Task: Annual Budgets
Action: Mouse moved to (125, 84)
Screenshot: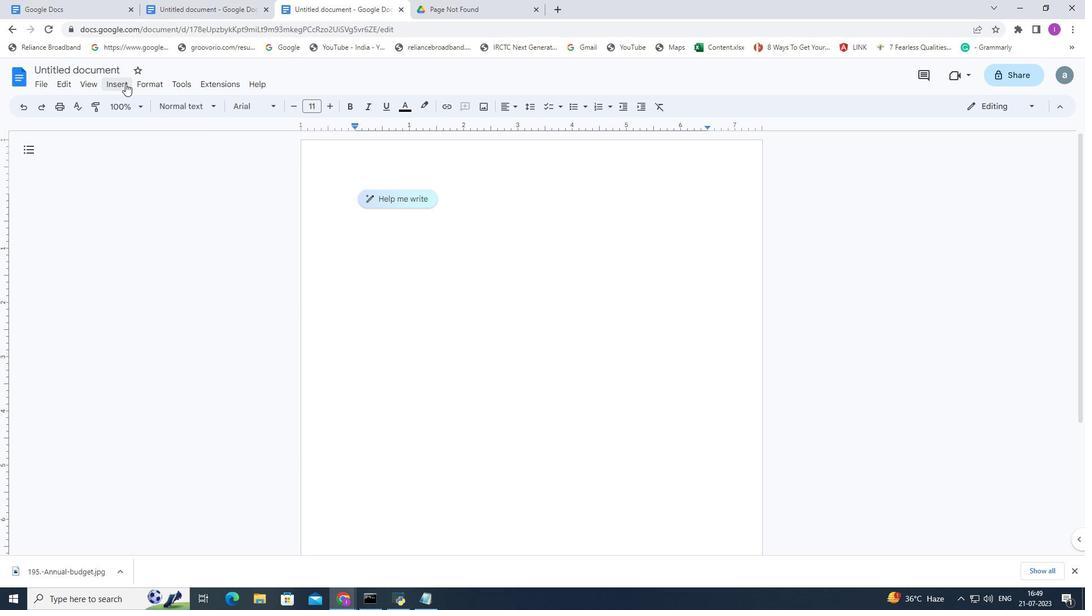 
Action: Mouse pressed left at (125, 84)
Screenshot: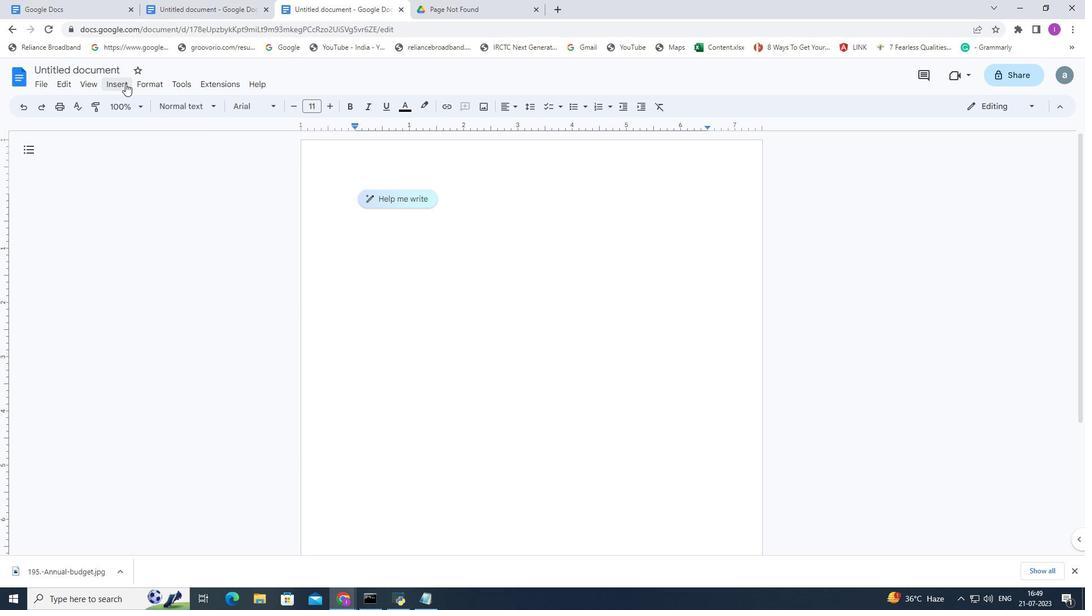
Action: Mouse moved to (330, 249)
Screenshot: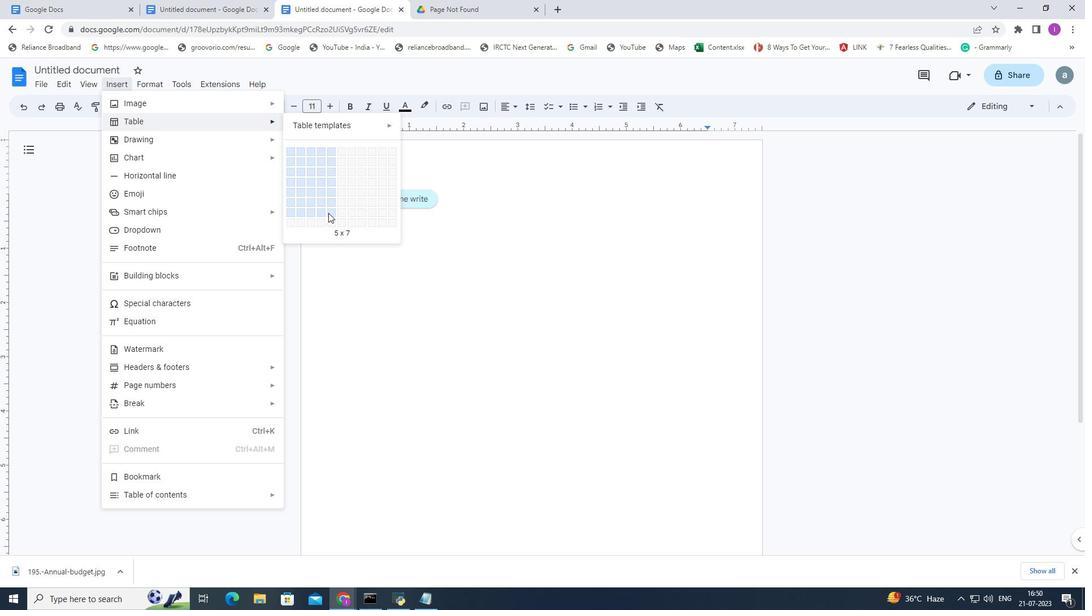 
Action: Mouse pressed left at (329, 243)
Screenshot: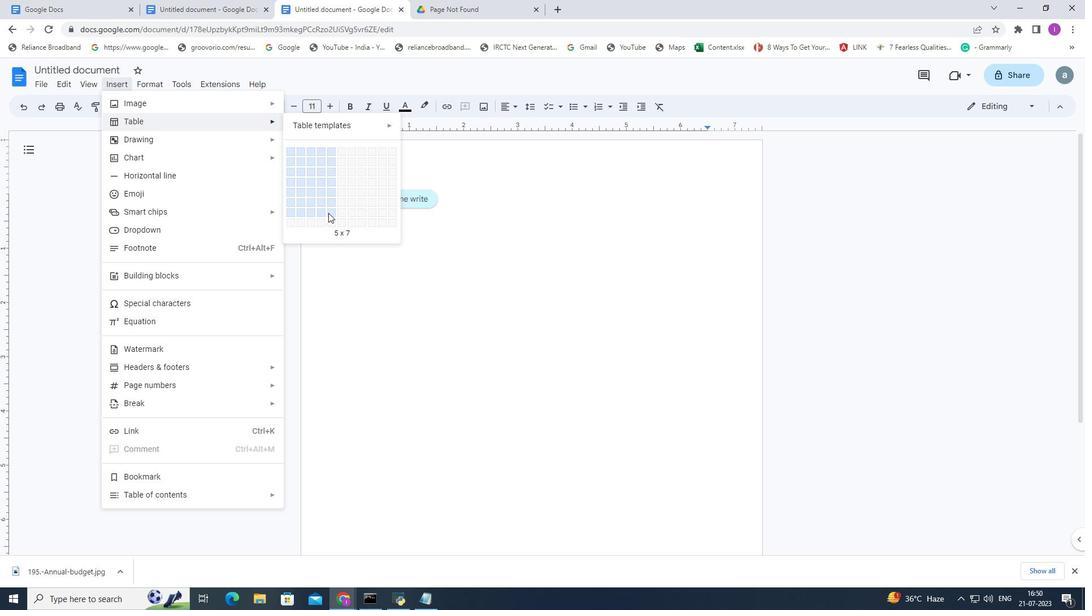 
Action: Mouse moved to (372, 213)
Screenshot: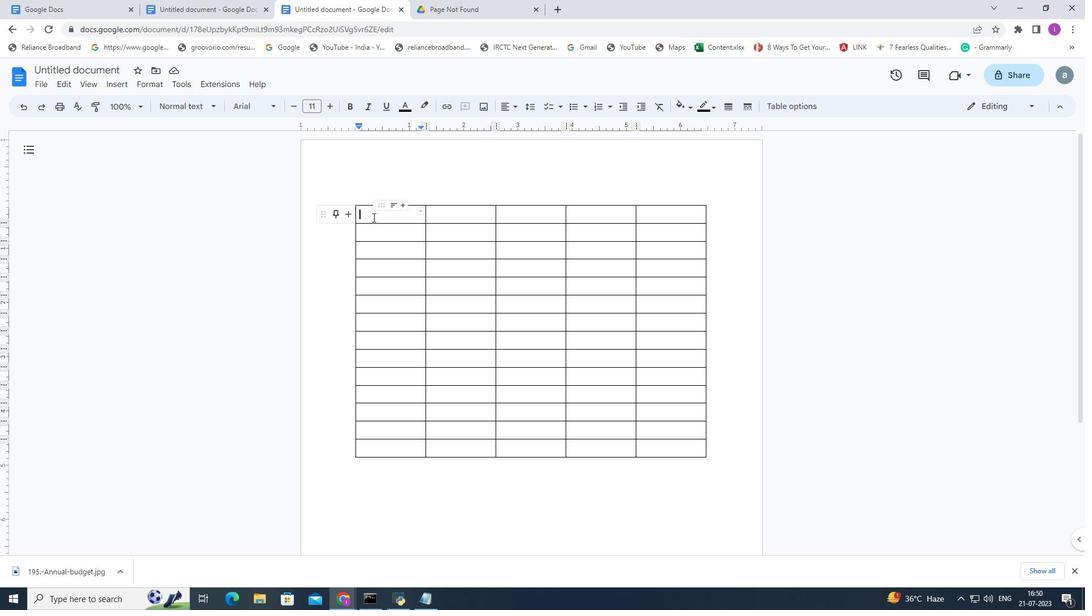 
Action: Mouse pressed left at (372, 213)
Screenshot: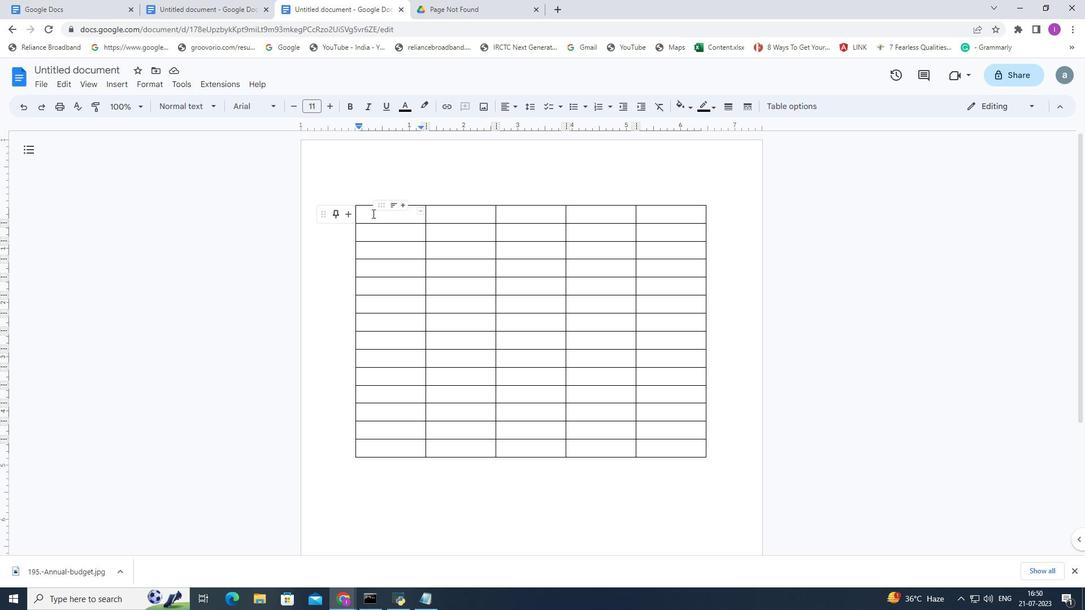 
Action: Mouse moved to (549, 337)
Screenshot: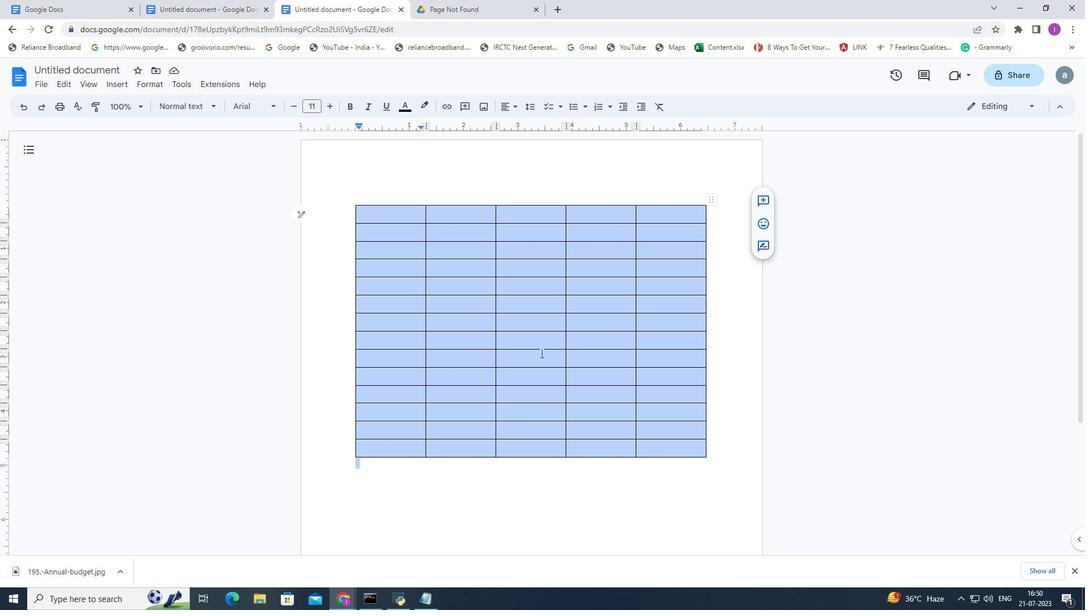 
Action: Mouse pressed left at (549, 337)
Screenshot: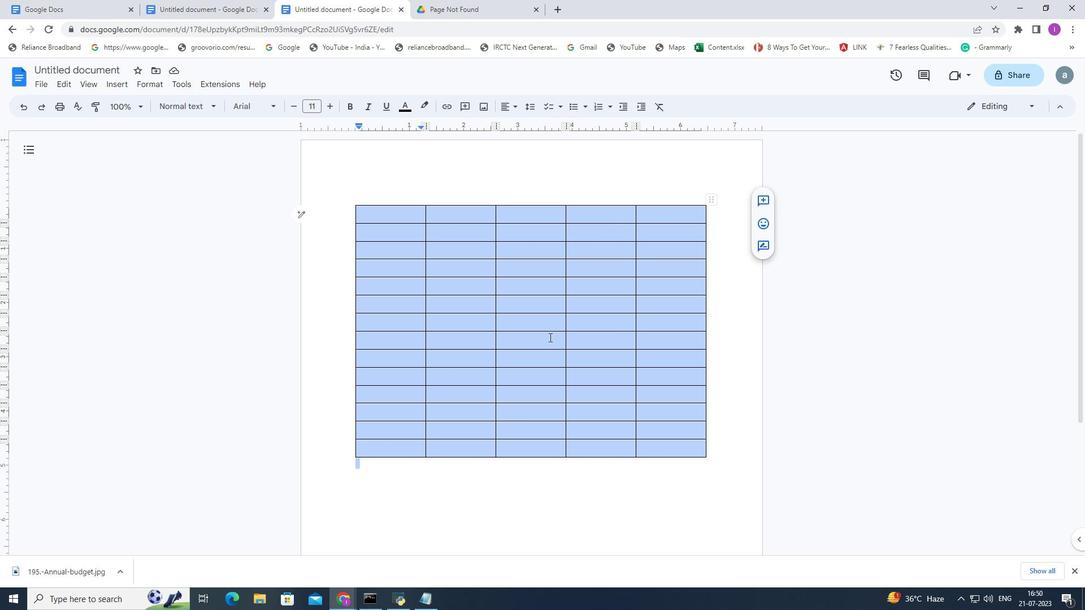 
Action: Mouse moved to (573, 301)
Screenshot: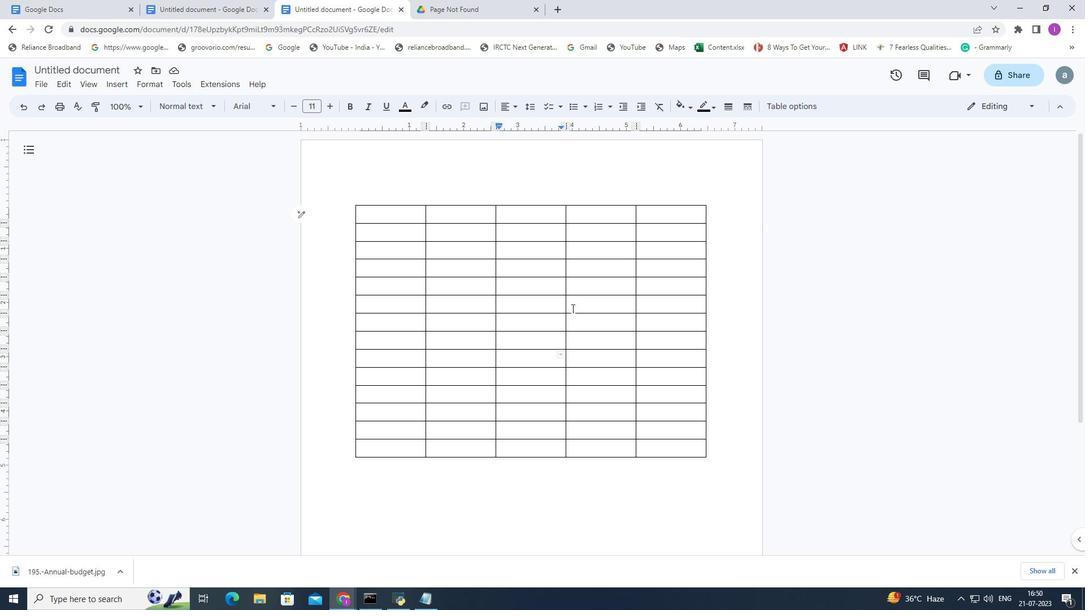 
Action: Mouse pressed left at (573, 301)
Screenshot: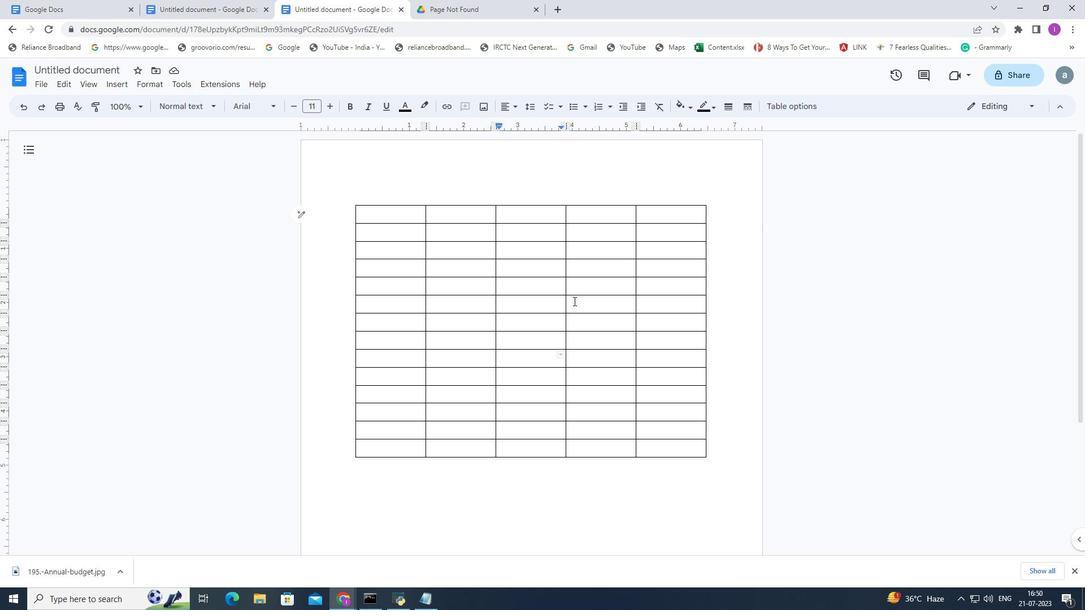 
Action: Mouse pressed left at (573, 301)
Screenshot: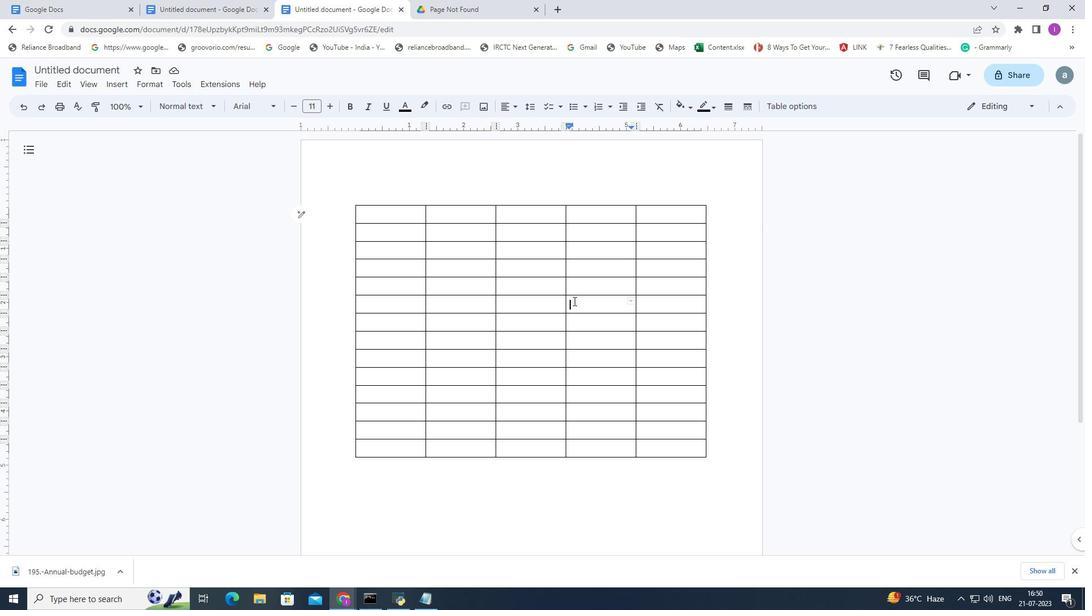 
Action: Mouse moved to (472, 221)
Screenshot: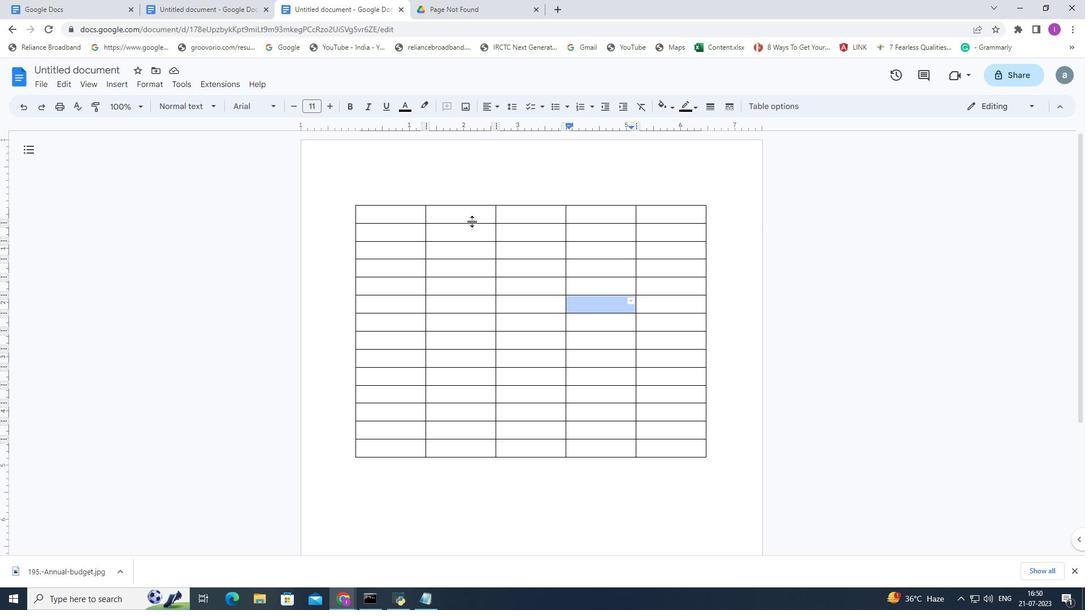 
Action: Mouse pressed left at (472, 221)
Screenshot: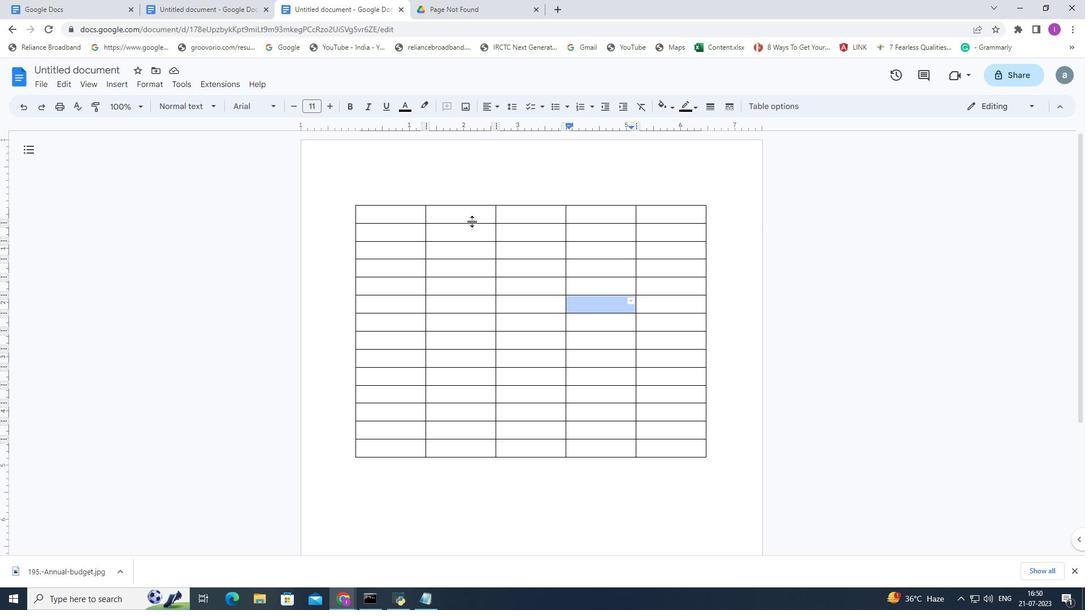 
Action: Mouse moved to (473, 202)
Screenshot: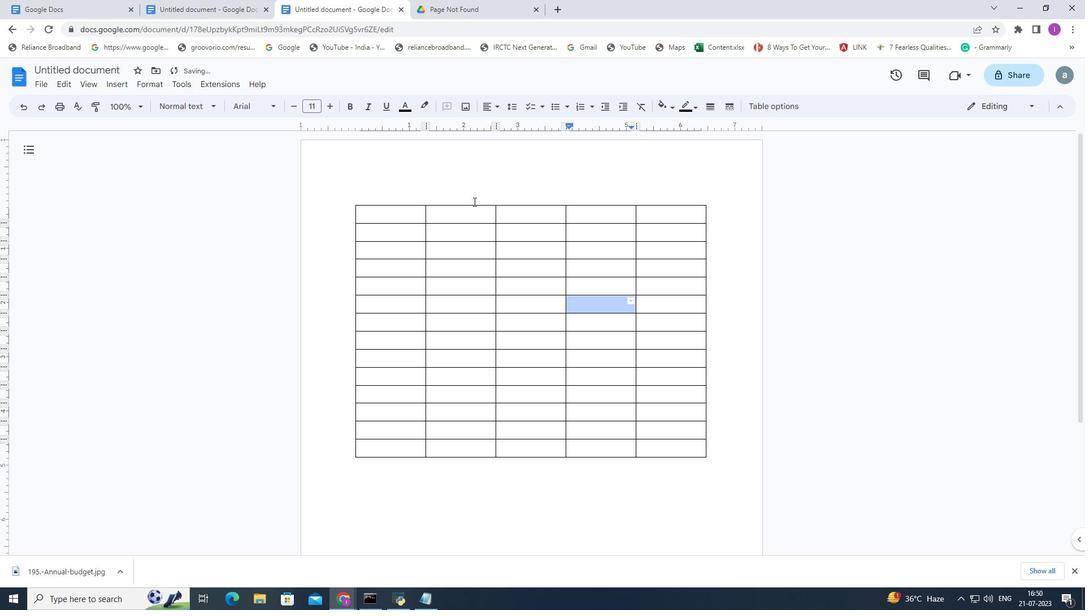 
Action: Mouse pressed left at (473, 202)
Screenshot: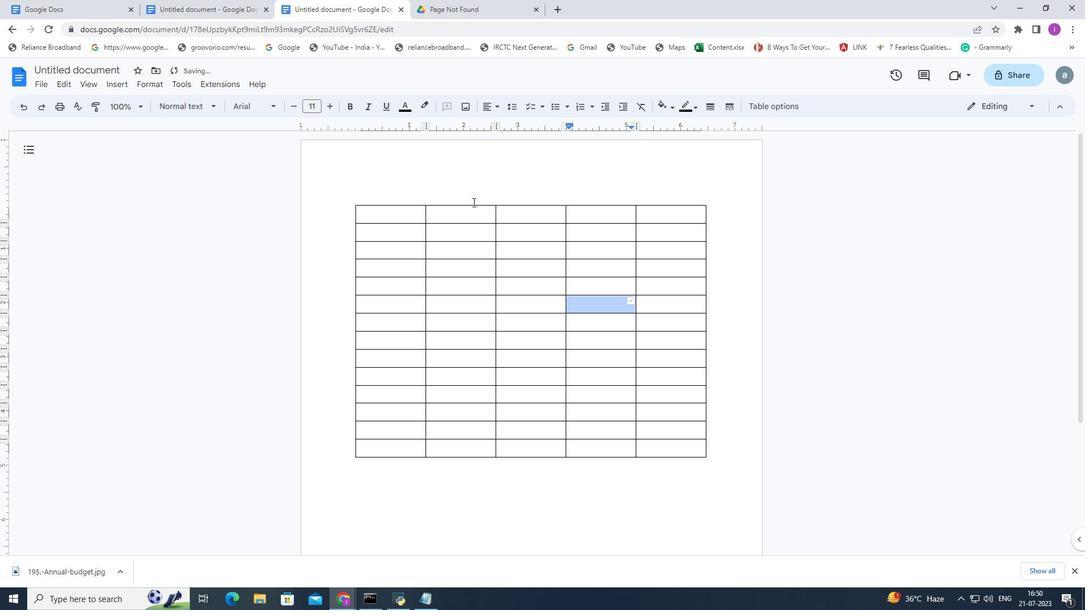 
Action: Mouse moved to (467, 214)
Screenshot: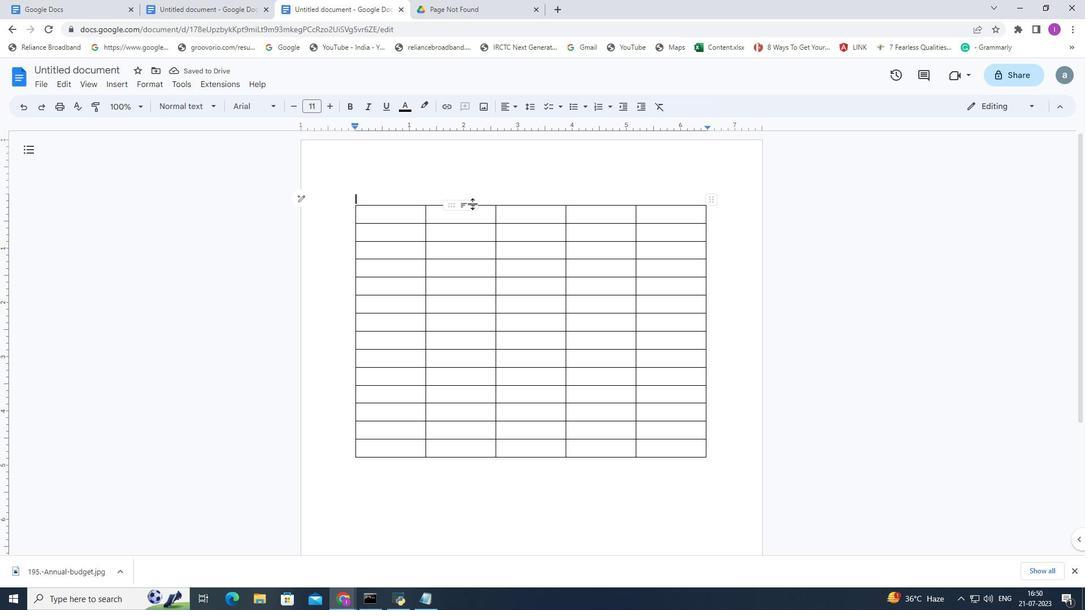 
Action: Mouse pressed left at (467, 214)
Screenshot: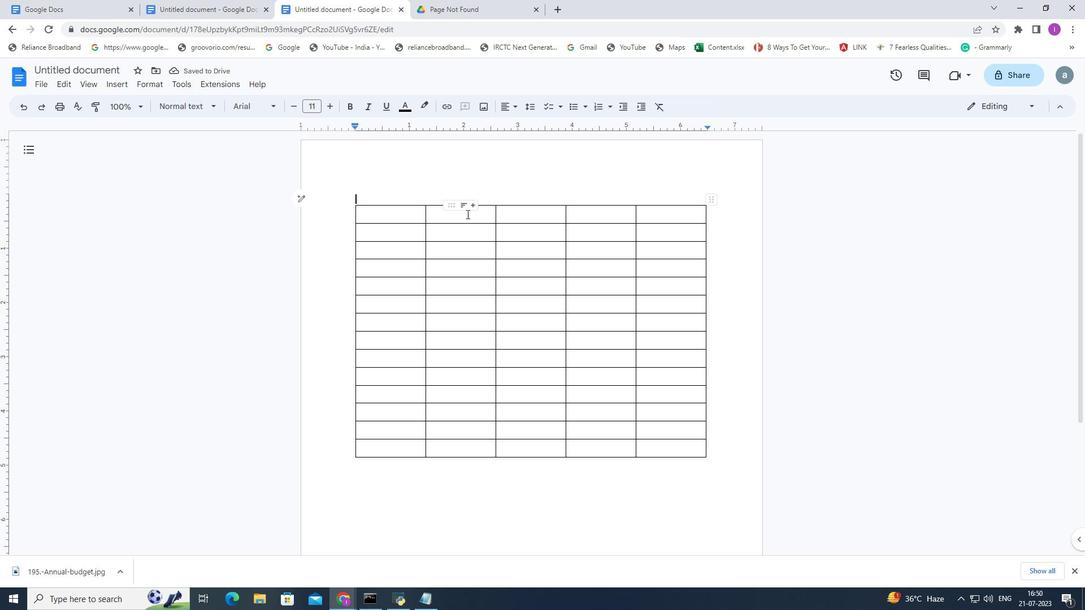 
Action: Mouse moved to (389, 184)
Screenshot: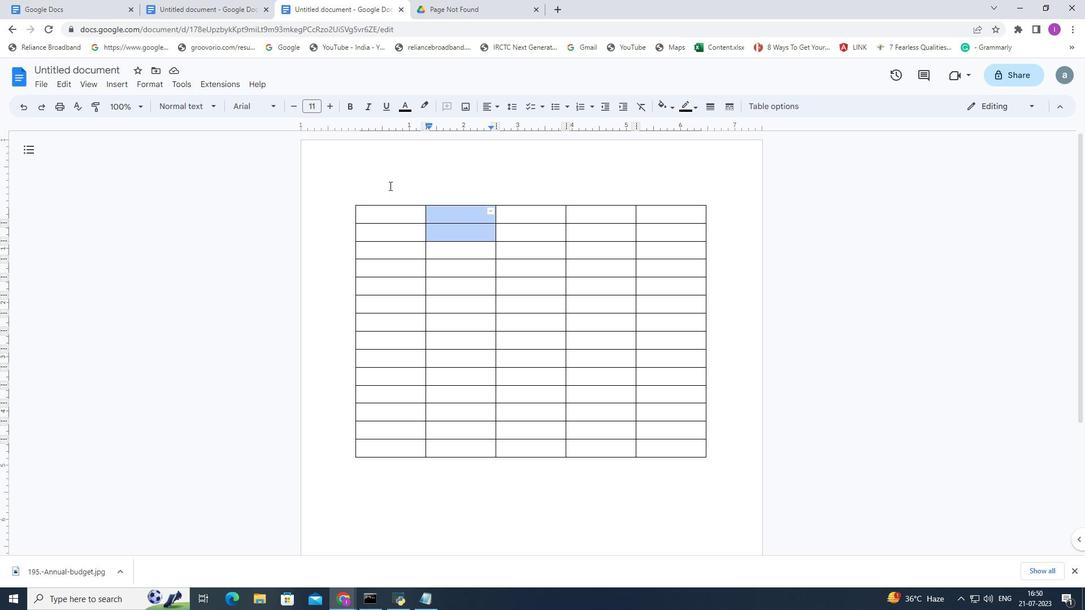 
Action: Mouse pressed left at (389, 184)
Screenshot: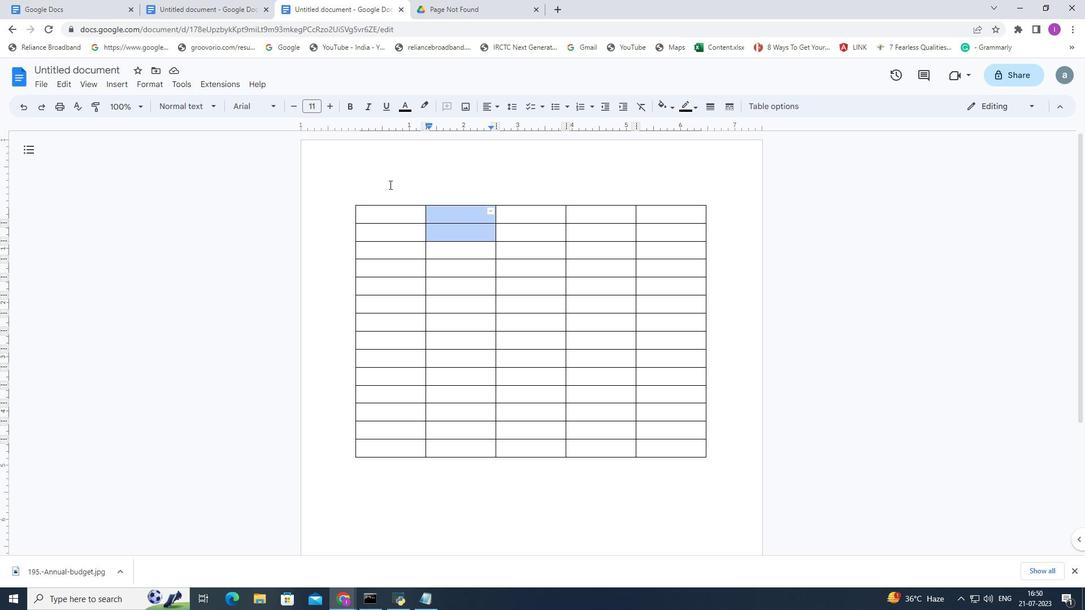 
Action: Mouse moved to (350, 202)
Screenshot: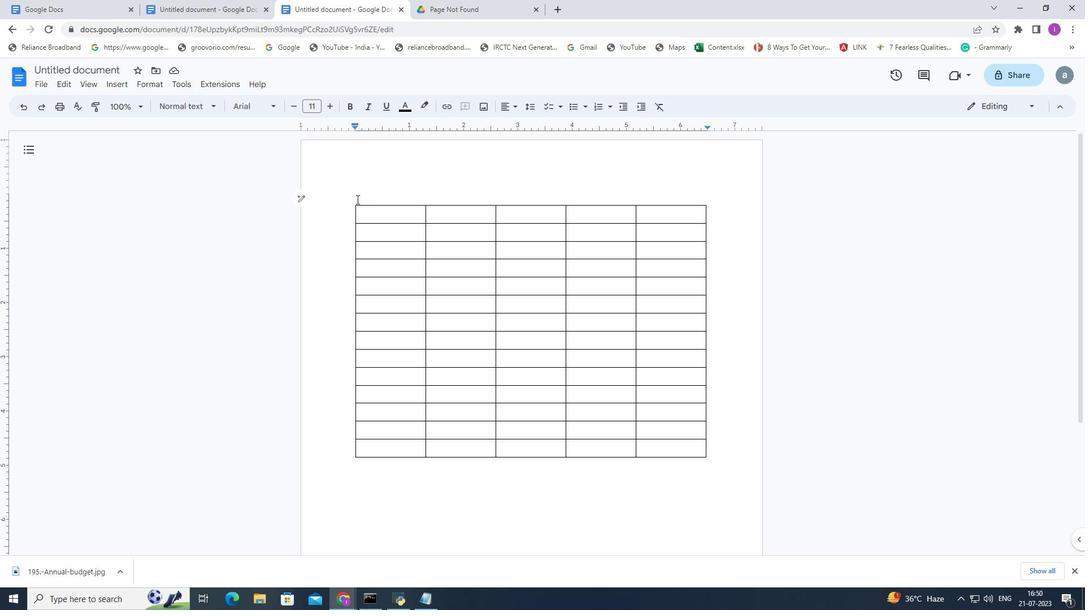 
Action: Mouse pressed left at (350, 202)
Screenshot: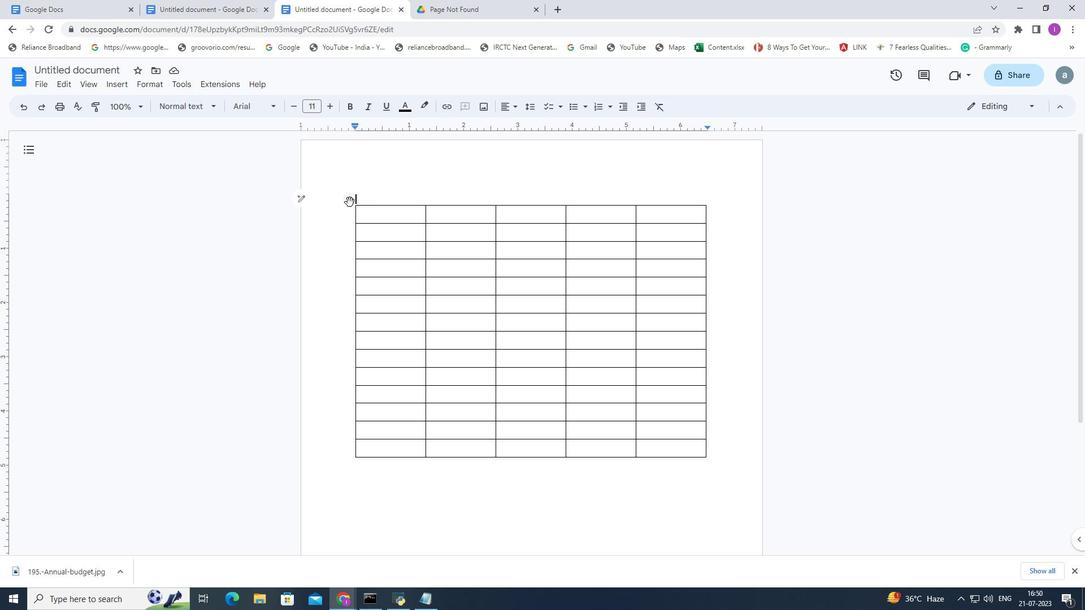 
Action: Mouse moved to (110, 81)
Screenshot: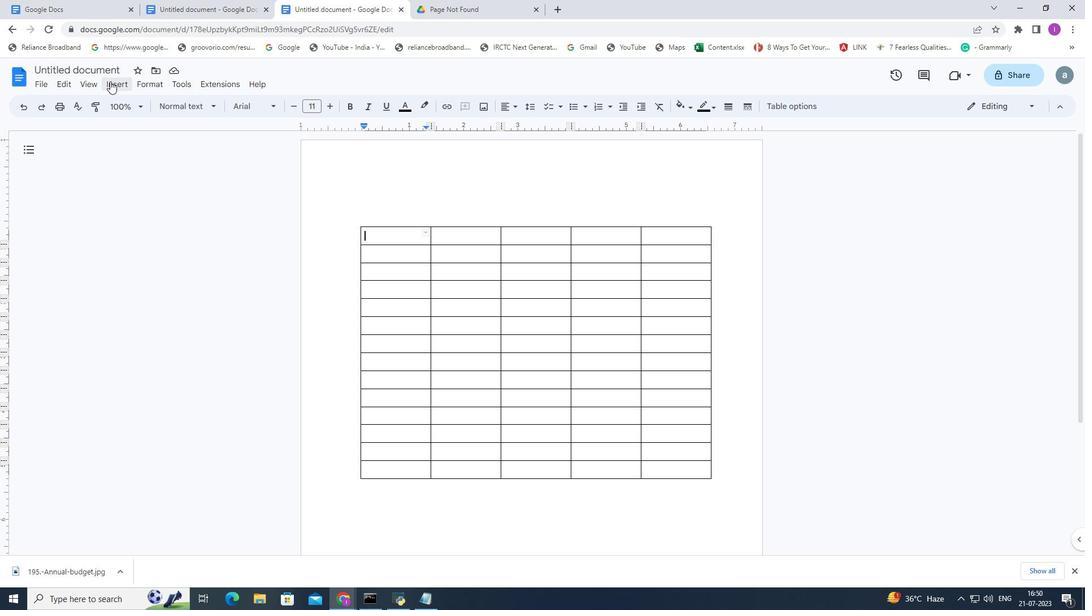 
Action: Mouse pressed left at (110, 81)
Screenshot: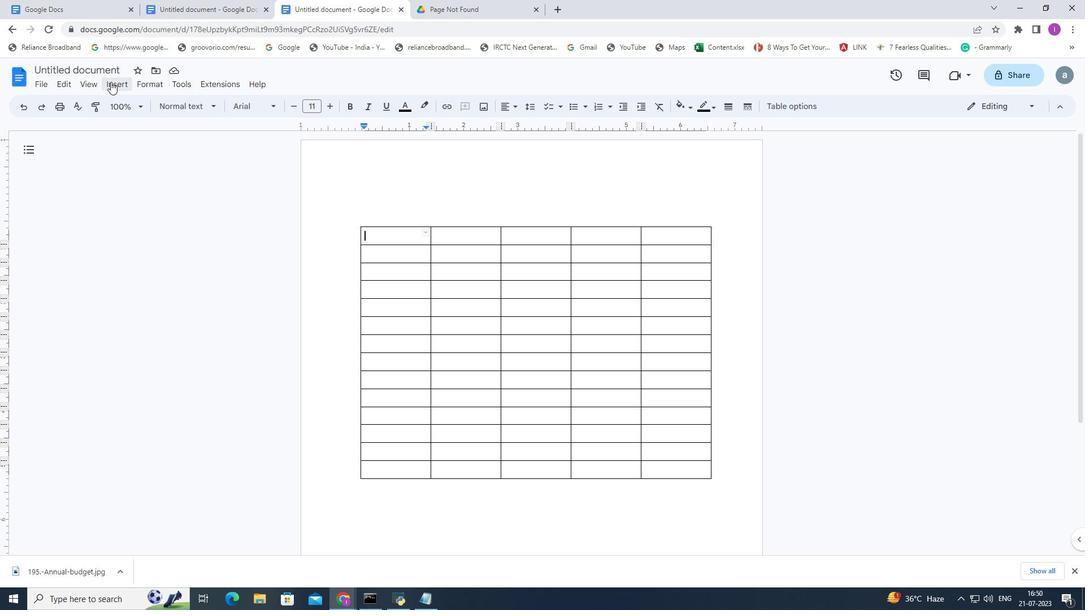 
Action: Mouse moved to (308, 106)
Screenshot: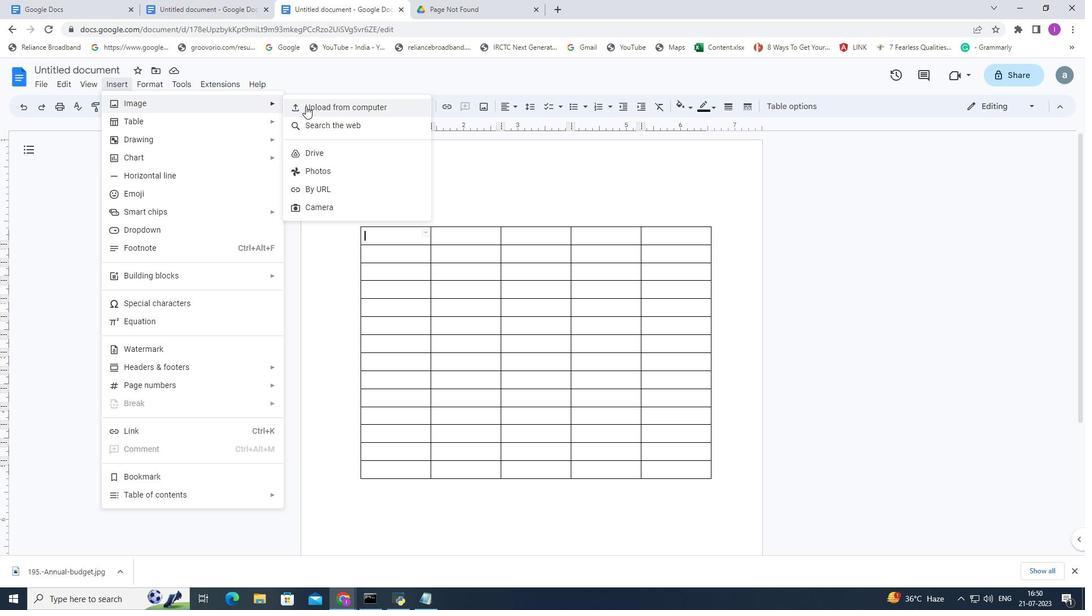 
Action: Mouse pressed left at (308, 106)
Screenshot: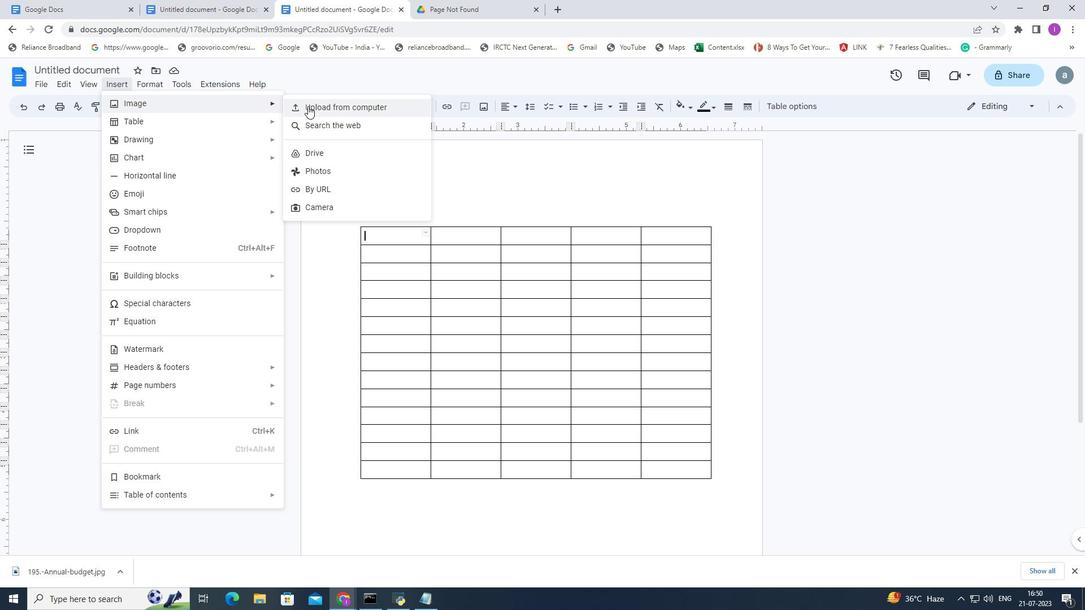 
Action: Mouse moved to (208, 106)
Screenshot: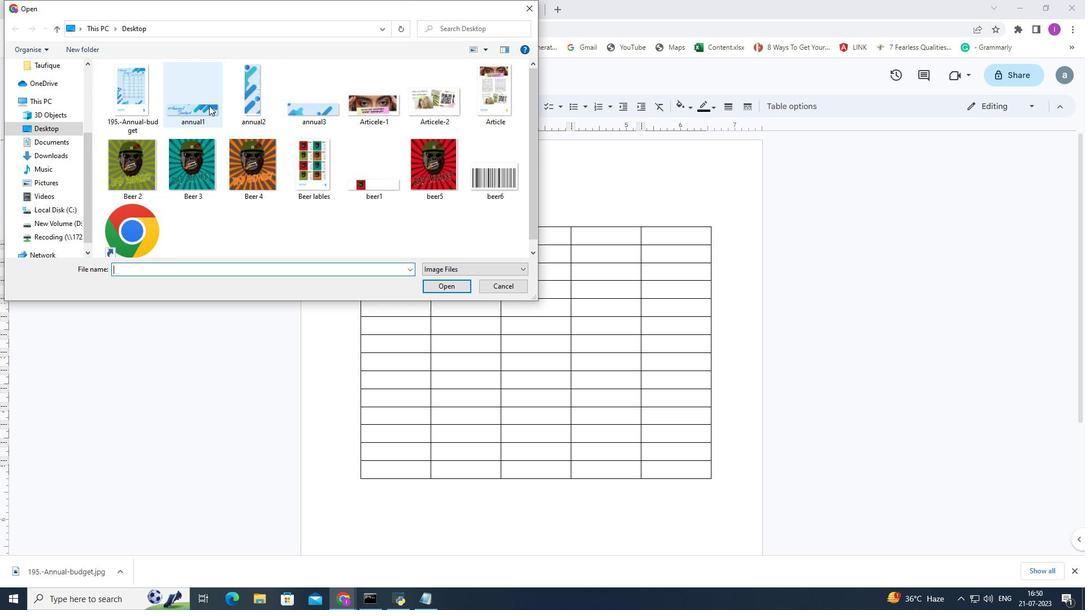 
Action: Mouse pressed left at (208, 106)
Screenshot: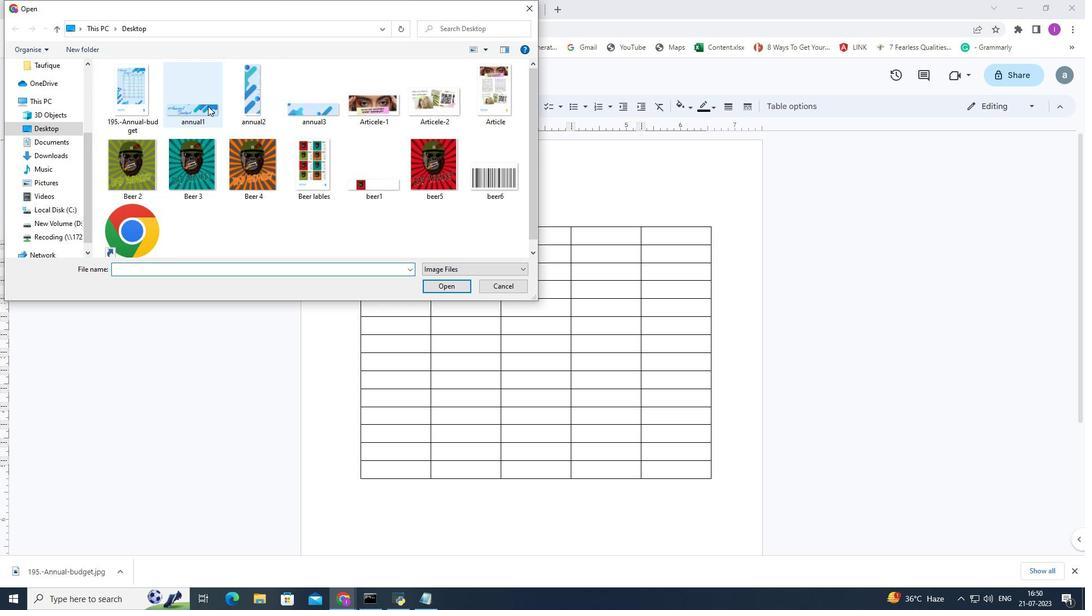 
Action: Mouse moved to (448, 288)
Screenshot: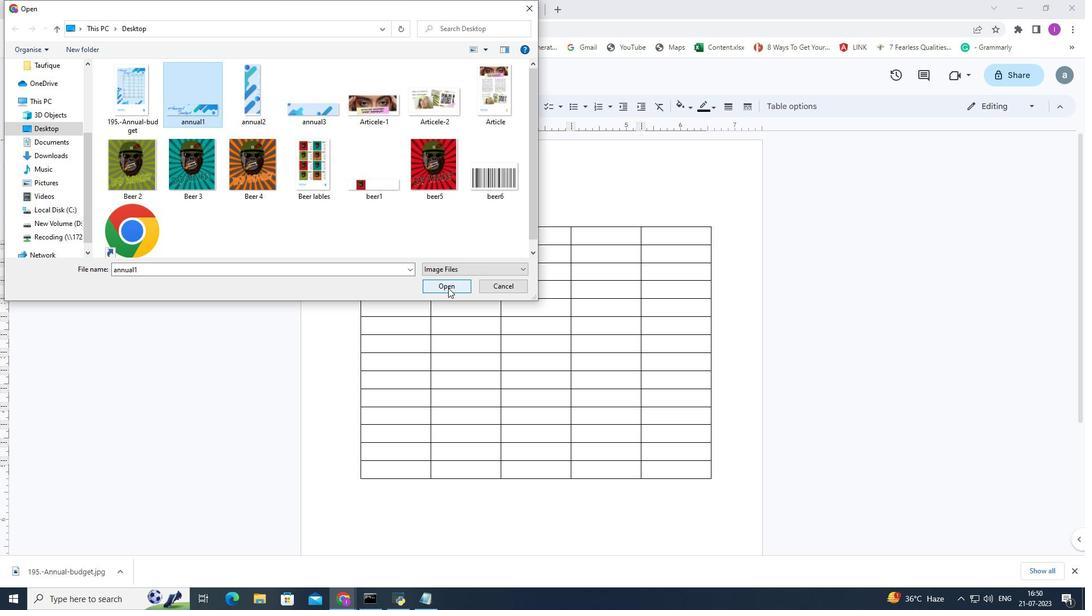 
Action: Mouse pressed left at (448, 288)
Screenshot: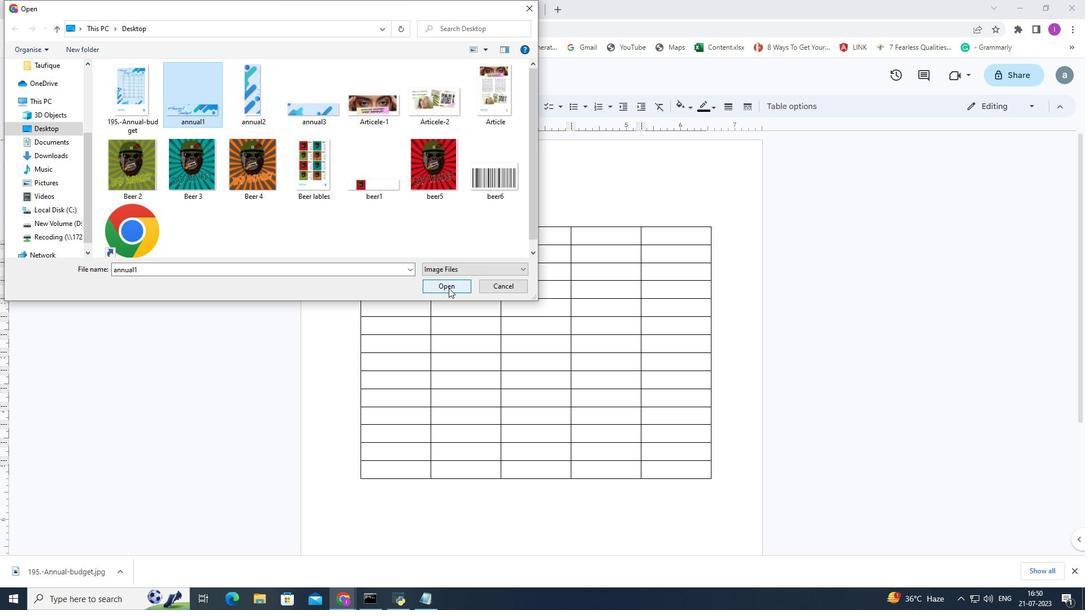 
Action: Mouse moved to (399, 244)
Screenshot: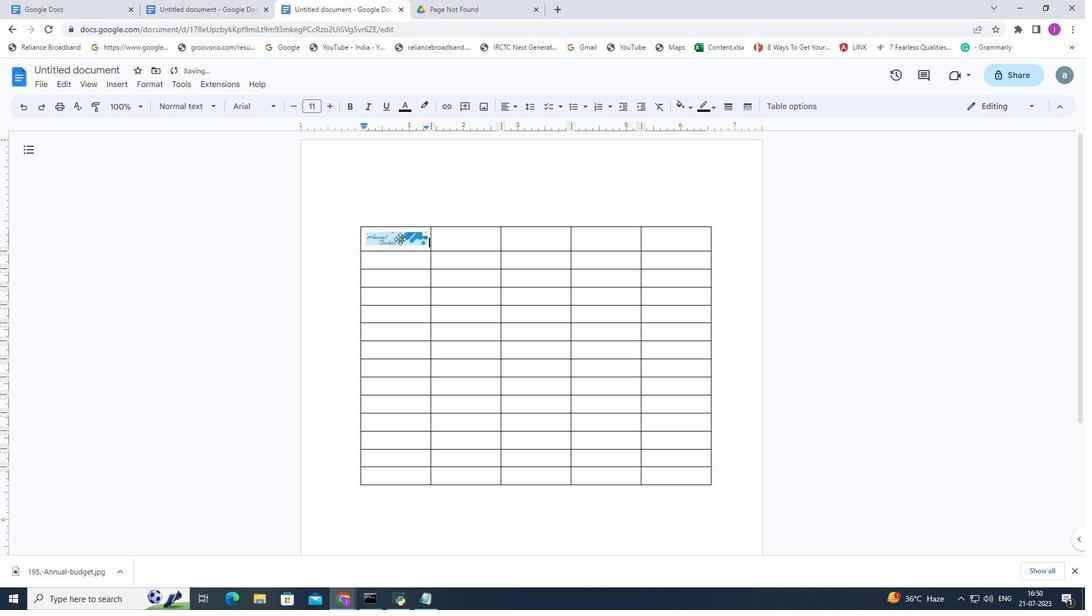 
Action: Mouse pressed left at (399, 244)
Screenshot: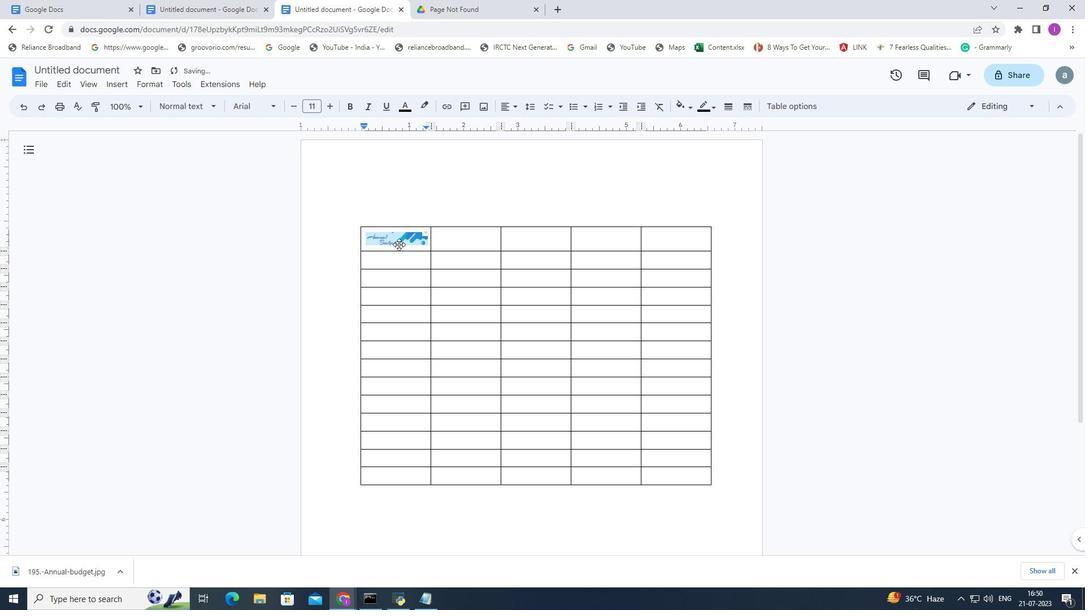 
Action: Mouse moved to (448, 522)
Screenshot: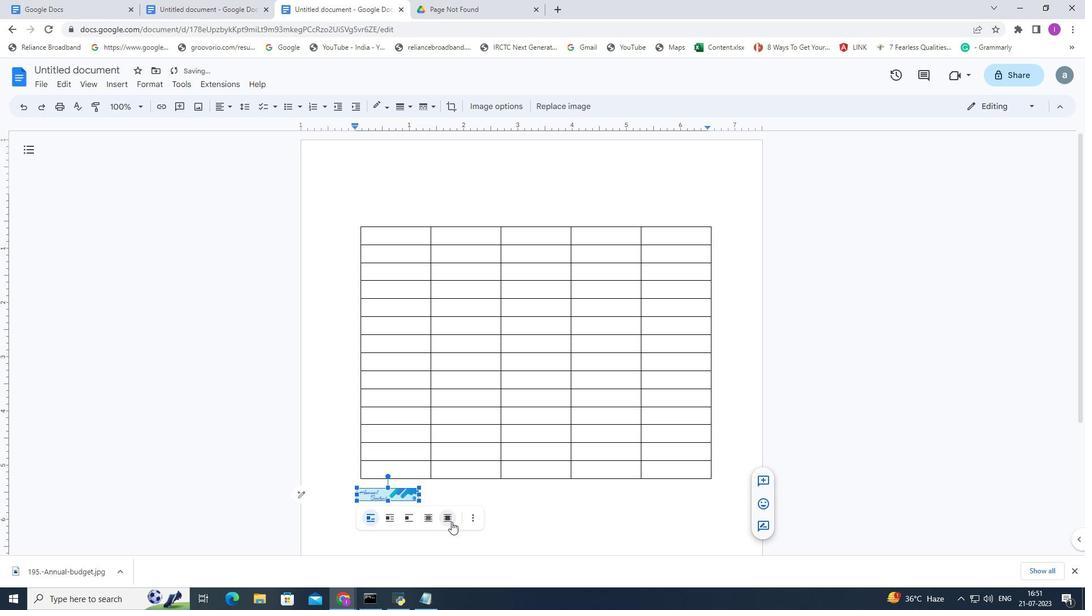 
Action: Mouse pressed left at (448, 522)
Screenshot: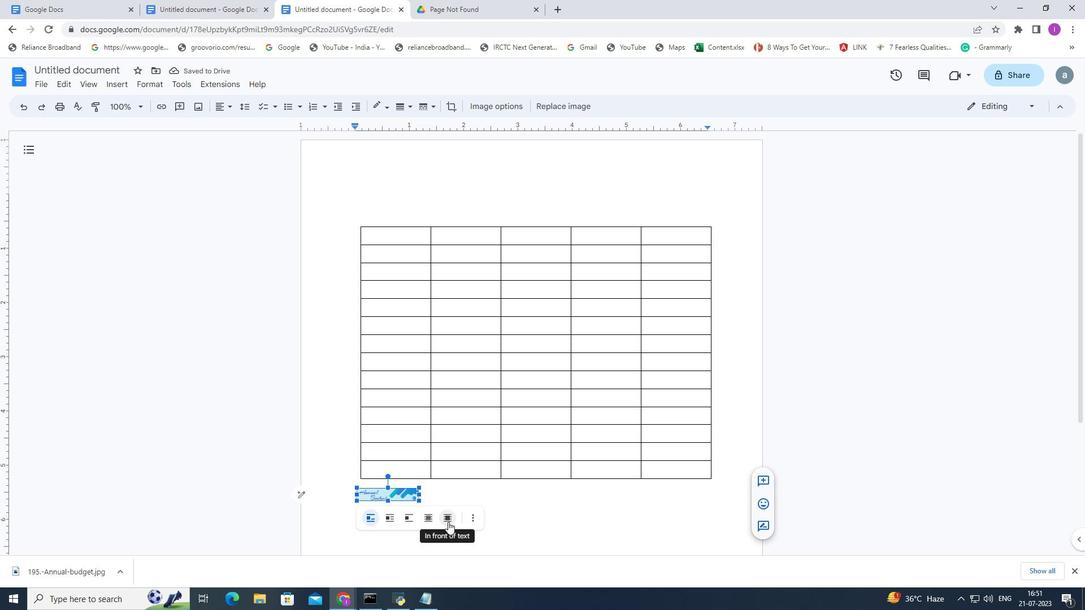 
Action: Mouse moved to (393, 498)
Screenshot: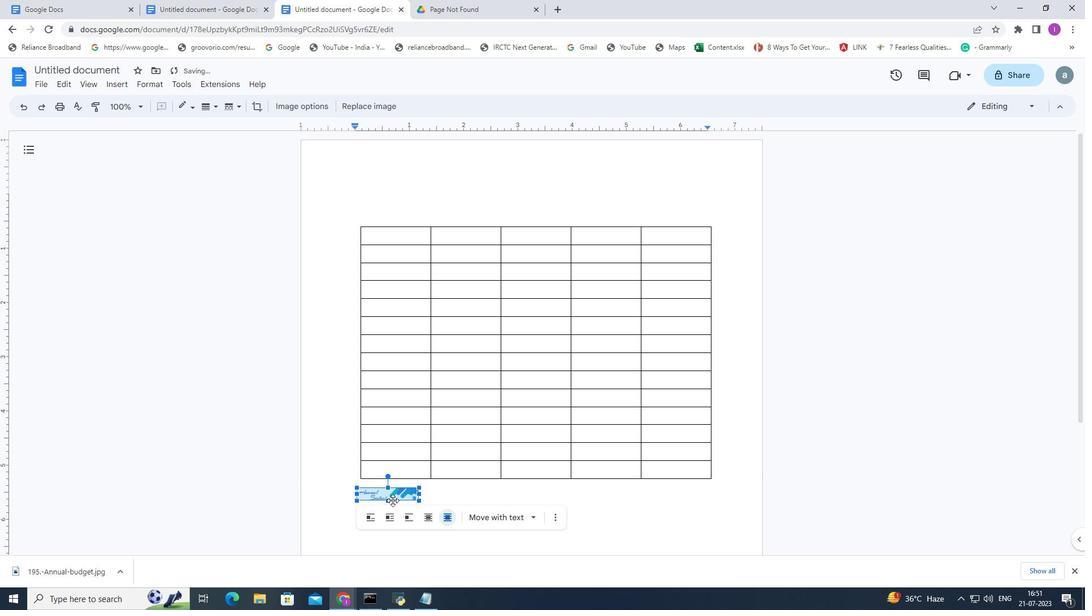 
Action: Mouse pressed left at (393, 498)
Screenshot: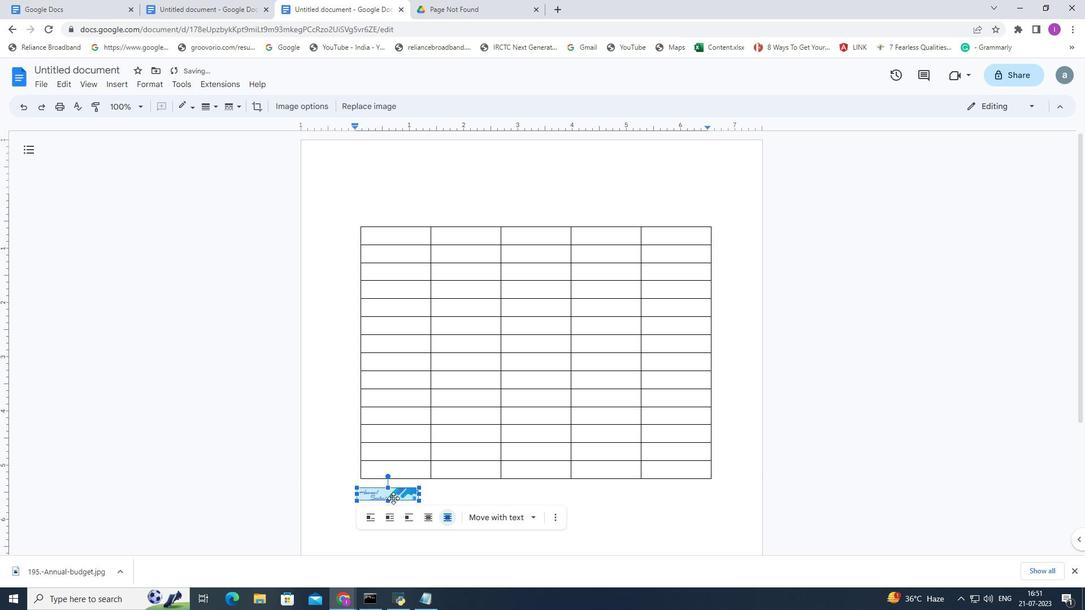 
Action: Mouse moved to (379, 211)
Screenshot: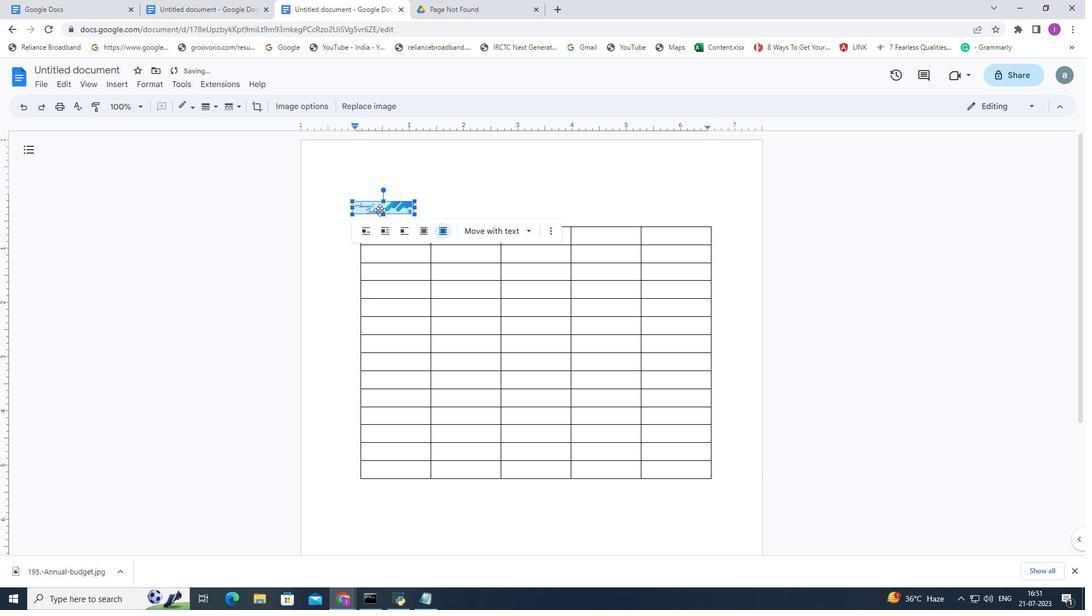 
Action: Mouse pressed left at (379, 211)
Screenshot: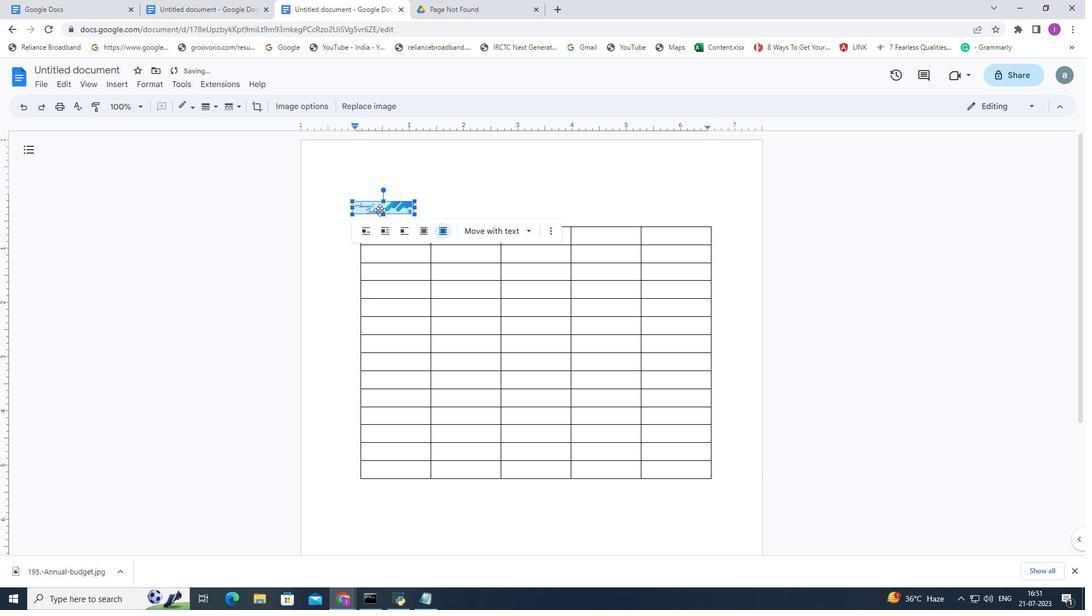 
Action: Mouse moved to (524, 178)
Screenshot: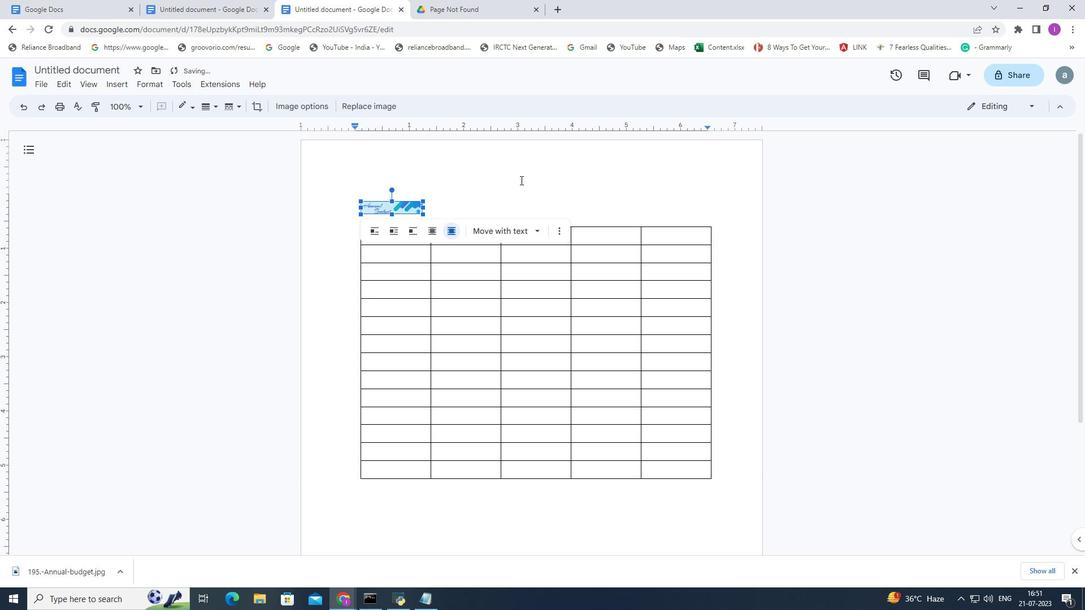 
Action: Mouse pressed left at (524, 178)
Screenshot: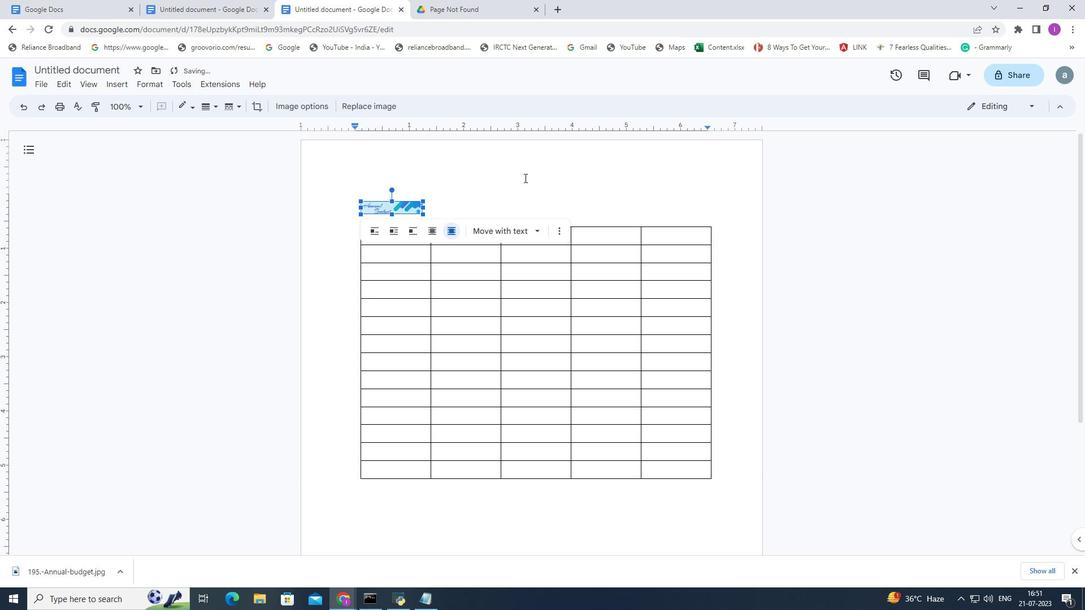 
Action: Mouse moved to (403, 202)
Screenshot: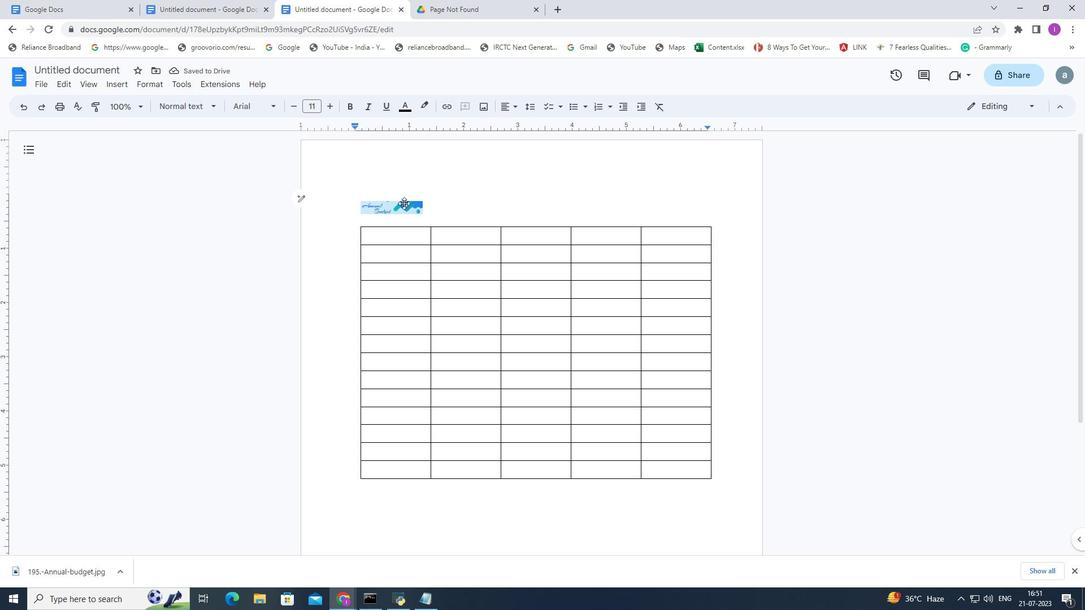 
Action: Mouse pressed left at (403, 202)
Screenshot: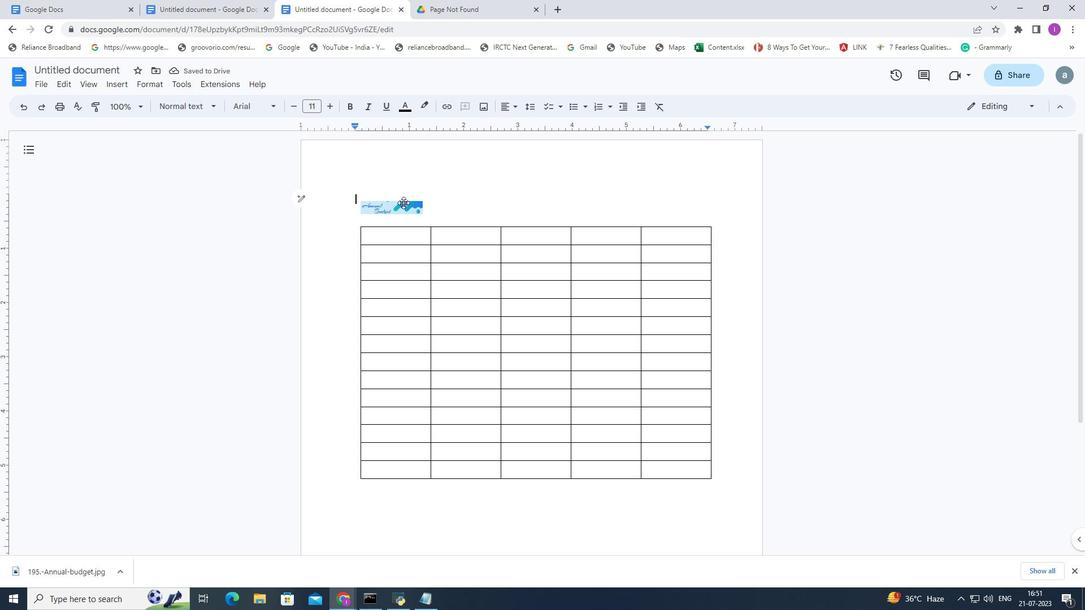 
Action: Mouse moved to (420, 206)
Screenshot: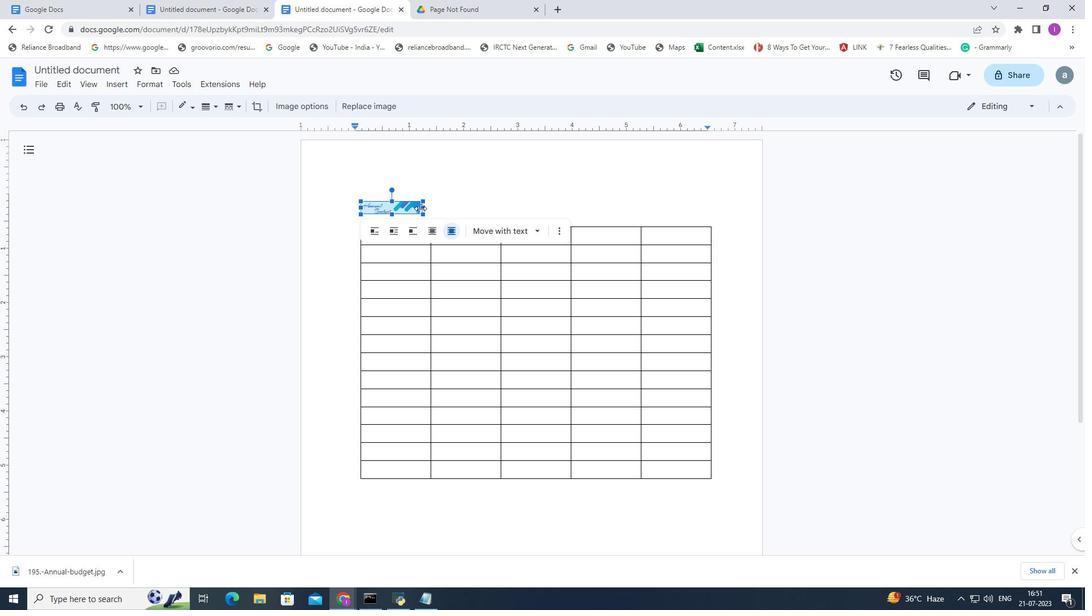 
Action: Mouse pressed left at (420, 206)
Screenshot: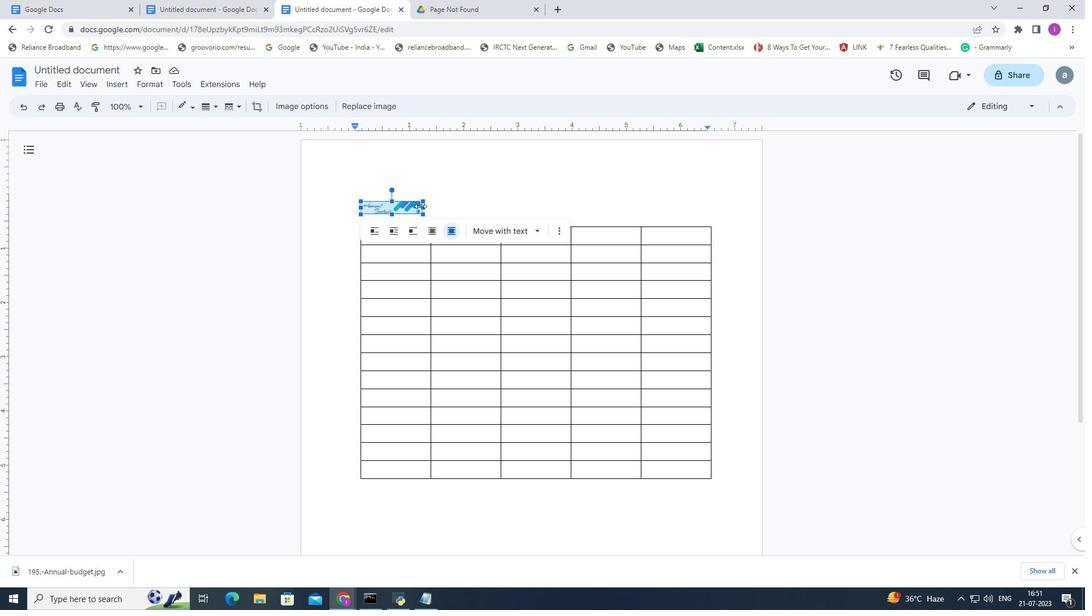 
Action: Mouse moved to (424, 200)
Screenshot: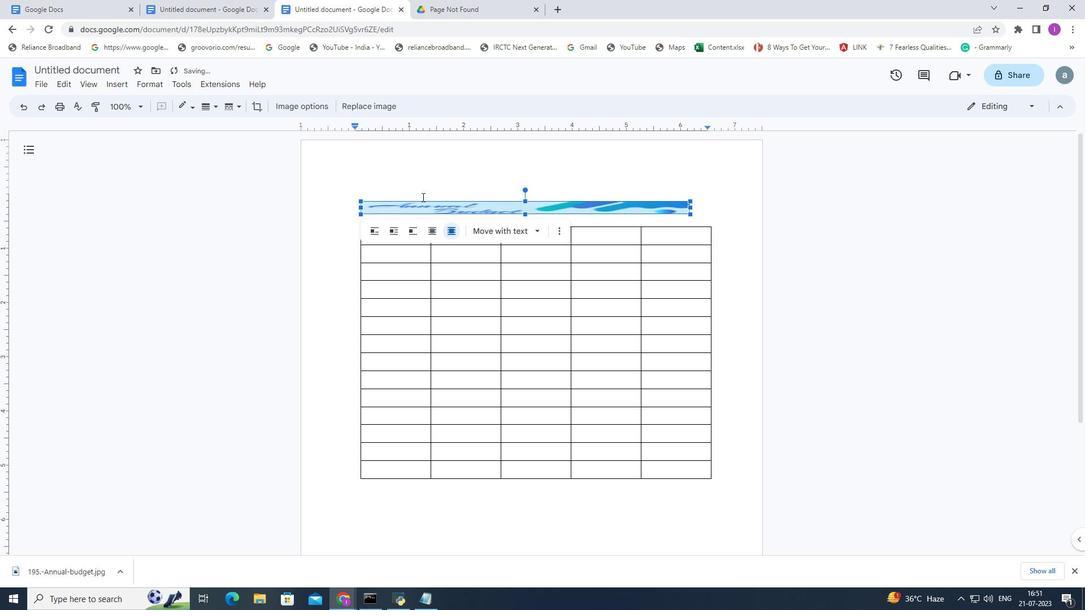 
Action: Mouse pressed left at (424, 200)
Screenshot: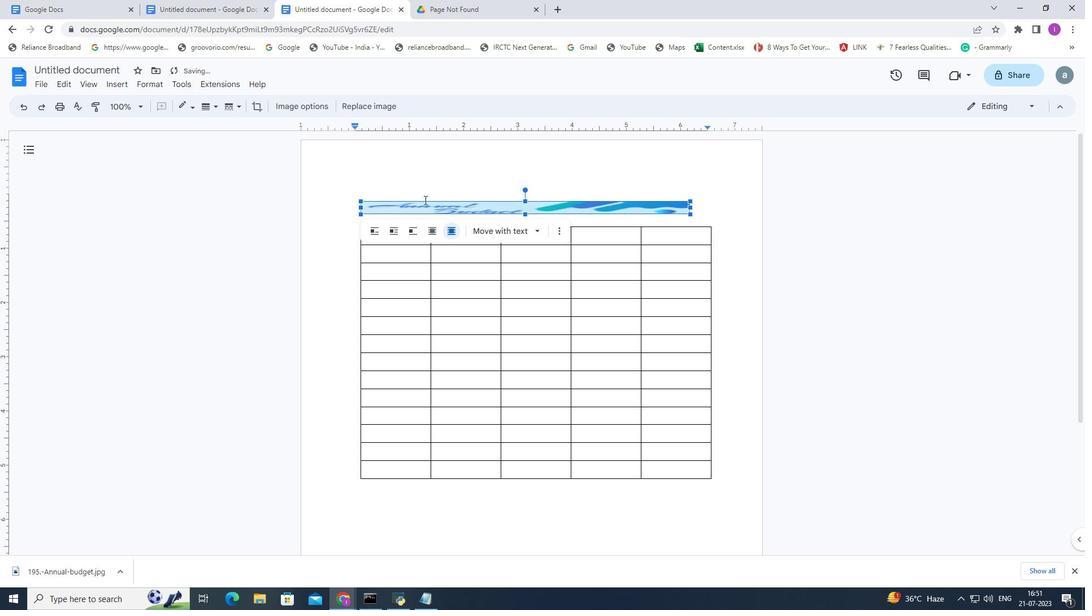 
Action: Mouse moved to (482, 204)
Screenshot: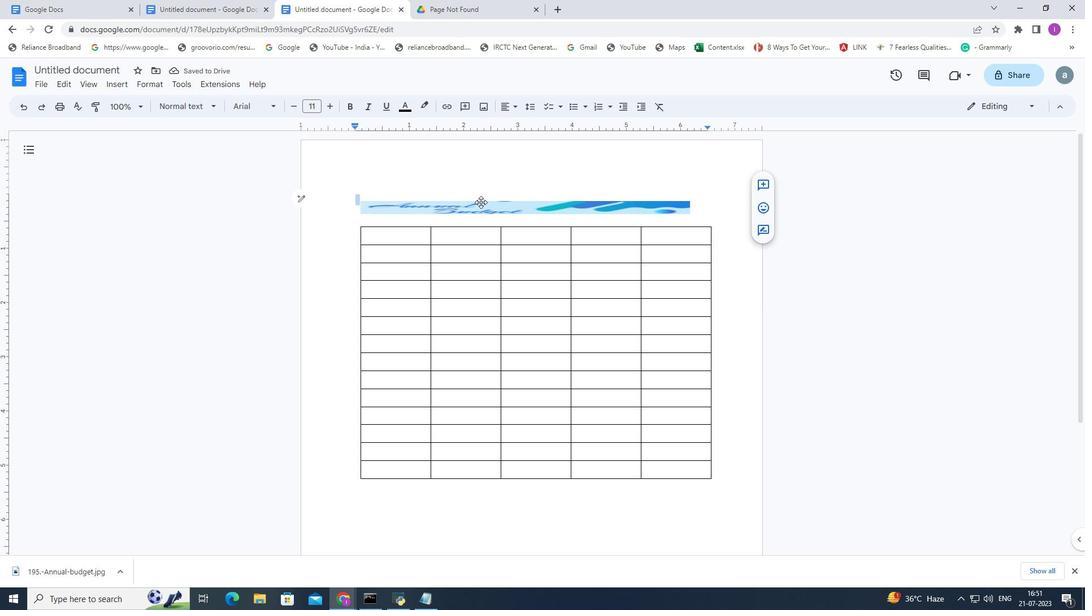 
Action: Mouse pressed left at (482, 204)
Screenshot: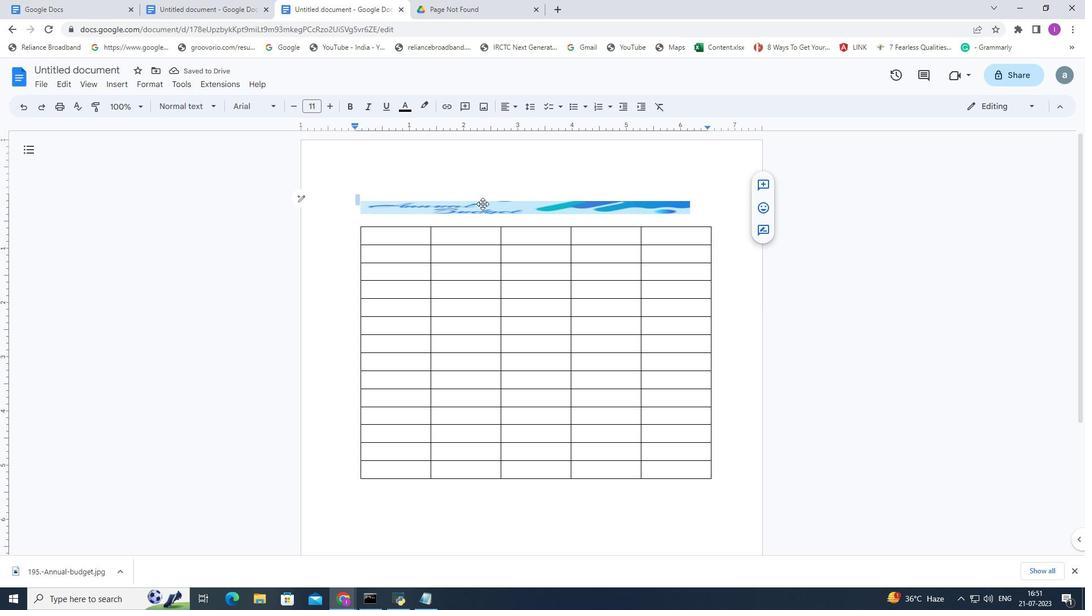 
Action: Mouse pressed left at (482, 204)
Screenshot: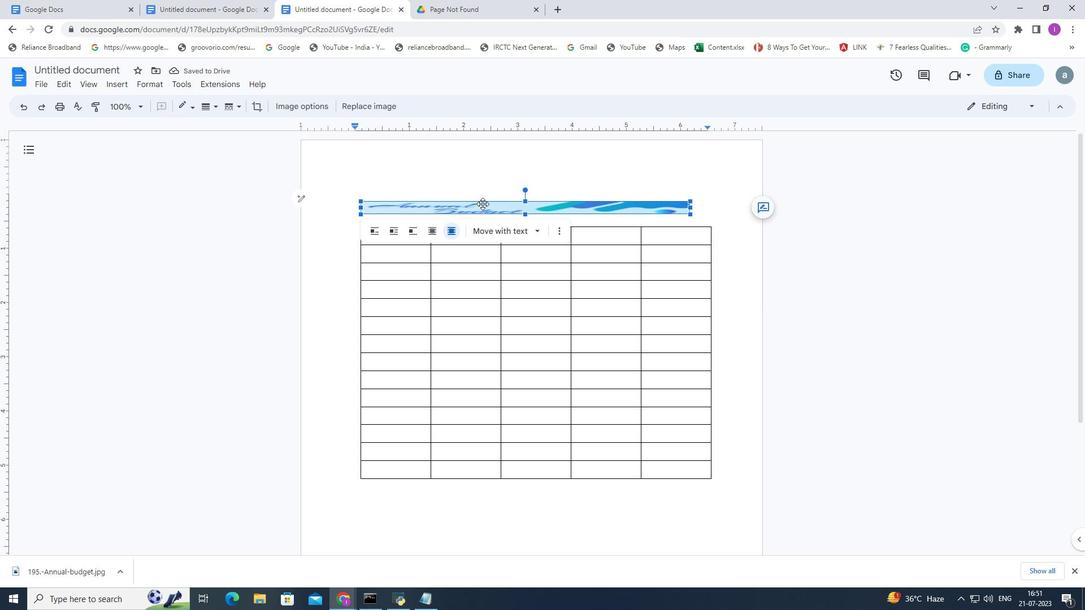 
Action: Mouse moved to (525, 201)
Screenshot: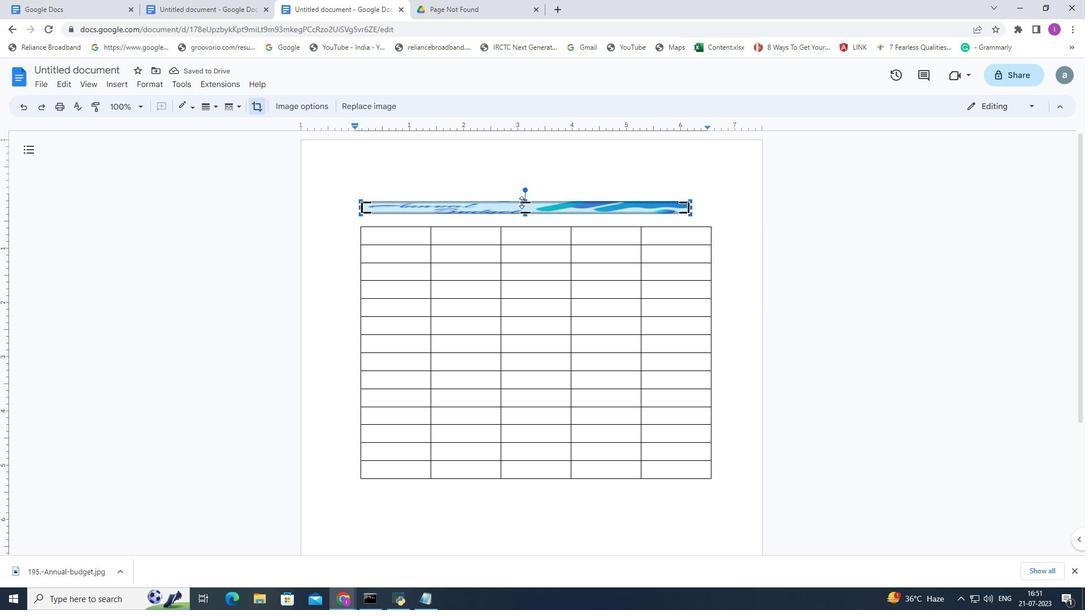 
Action: Mouse pressed left at (525, 201)
Screenshot: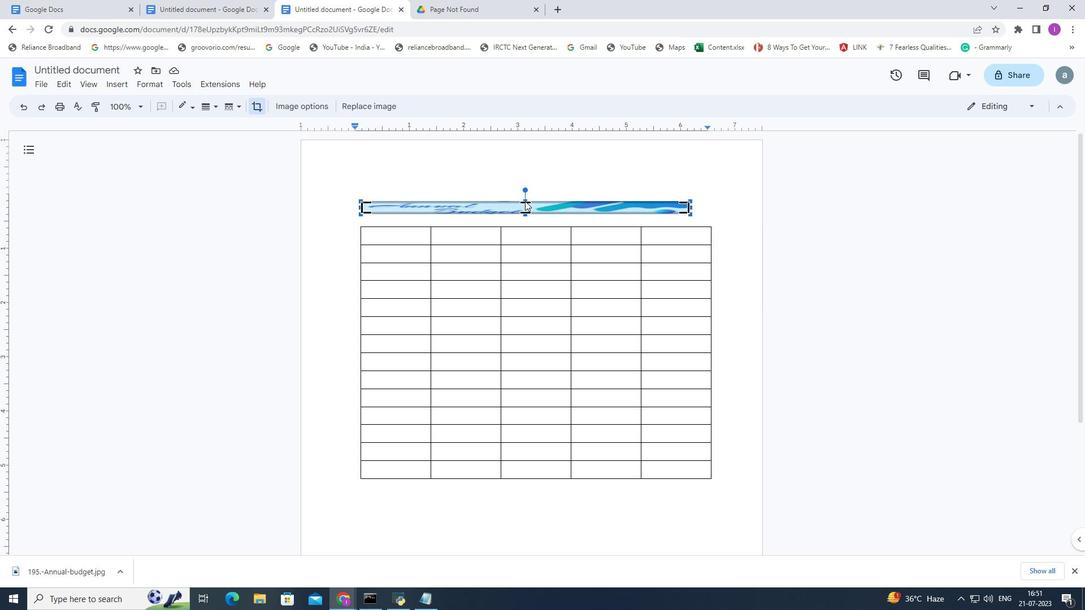 
Action: Mouse moved to (520, 201)
Screenshot: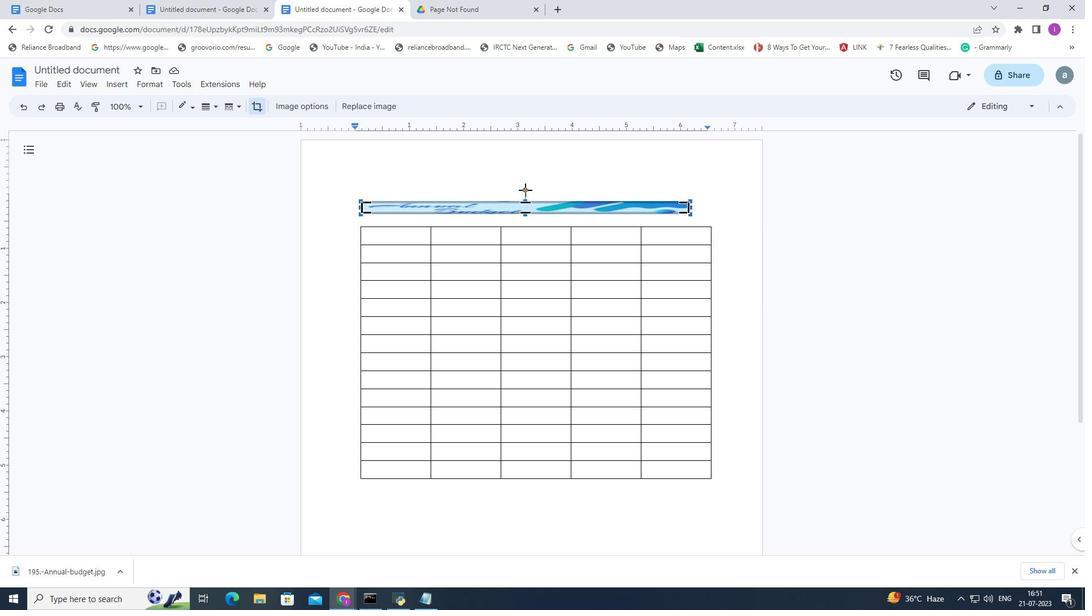 
Action: Mouse pressed left at (520, 201)
Screenshot: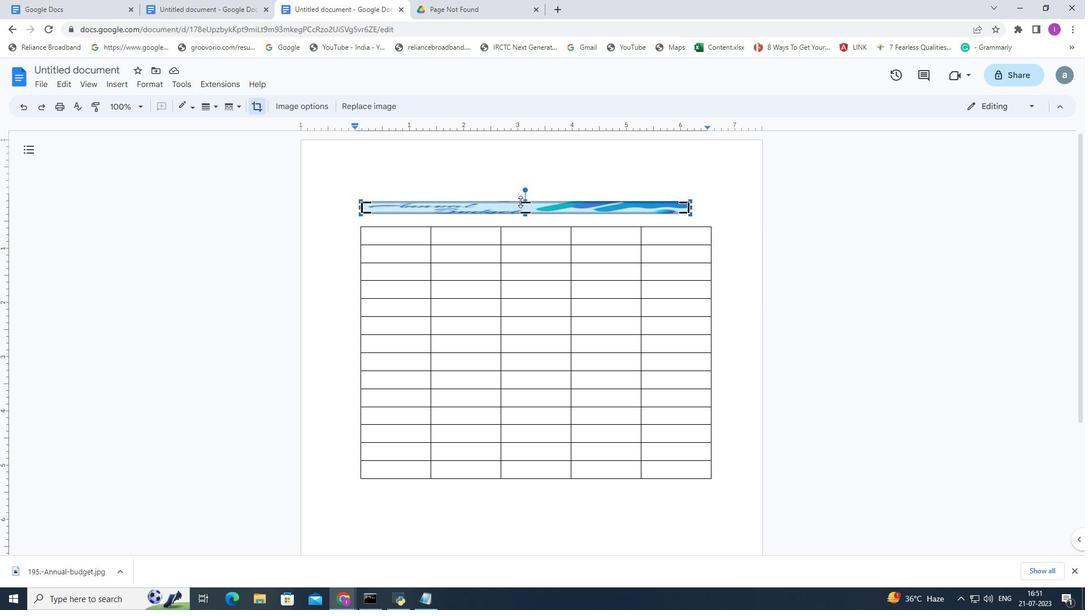 
Action: Mouse pressed left at (520, 201)
Screenshot: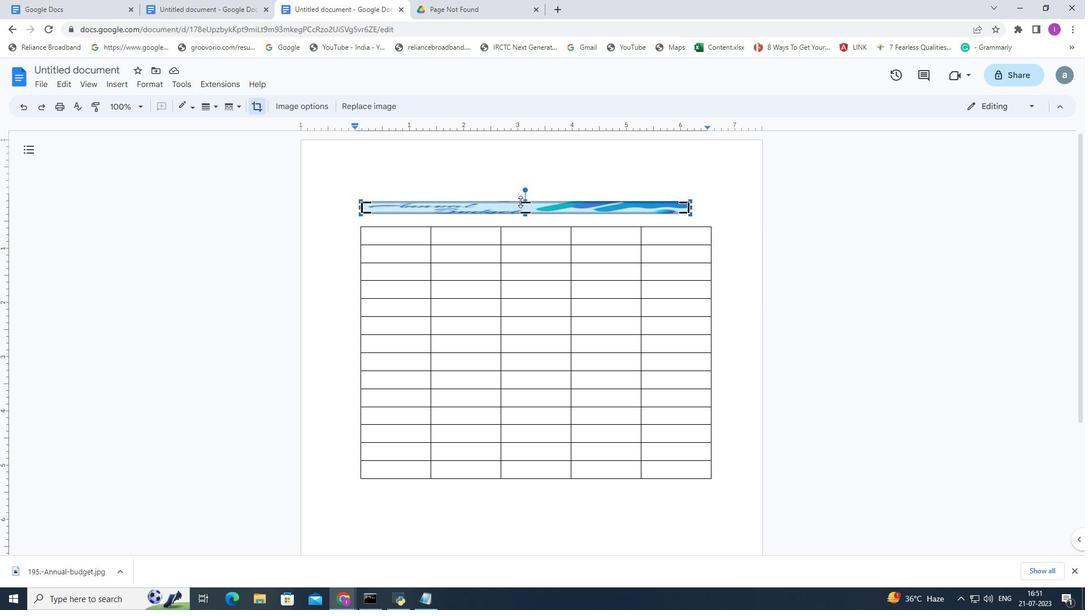 
Action: Mouse moved to (454, 207)
Screenshot: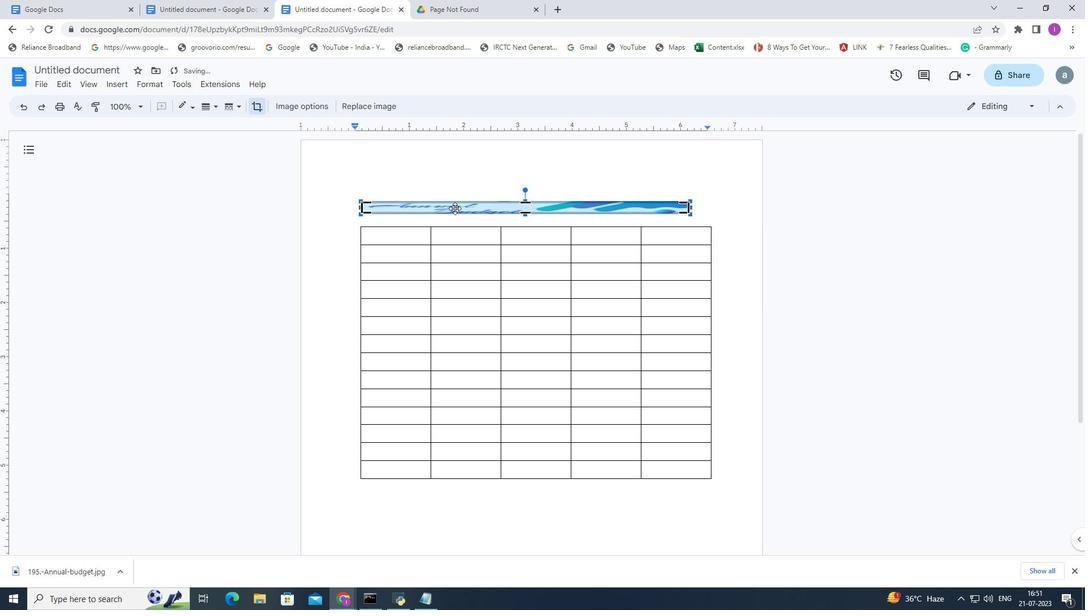 
Action: Mouse pressed left at (454, 207)
Screenshot: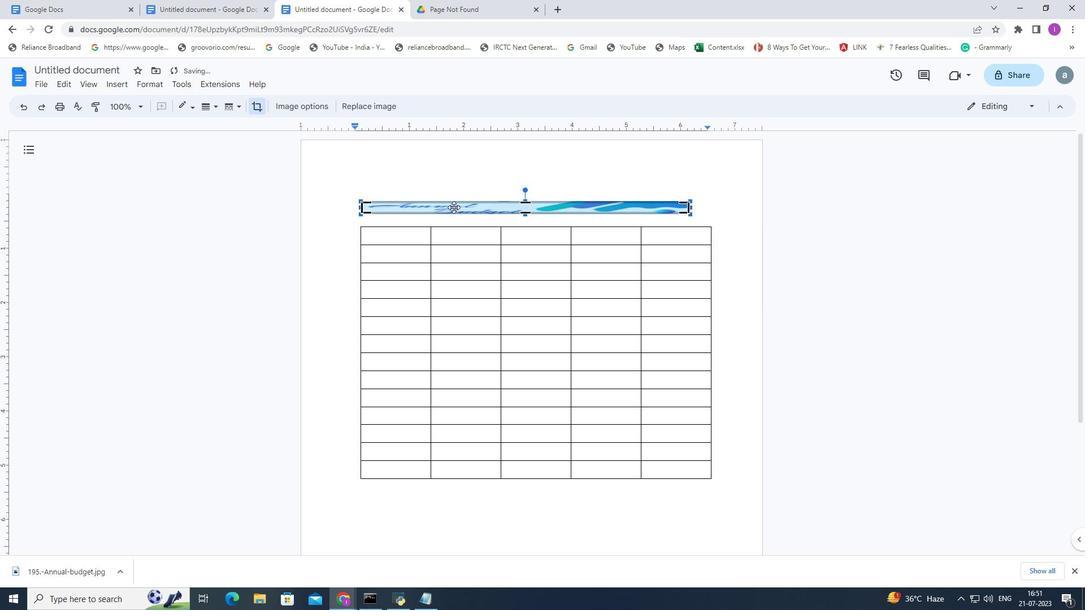 
Action: Mouse moved to (366, 201)
Screenshot: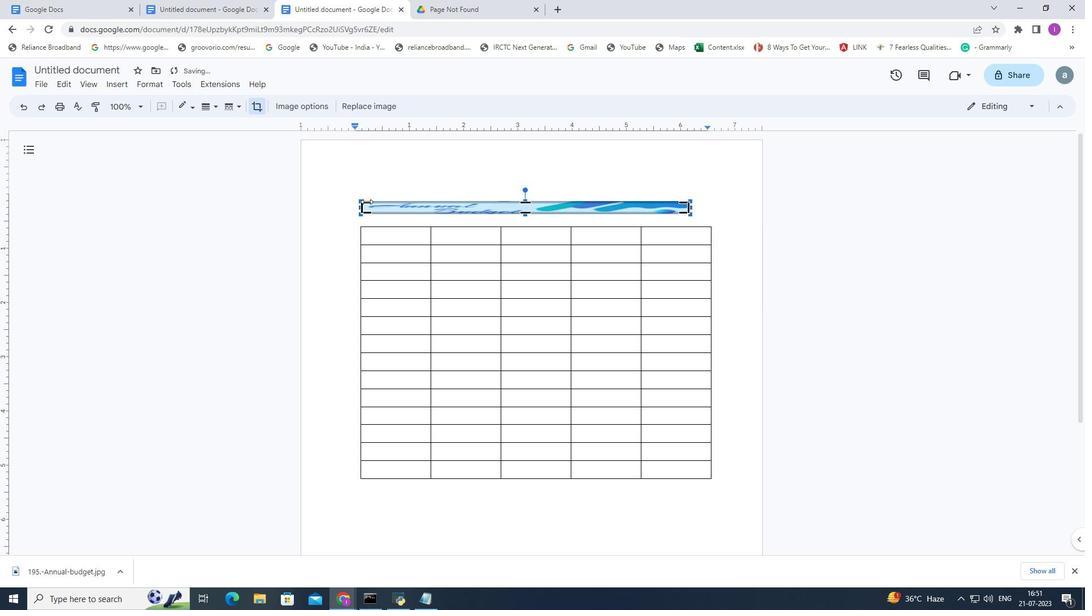
Action: Mouse pressed left at (366, 201)
Screenshot: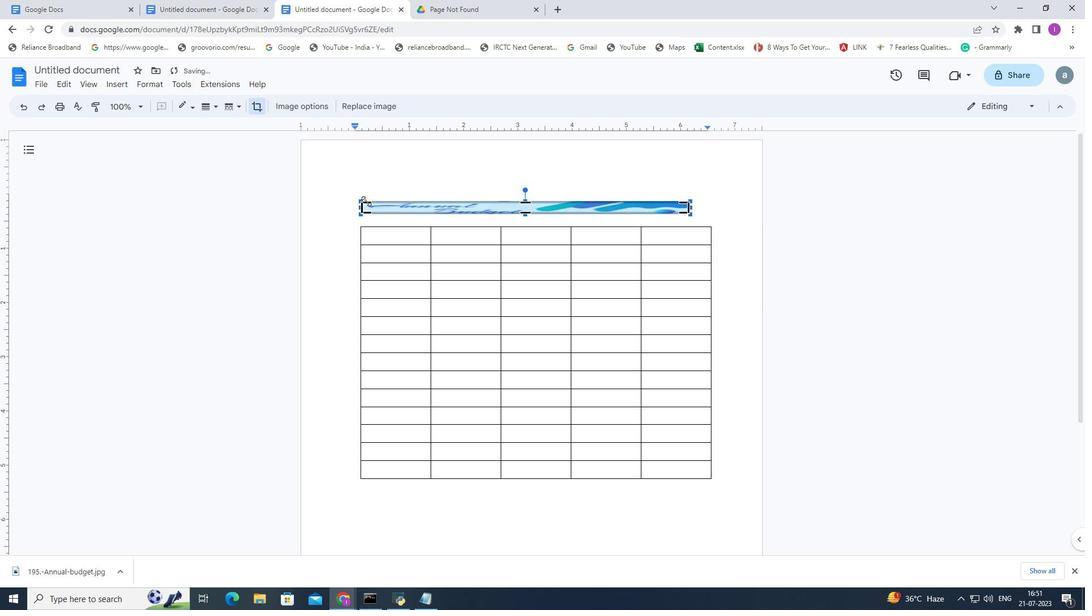 
Action: Mouse moved to (418, 252)
Screenshot: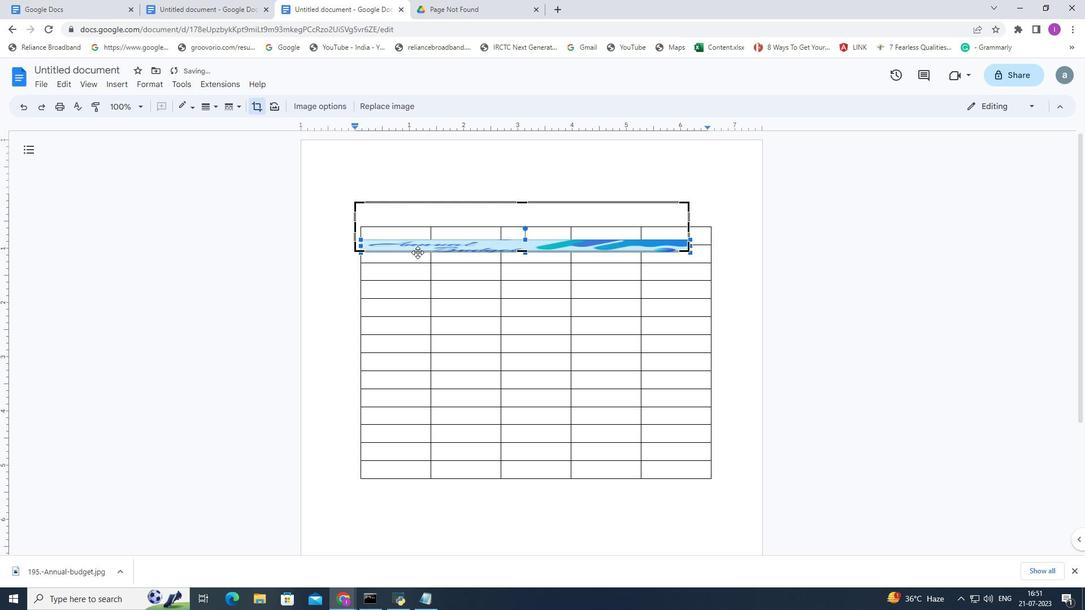 
Action: Mouse pressed left at (418, 252)
Screenshot: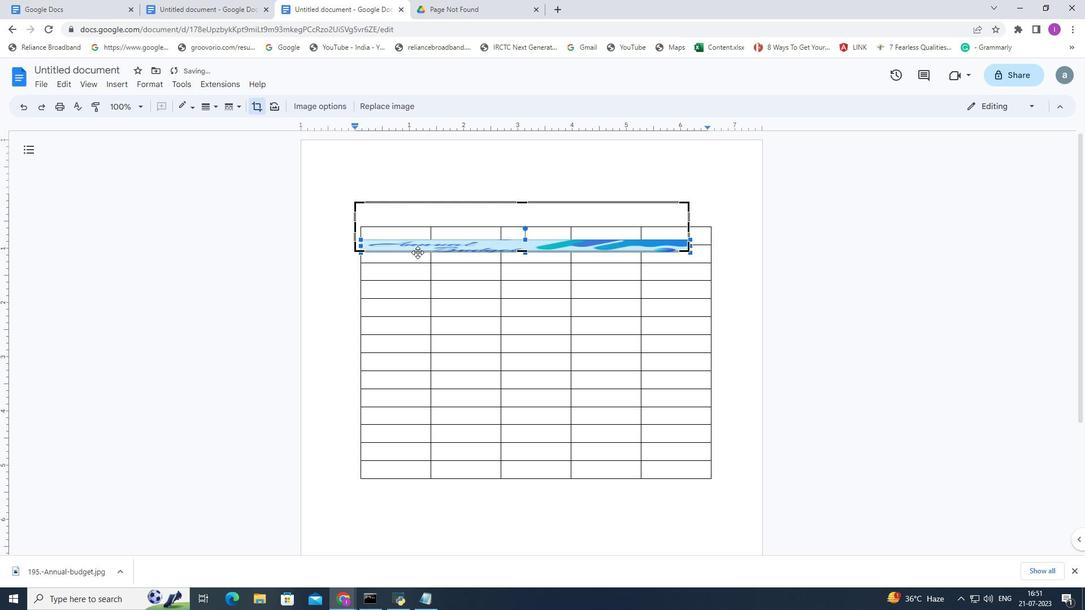
Action: Mouse moved to (525, 244)
Screenshot: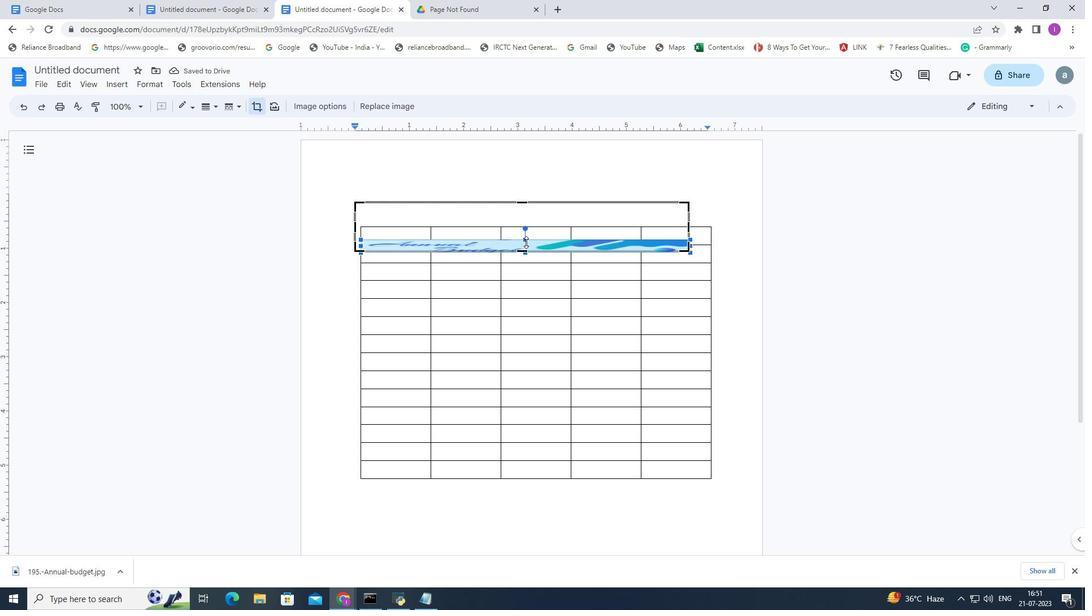 
Action: Mouse pressed left at (525, 244)
Screenshot: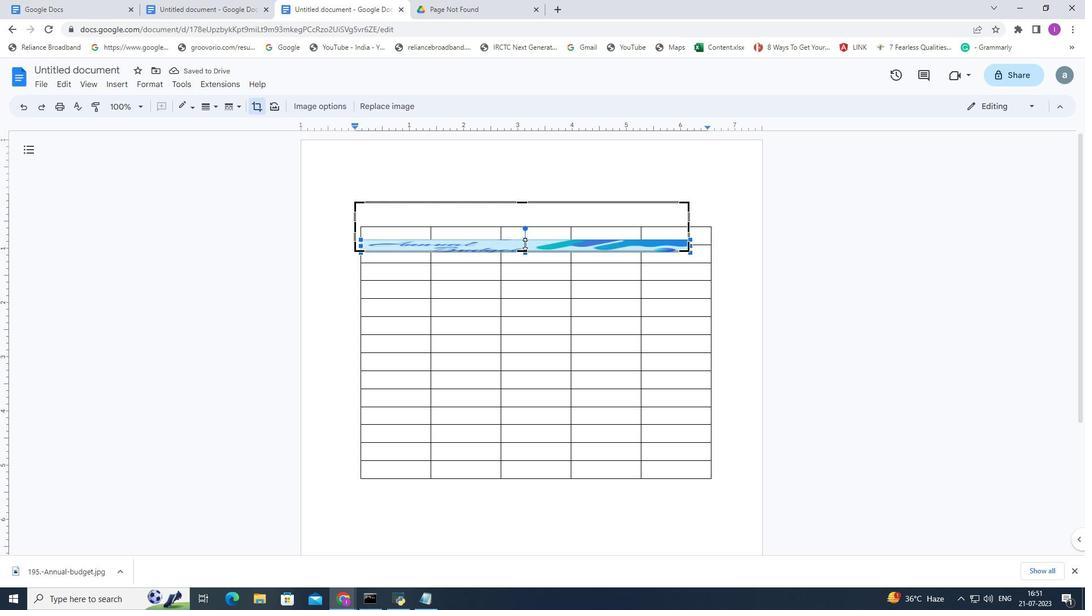 
Action: Mouse moved to (525, 166)
Screenshot: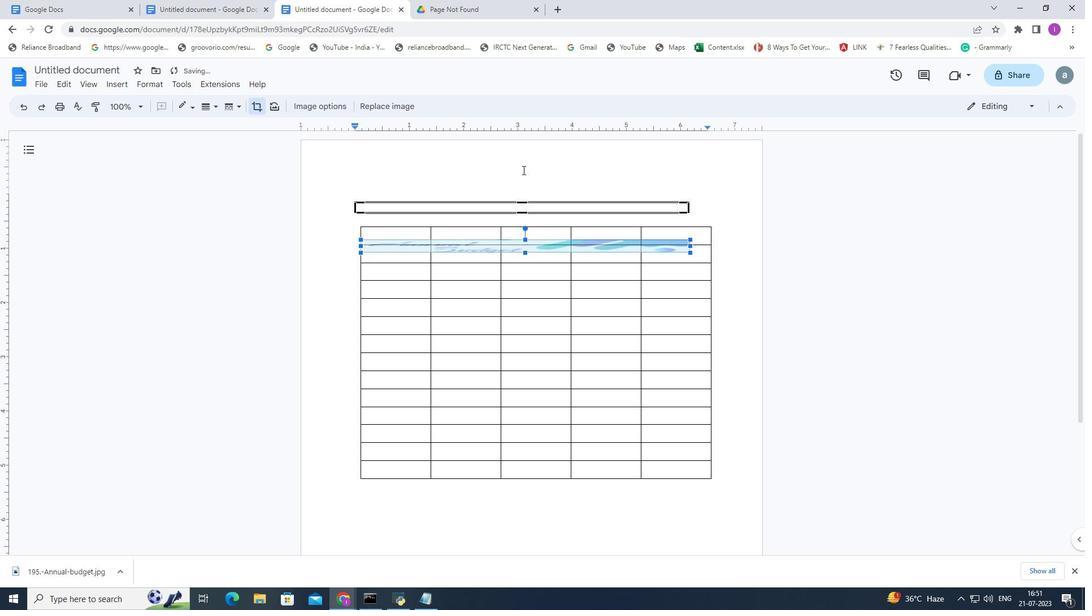 
Action: Mouse pressed left at (525, 166)
Screenshot: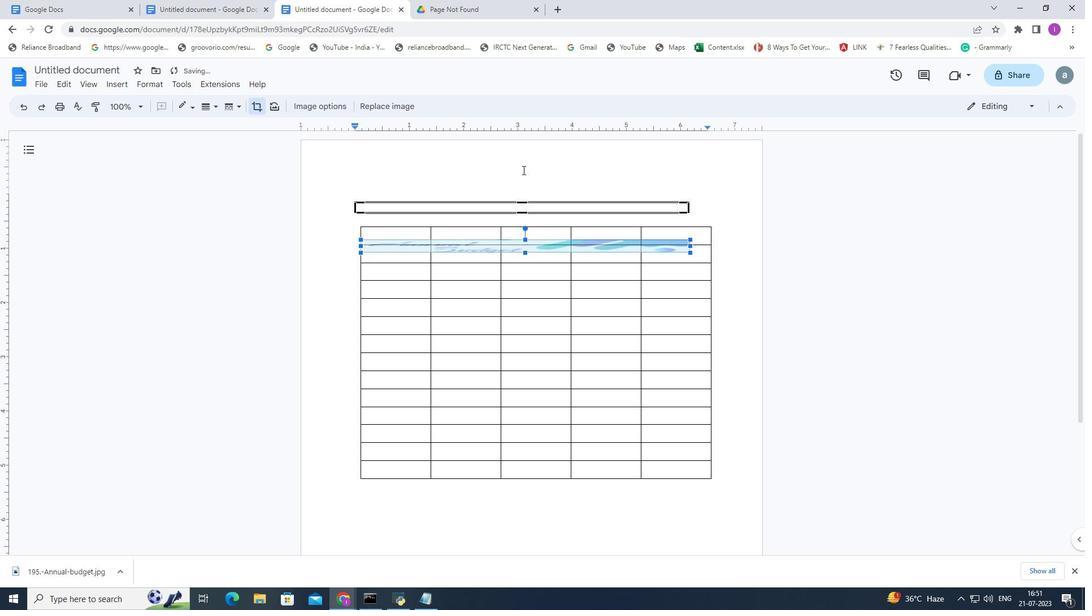 
Action: Mouse moved to (365, 304)
Screenshot: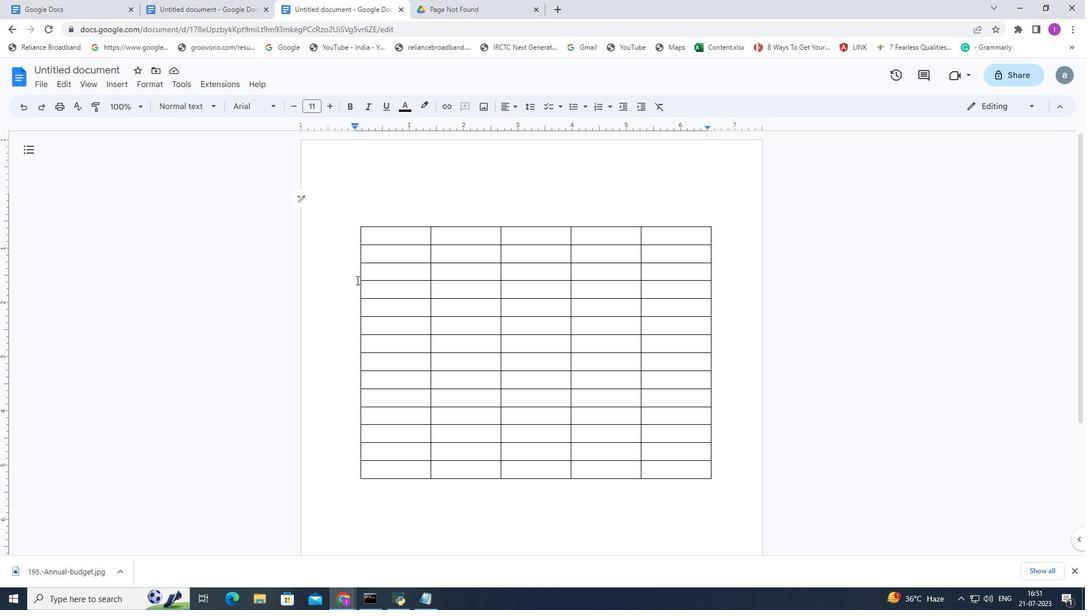 
Action: Mouse scrolled (364, 300) with delta (0, 0)
Screenshot: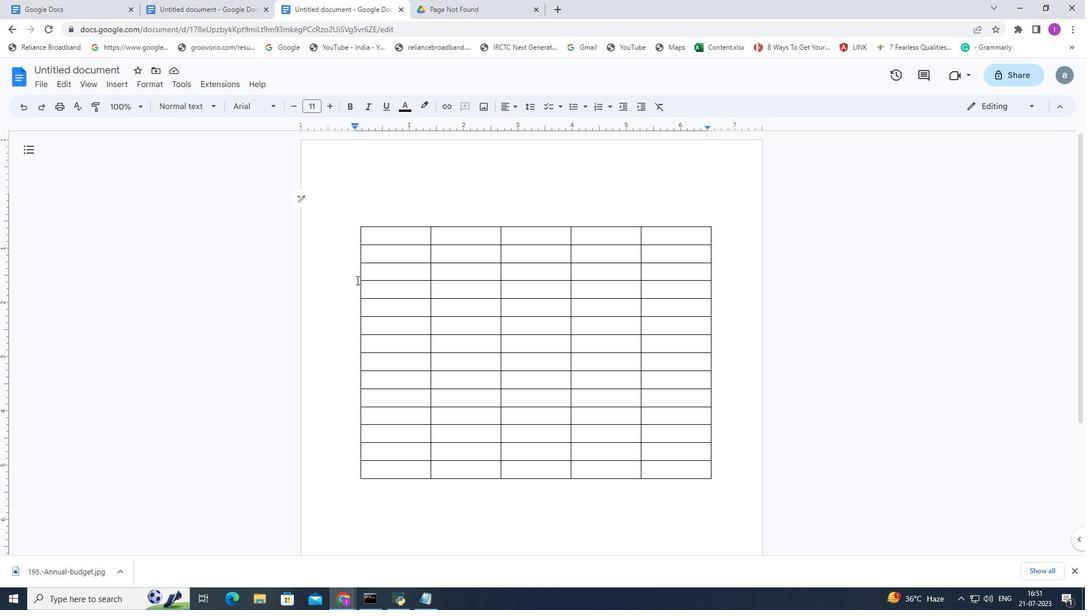 
Action: Mouse moved to (365, 306)
Screenshot: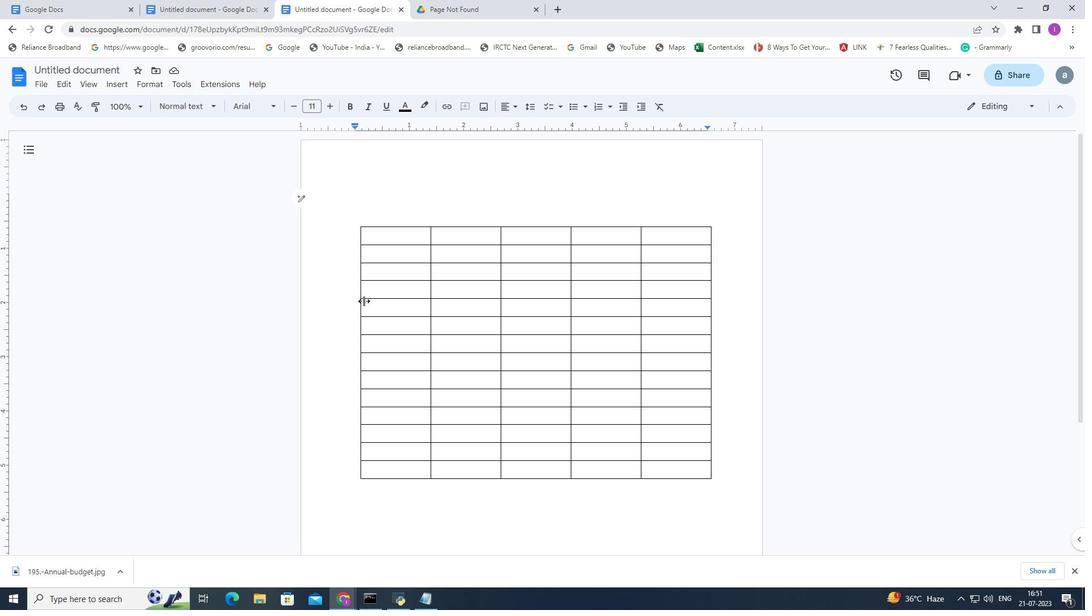 
Action: Mouse scrolled (365, 305) with delta (0, 0)
Screenshot: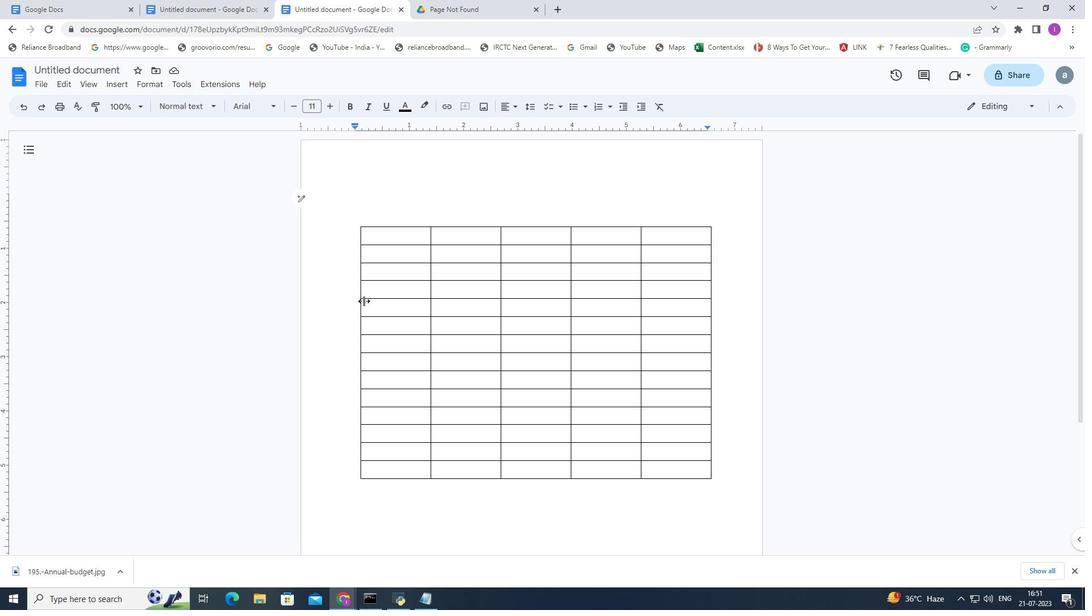 
Action: Mouse moved to (368, 307)
Screenshot: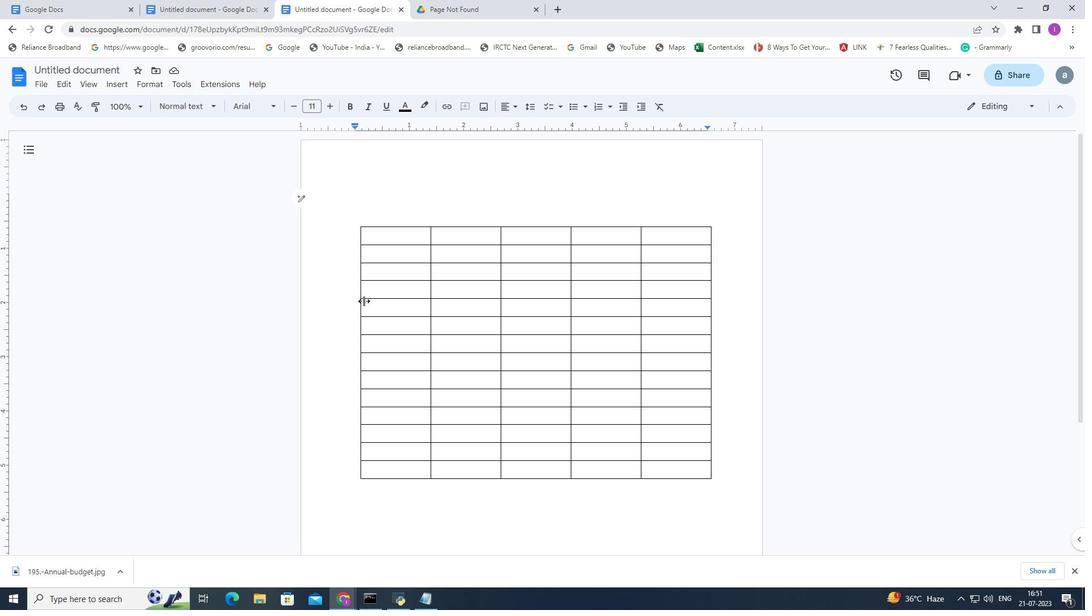 
Action: Mouse scrolled (365, 305) with delta (0, 0)
Screenshot: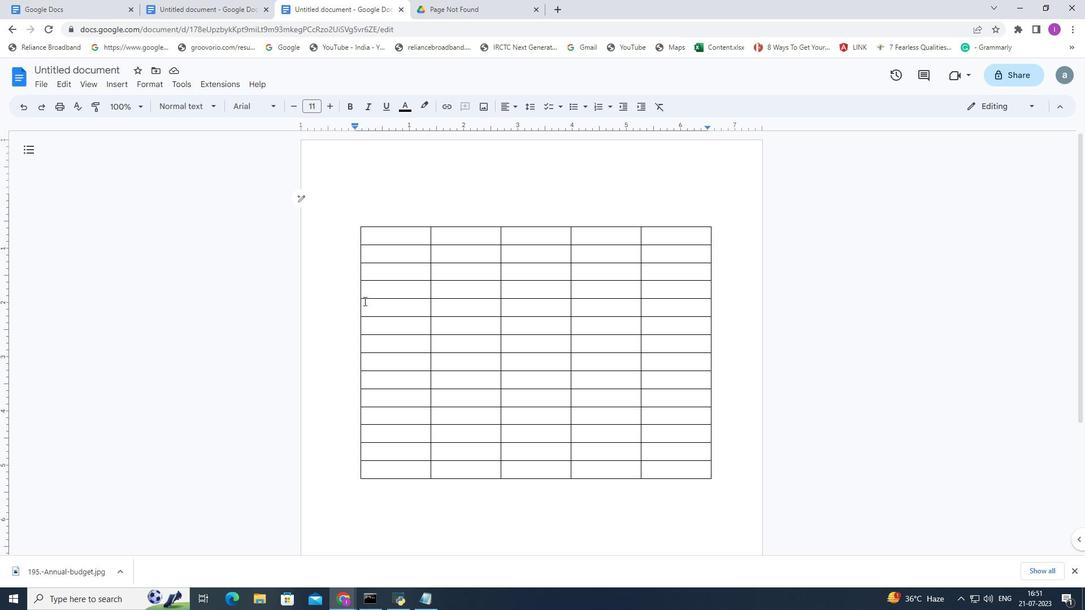 
Action: Mouse moved to (387, 326)
Screenshot: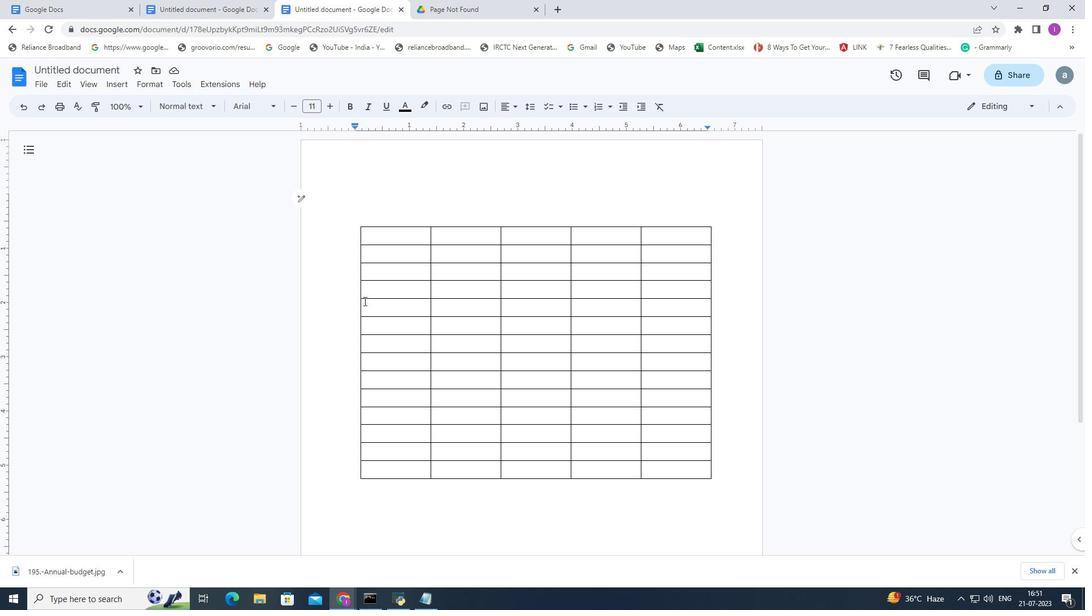 
Action: Mouse scrolled (369, 312) with delta (0, 0)
Screenshot: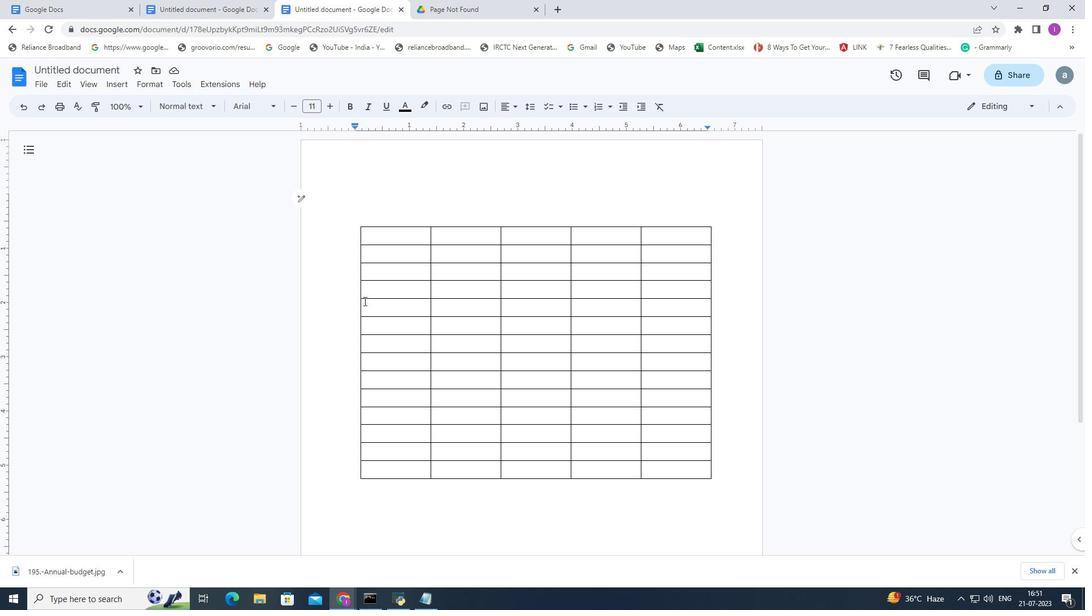 
Action: Mouse moved to (392, 321)
Screenshot: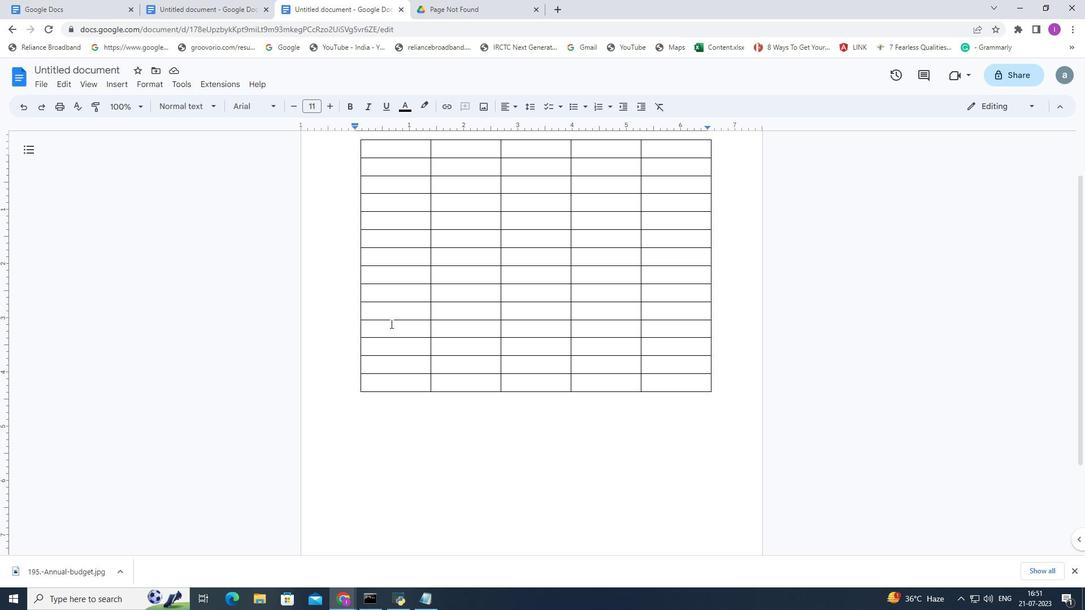 
Action: Mouse scrolled (392, 321) with delta (0, 0)
Screenshot: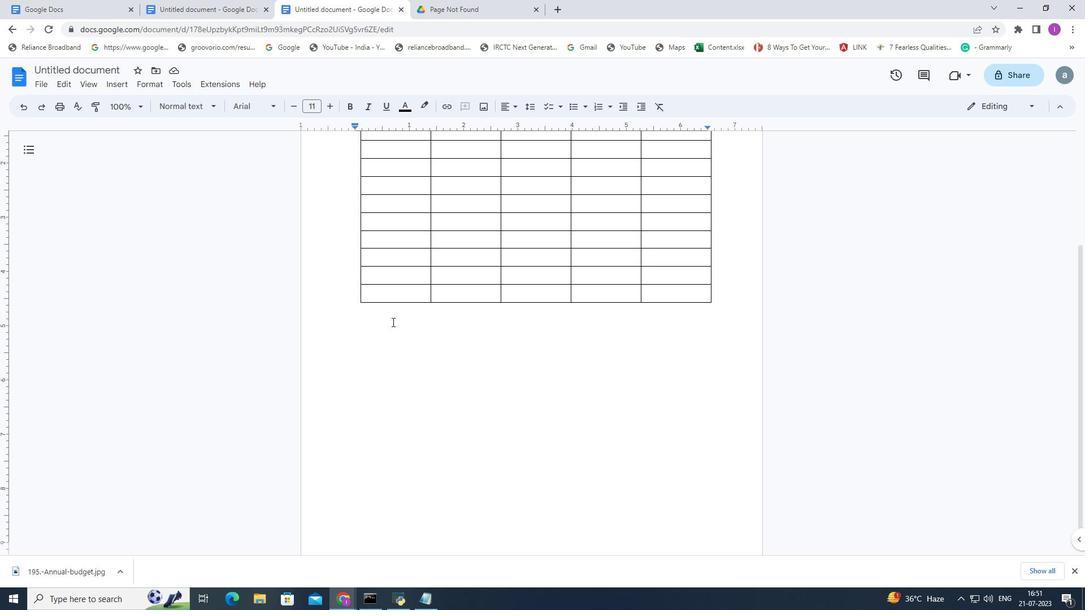 
Action: Mouse scrolled (392, 321) with delta (0, 0)
Screenshot: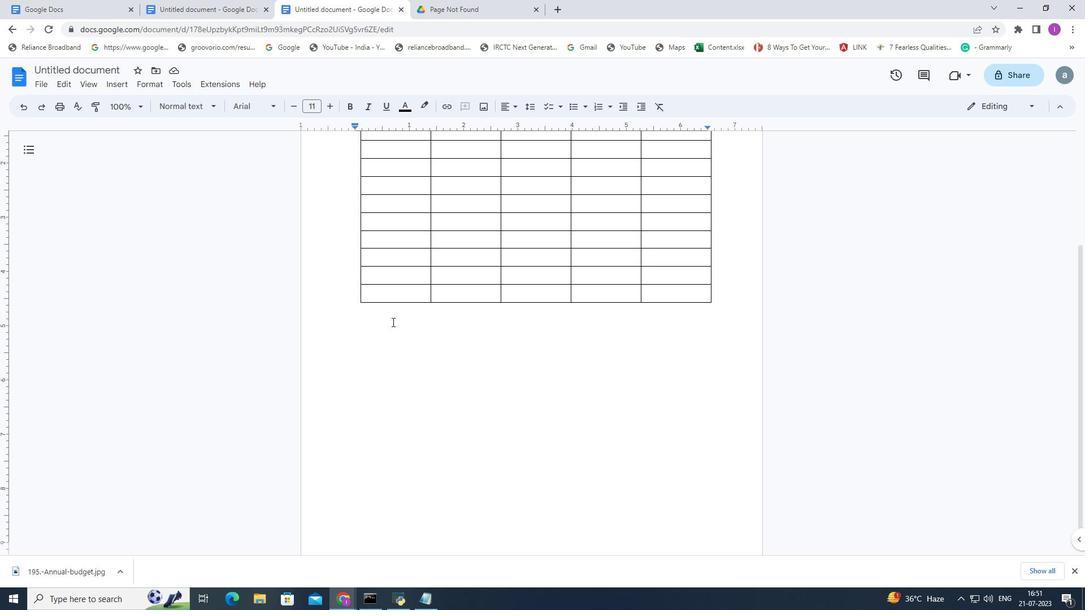 
Action: Mouse scrolled (392, 321) with delta (0, 0)
Screenshot: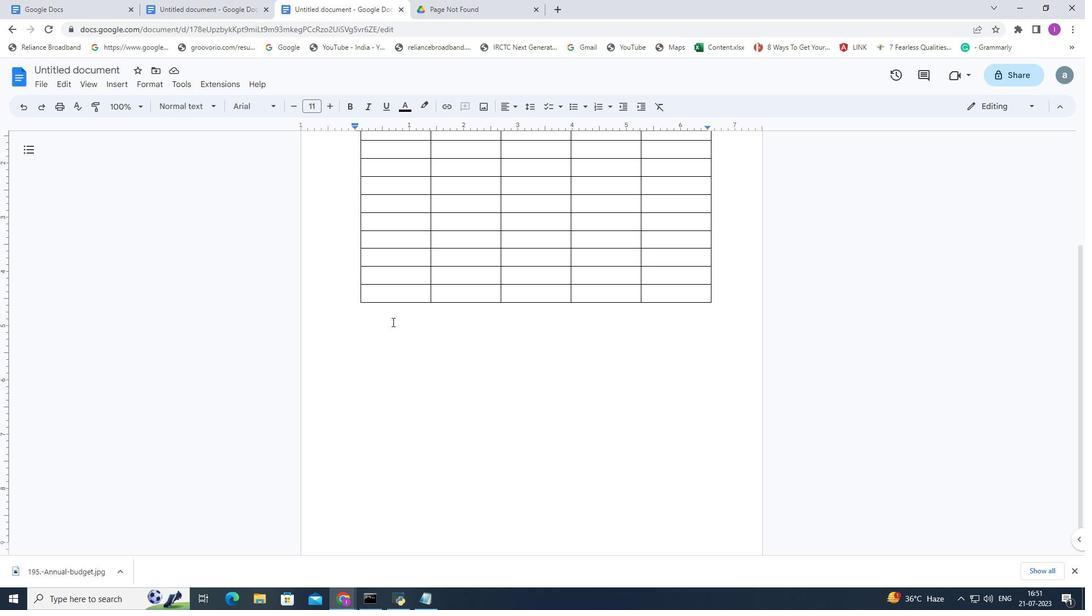 
Action: Mouse scrolled (392, 321) with delta (0, 0)
Screenshot: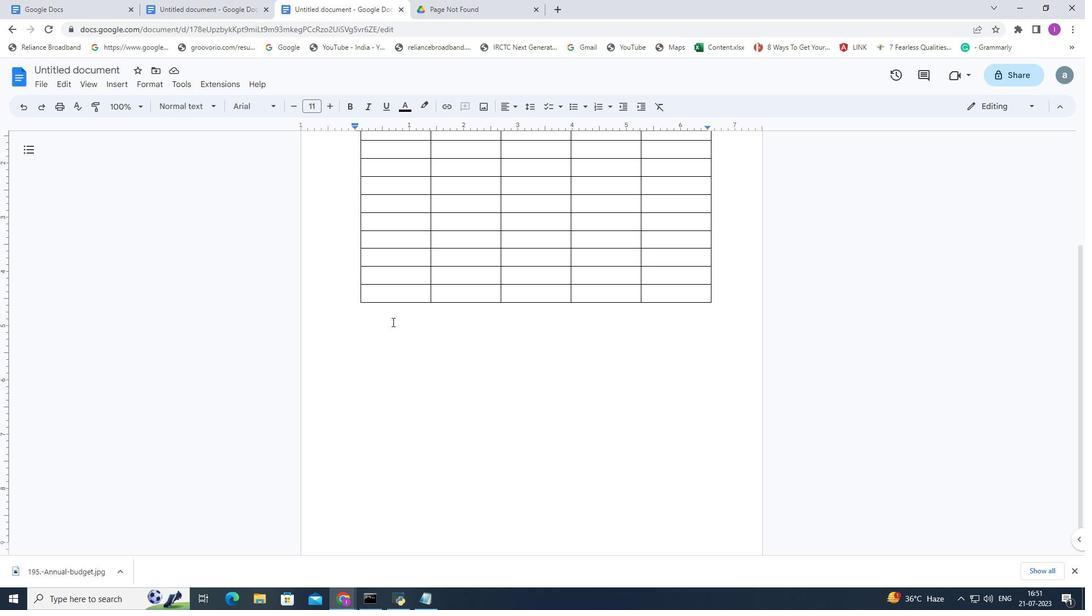 
Action: Mouse moved to (395, 315)
Screenshot: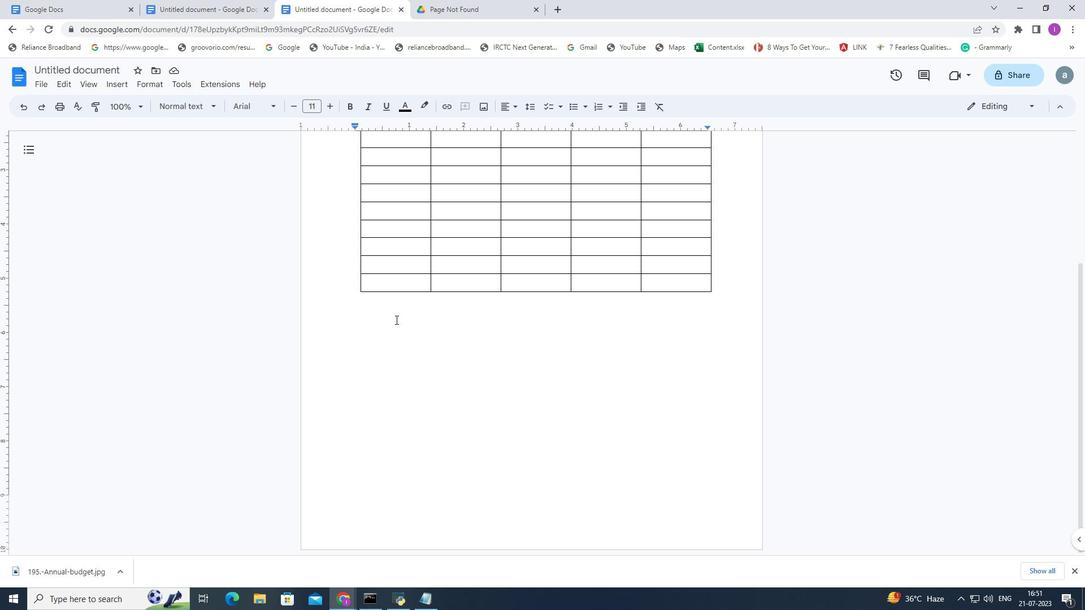 
Action: Mouse scrolled (395, 316) with delta (0, 0)
Screenshot: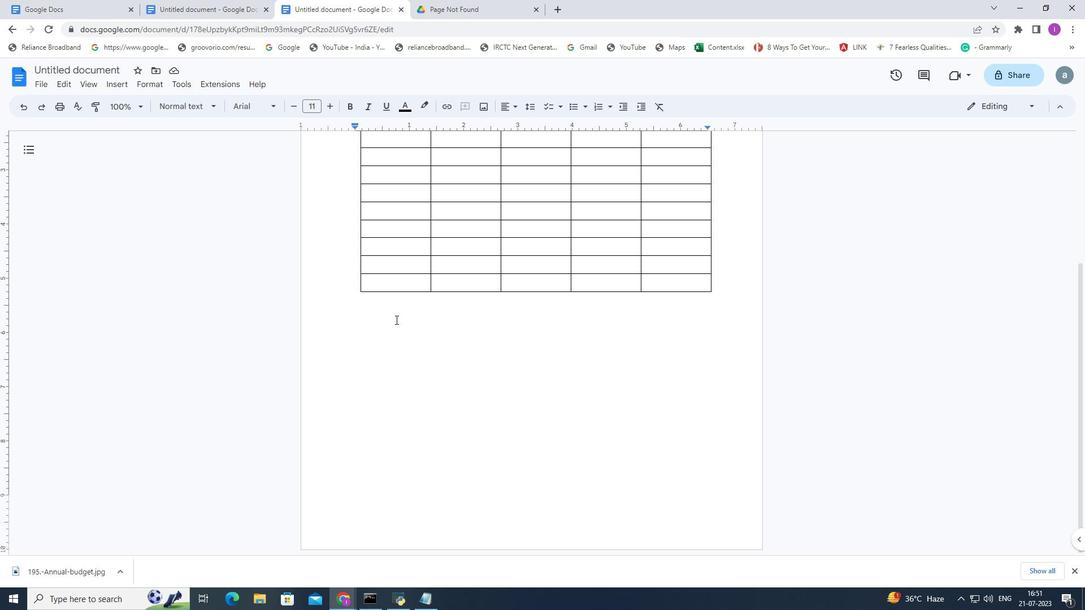 
Action: Mouse moved to (387, 299)
Screenshot: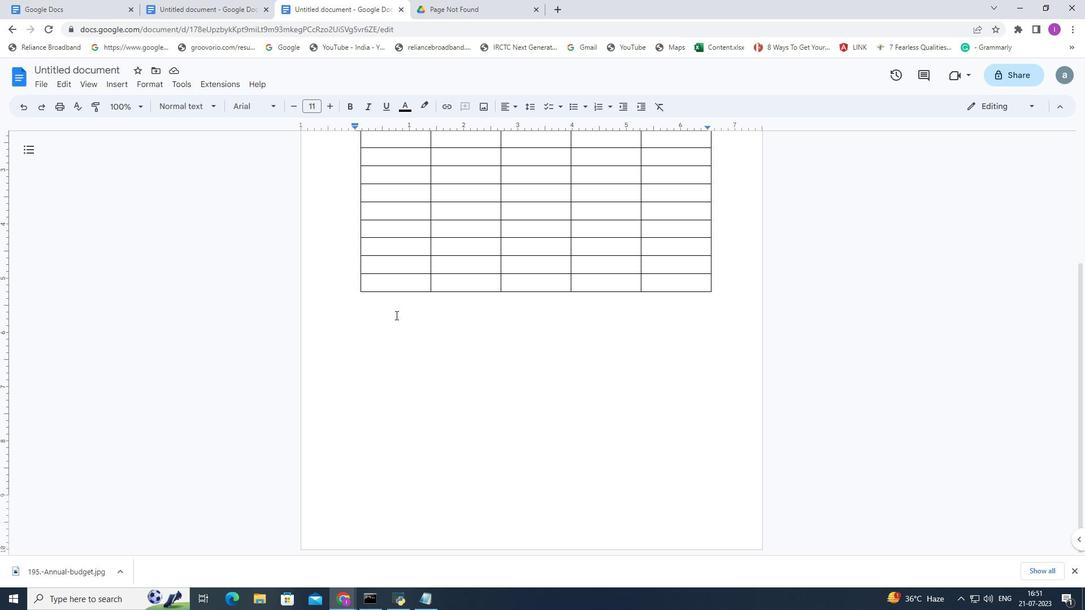
Action: Mouse scrolled (389, 301) with delta (0, 0)
Screenshot: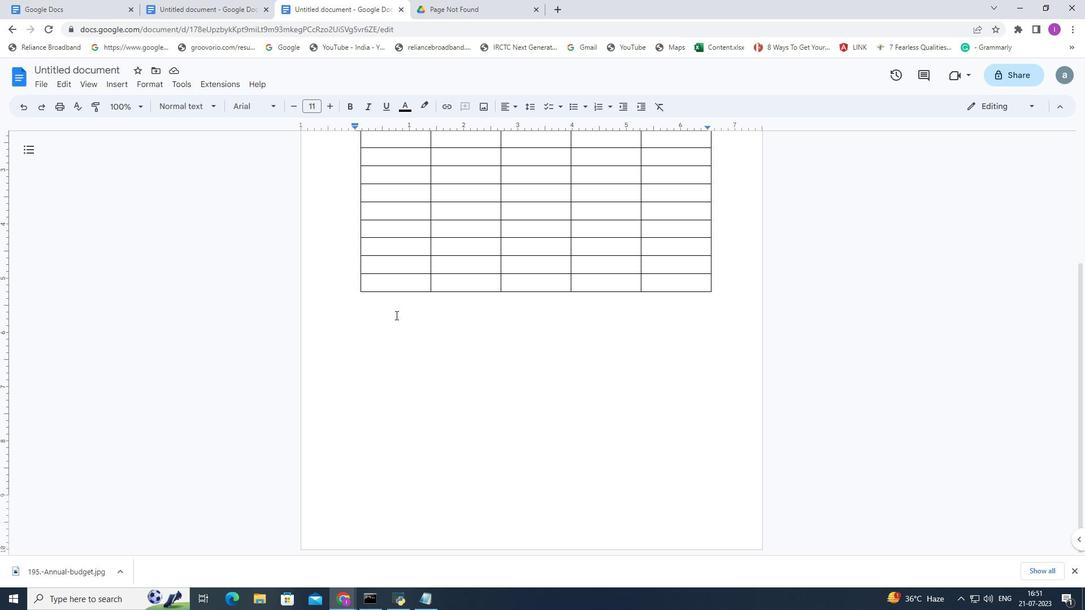 
Action: Mouse moved to (333, 292)
Screenshot: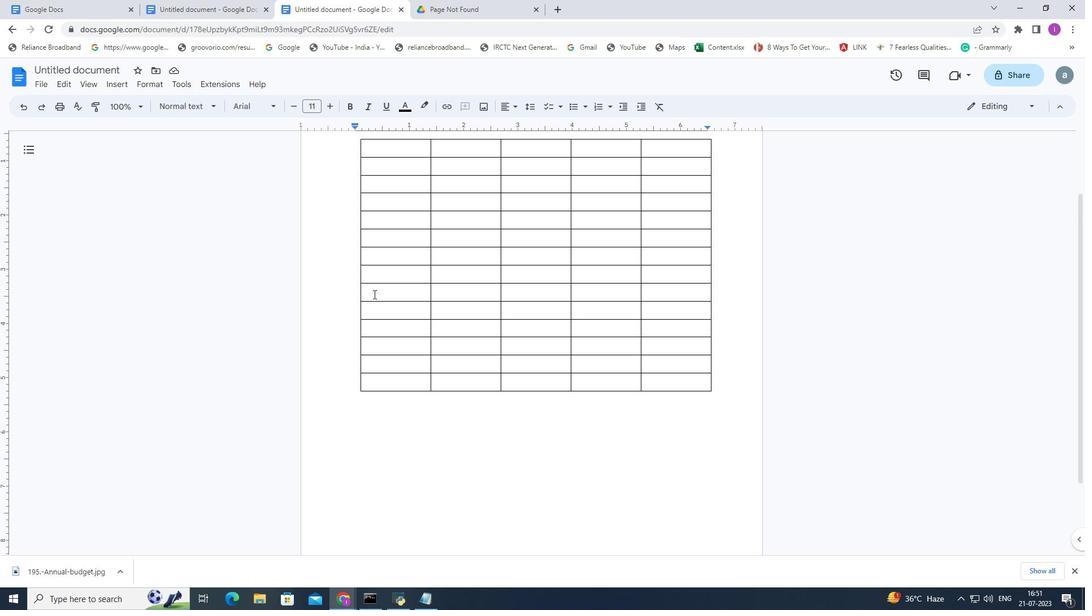 
Action: Mouse scrolled (333, 293) with delta (0, 0)
Screenshot: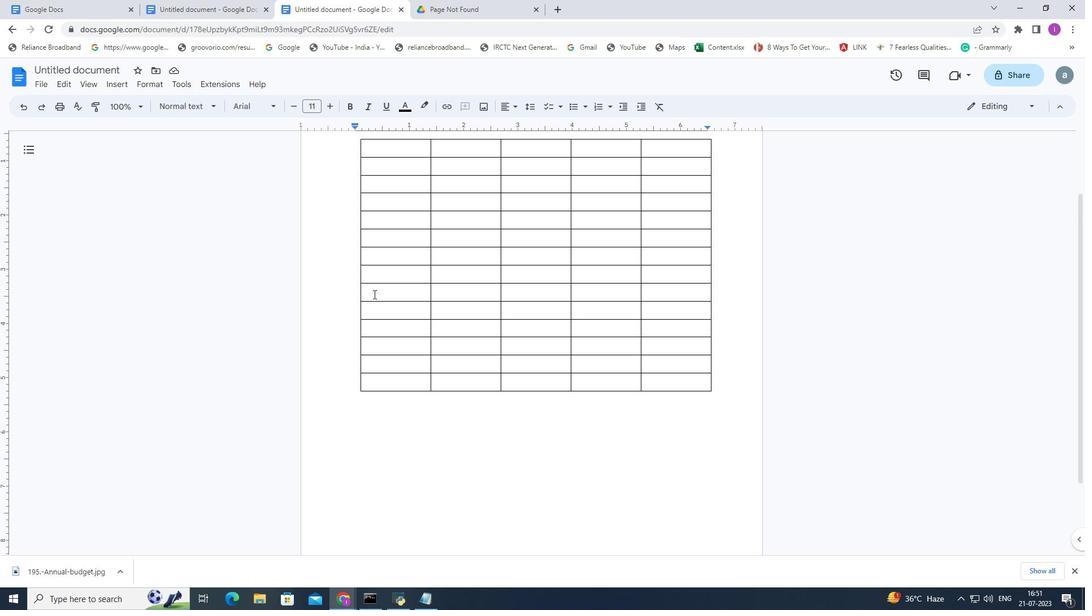 
Action: Mouse moved to (312, 289)
Screenshot: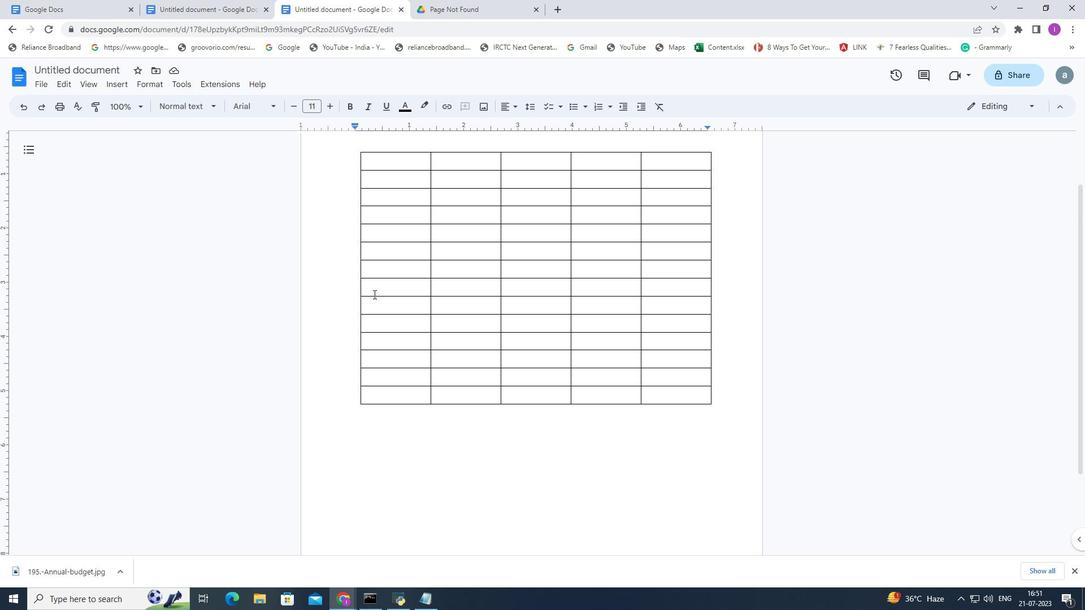 
Action: Mouse scrolled (317, 291) with delta (0, 0)
Screenshot: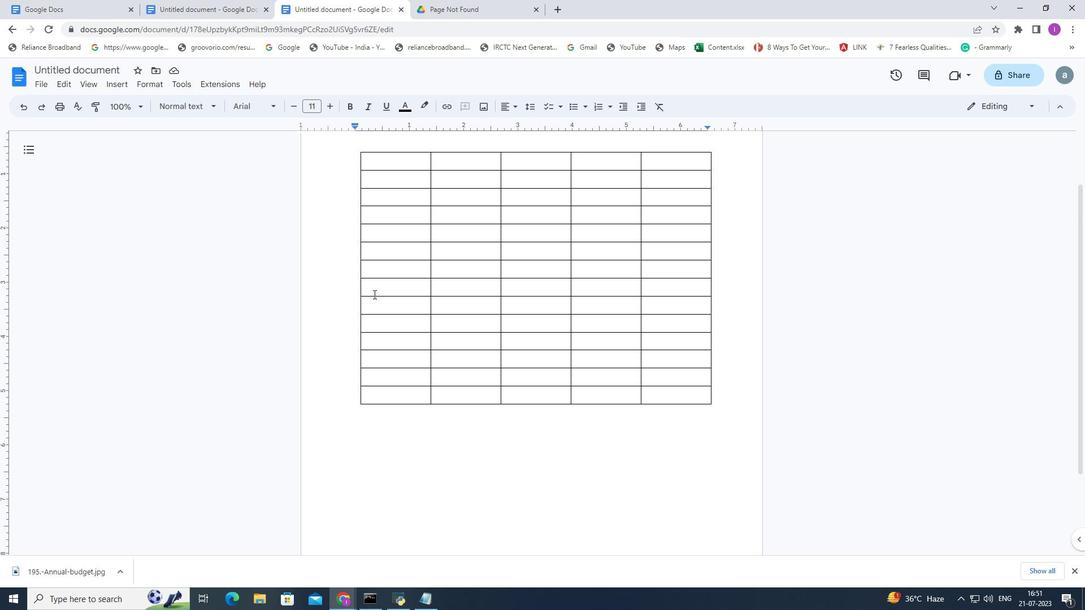 
Action: Mouse moved to (301, 287)
Screenshot: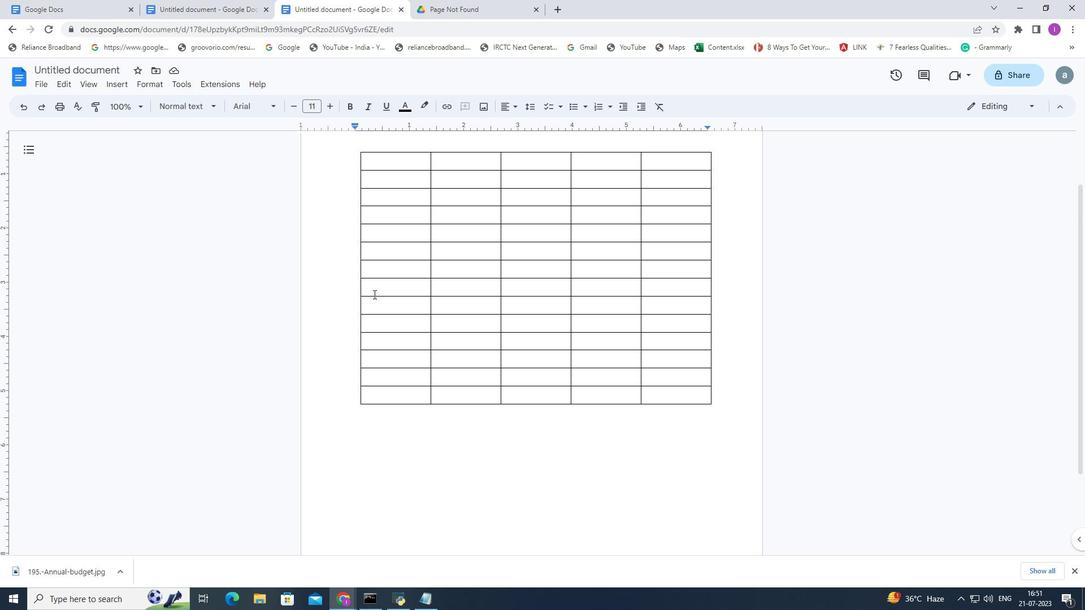 
Action: Mouse scrolled (305, 289) with delta (0, 0)
Screenshot: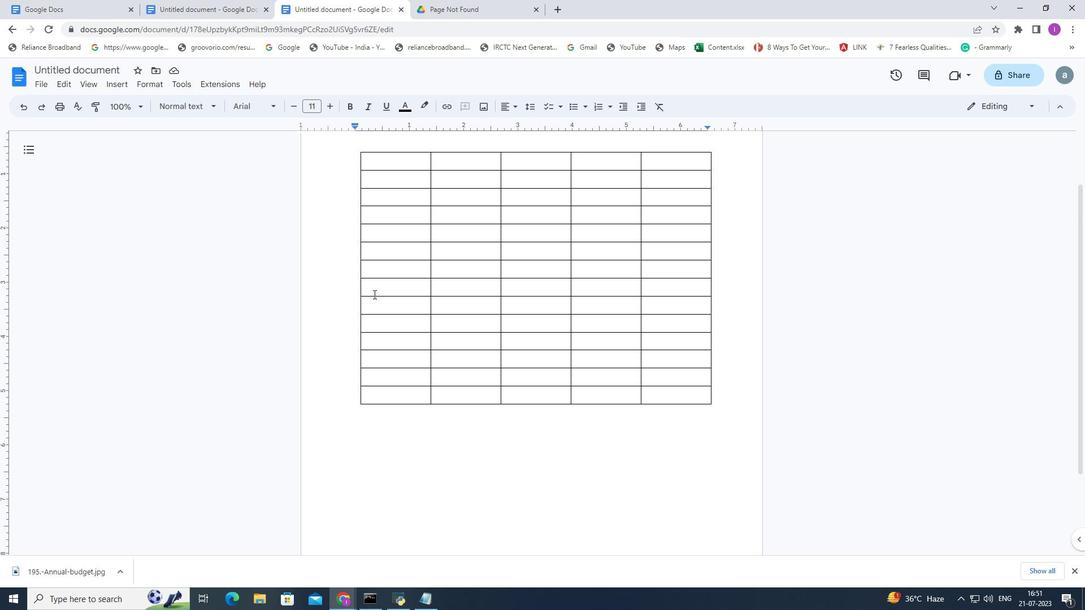 
Action: Mouse moved to (117, 85)
Screenshot: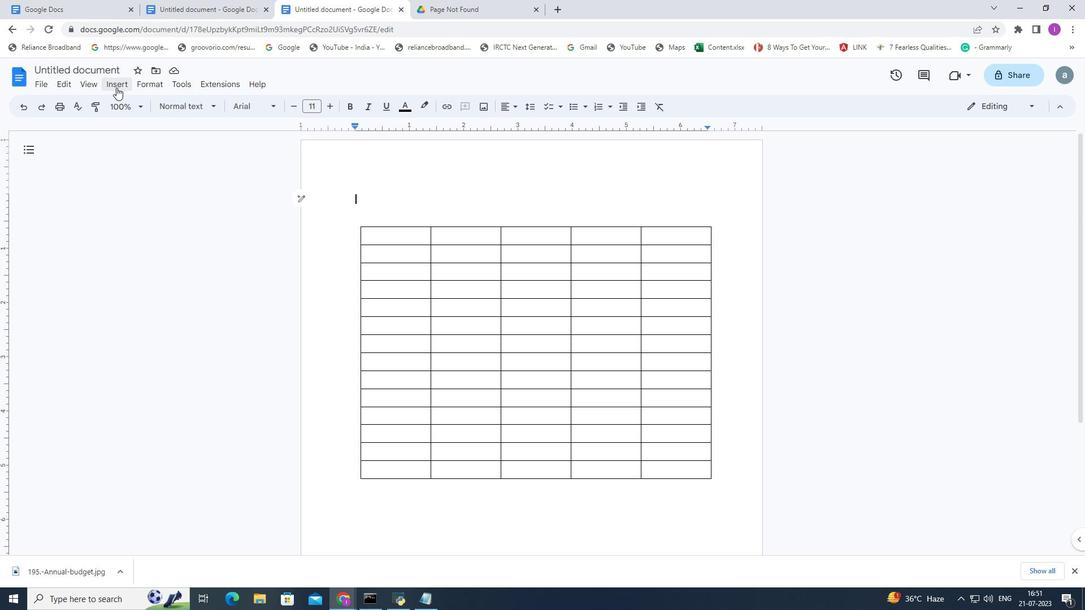 
Action: Mouse pressed left at (117, 85)
Screenshot: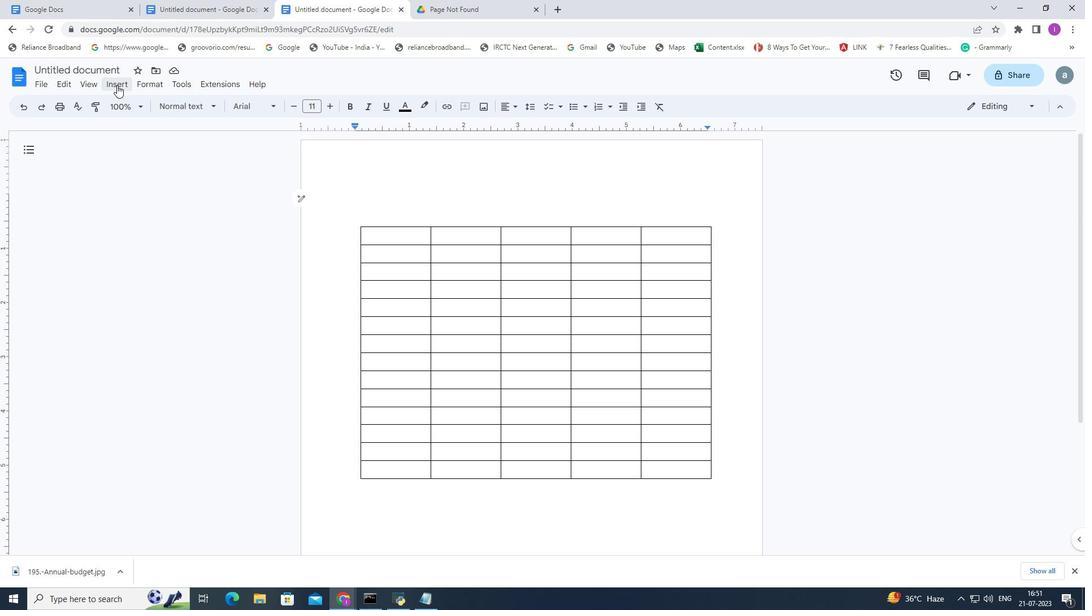 
Action: Mouse moved to (317, 109)
Screenshot: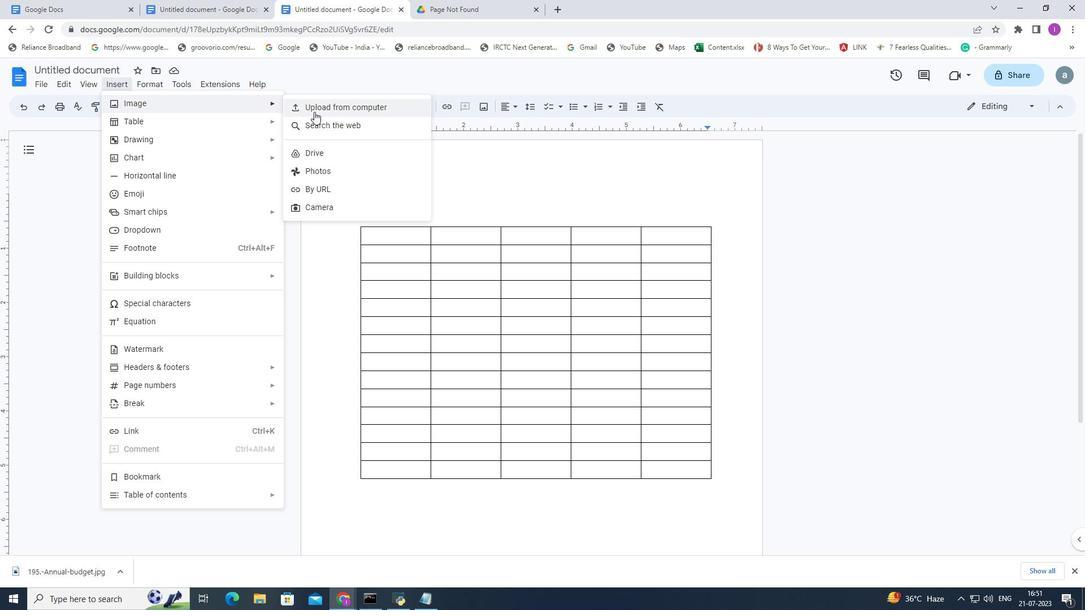 
Action: Mouse pressed left at (317, 109)
Screenshot: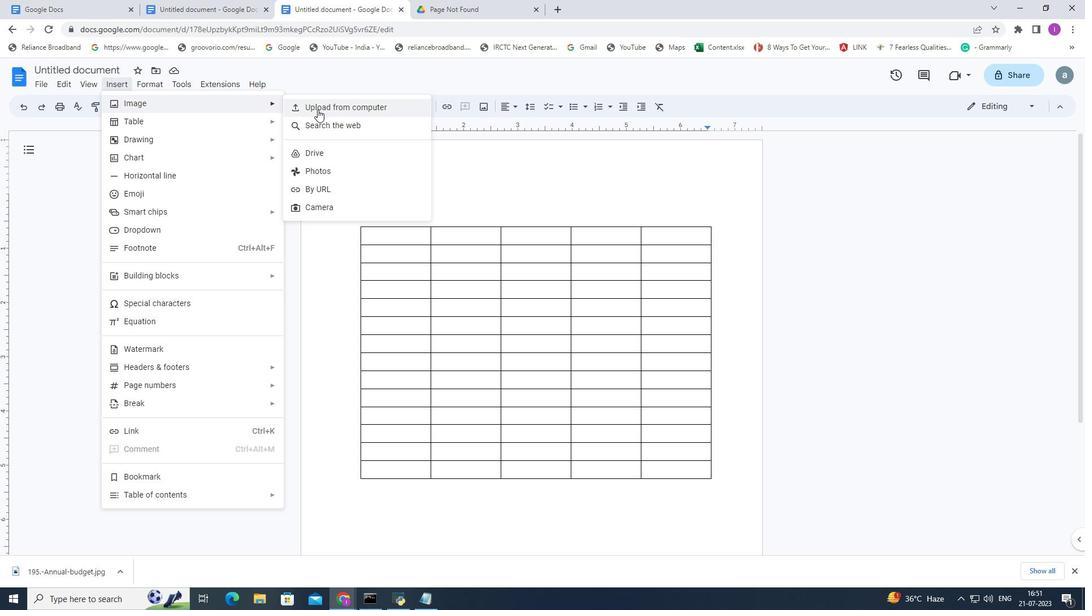 
Action: Mouse moved to (195, 104)
Screenshot: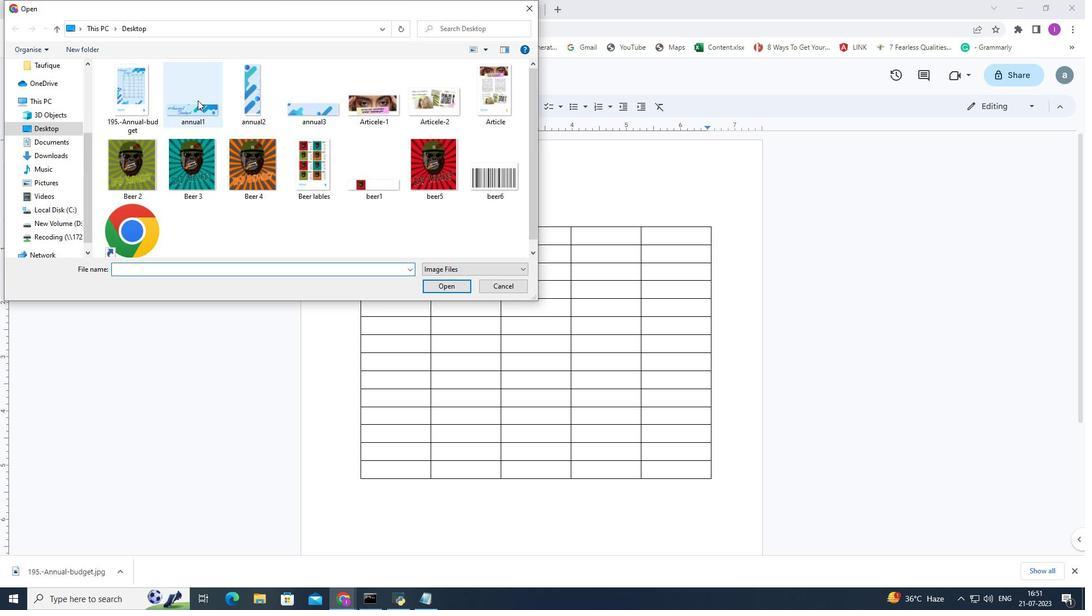 
Action: Mouse pressed left at (195, 104)
Screenshot: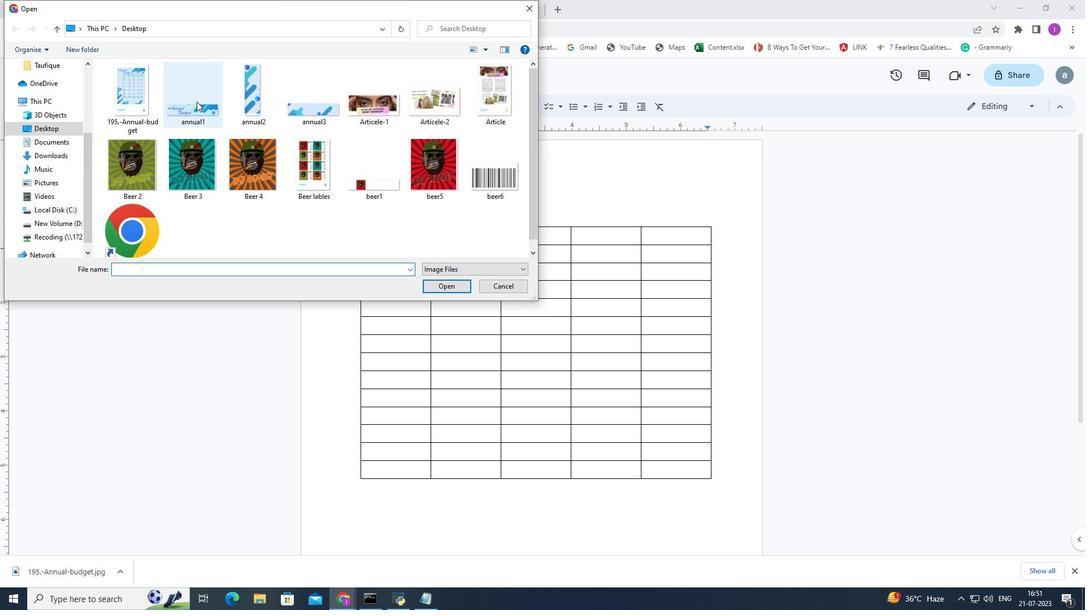 
Action: Mouse moved to (442, 287)
Screenshot: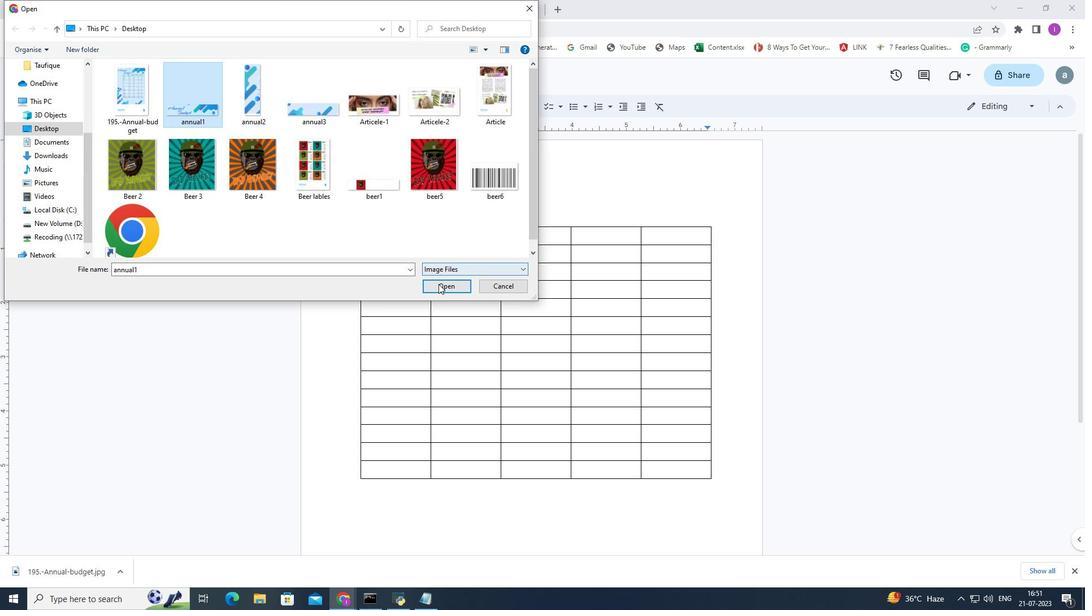 
Action: Mouse pressed left at (442, 287)
Screenshot: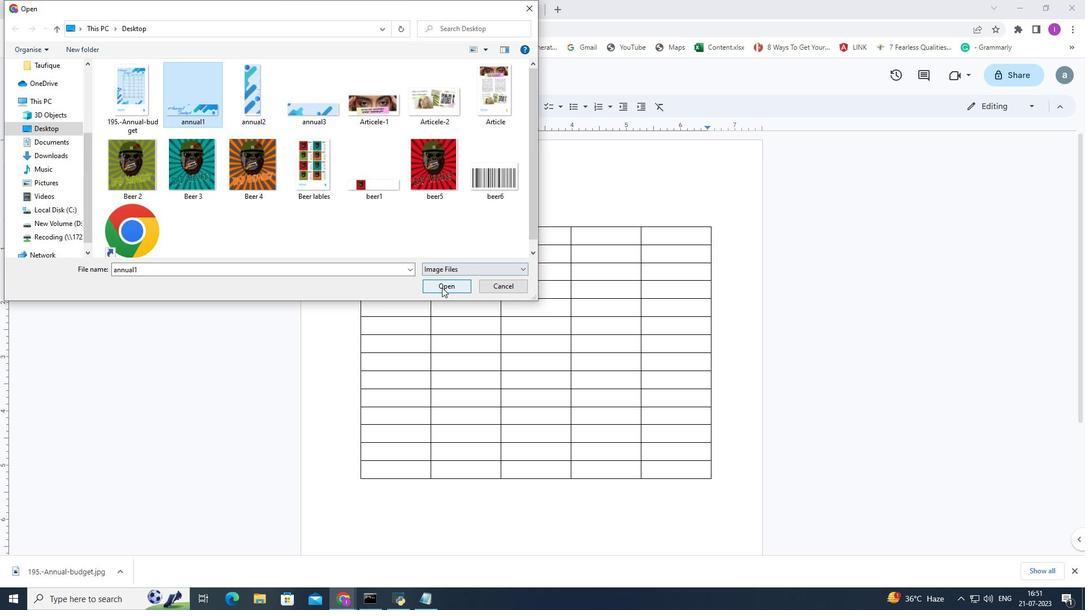 
Action: Mouse moved to (442, 239)
Screenshot: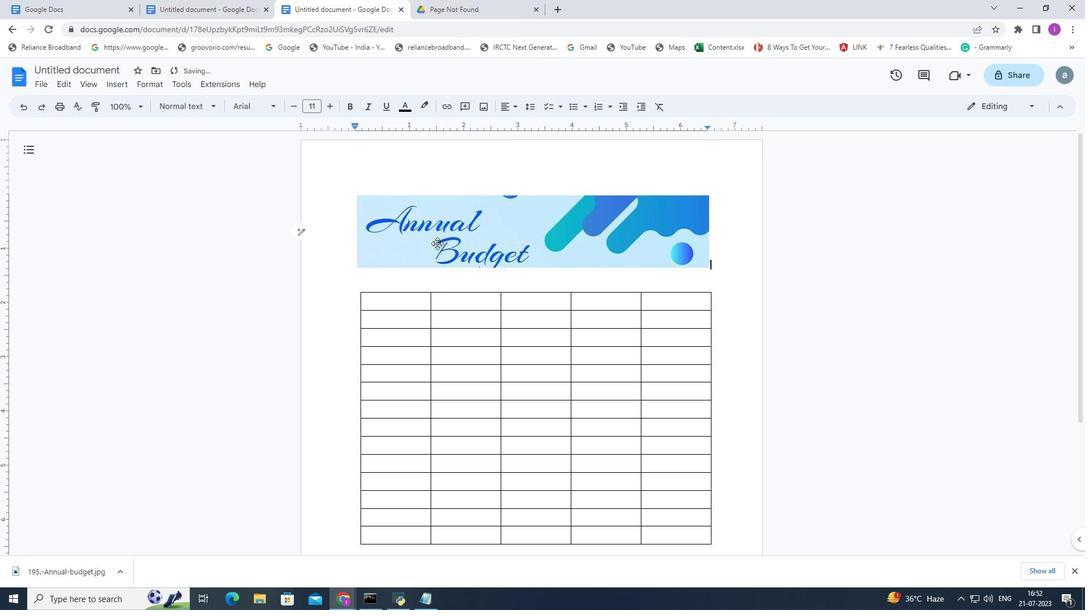 
Action: Mouse scrolled (442, 239) with delta (0, 0)
Screenshot: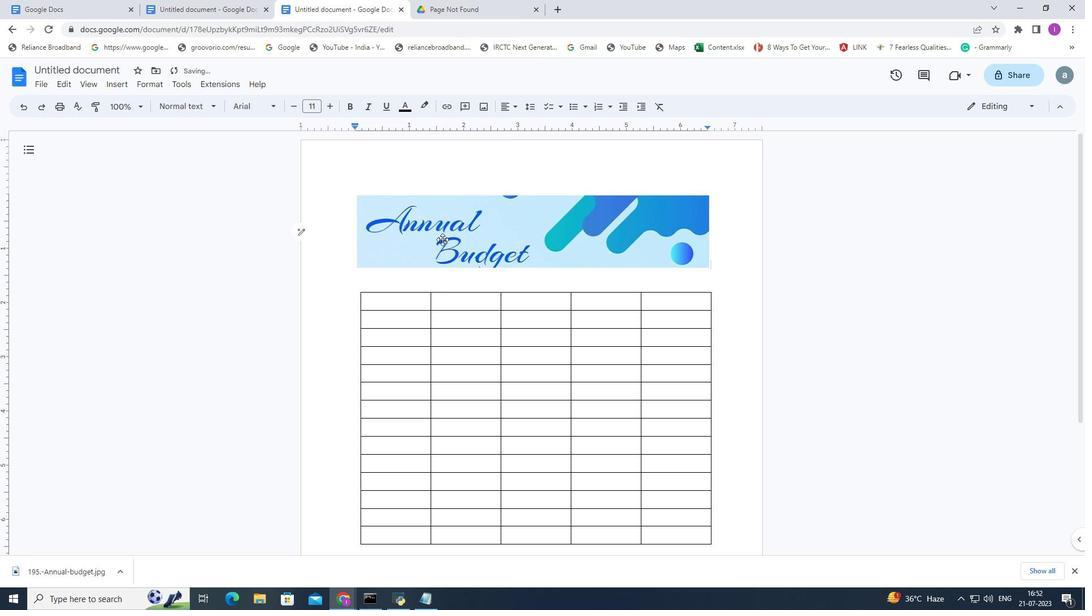 
Action: Mouse scrolled (442, 239) with delta (0, 0)
Screenshot: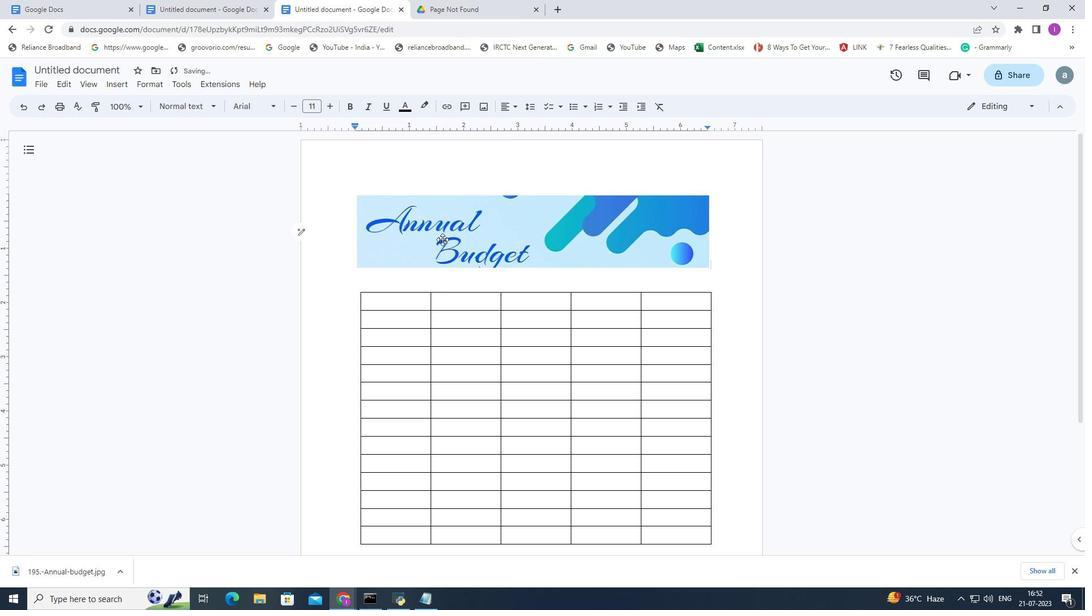 
Action: Mouse scrolled (442, 239) with delta (0, 0)
Screenshot: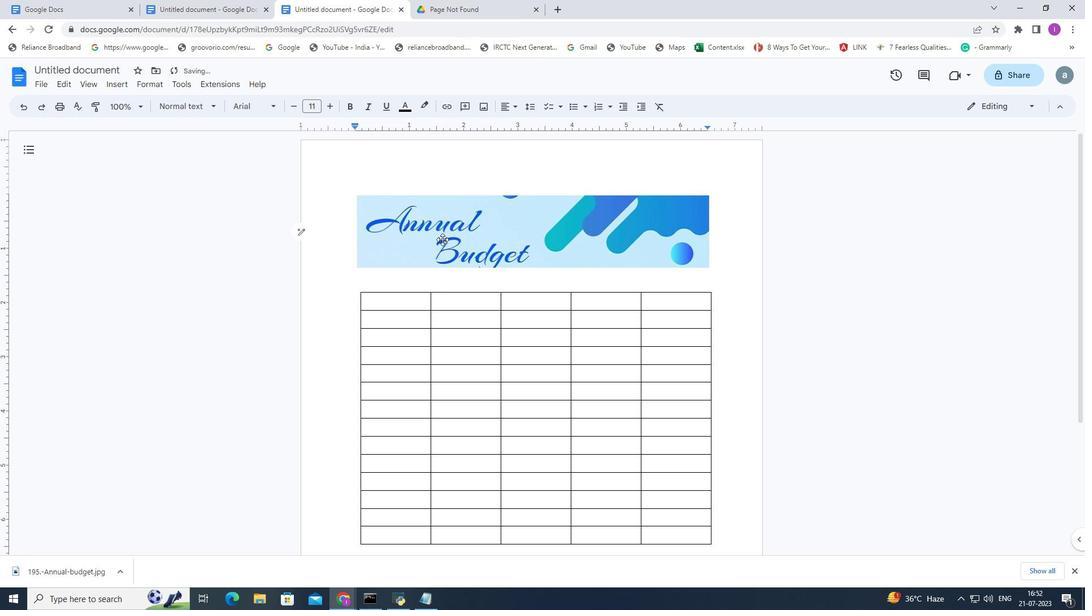 
Action: Mouse scrolled (442, 240) with delta (0, 0)
Screenshot: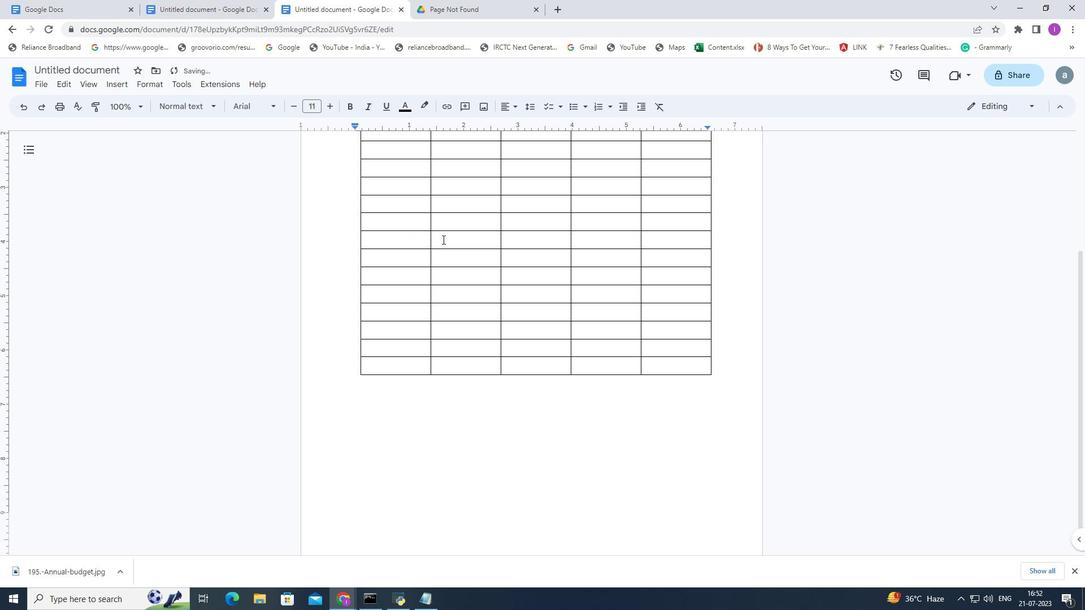 
Action: Mouse scrolled (442, 240) with delta (0, 0)
Screenshot: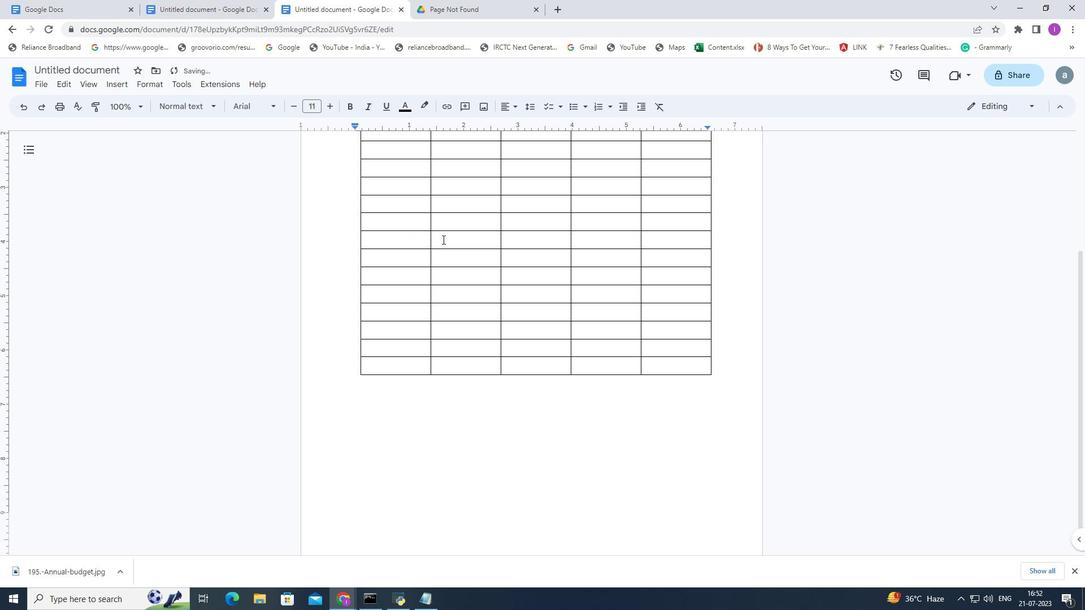 
Action: Mouse scrolled (442, 240) with delta (0, 0)
Screenshot: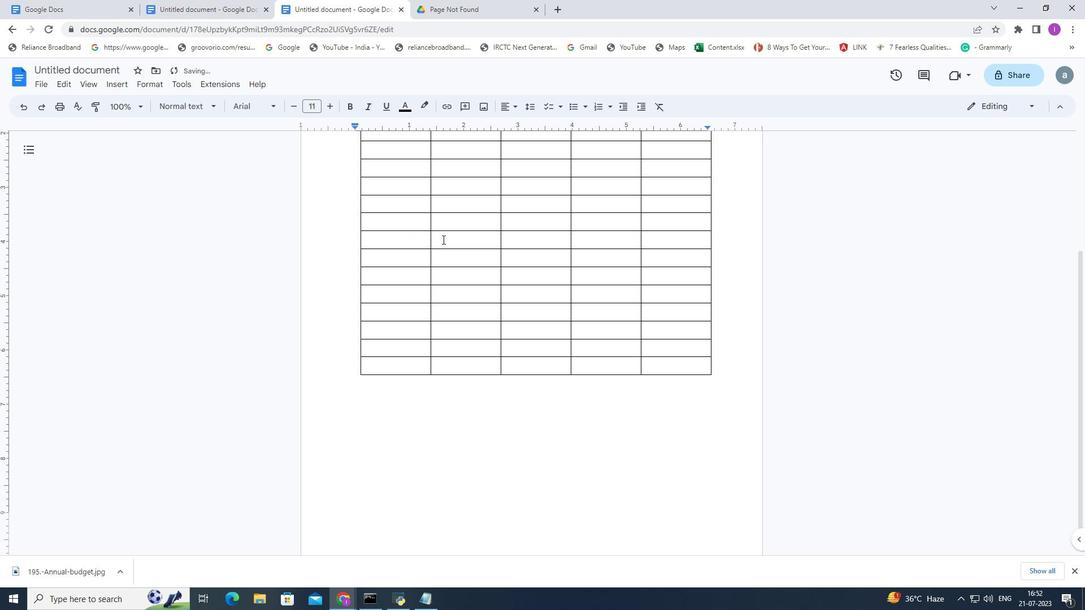 
Action: Mouse moved to (430, 235)
Screenshot: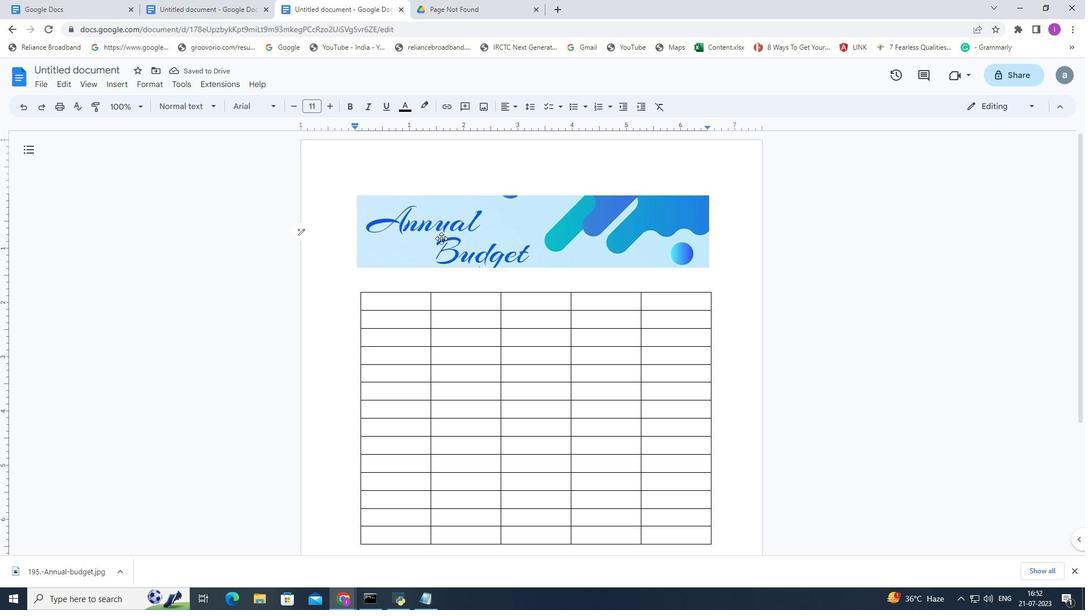 
Action: Mouse pressed left at (430, 235)
Screenshot: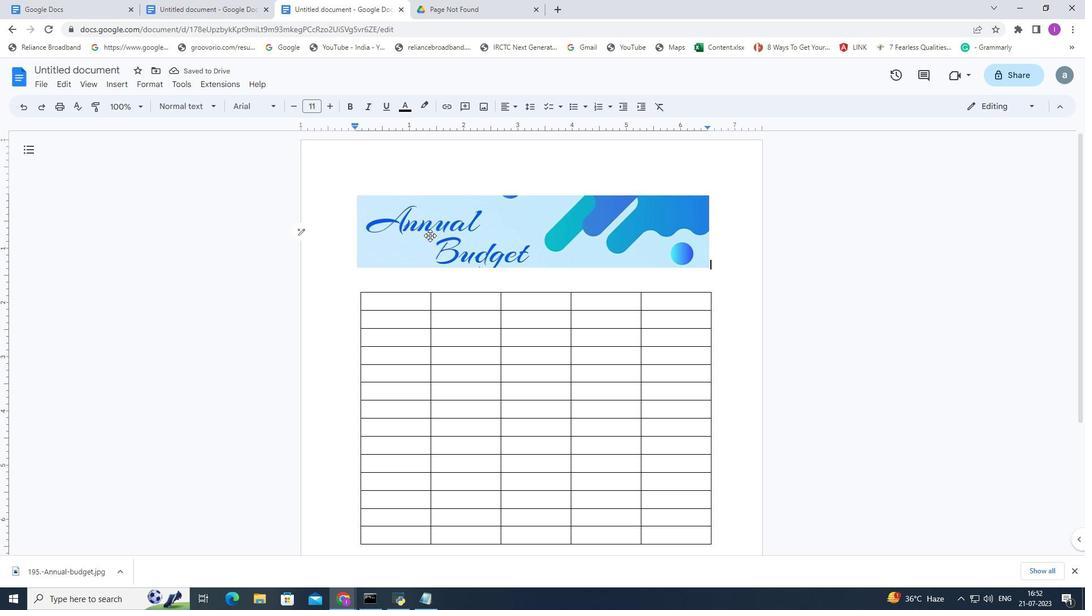 
Action: Mouse moved to (445, 288)
Screenshot: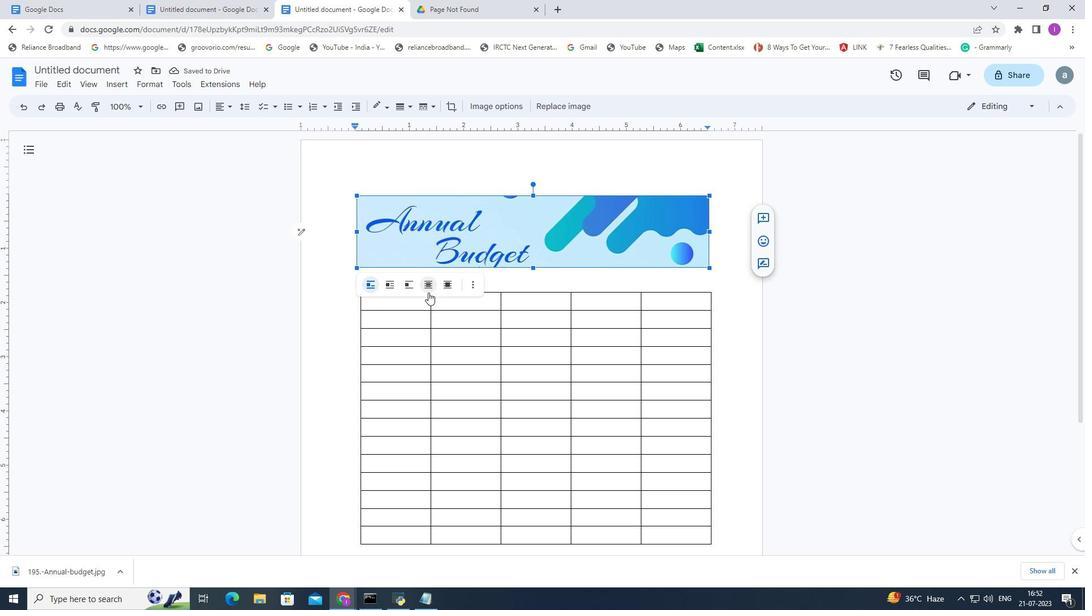 
Action: Mouse pressed left at (445, 288)
Screenshot: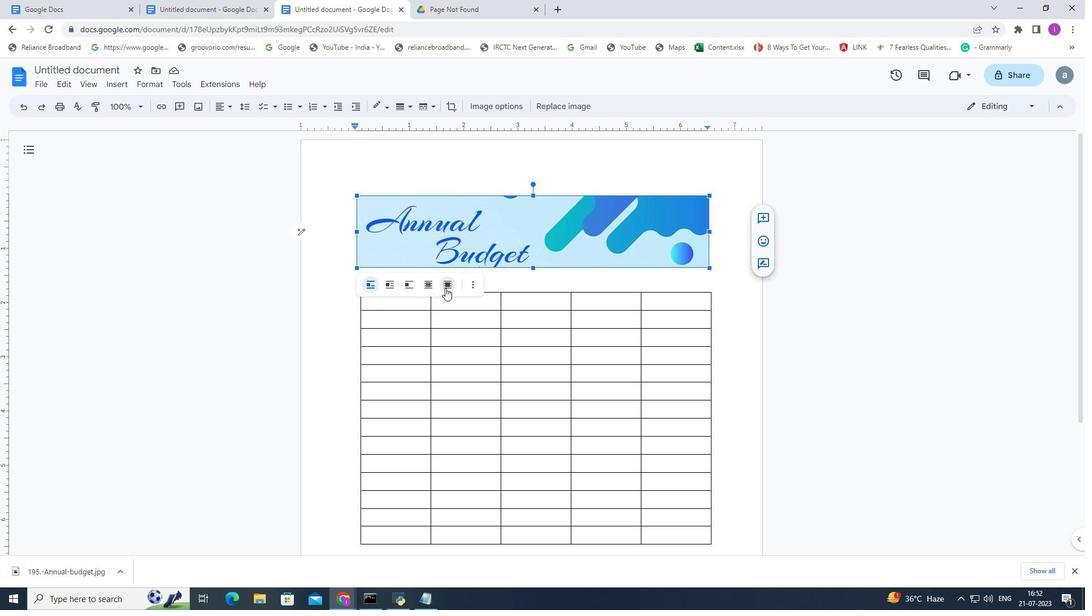 
Action: Mouse moved to (523, 173)
Screenshot: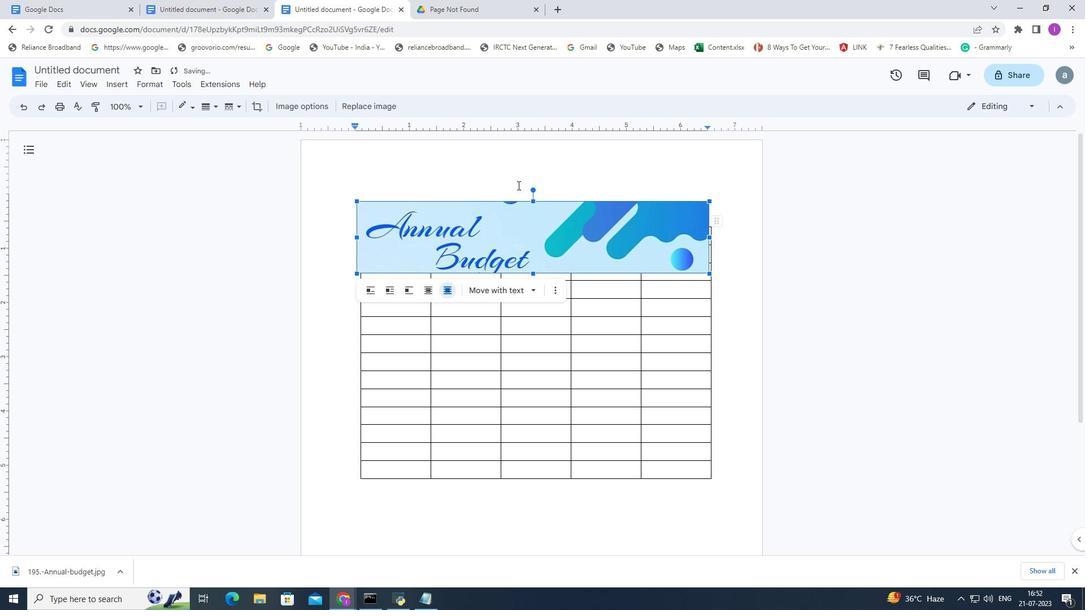 
Action: Mouse pressed left at (523, 173)
Screenshot: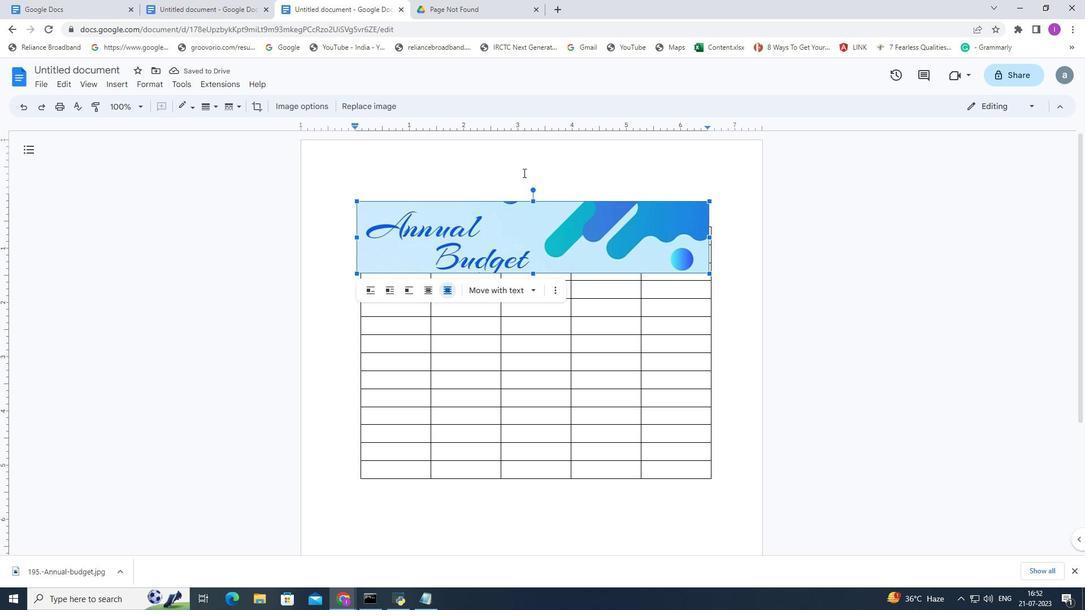 
Action: Mouse moved to (511, 213)
Screenshot: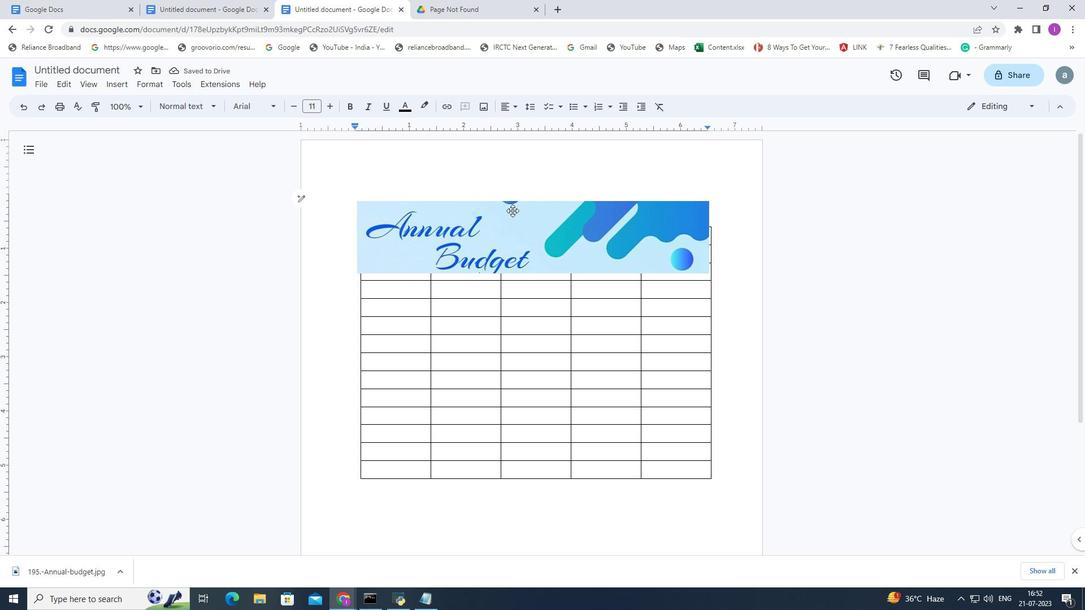 
Action: Mouse pressed left at (511, 213)
Screenshot: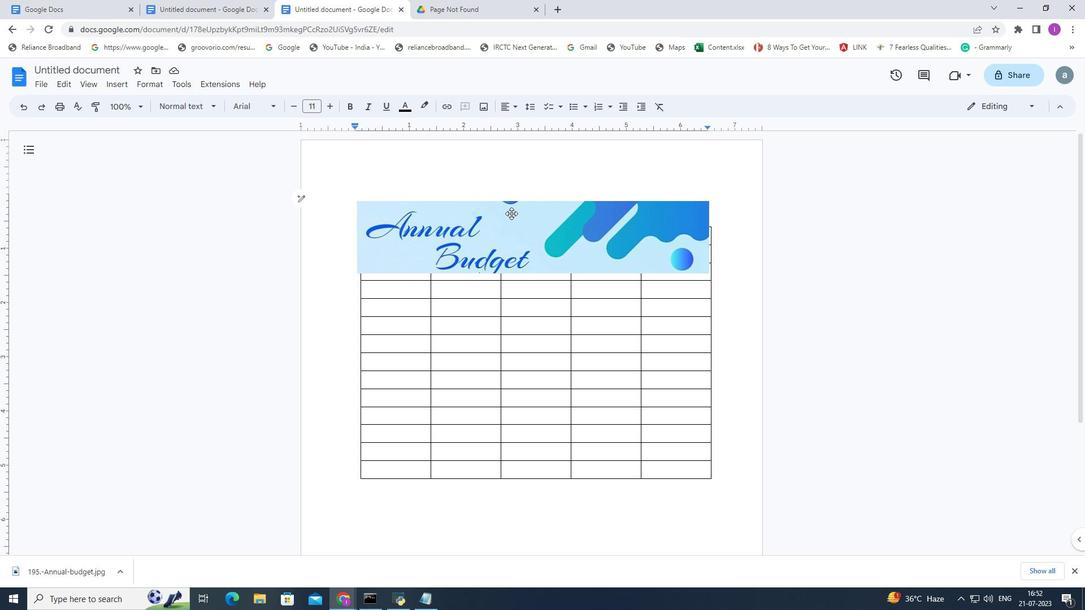 
Action: Mouse moved to (587, 239)
Screenshot: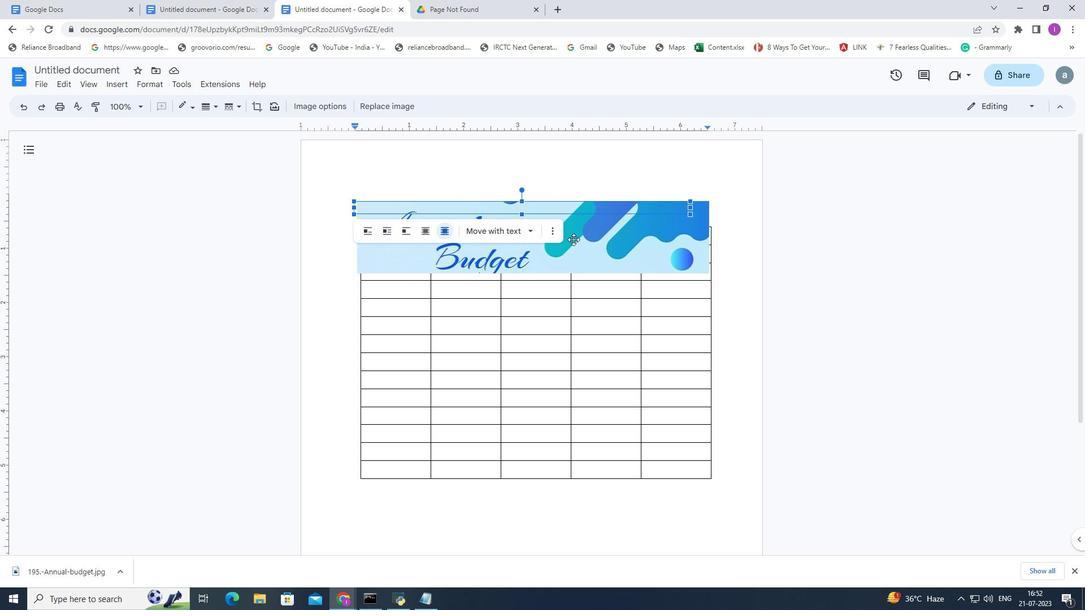 
Action: Mouse pressed left at (587, 239)
Screenshot: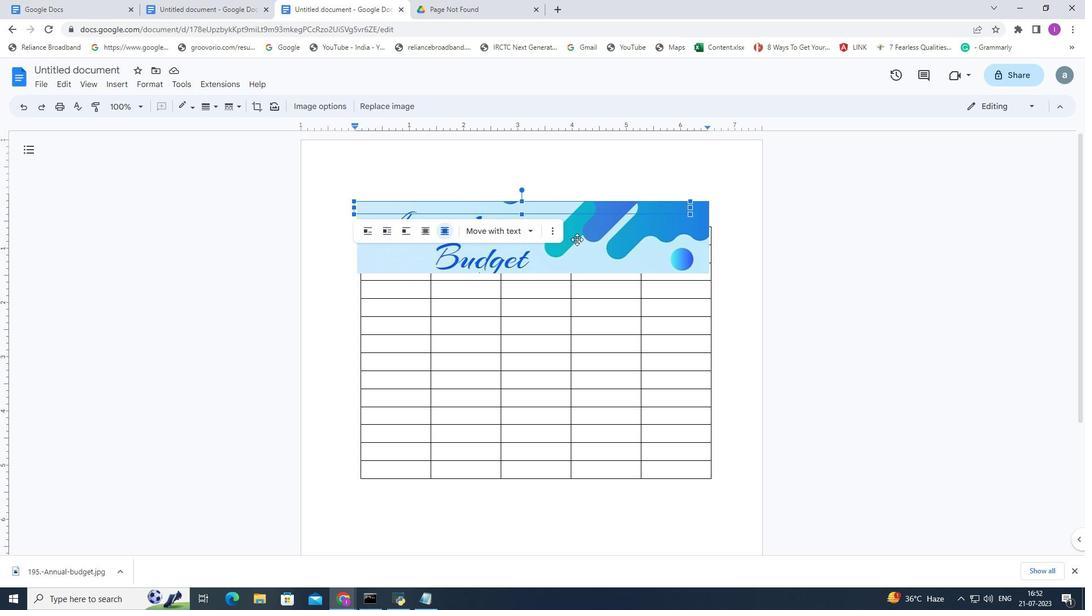 
Action: Mouse pressed left at (587, 239)
Screenshot: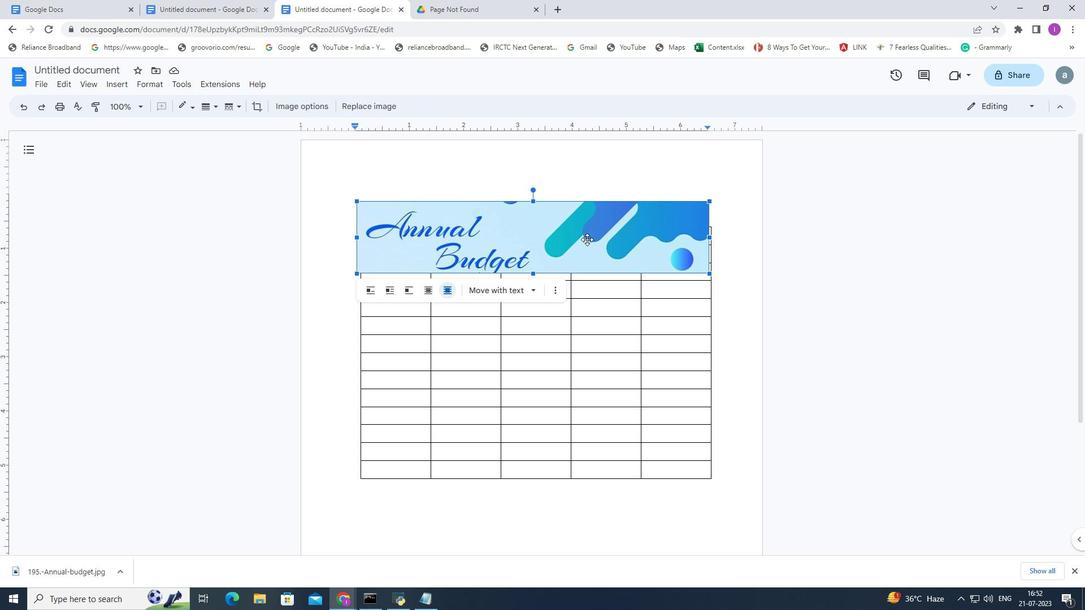 
Action: Mouse moved to (567, 225)
Screenshot: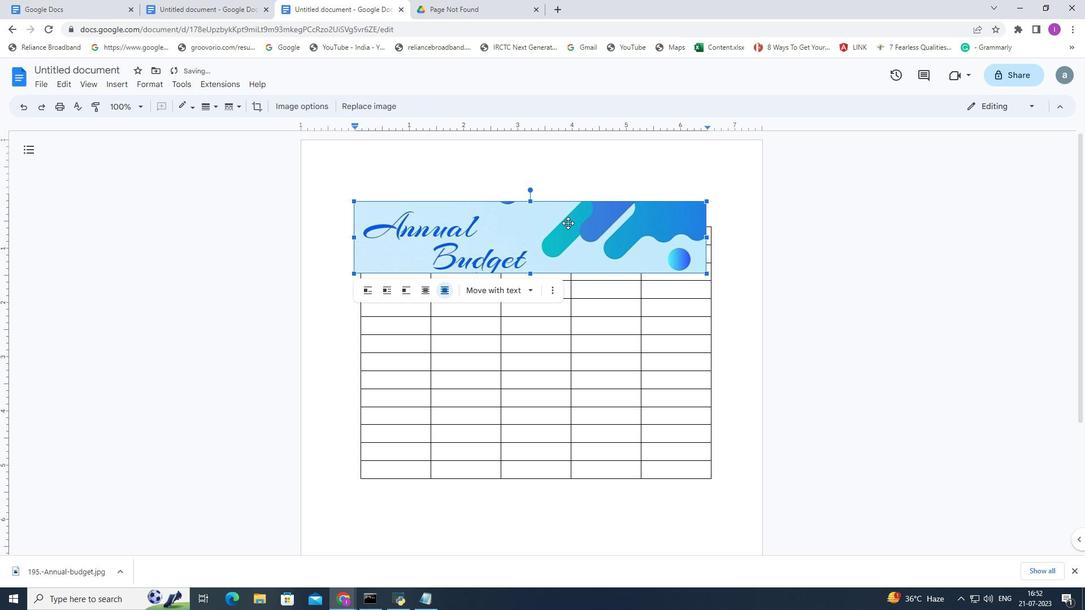 
Action: Mouse pressed left at (567, 225)
Screenshot: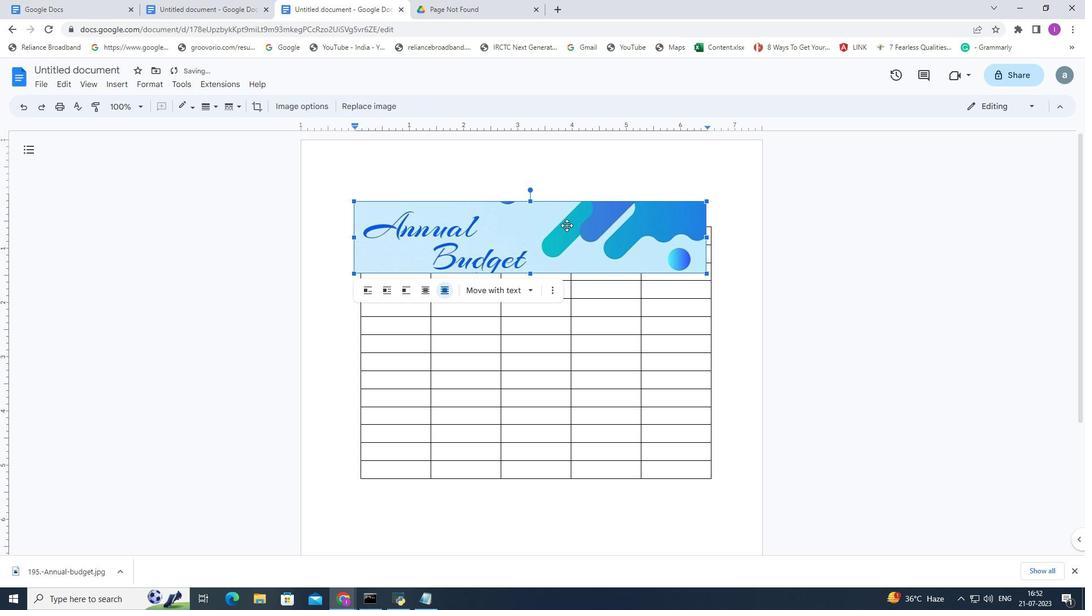 
Action: Mouse moved to (113, 85)
Screenshot: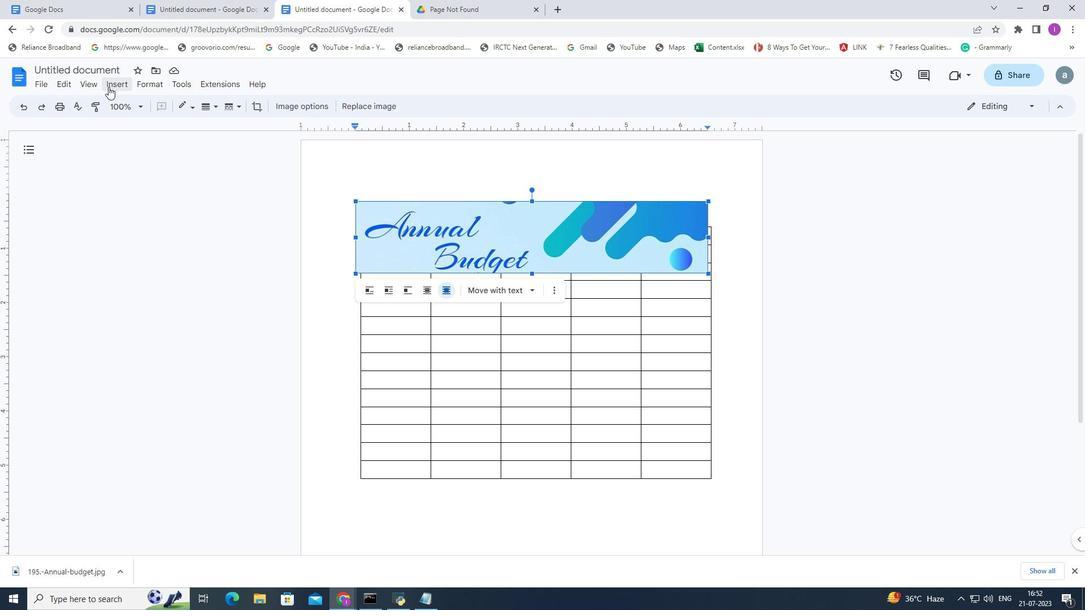 
Action: Mouse pressed left at (113, 85)
Screenshot: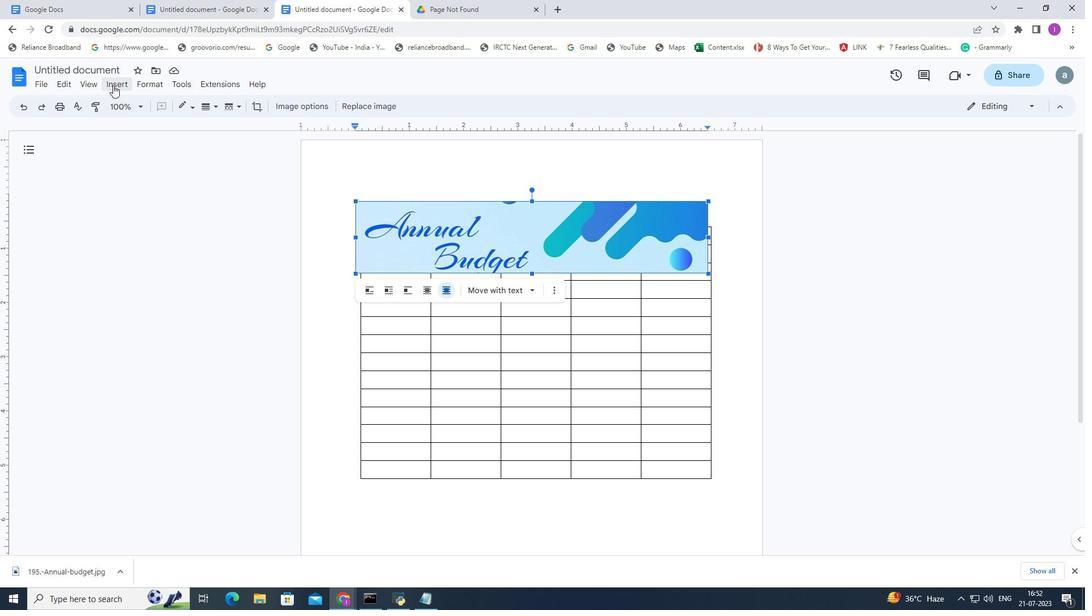 
Action: Mouse moved to (162, 367)
Screenshot: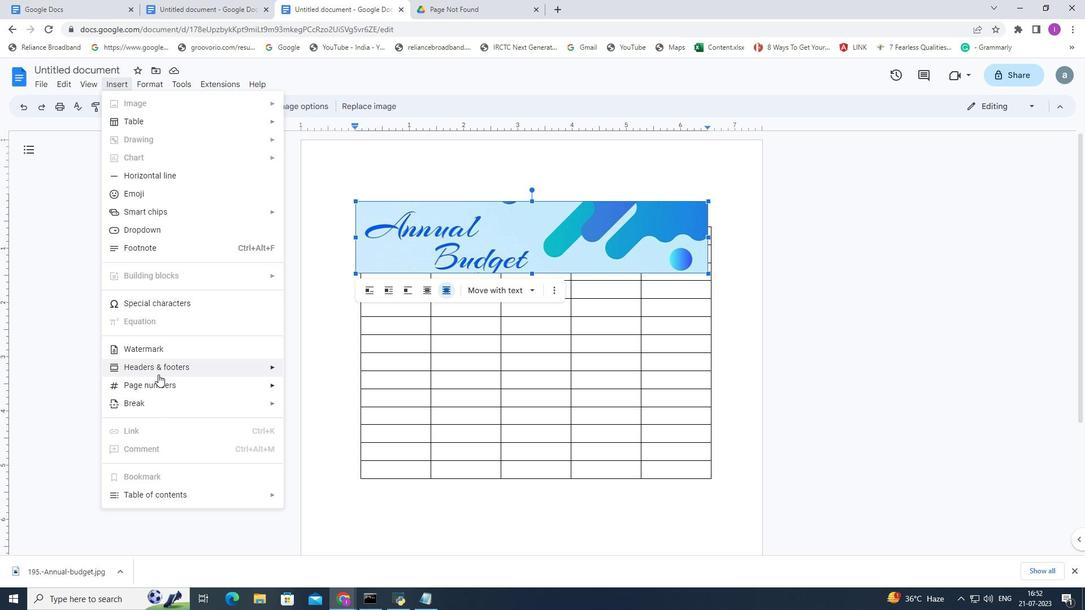 
Action: Mouse pressed left at (162, 367)
Screenshot: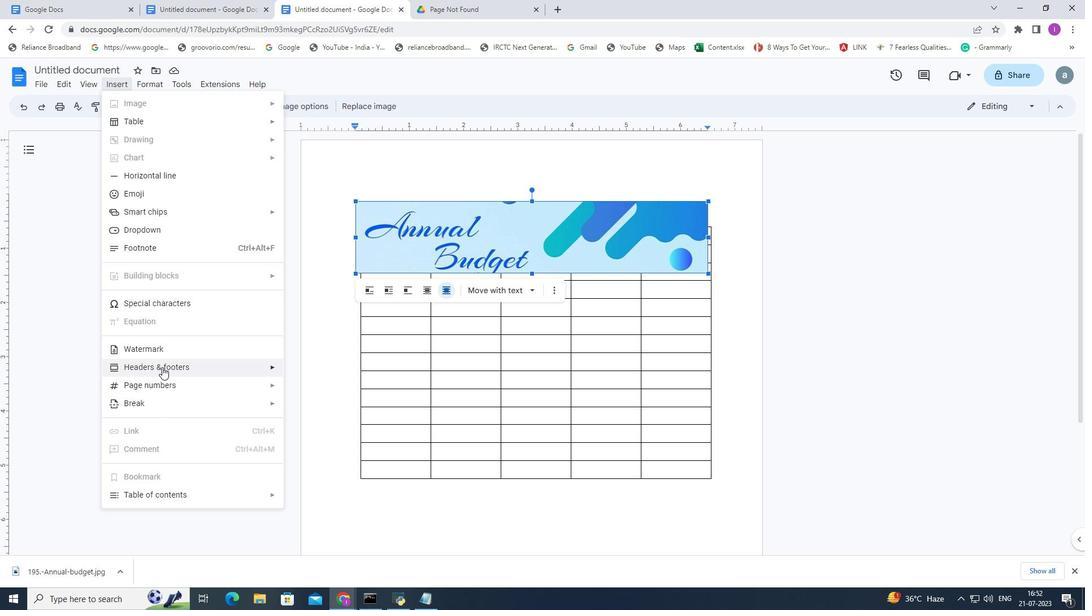 
Action: Mouse moved to (324, 372)
Screenshot: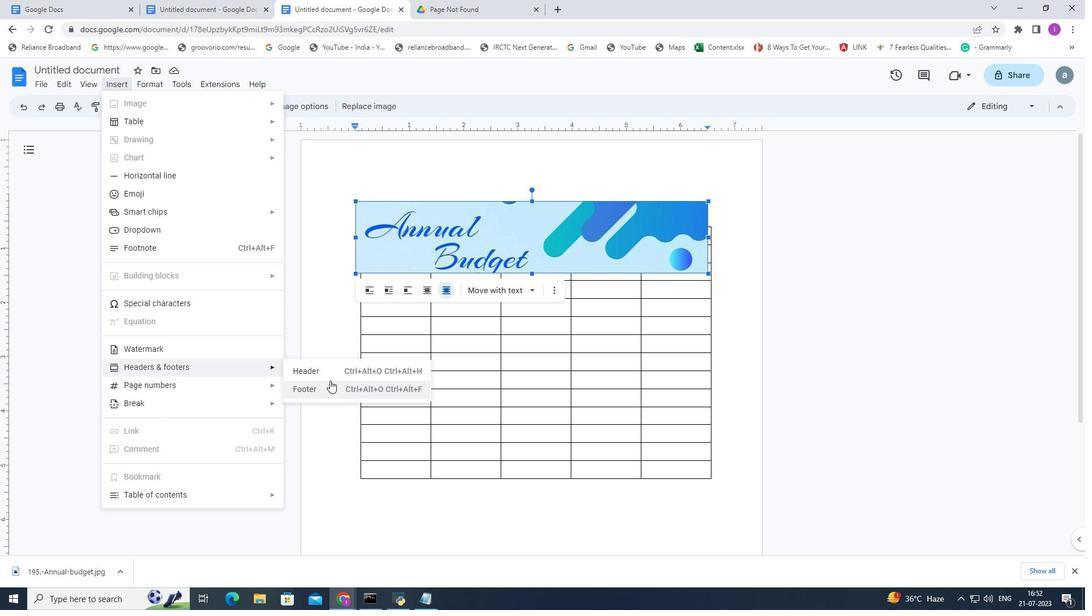 
Action: Mouse pressed left at (324, 372)
Screenshot: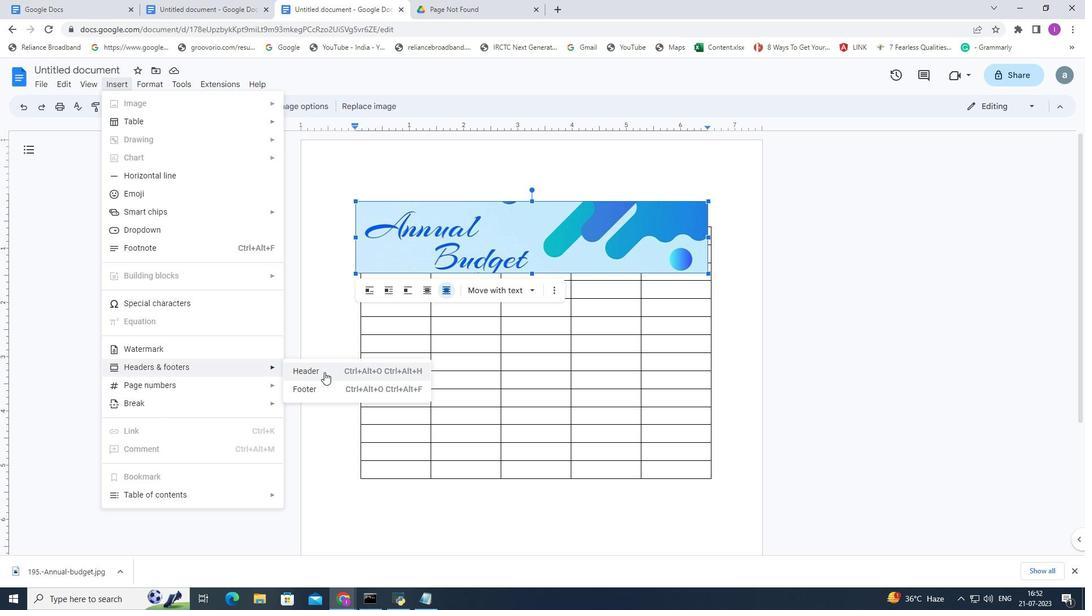 
Action: Mouse moved to (451, 239)
Screenshot: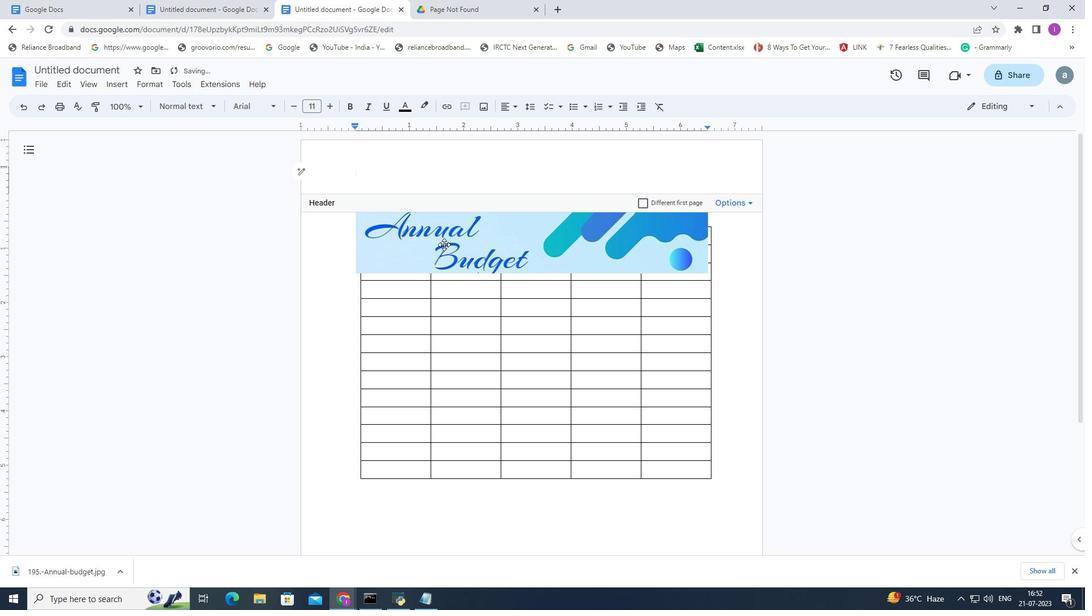 
Action: Mouse pressed left at (451, 239)
Screenshot: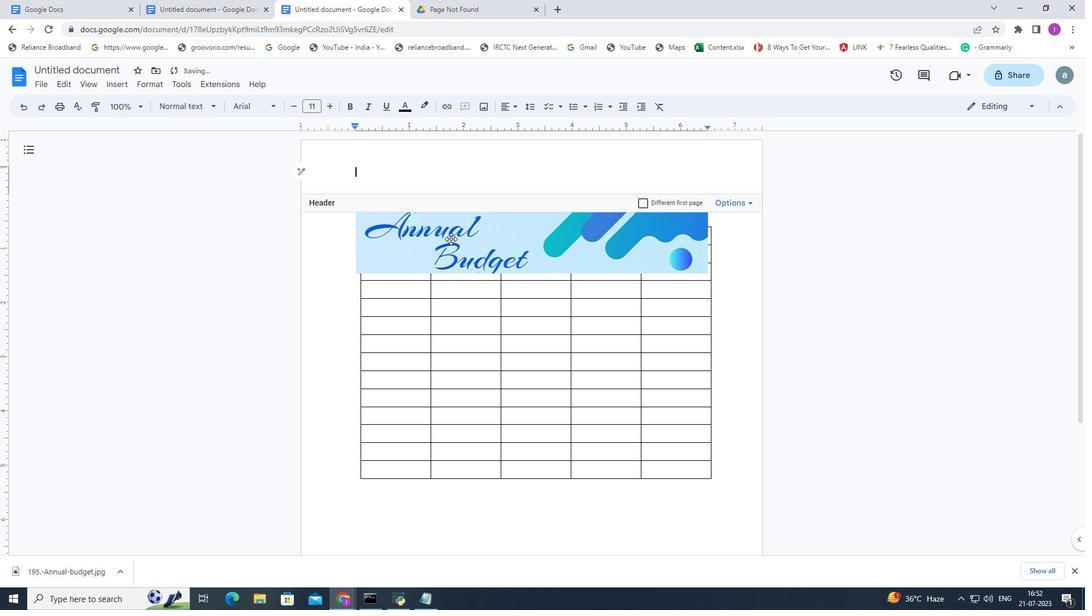 
Action: Mouse moved to (494, 189)
Screenshot: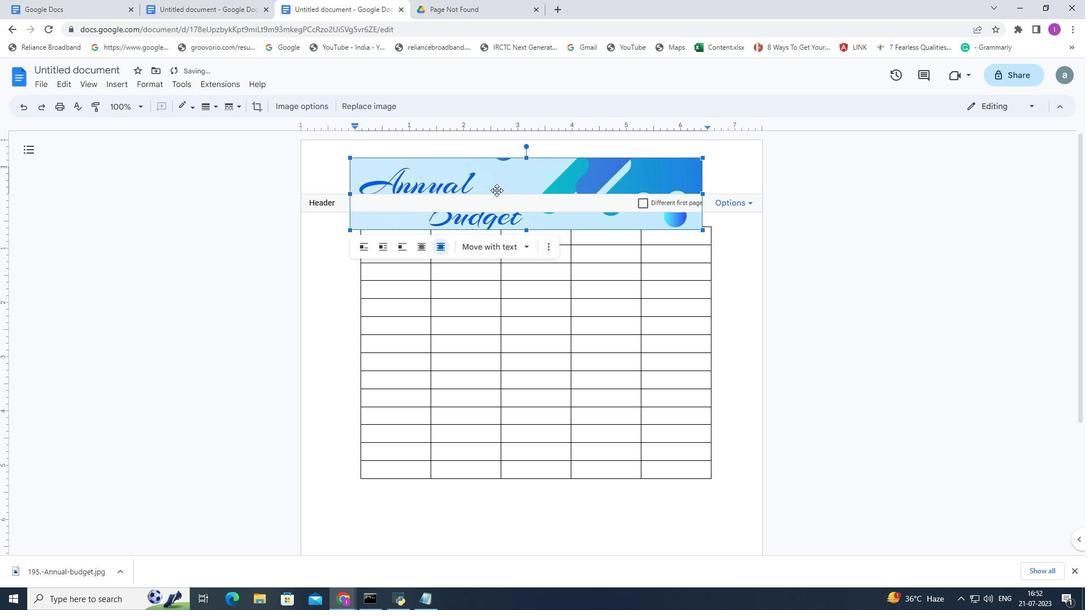 
Action: Mouse pressed left at (494, 189)
Screenshot: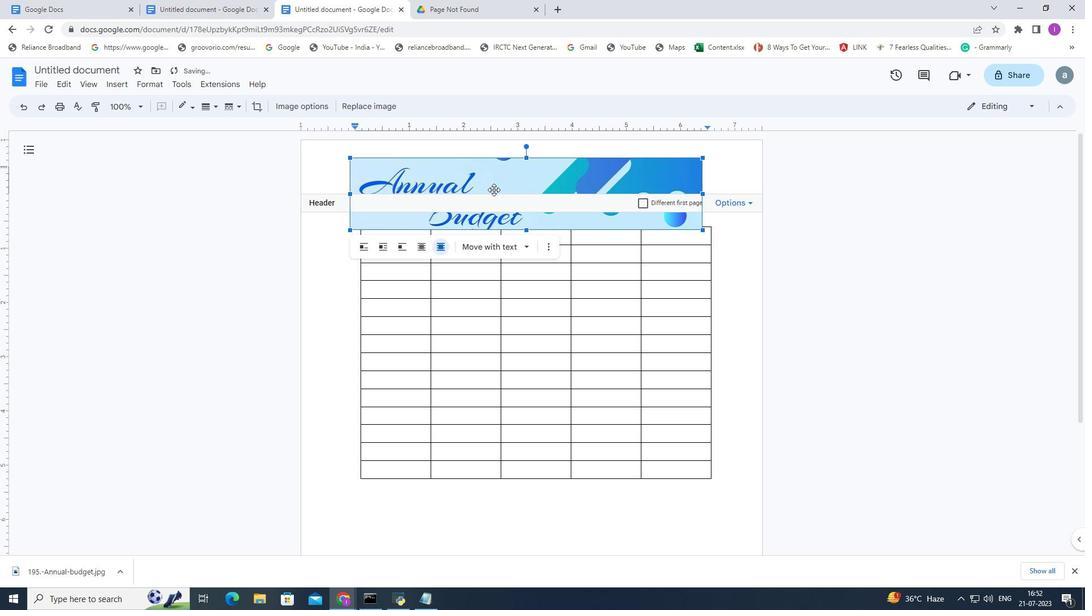 
Action: Mouse moved to (710, 219)
Screenshot: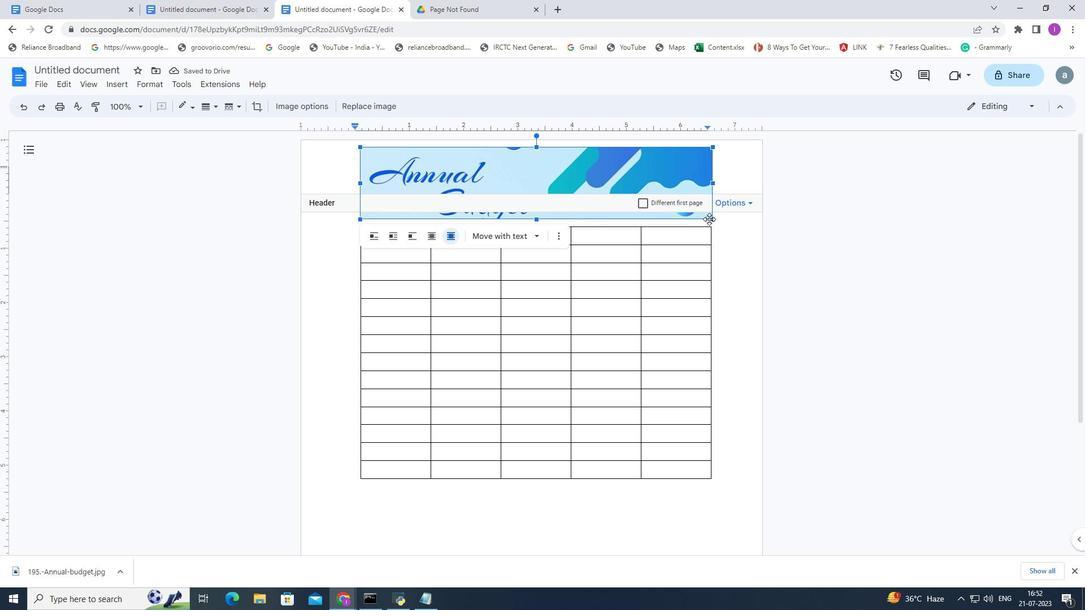 
Action: Mouse pressed left at (710, 219)
Screenshot: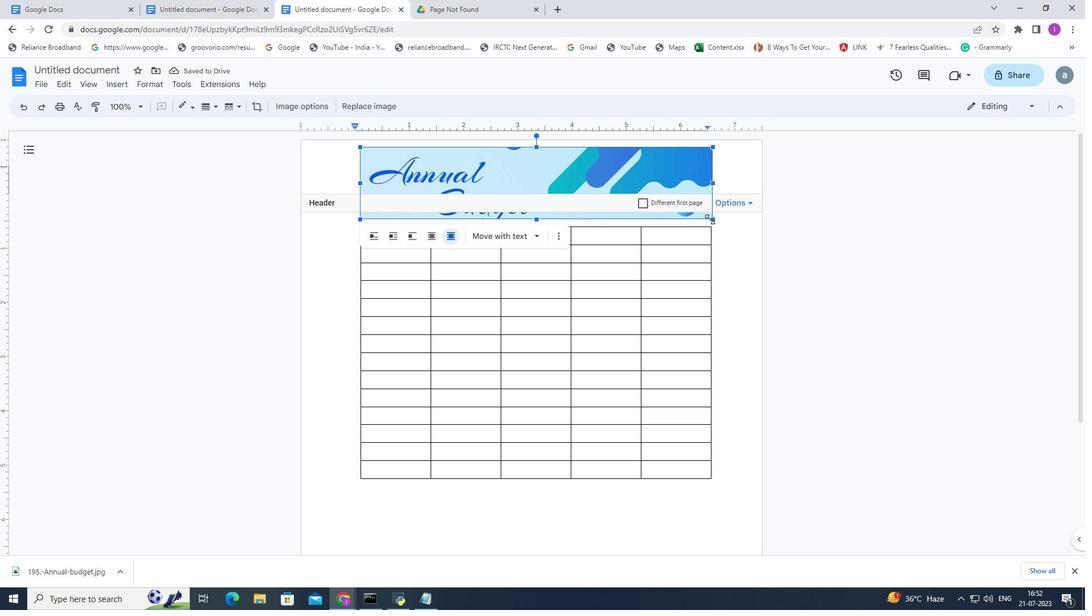 
Action: Mouse moved to (749, 226)
Screenshot: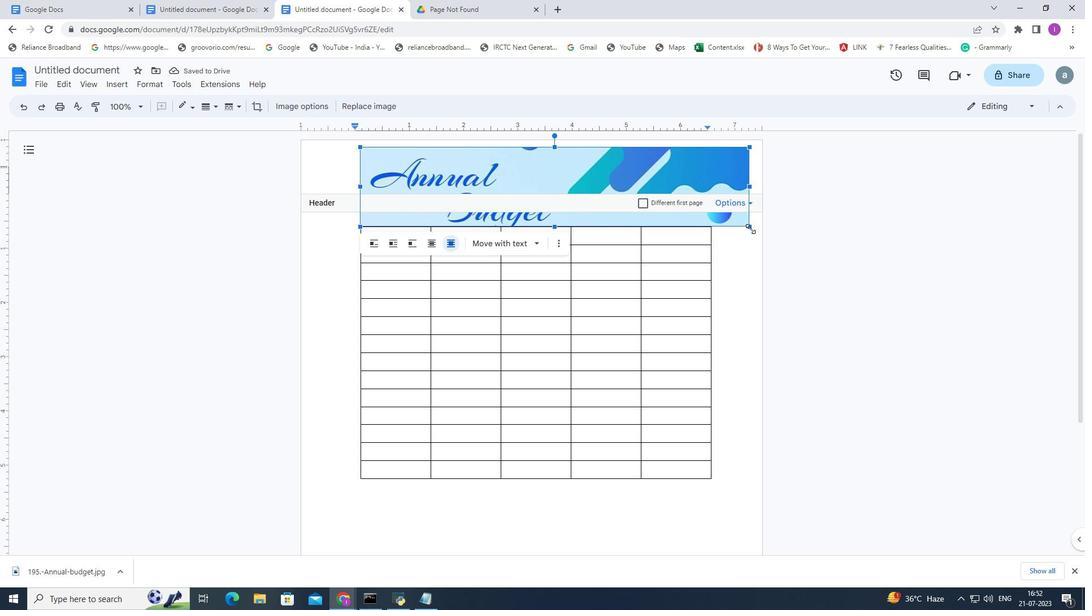 
Action: Mouse pressed left at (749, 226)
Screenshot: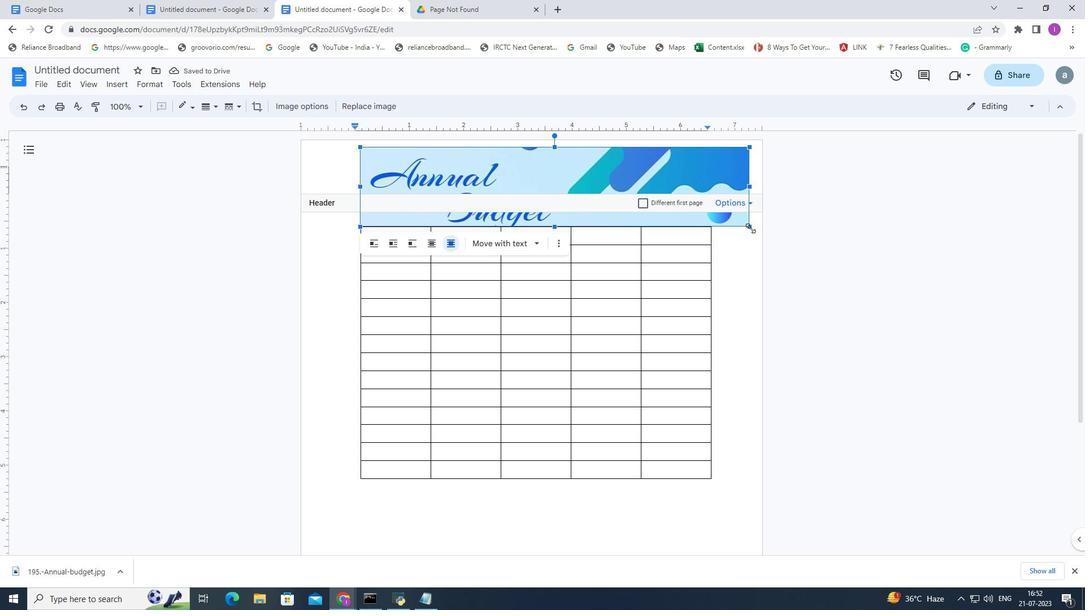 
Action: Mouse moved to (751, 226)
Screenshot: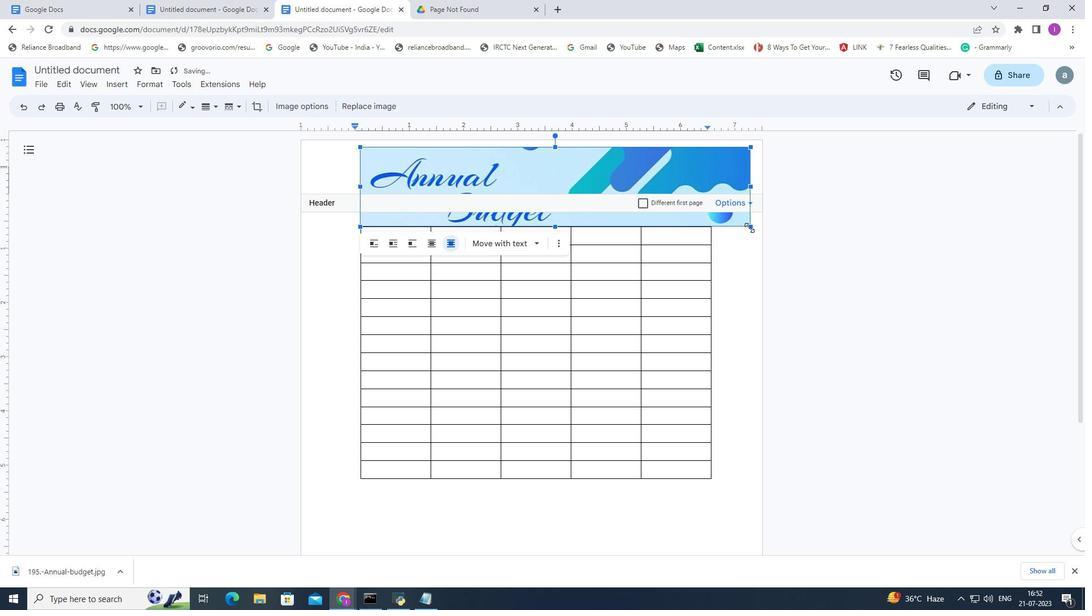 
Action: Mouse pressed left at (751, 226)
Screenshot: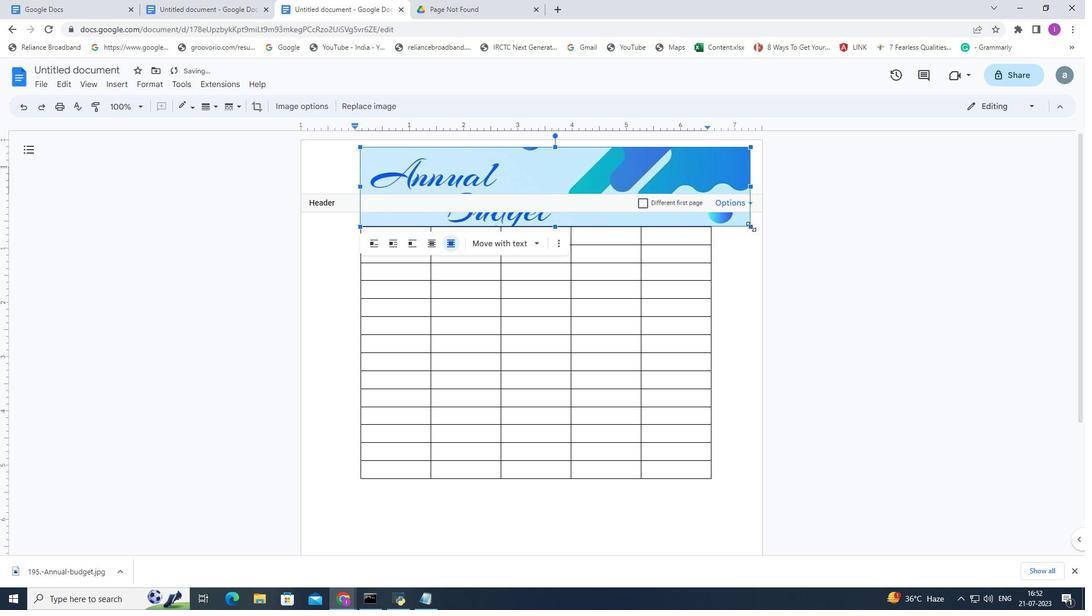 
Action: Mouse moved to (736, 223)
Screenshot: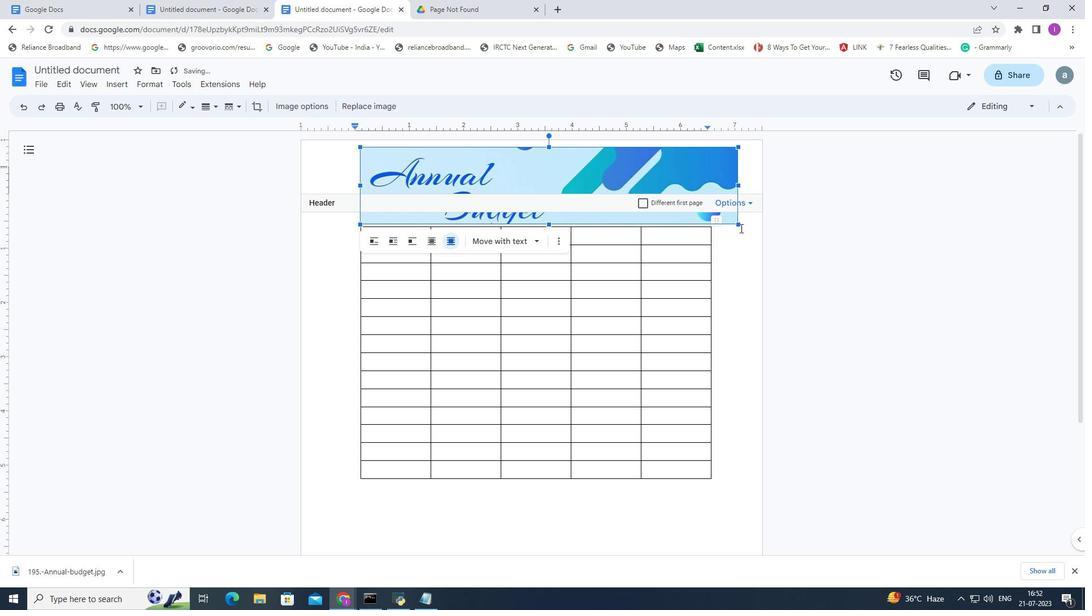 
Action: Mouse pressed left at (736, 223)
Screenshot: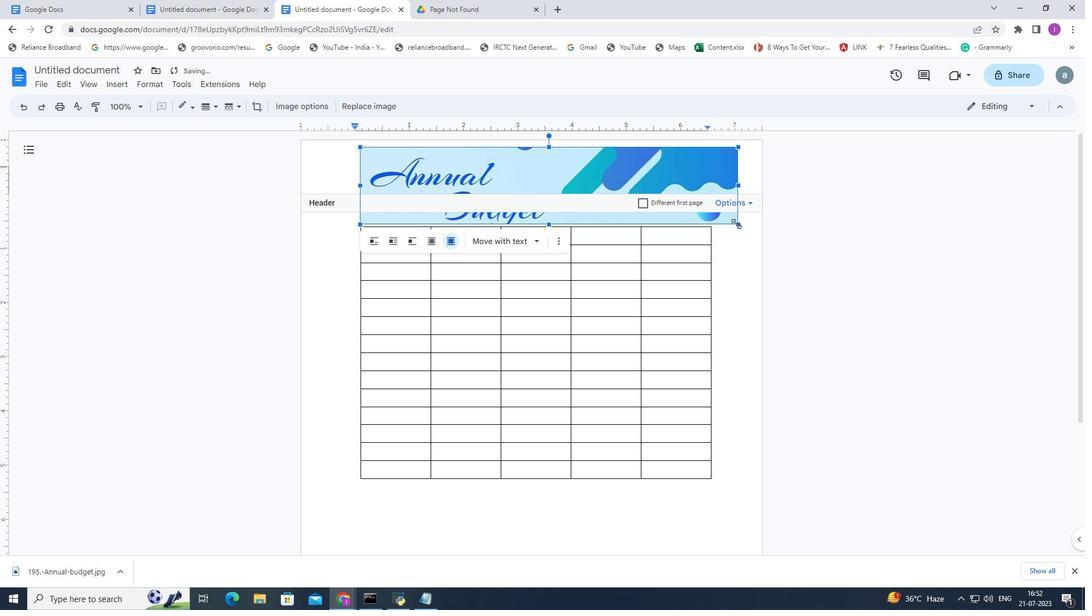 
Action: Mouse moved to (752, 147)
Screenshot: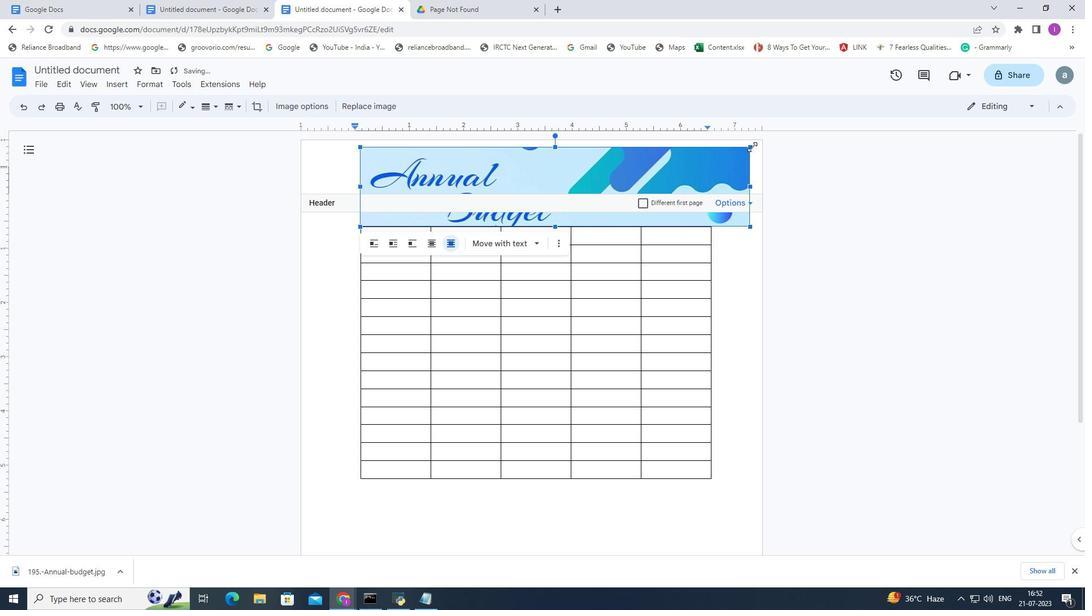 
Action: Mouse pressed left at (752, 147)
Screenshot: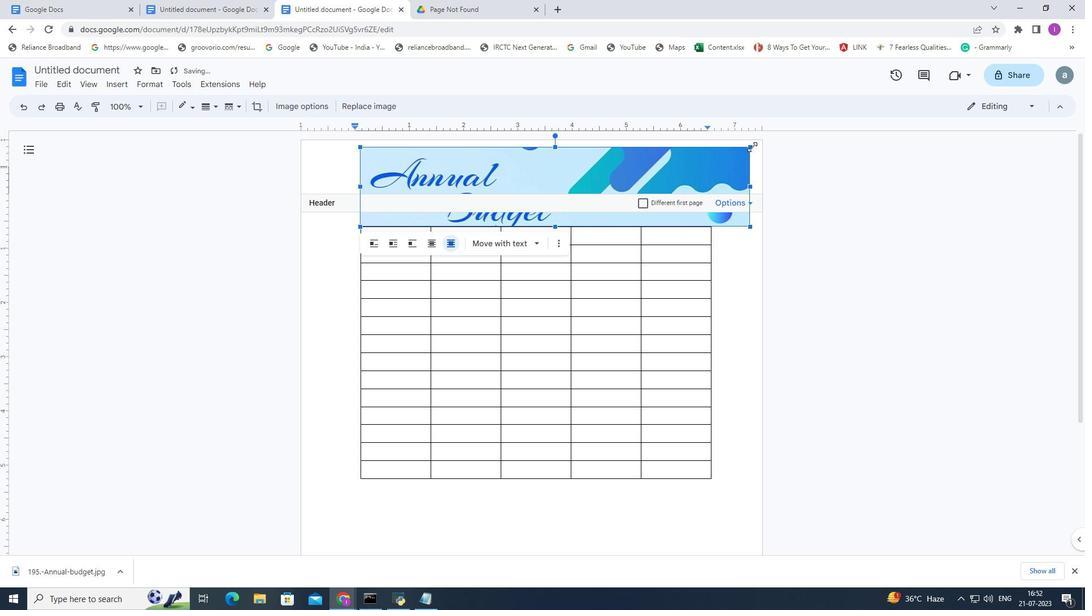 
Action: Mouse moved to (728, 151)
Screenshot: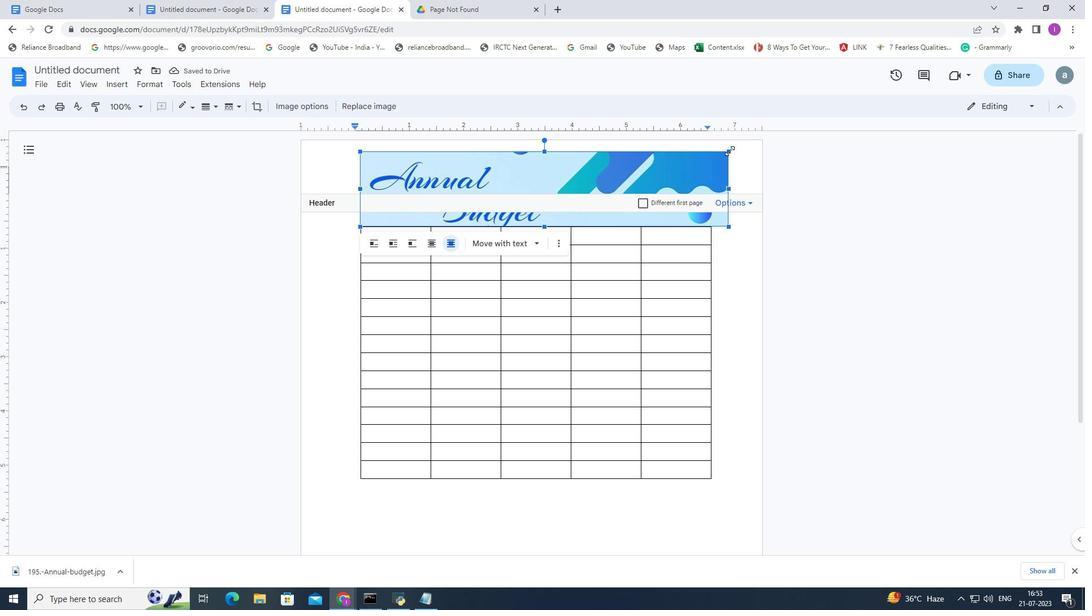 
Action: Mouse pressed left at (728, 151)
Screenshot: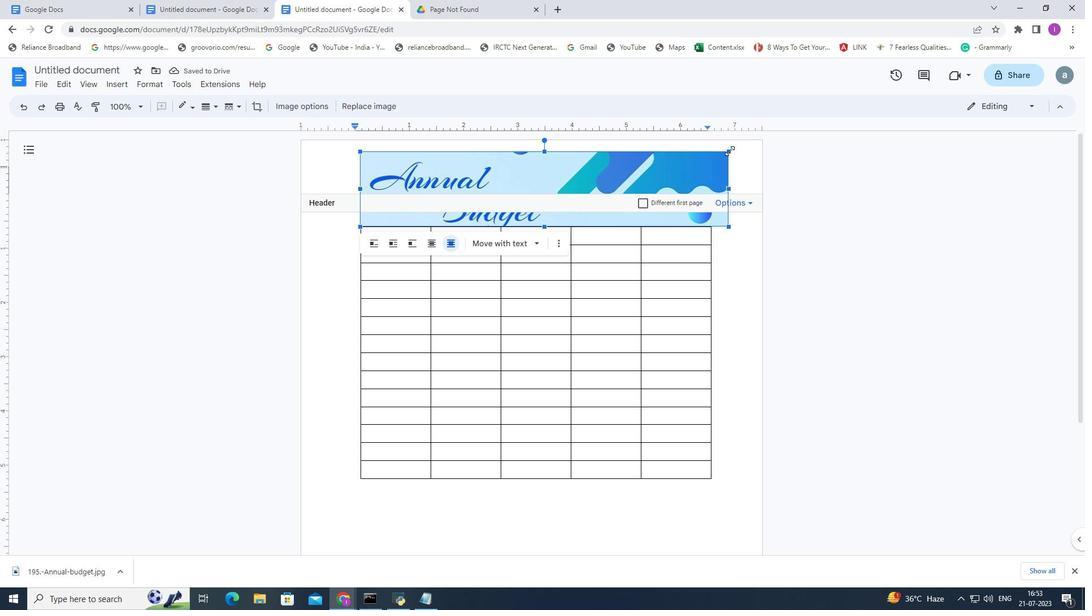
Action: Mouse moved to (529, 428)
Screenshot: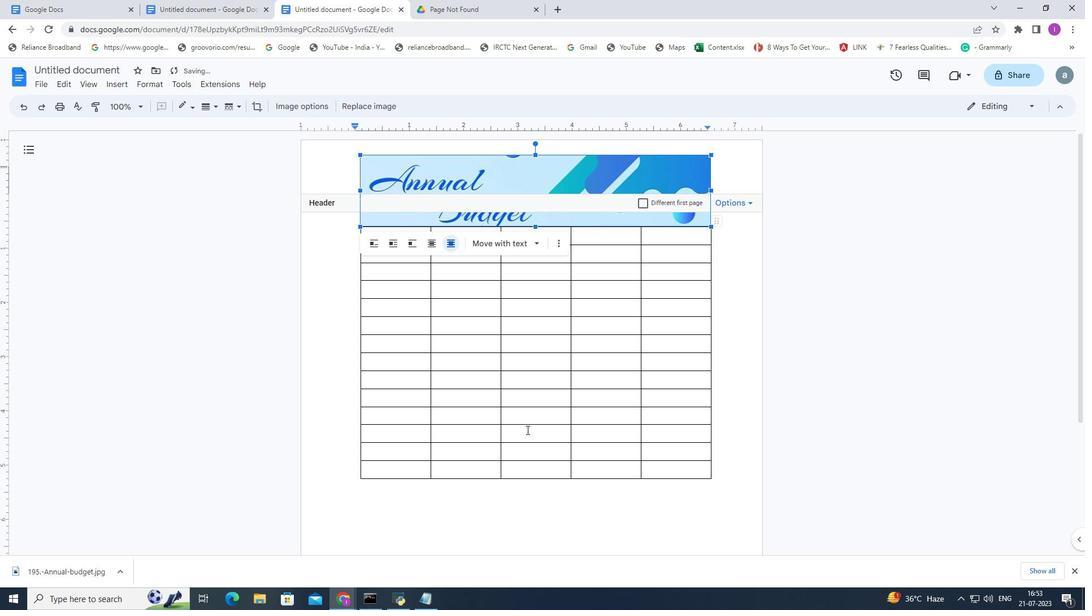 
Action: Mouse scrolled (529, 427) with delta (0, 0)
Screenshot: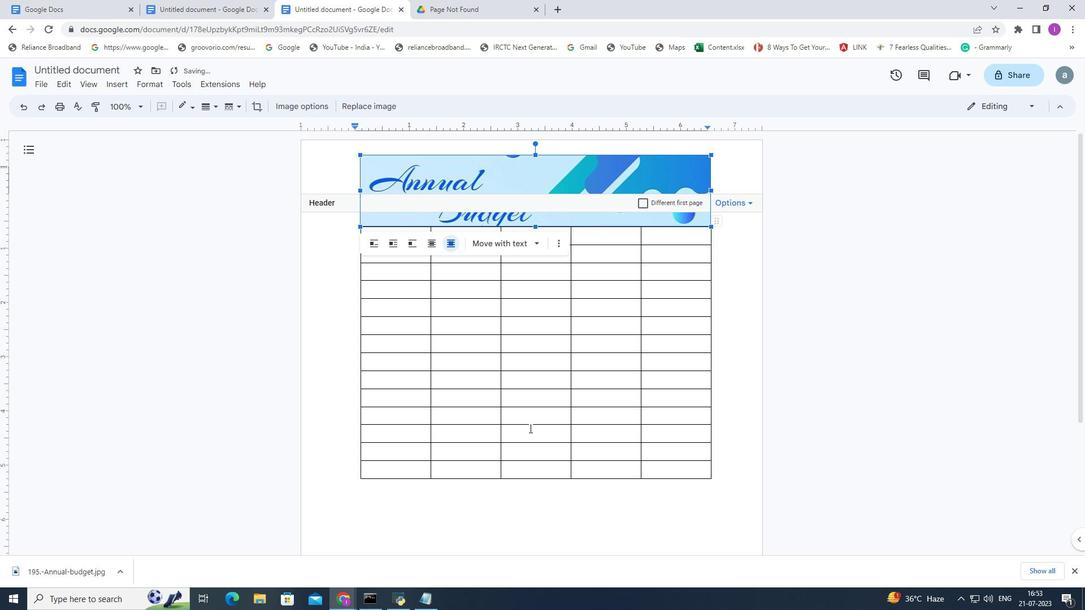 
Action: Mouse moved to (530, 428)
Screenshot: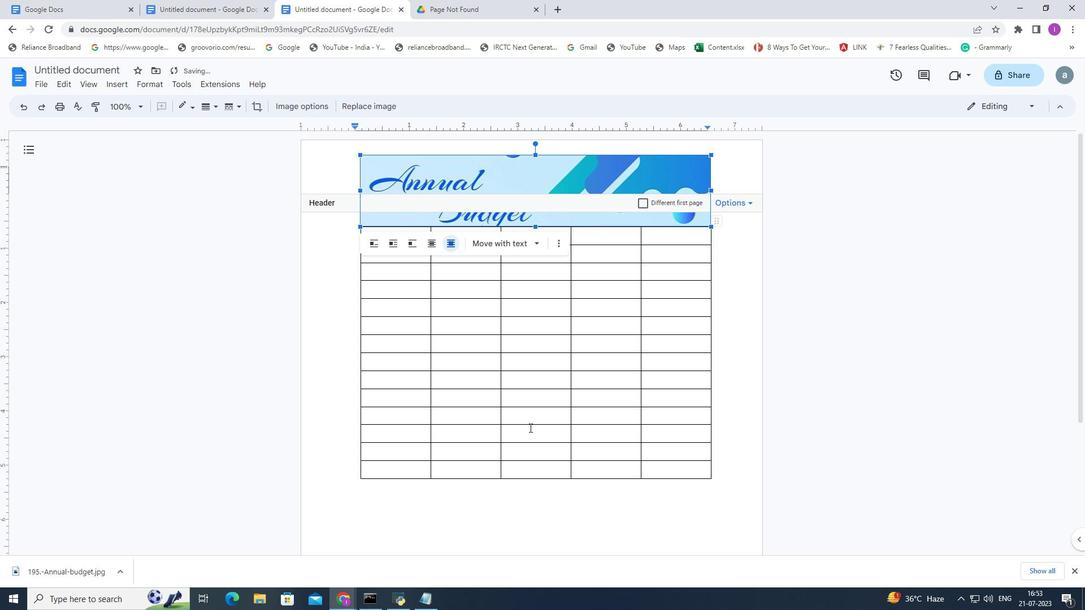 
Action: Mouse scrolled (530, 427) with delta (0, 0)
Screenshot: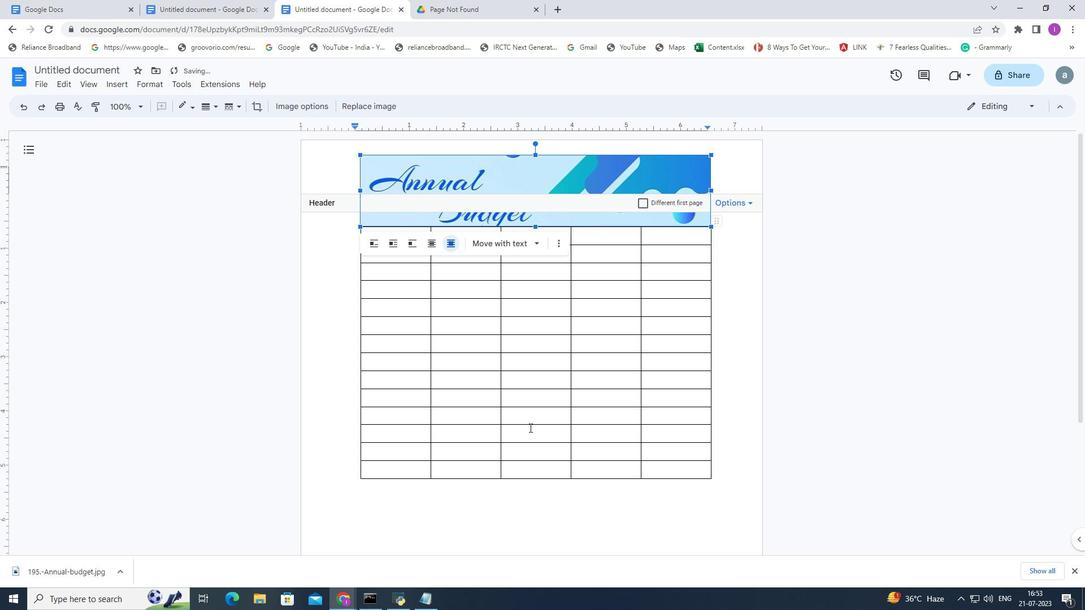 
Action: Mouse moved to (531, 426)
Screenshot: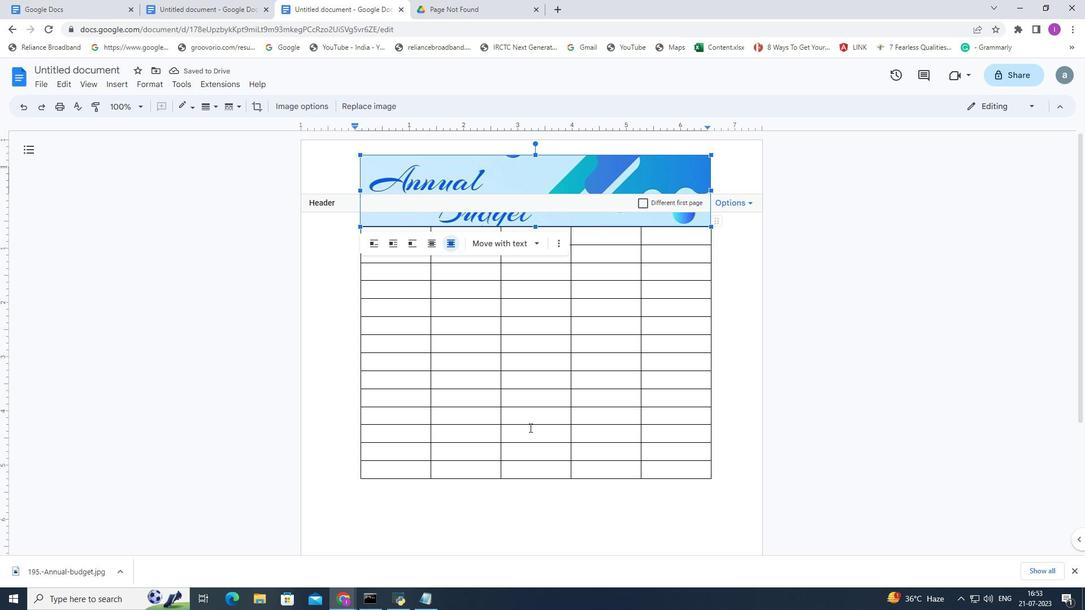
Action: Mouse scrolled (531, 426) with delta (0, 0)
Screenshot: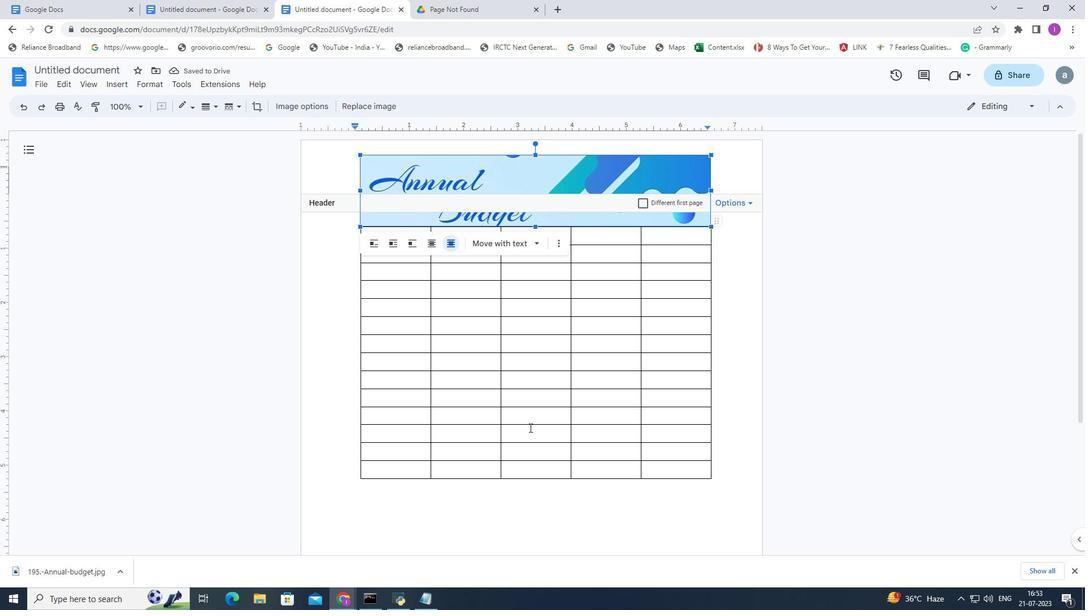 
Action: Mouse moved to (532, 426)
Screenshot: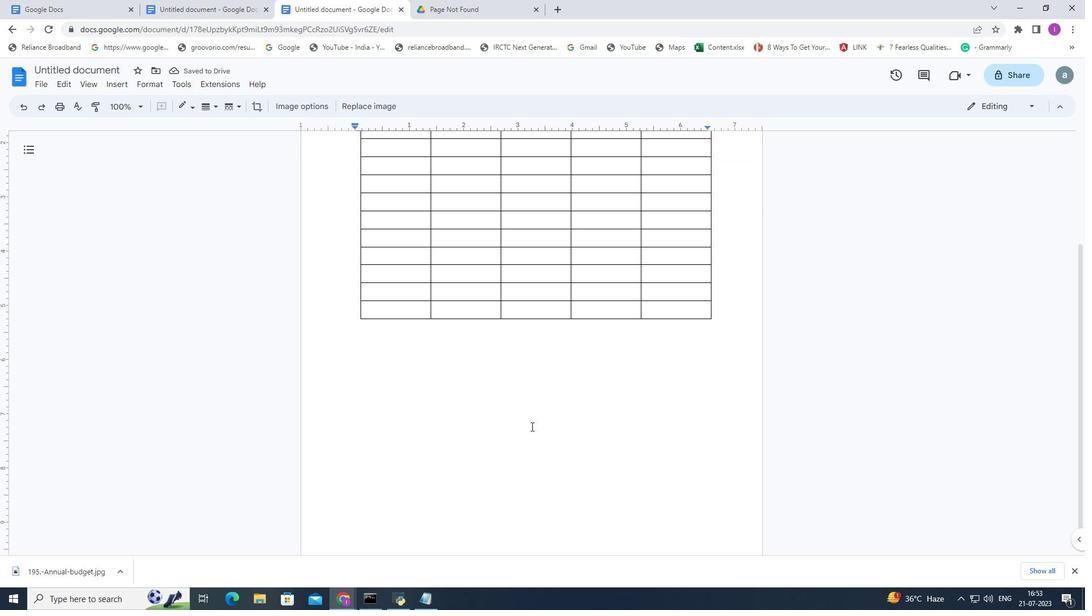 
Action: Mouse scrolled (532, 426) with delta (0, 0)
Screenshot: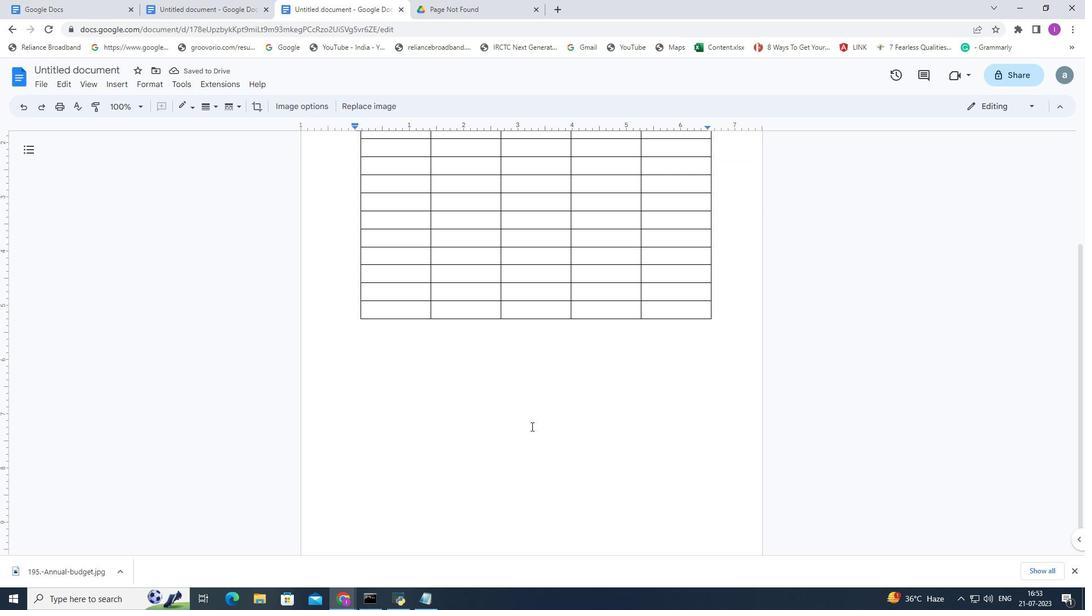 
Action: Mouse scrolled (532, 426) with delta (0, 0)
Screenshot: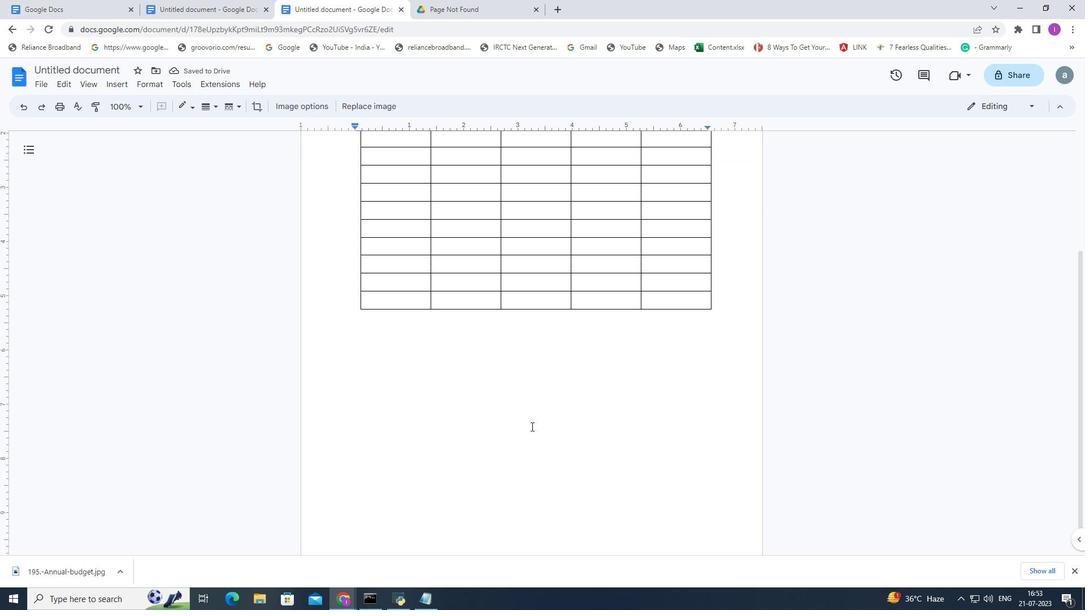 
Action: Mouse scrolled (532, 426) with delta (0, 0)
Screenshot: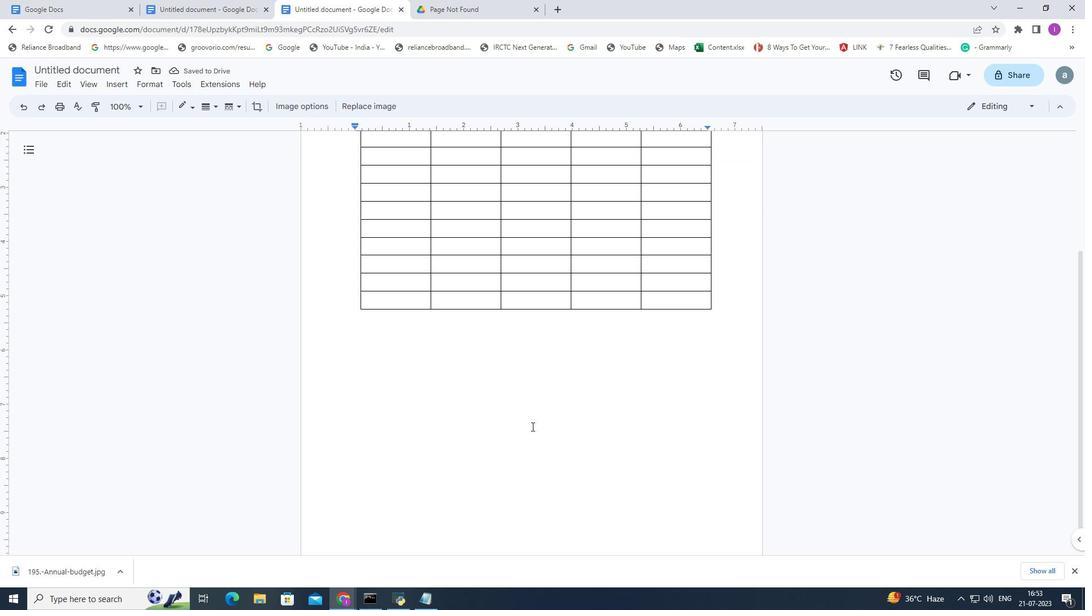 
Action: Mouse moved to (537, 430)
Screenshot: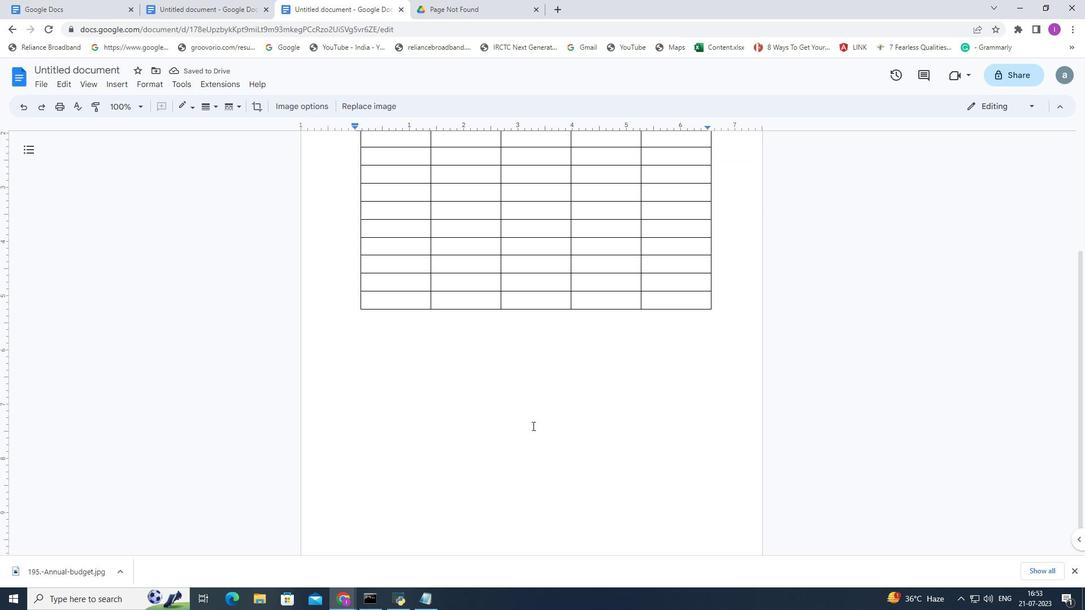 
Action: Mouse scrolled (537, 430) with delta (0, 0)
Screenshot: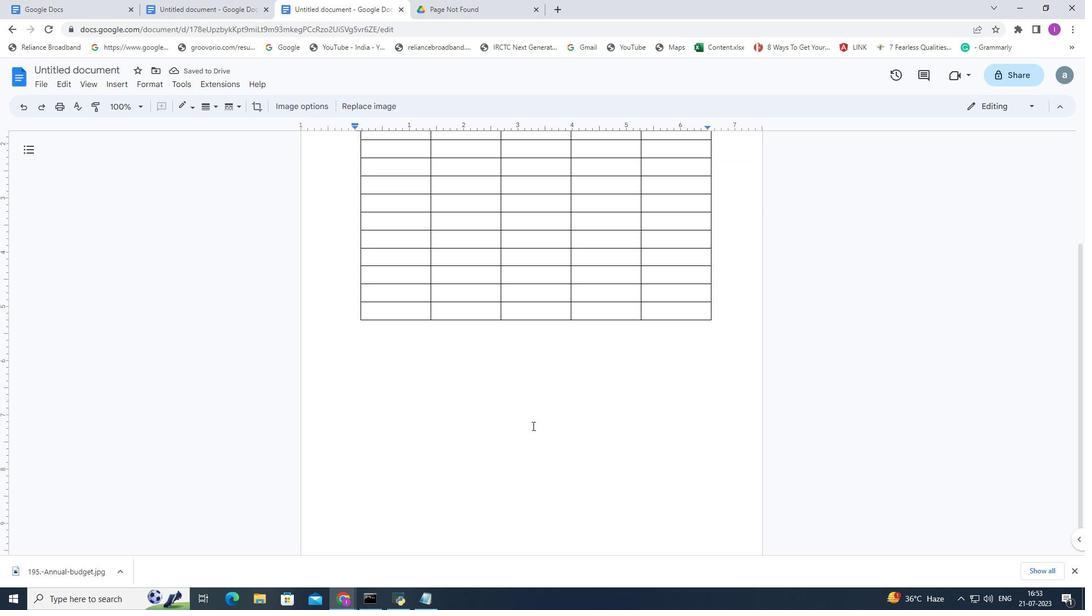 
Action: Mouse moved to (728, 319)
Screenshot: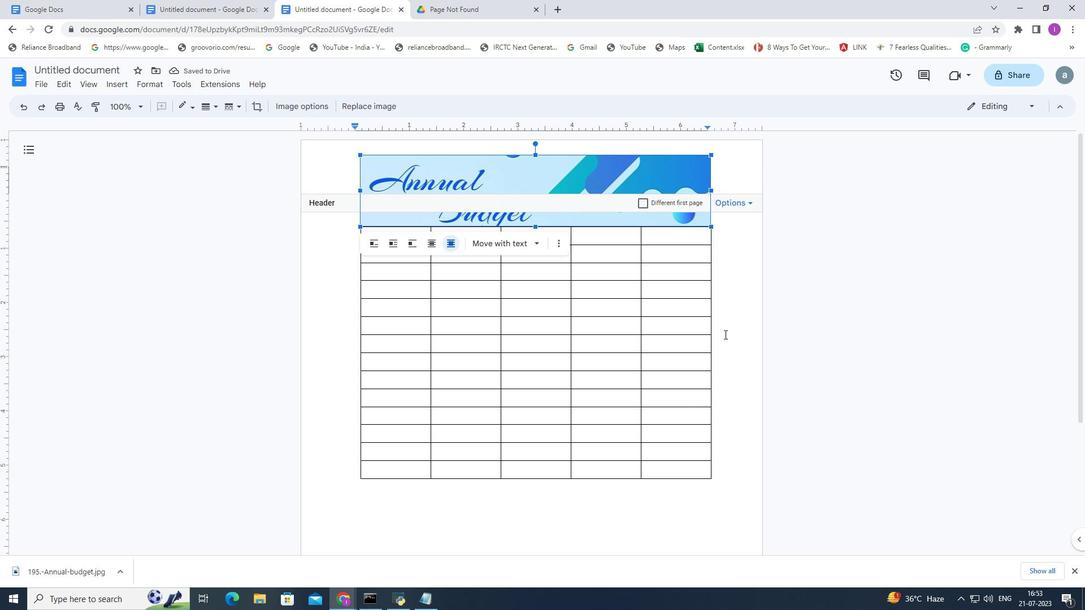 
Action: Mouse pressed left at (728, 319)
Screenshot: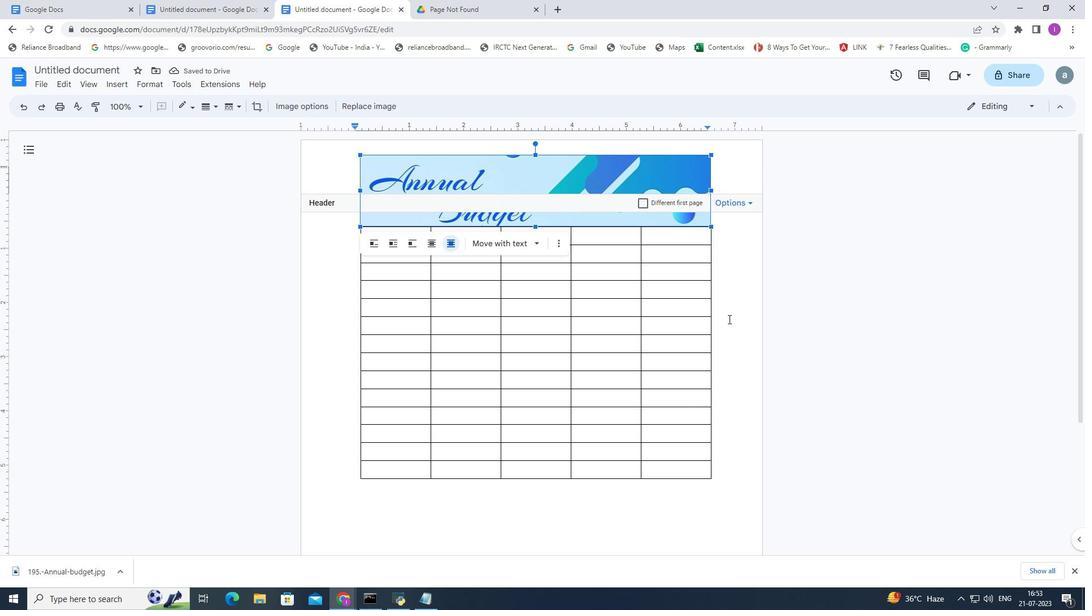 
Action: Mouse moved to (123, 83)
Screenshot: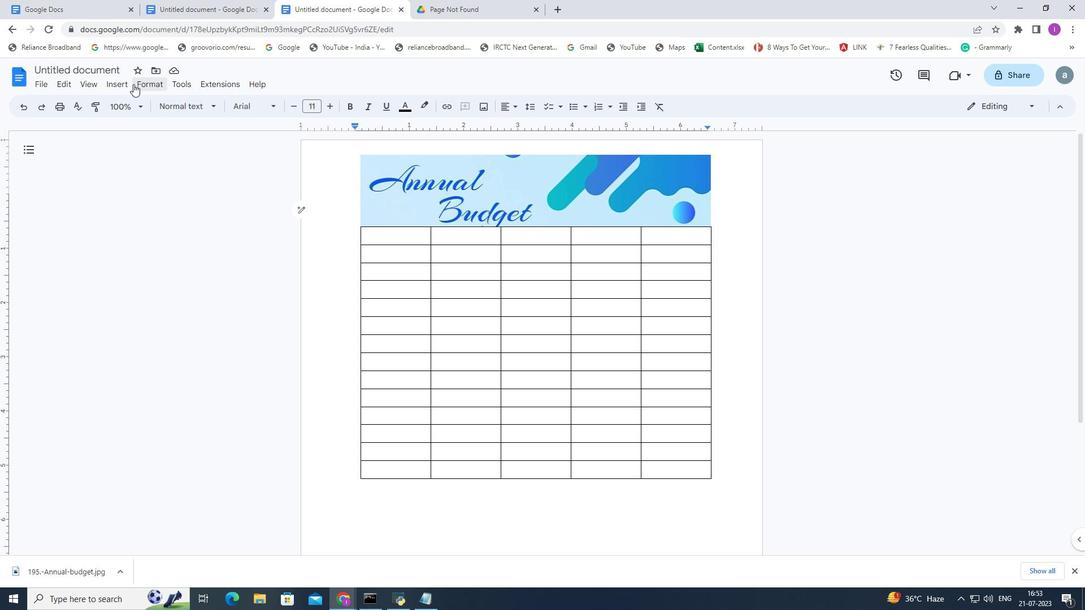
Action: Mouse pressed left at (123, 83)
Screenshot: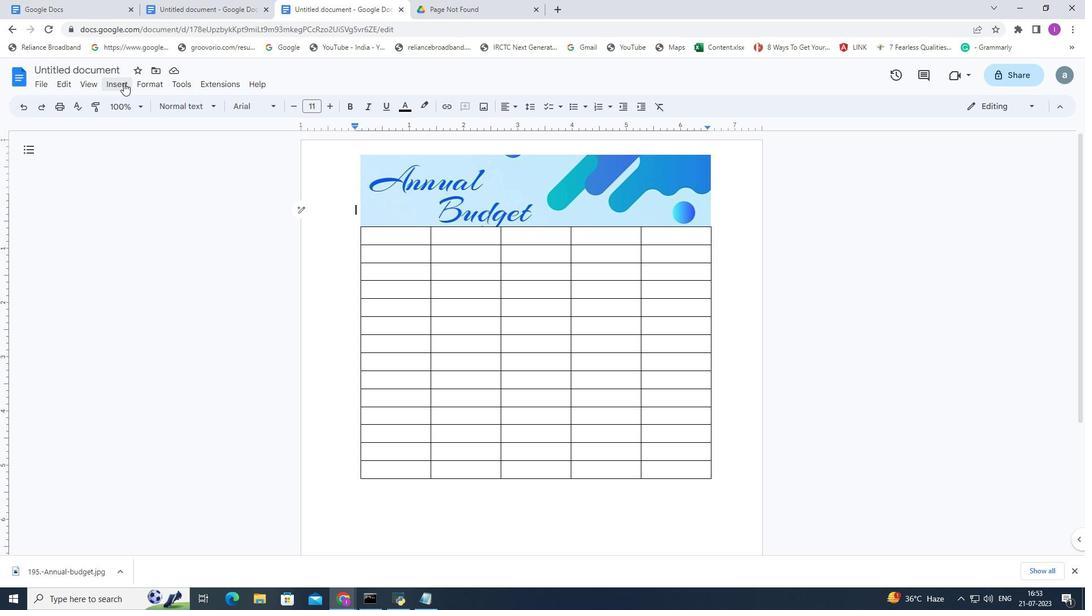 
Action: Mouse moved to (365, 105)
Screenshot: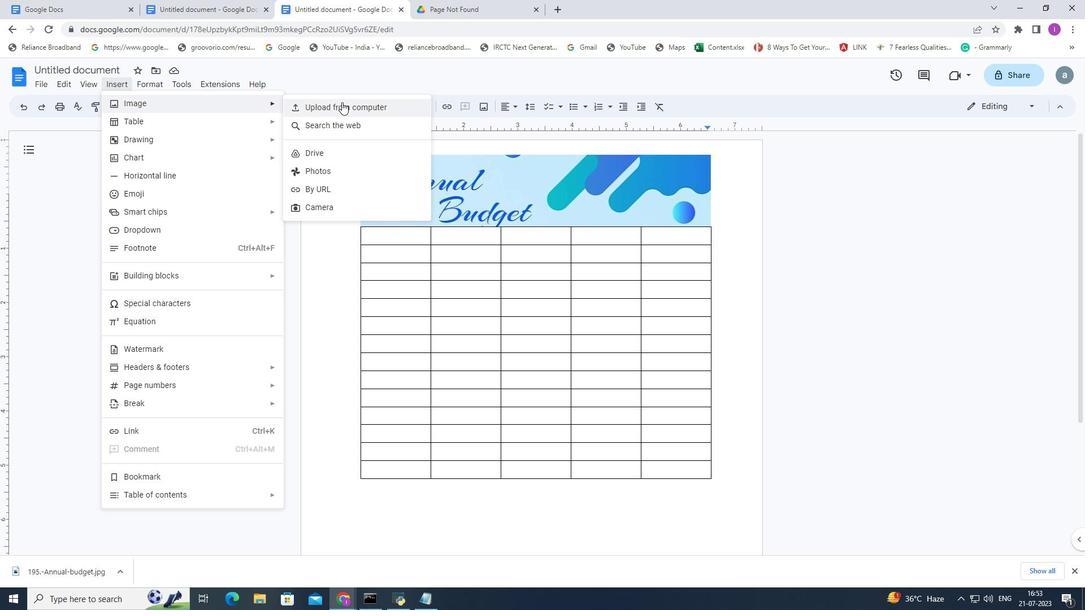 
Action: Mouse pressed left at (365, 105)
Screenshot: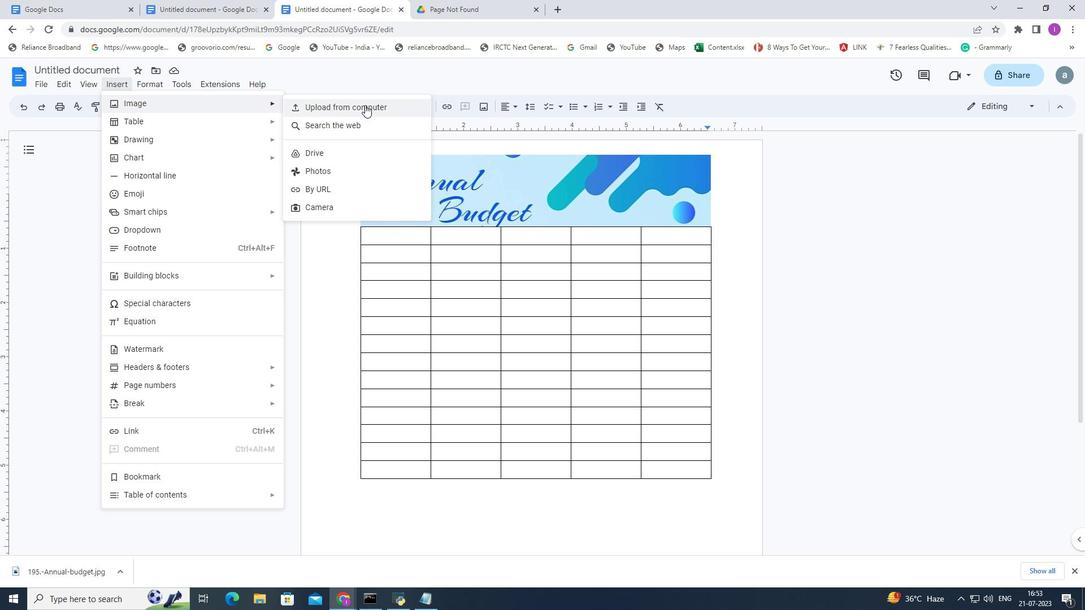 
Action: Mouse moved to (248, 108)
Screenshot: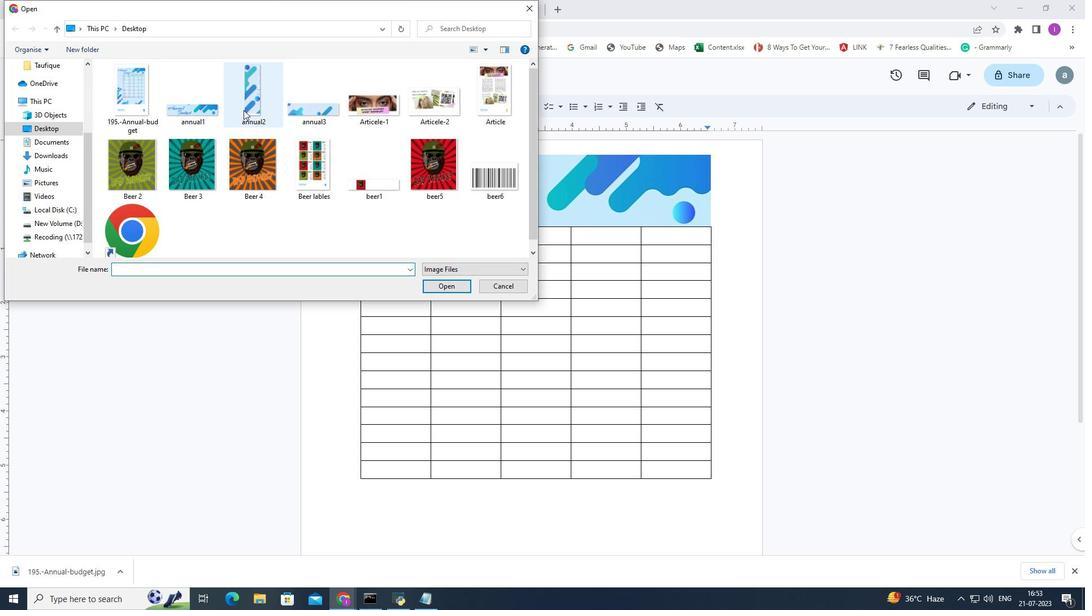 
Action: Mouse pressed left at (248, 108)
Screenshot: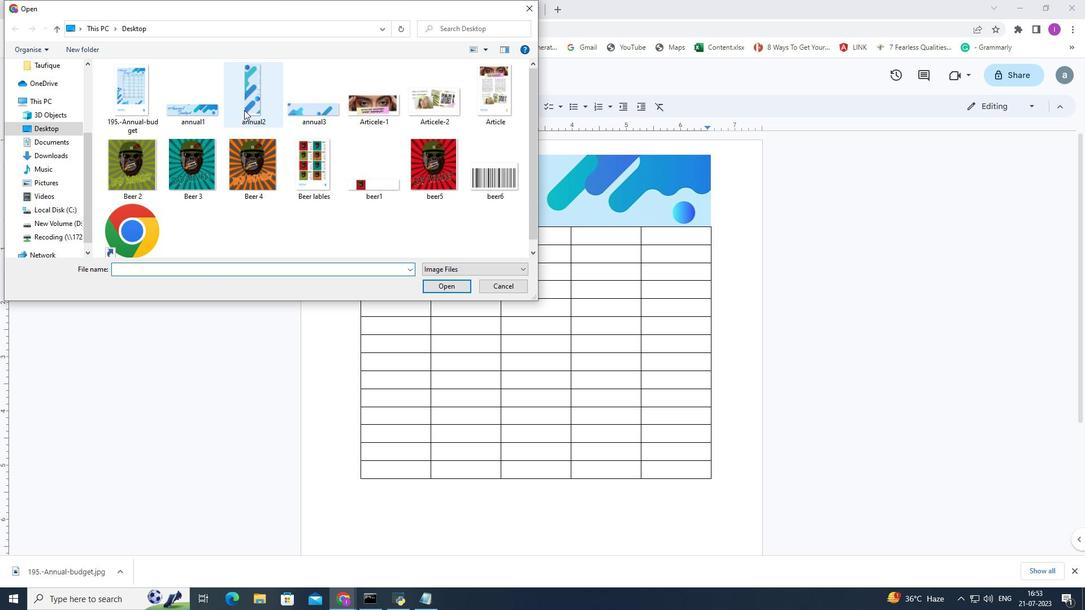 
Action: Mouse moved to (453, 284)
Screenshot: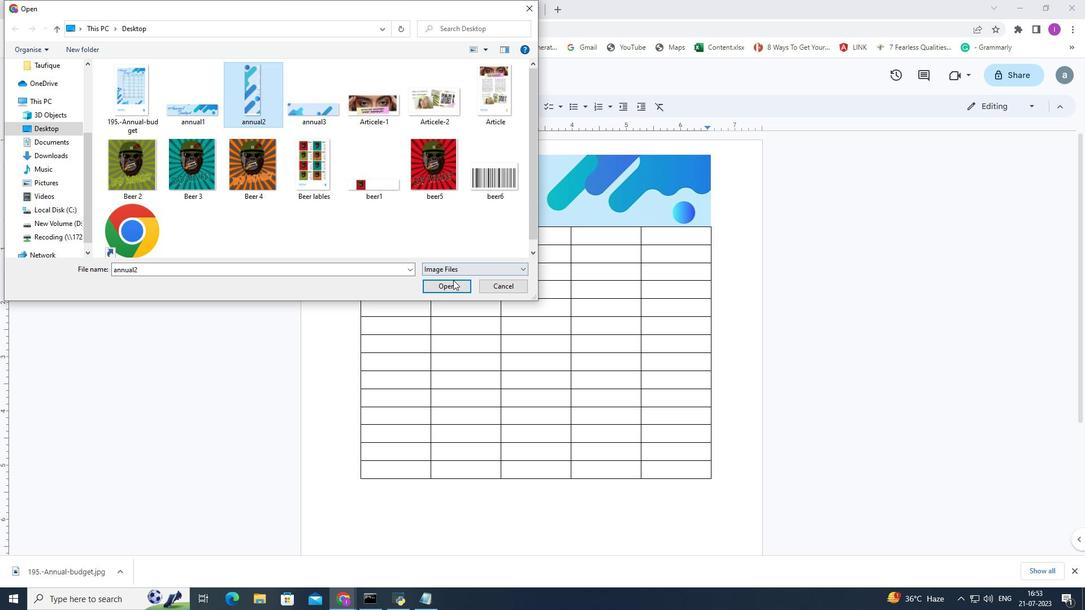 
Action: Mouse pressed left at (453, 284)
Screenshot: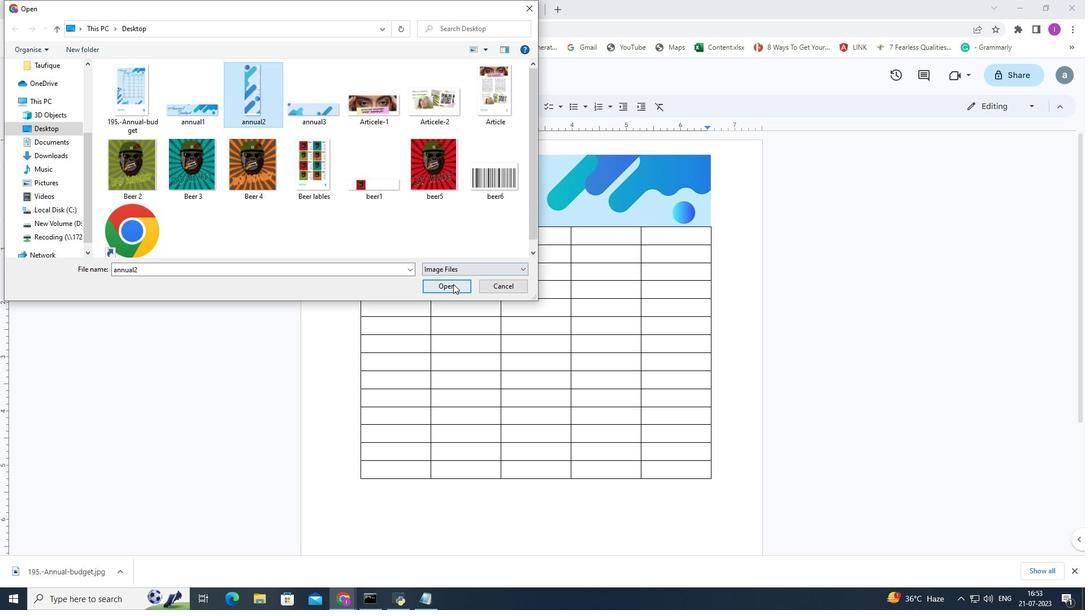 
Action: Mouse moved to (399, 390)
Screenshot: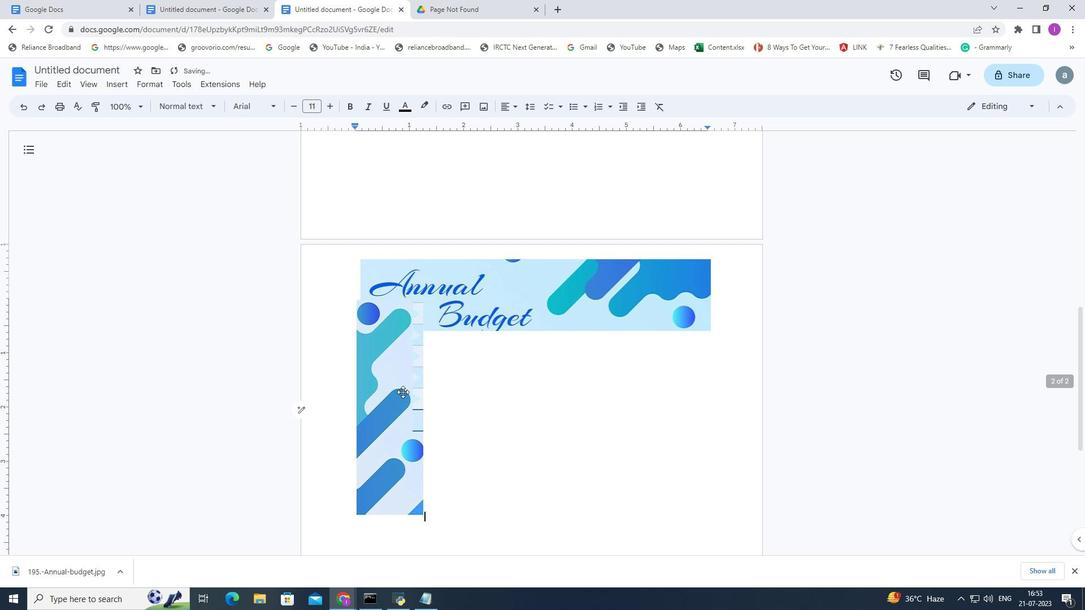 
Action: Mouse scrolled (399, 390) with delta (0, 0)
Screenshot: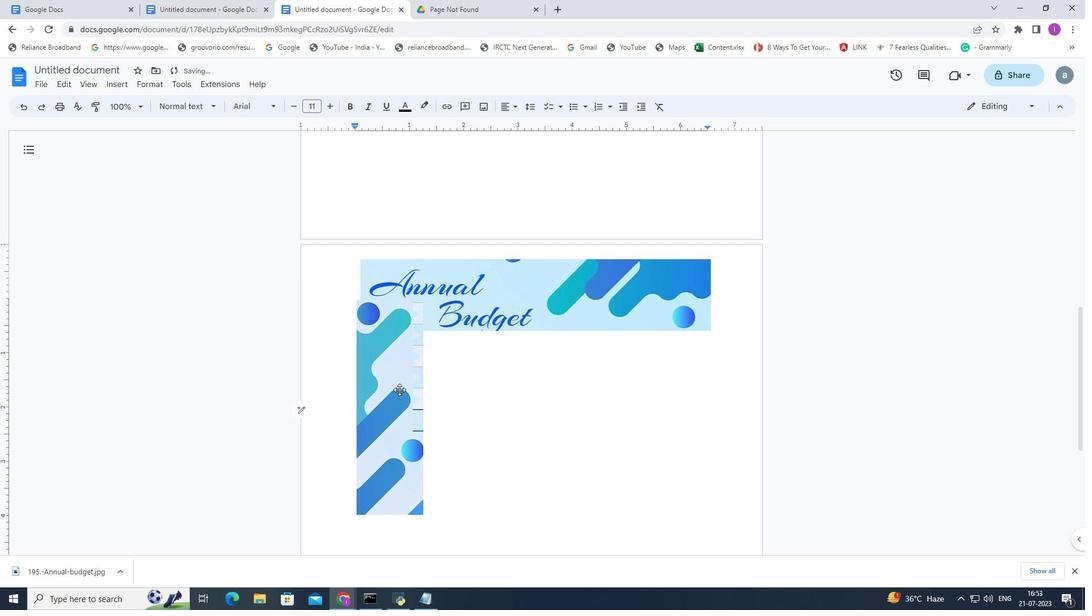 
Action: Mouse moved to (398, 390)
Screenshot: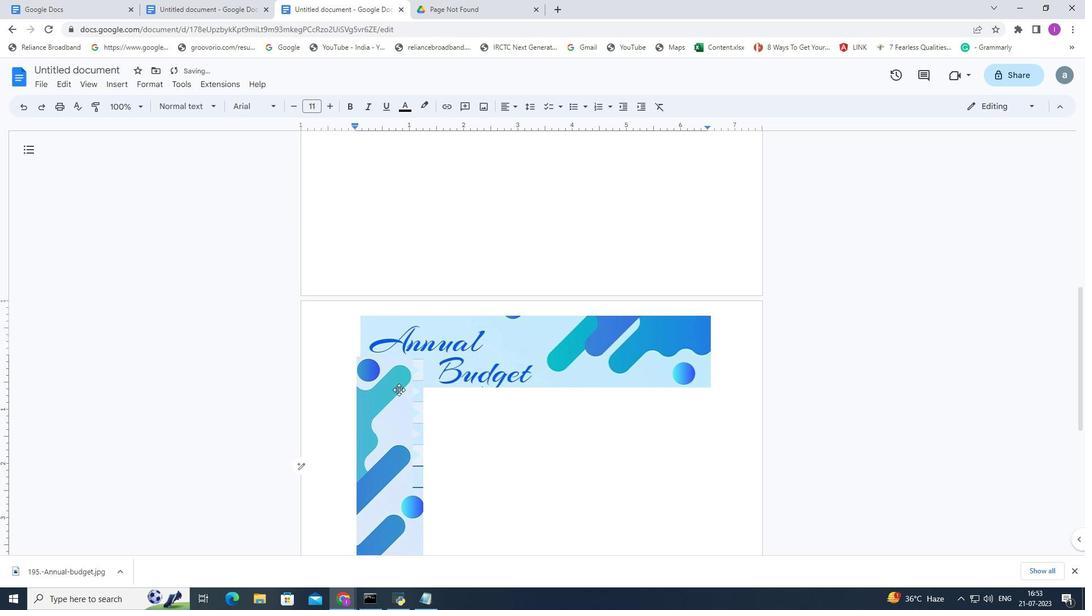 
Action: Mouse scrolled (398, 390) with delta (0, 0)
Screenshot: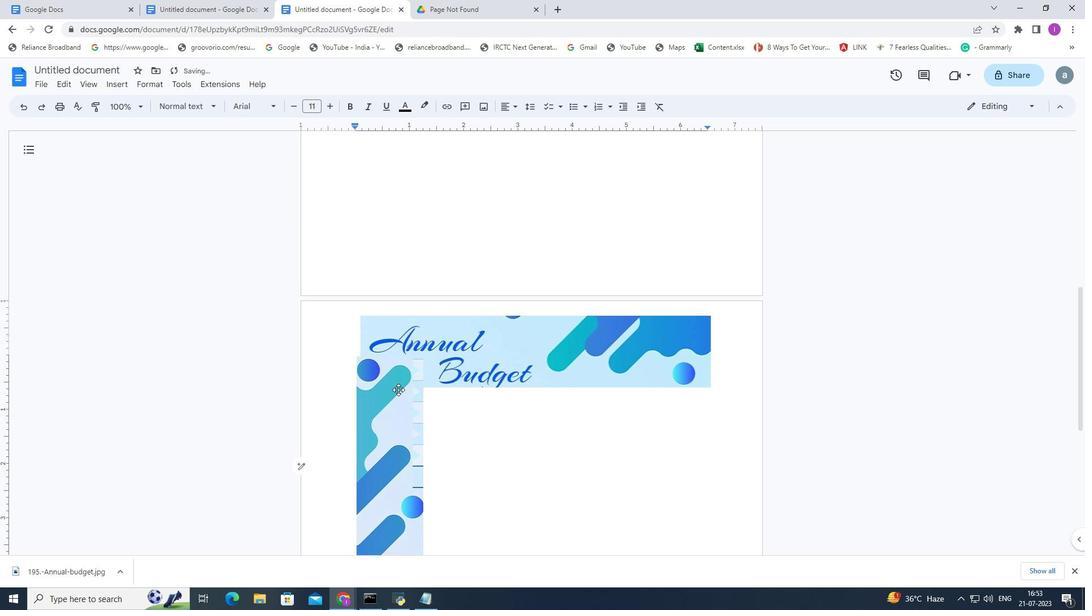 
Action: Mouse scrolled (398, 390) with delta (0, 0)
Screenshot: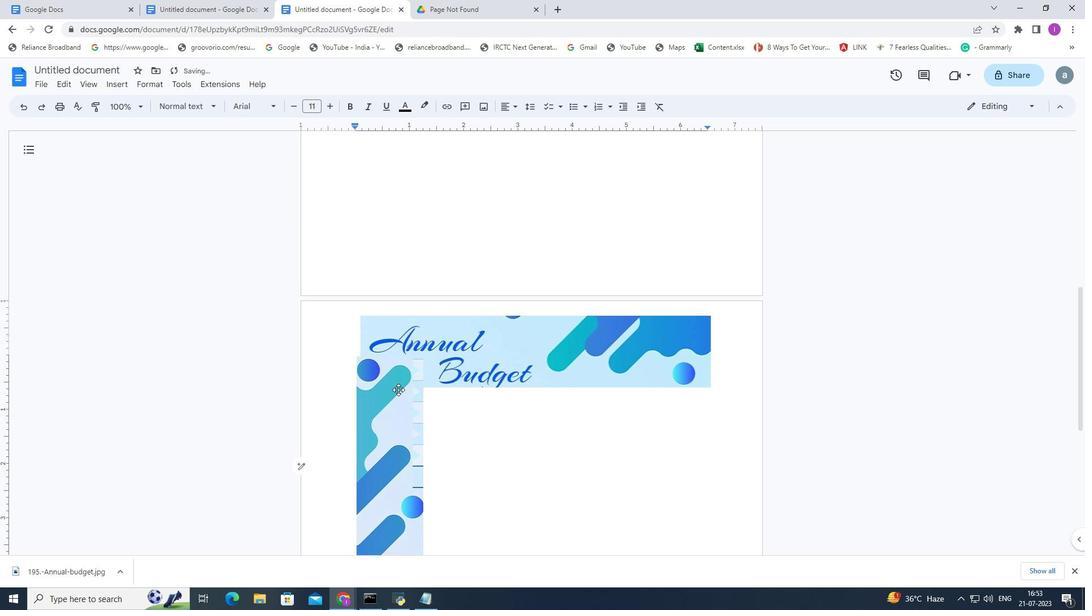 
Action: Mouse scrolled (398, 390) with delta (0, 0)
Screenshot: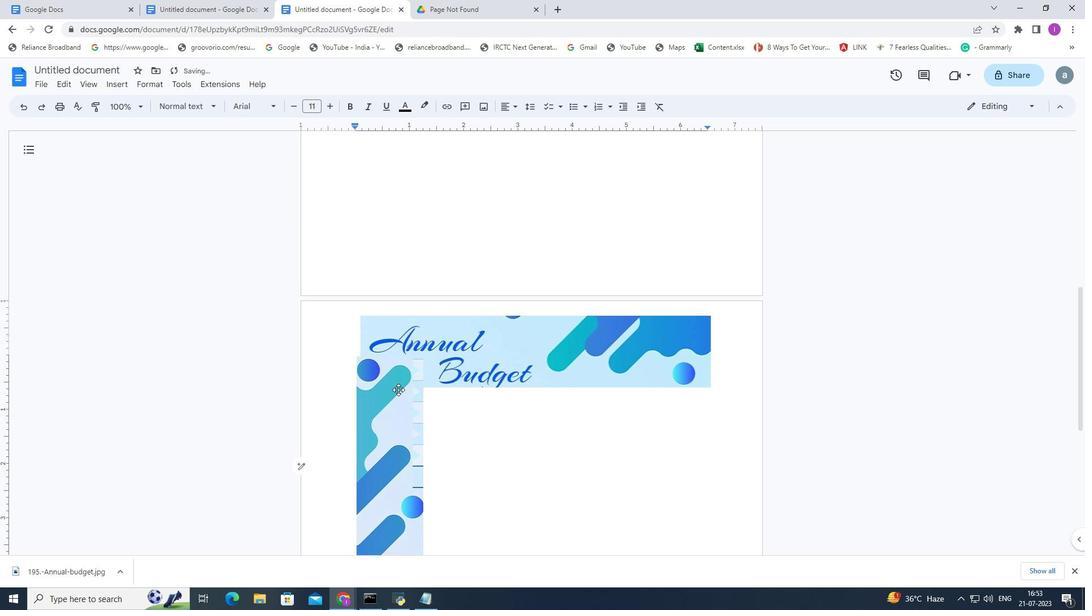 
Action: Mouse scrolled (398, 390) with delta (0, 0)
Screenshot: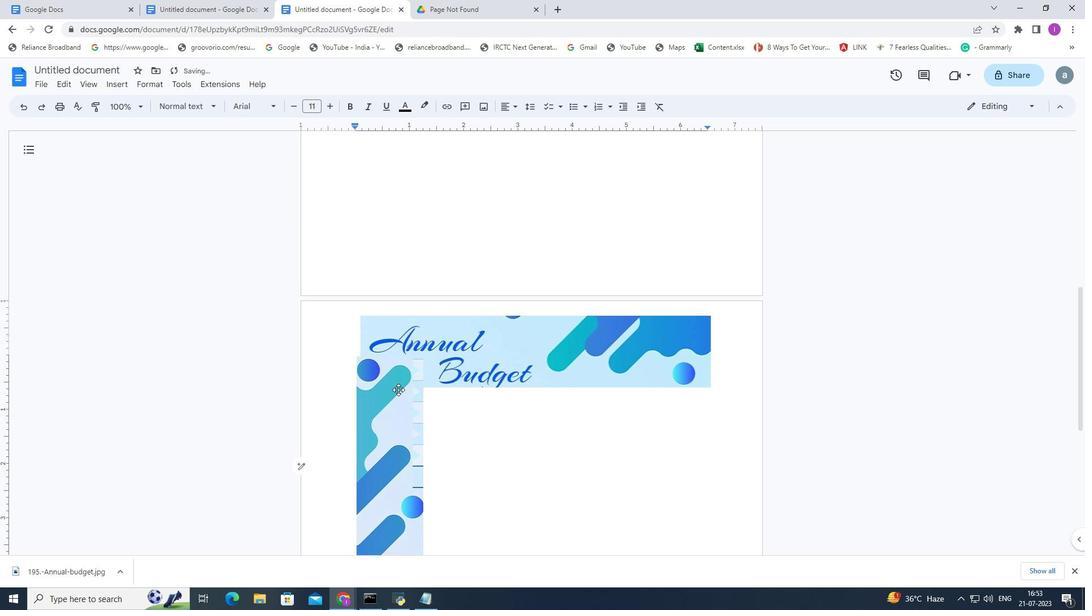 
Action: Mouse scrolled (398, 390) with delta (0, 0)
Screenshot: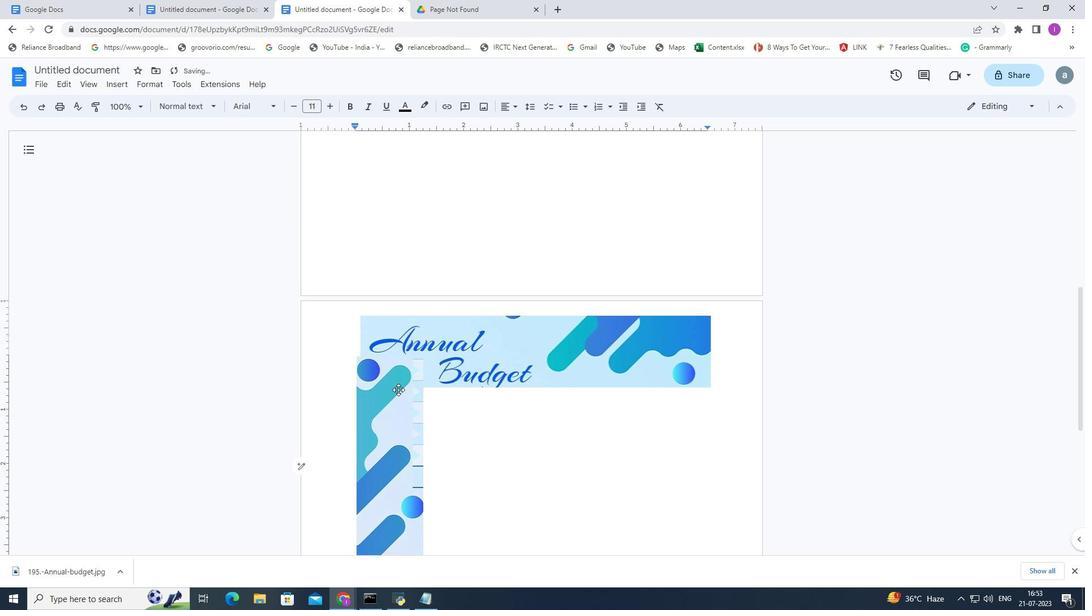 
Action: Mouse scrolled (398, 390) with delta (0, 0)
Screenshot: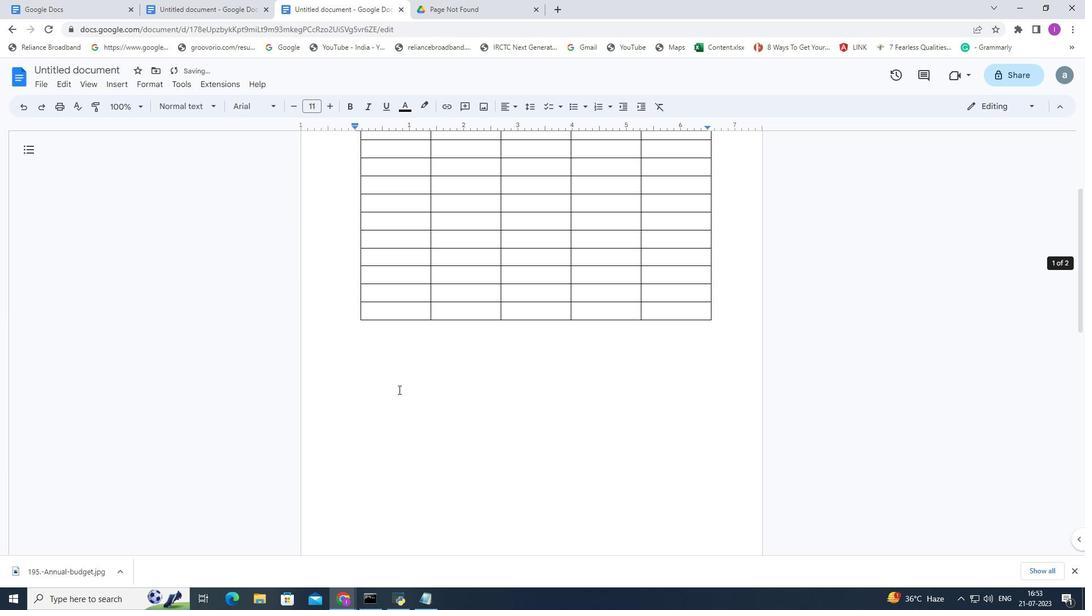 
Action: Mouse scrolled (398, 390) with delta (0, 0)
Screenshot: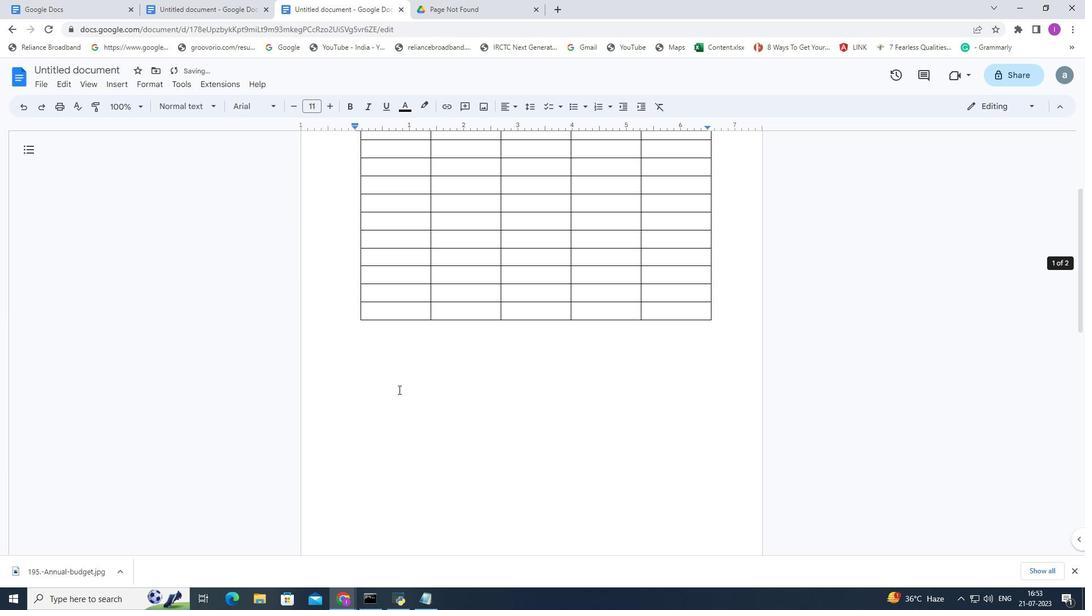 
Action: Mouse scrolled (398, 390) with delta (0, 0)
Screenshot: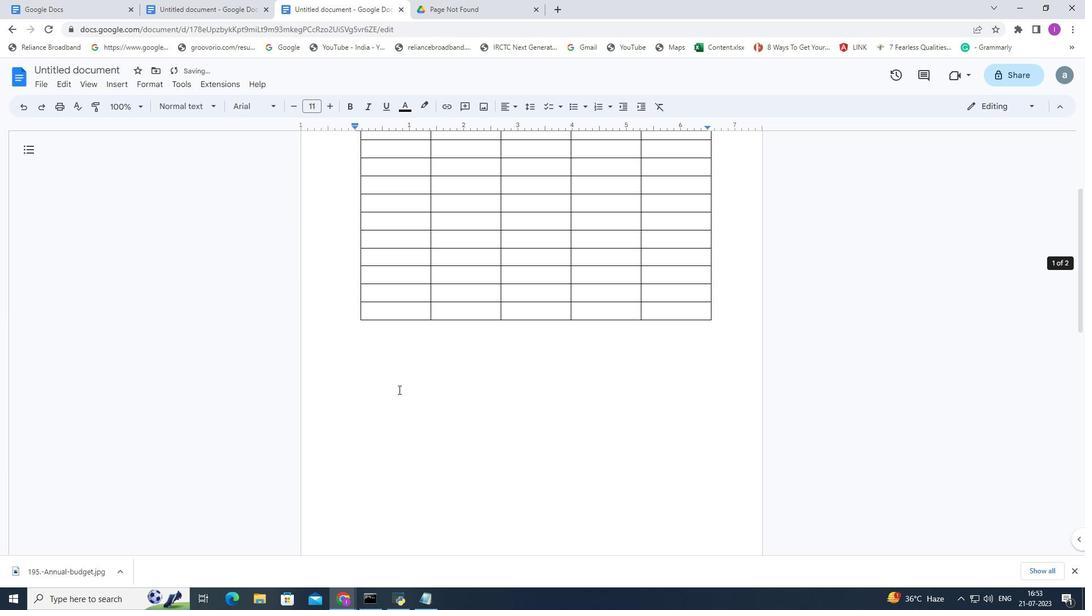 
Action: Mouse scrolled (398, 390) with delta (0, 0)
Screenshot: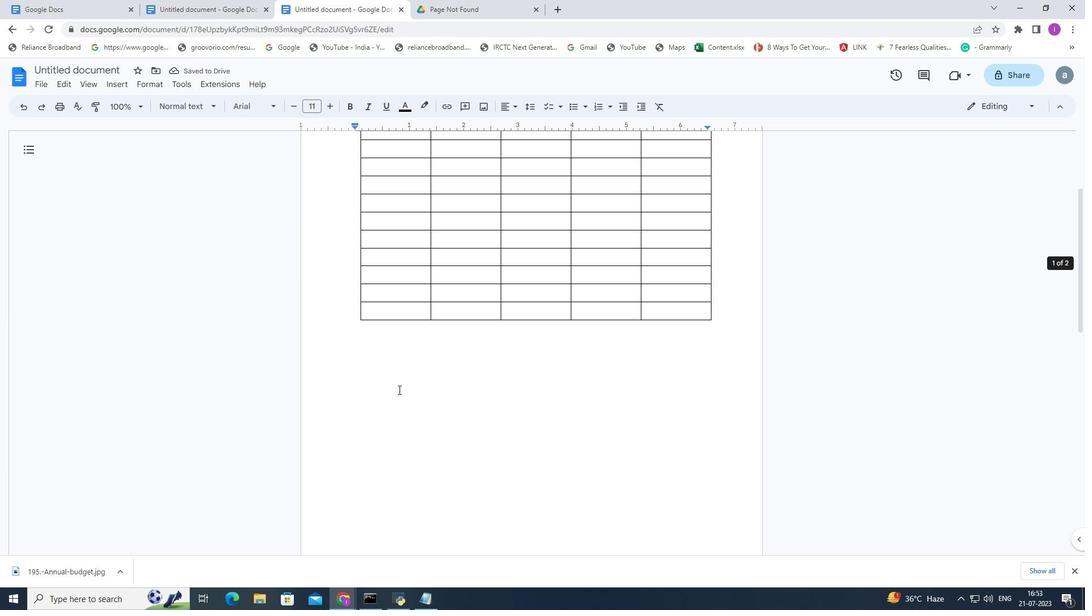 
Action: Mouse scrolled (398, 389) with delta (0, 0)
Screenshot: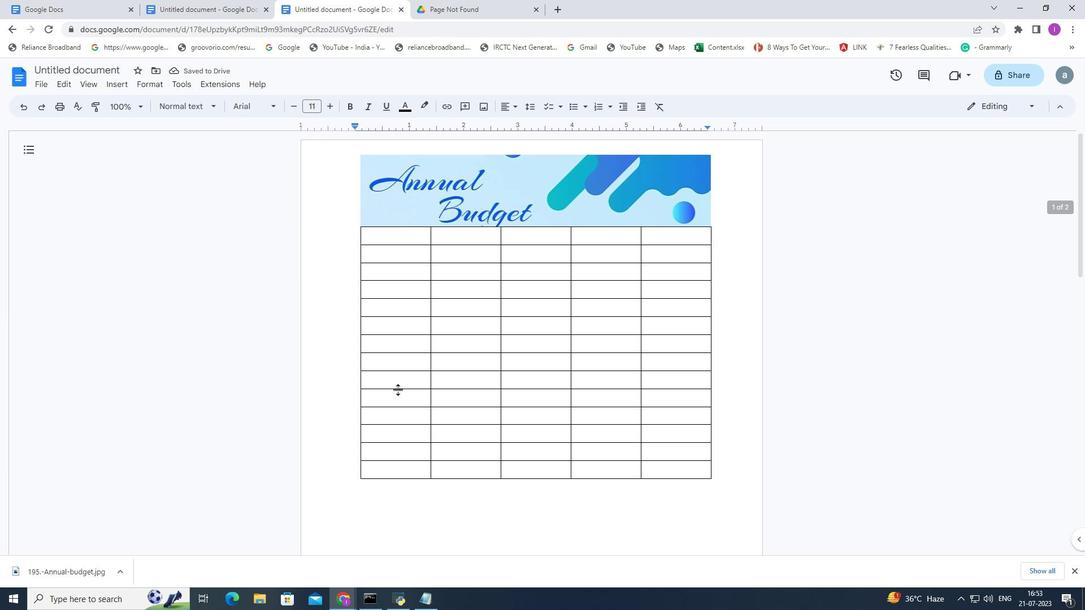 
Action: Mouse scrolled (398, 389) with delta (0, 0)
Screenshot: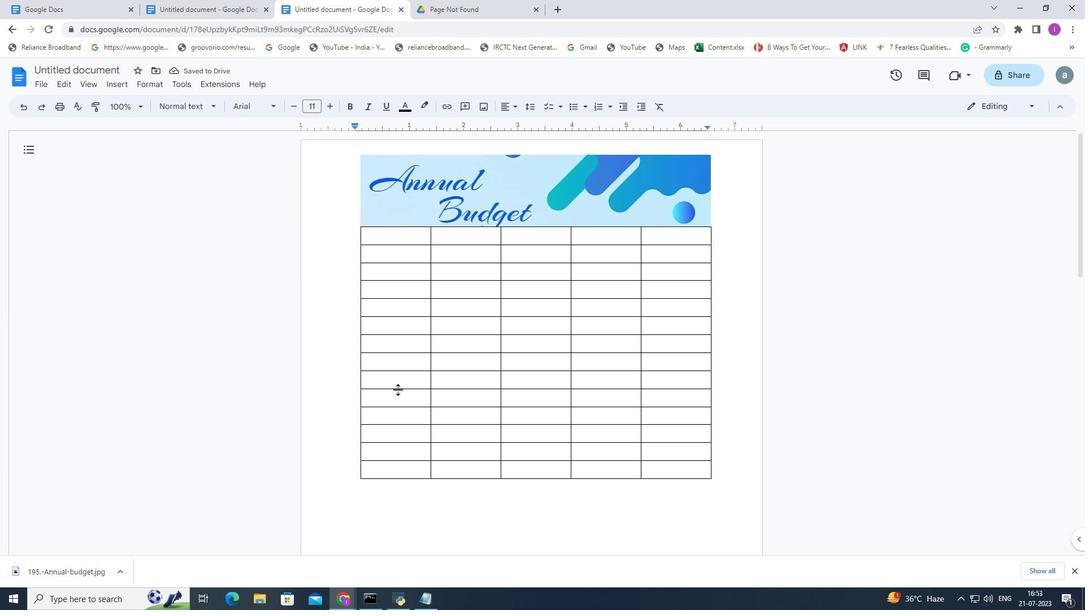 
Action: Mouse scrolled (398, 389) with delta (0, 0)
Screenshot: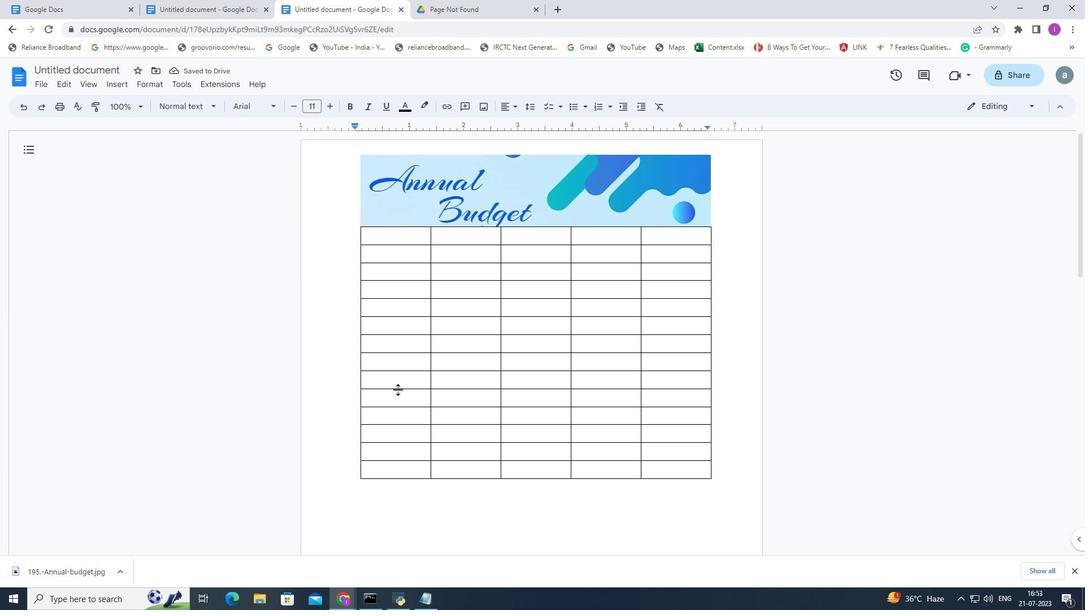 
Action: Mouse moved to (398, 396)
Screenshot: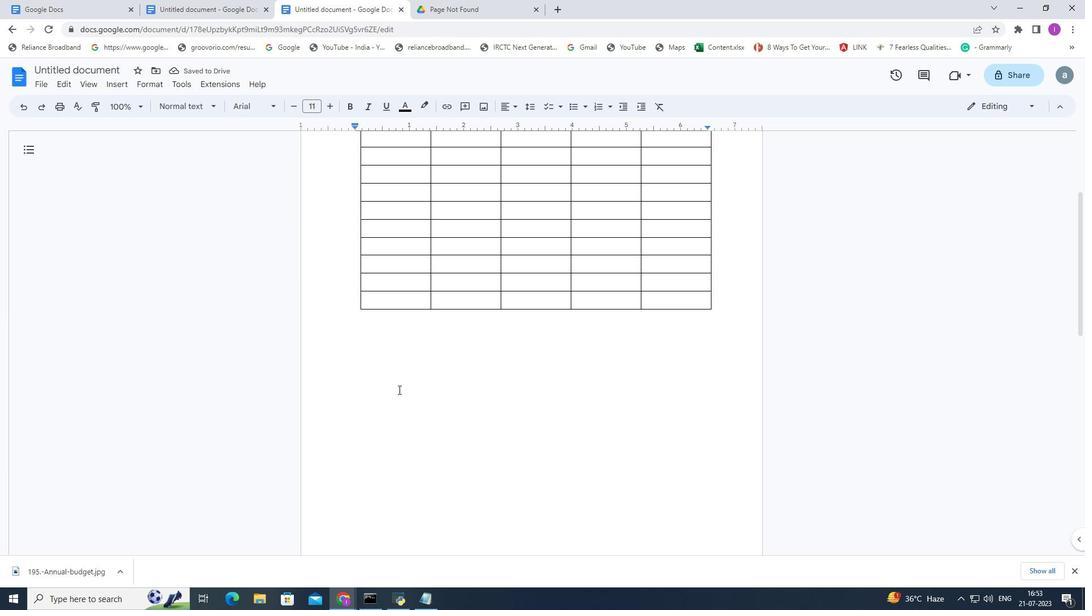 
Action: Mouse scrolled (398, 393) with delta (0, 0)
Screenshot: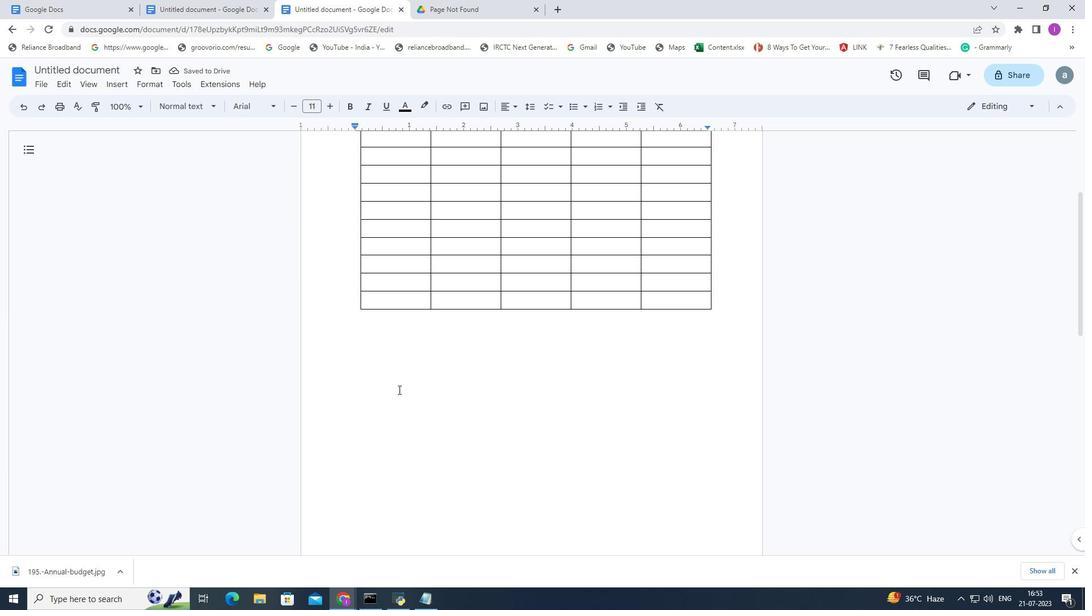 
Action: Mouse moved to (398, 396)
Screenshot: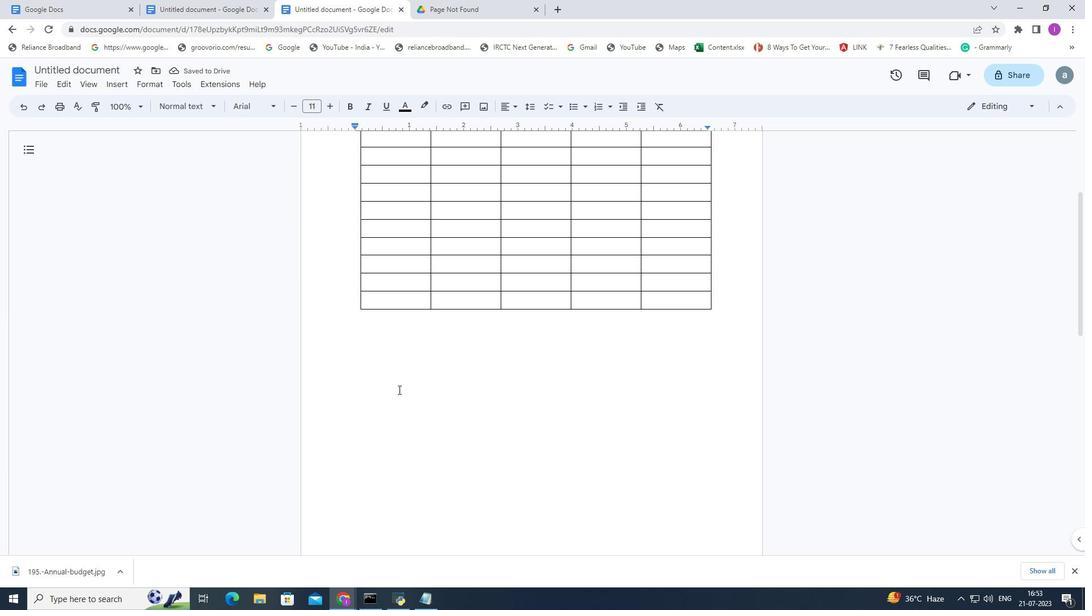 
Action: Mouse scrolled (398, 395) with delta (0, 0)
Screenshot: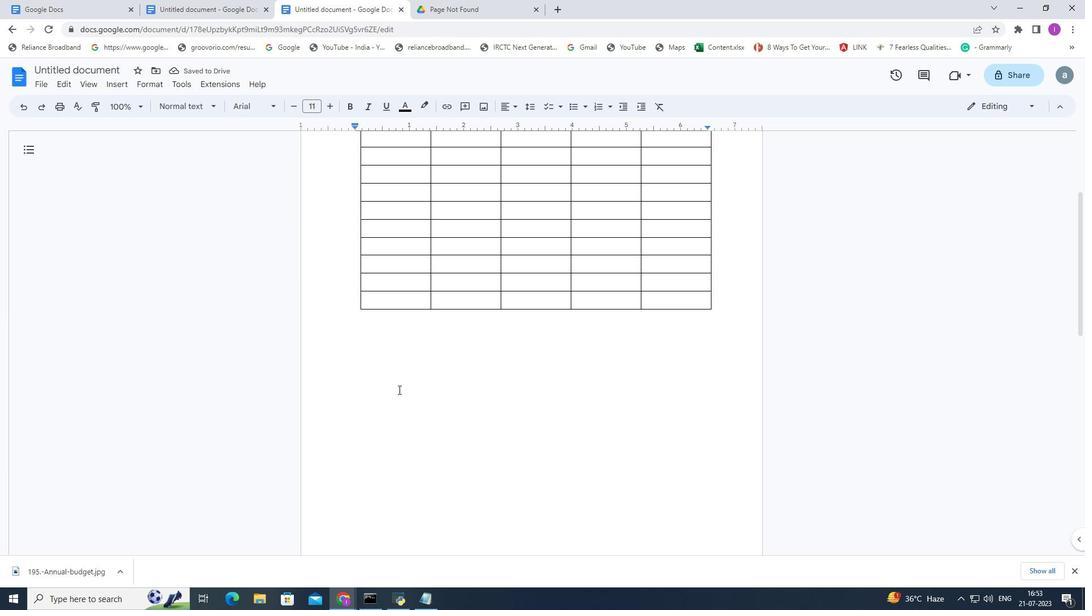 
Action: Mouse moved to (397, 399)
Screenshot: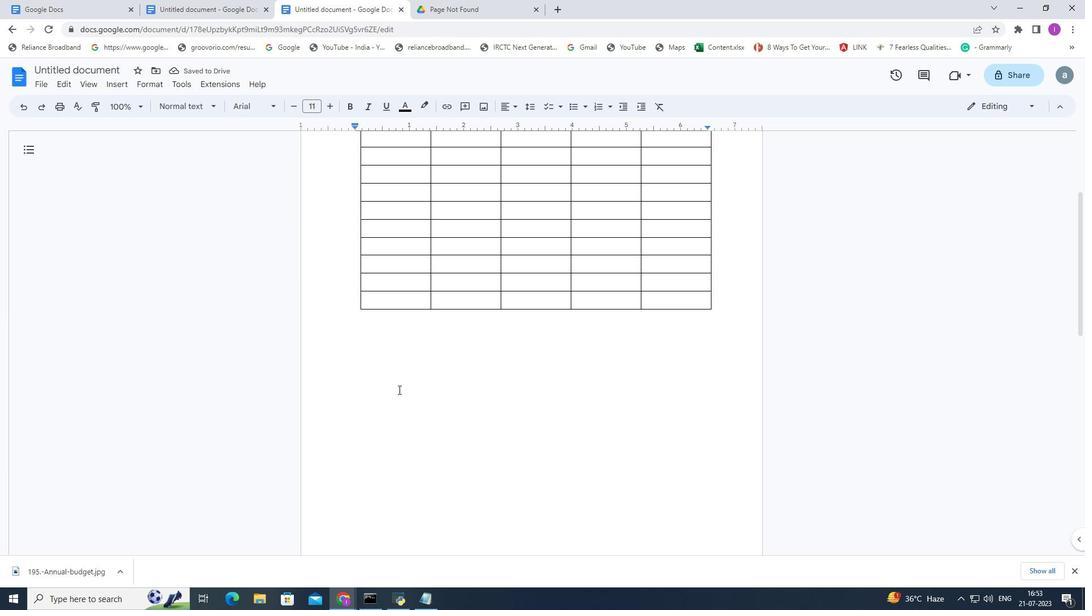 
Action: Mouse scrolled (398, 395) with delta (0, 0)
Screenshot: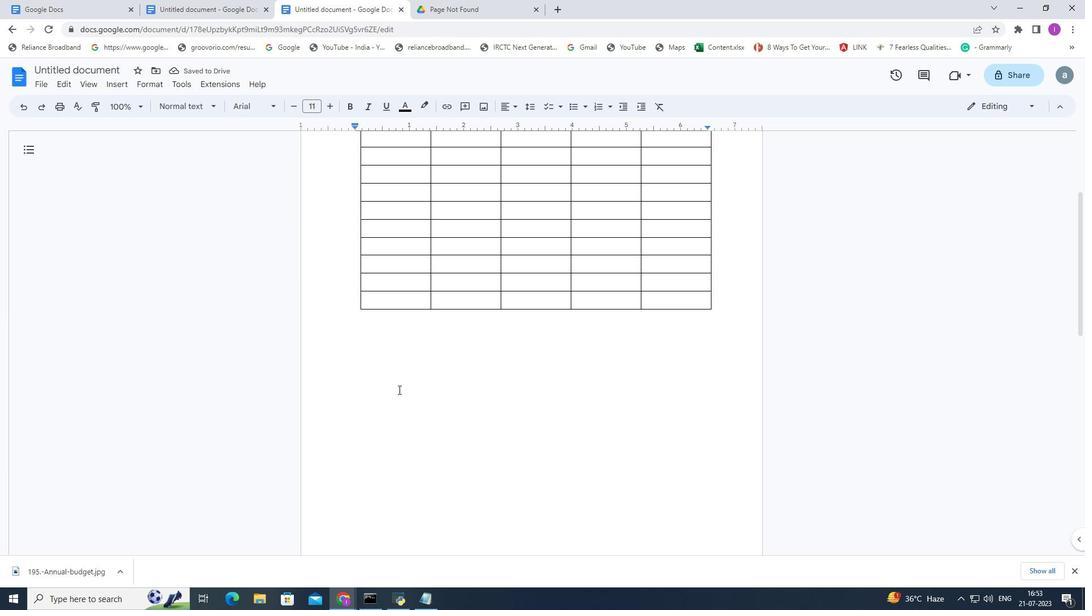 
Action: Mouse moved to (376, 496)
Screenshot: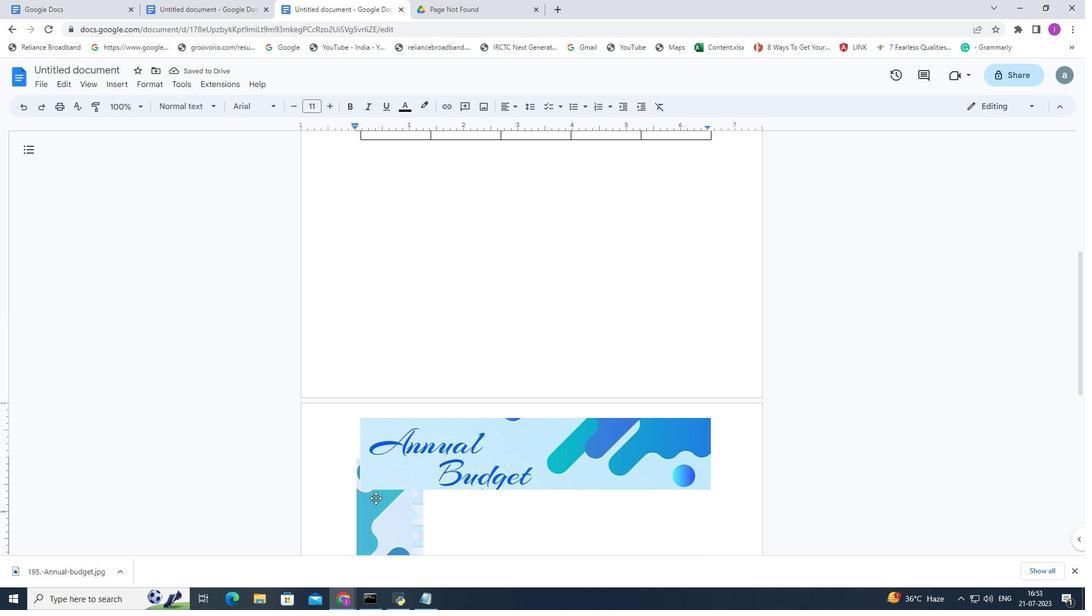 
Action: Mouse scrolled (376, 495) with delta (0, 0)
Screenshot: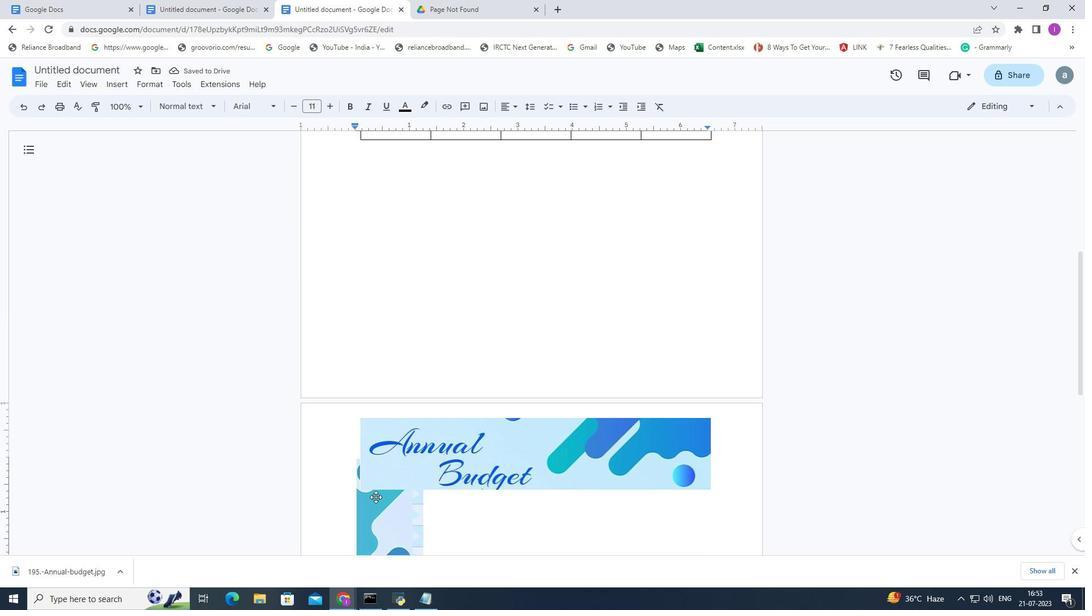 
Action: Mouse scrolled (376, 495) with delta (0, 0)
Screenshot: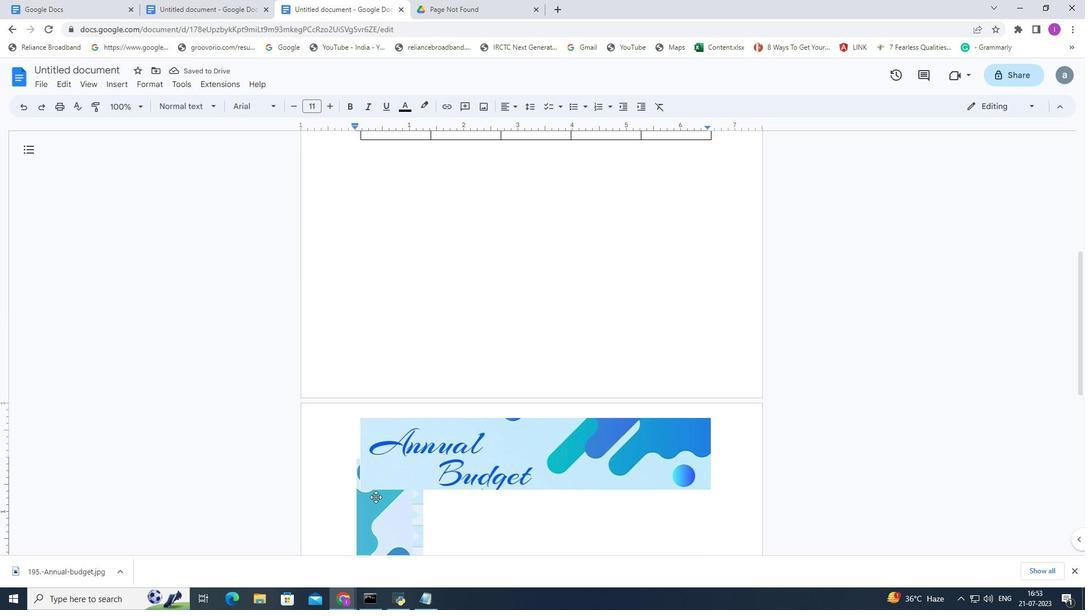 
Action: Mouse scrolled (376, 495) with delta (0, 0)
Screenshot: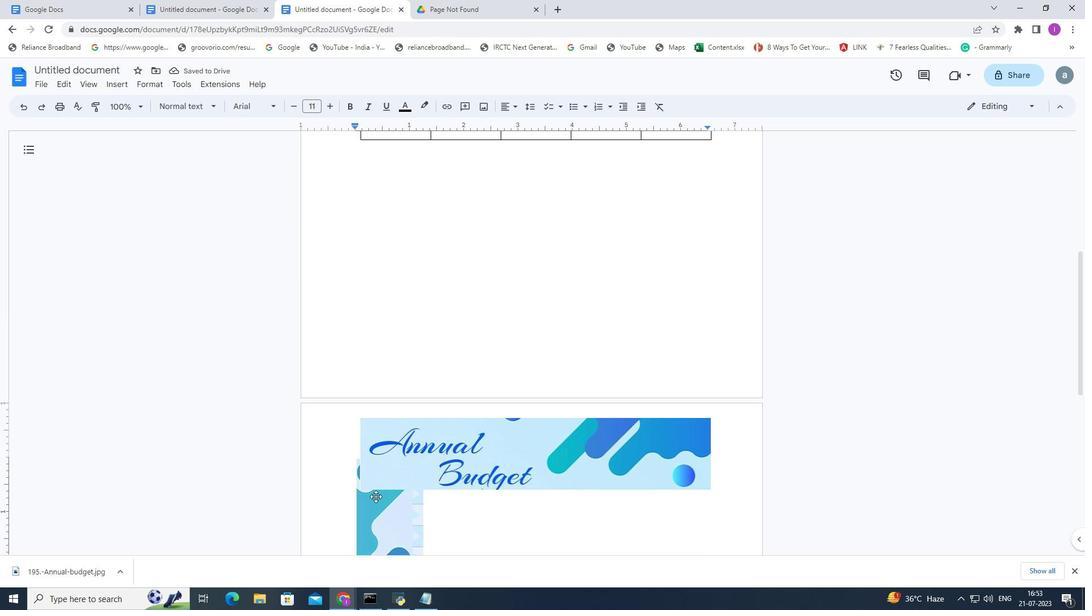
Action: Mouse moved to (376, 495)
Screenshot: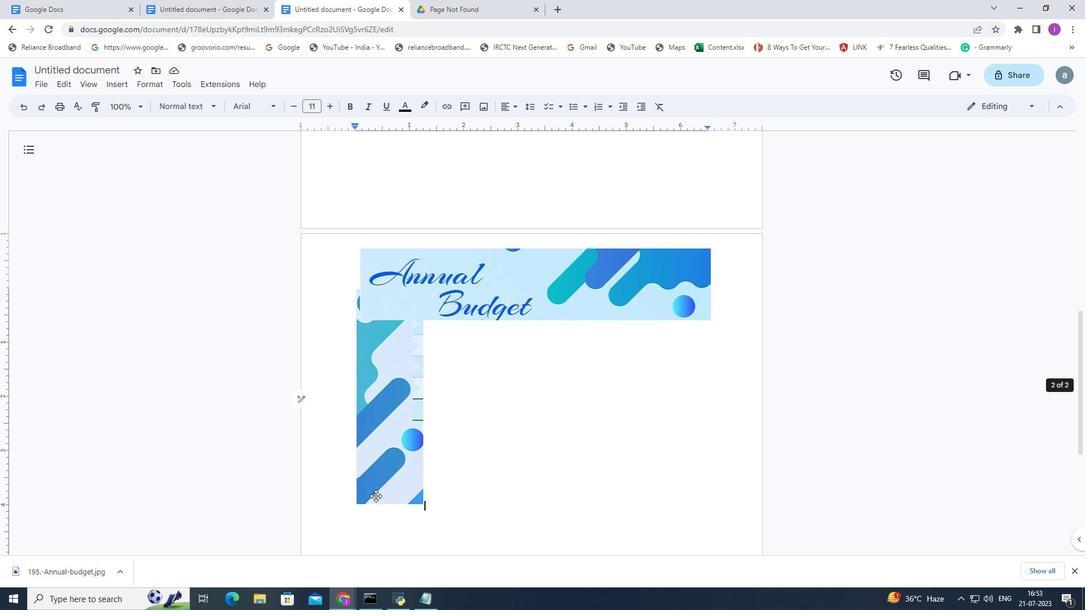 
Action: Mouse pressed left at (376, 495)
Screenshot: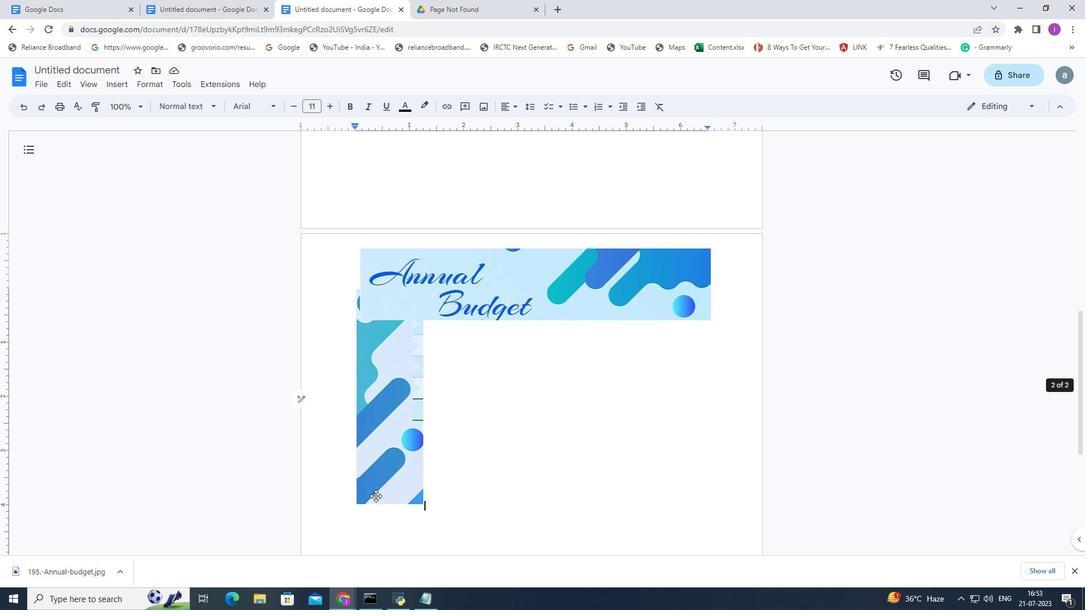 
Action: Mouse moved to (446, 530)
Screenshot: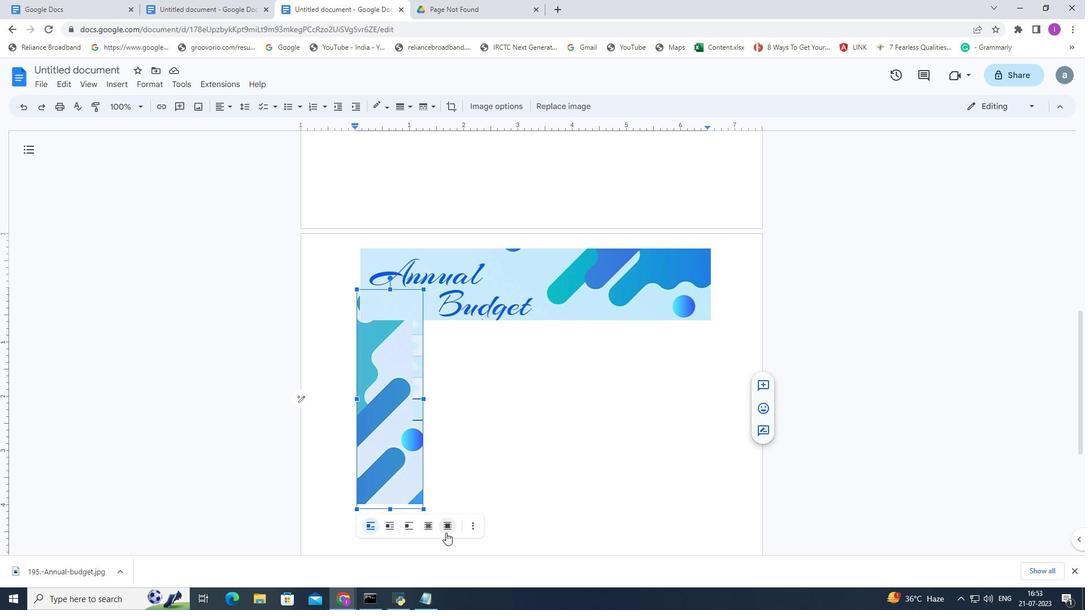 
Action: Mouse pressed left at (446, 530)
Screenshot: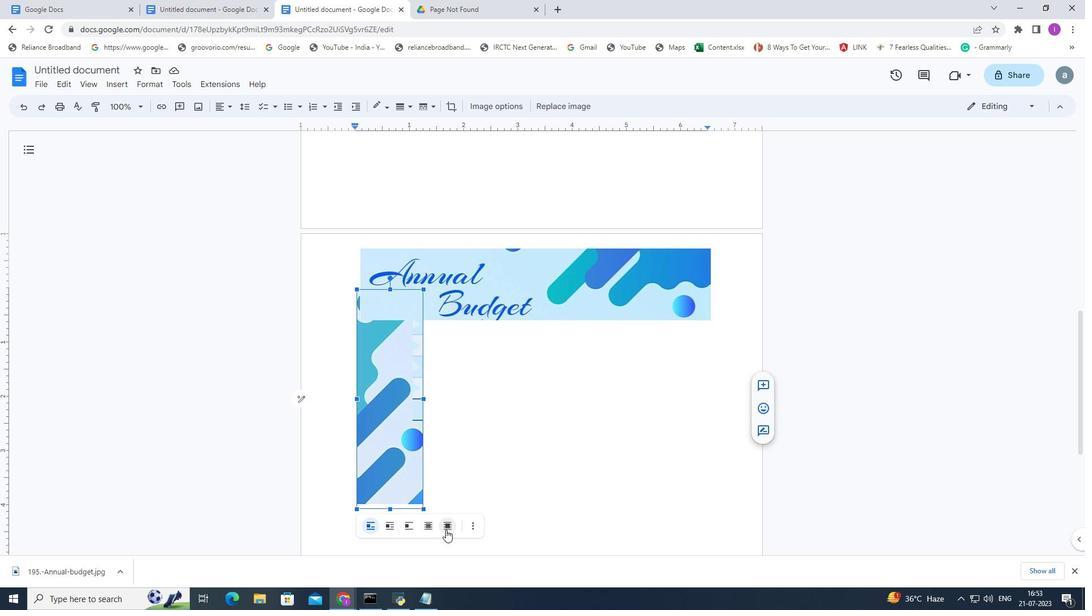 
Action: Mouse moved to (368, 316)
Screenshot: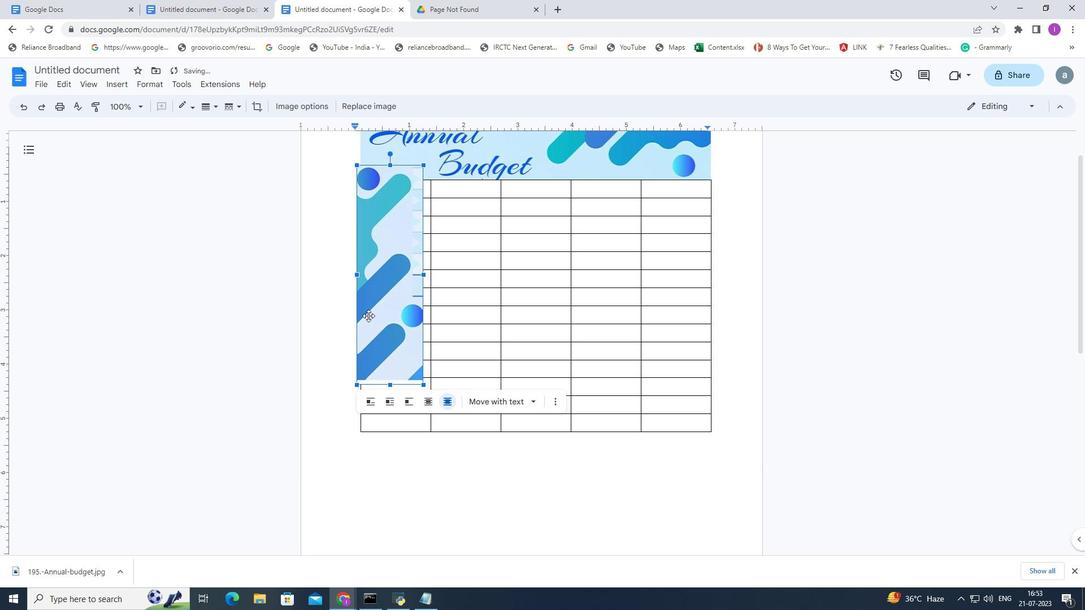 
Action: Mouse pressed left at (368, 316)
Screenshot: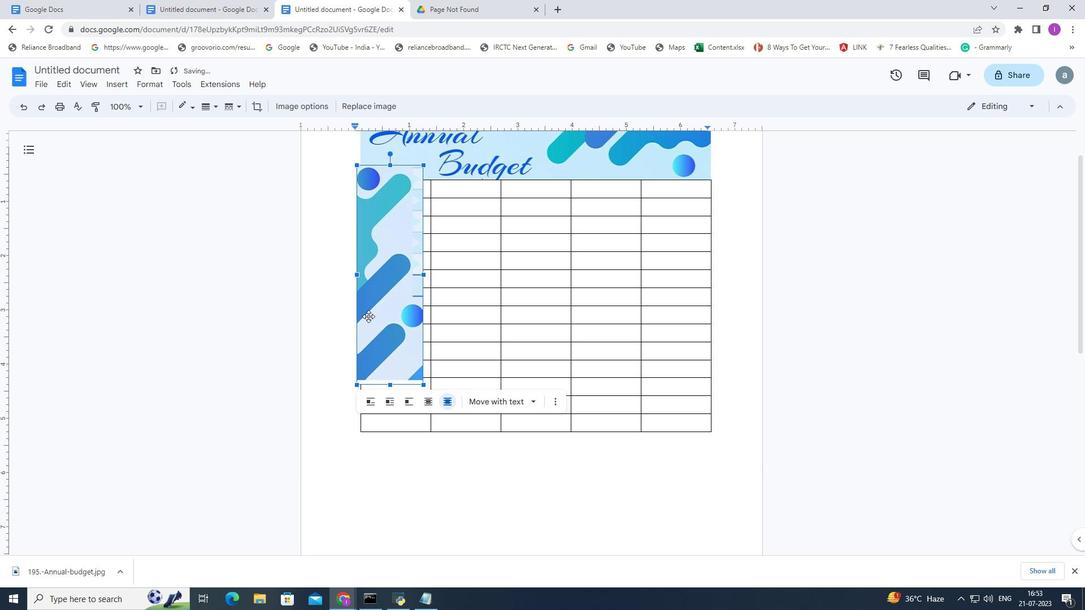 
Action: Mouse moved to (329, 427)
Screenshot: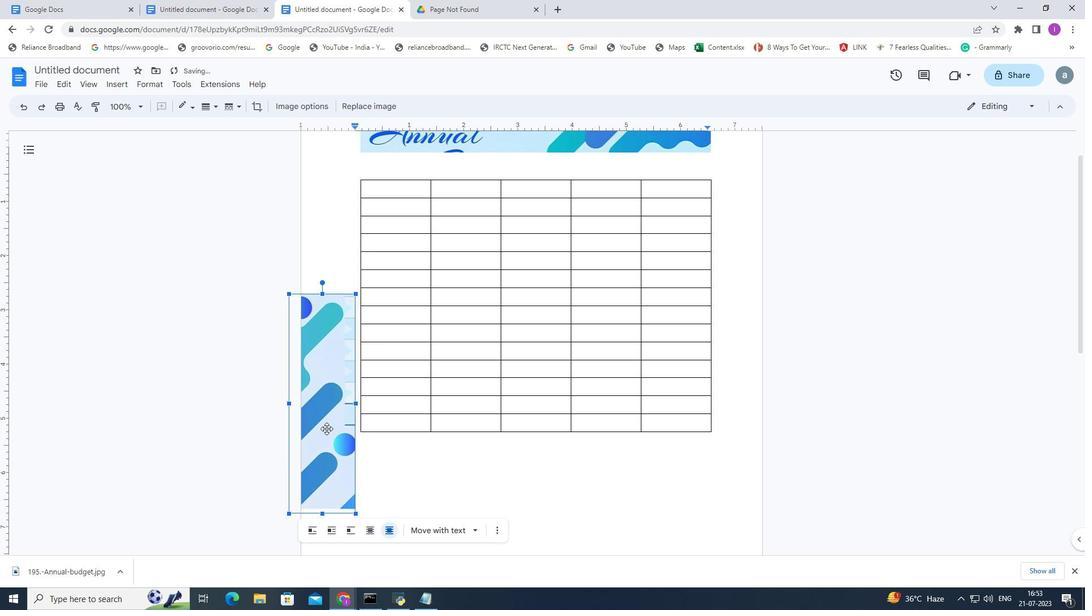 
Action: Mouse pressed left at (329, 427)
Screenshot: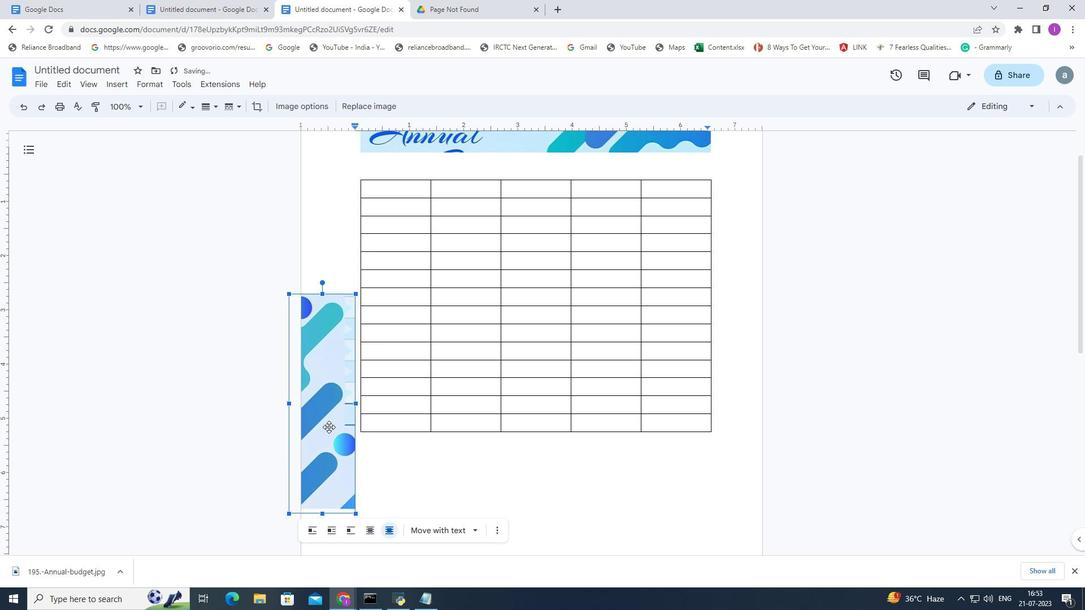 
Action: Mouse moved to (344, 387)
Screenshot: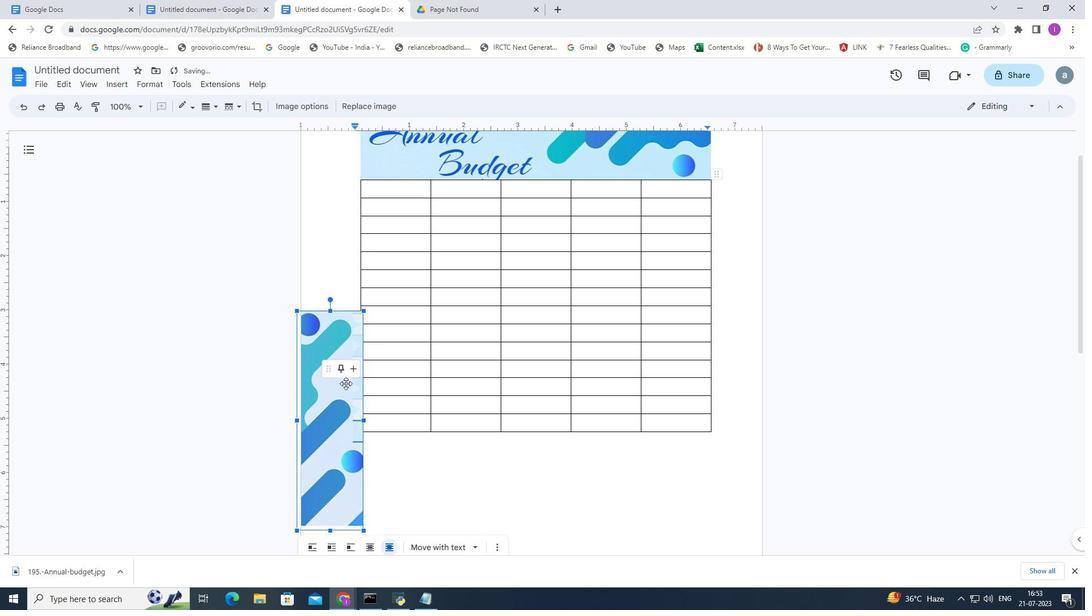 
Action: Mouse pressed left at (344, 387)
Screenshot: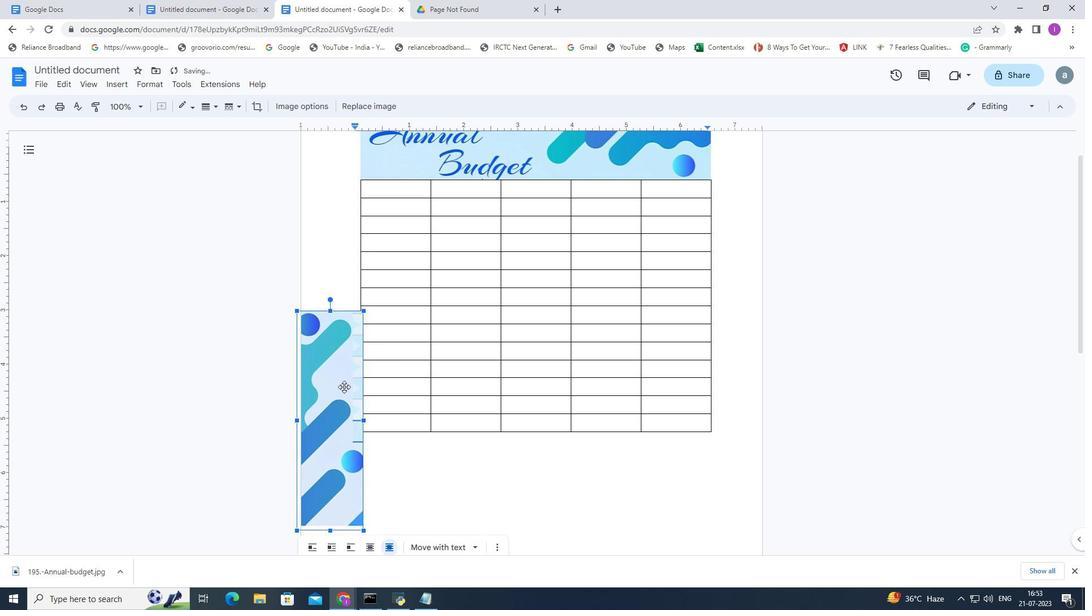 
Action: Mouse moved to (288, 396)
Screenshot: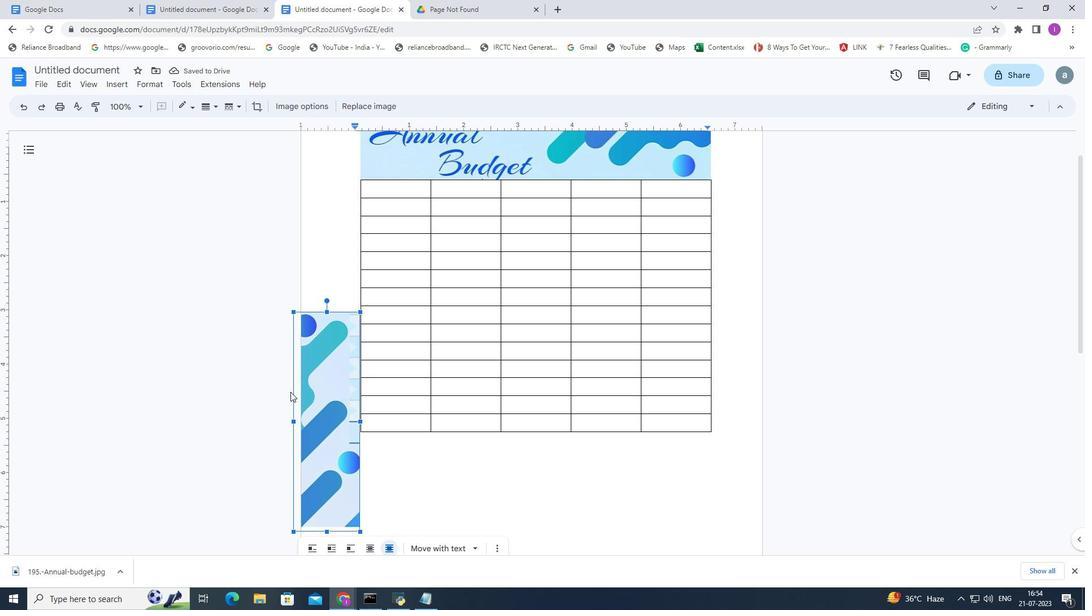 
Action: Mouse scrolled (288, 396) with delta (0, 0)
Screenshot: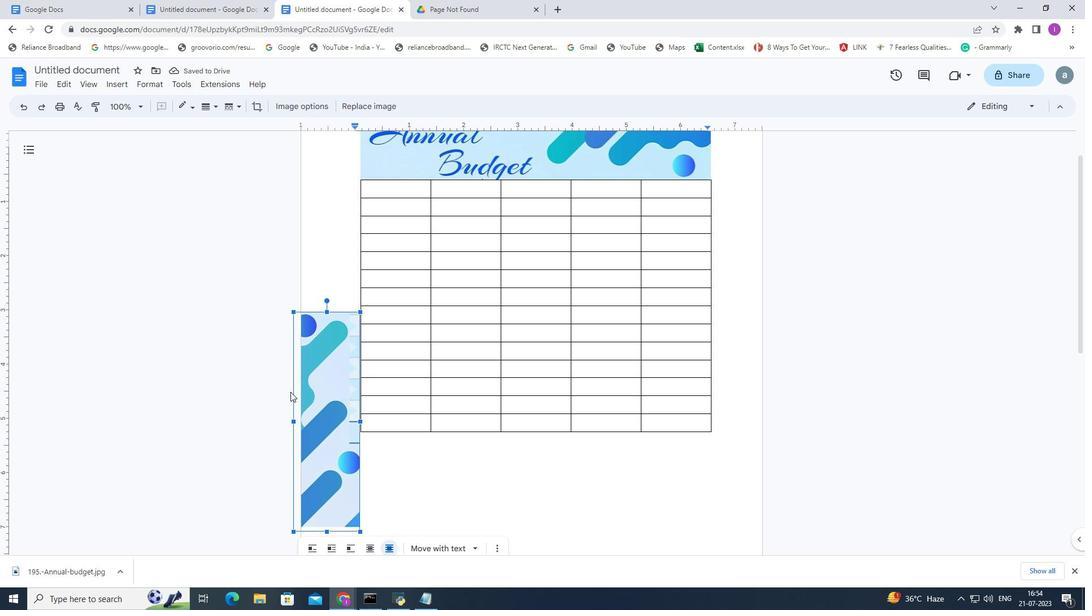 
Action: Mouse moved to (287, 404)
Screenshot: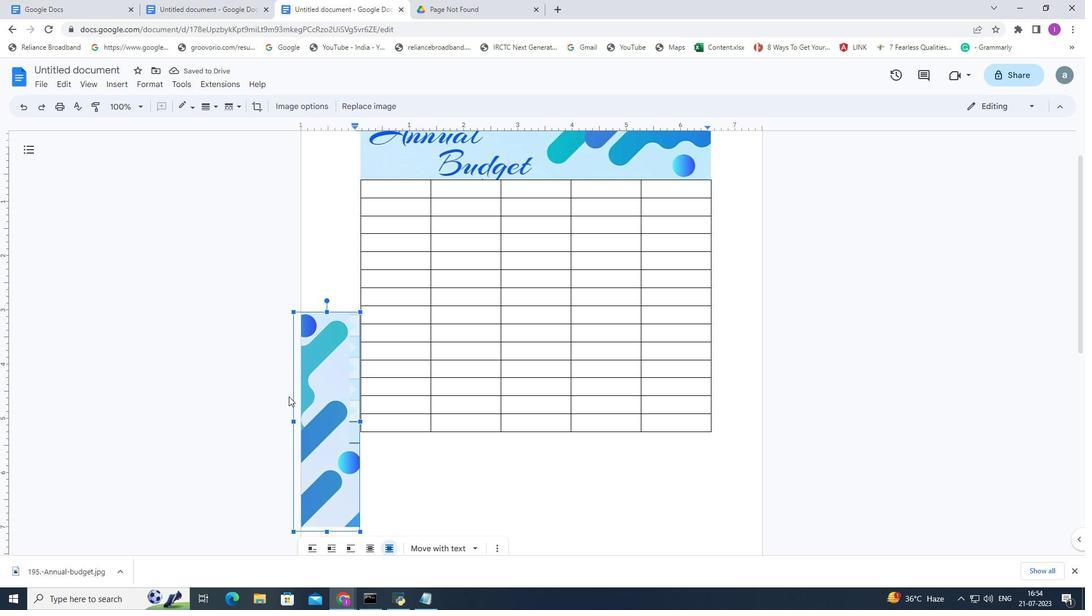 
Action: Mouse scrolled (287, 403) with delta (0, 0)
Screenshot: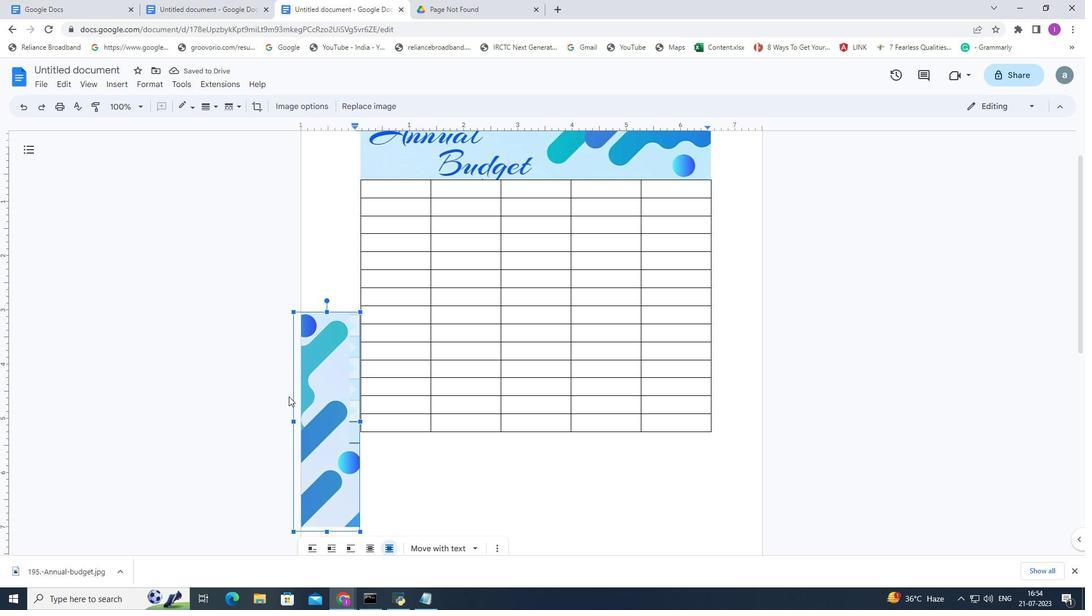 
Action: Mouse moved to (287, 404)
Screenshot: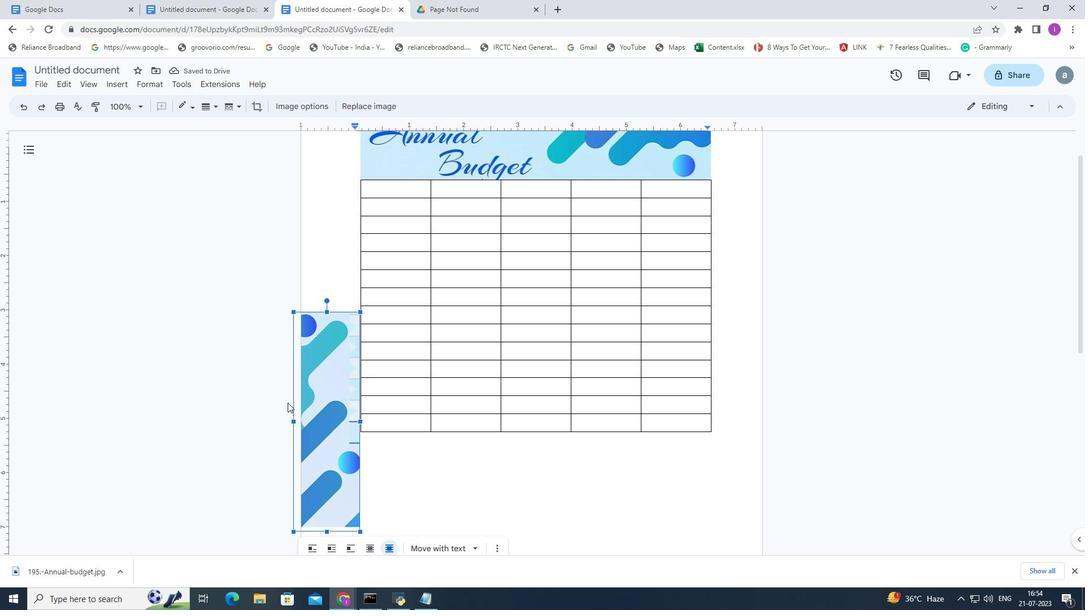 
Action: Mouse scrolled (287, 404) with delta (0, 0)
Screenshot: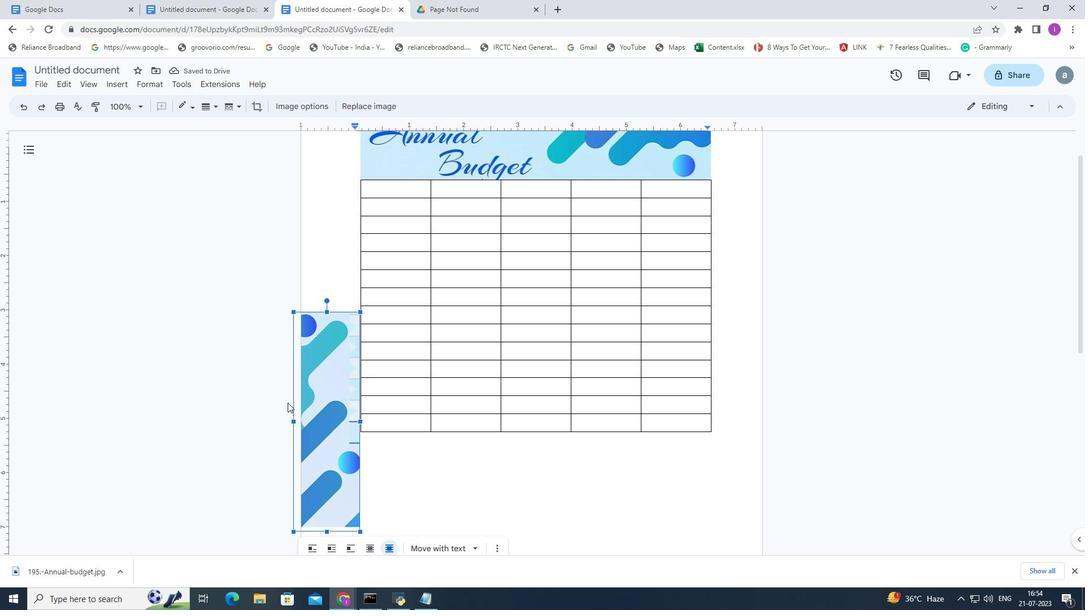 
Action: Mouse scrolled (287, 404) with delta (0, 0)
Screenshot: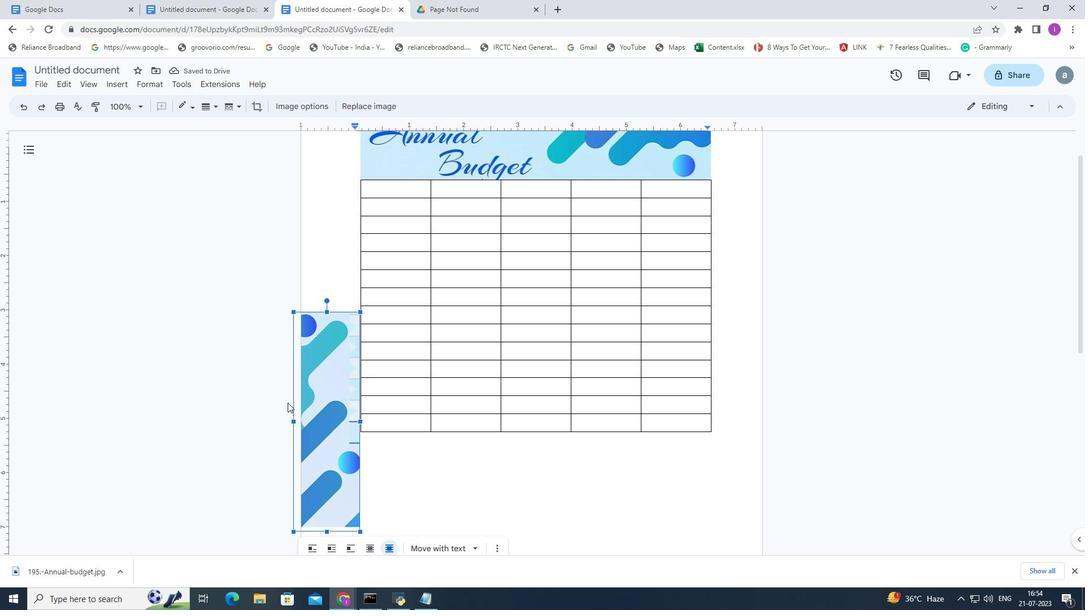 
Action: Mouse moved to (298, 315)
Screenshot: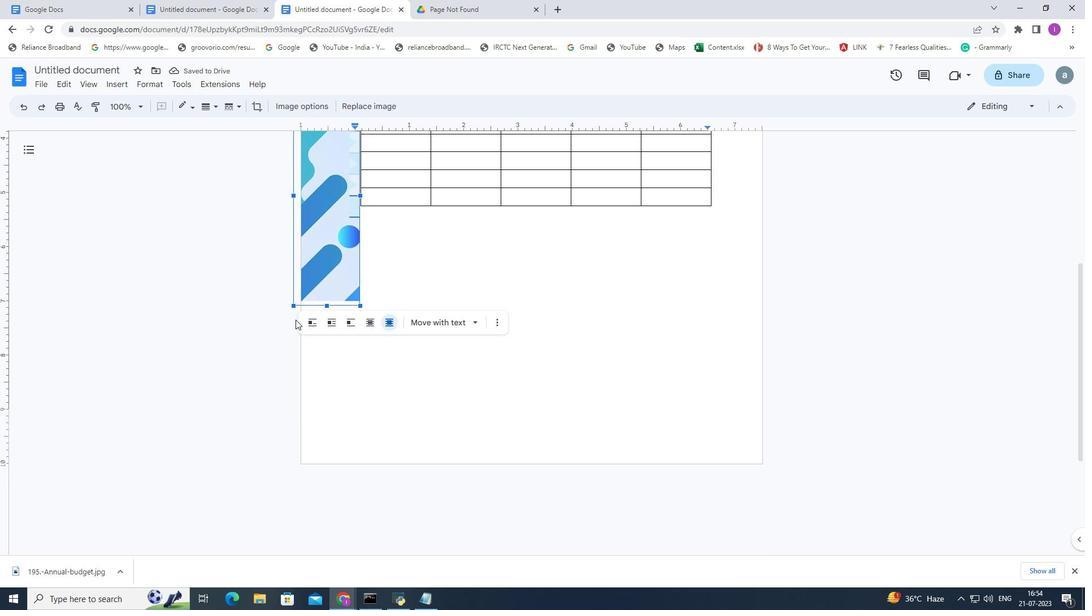 
Action: Mouse scrolled (298, 316) with delta (0, 0)
Screenshot: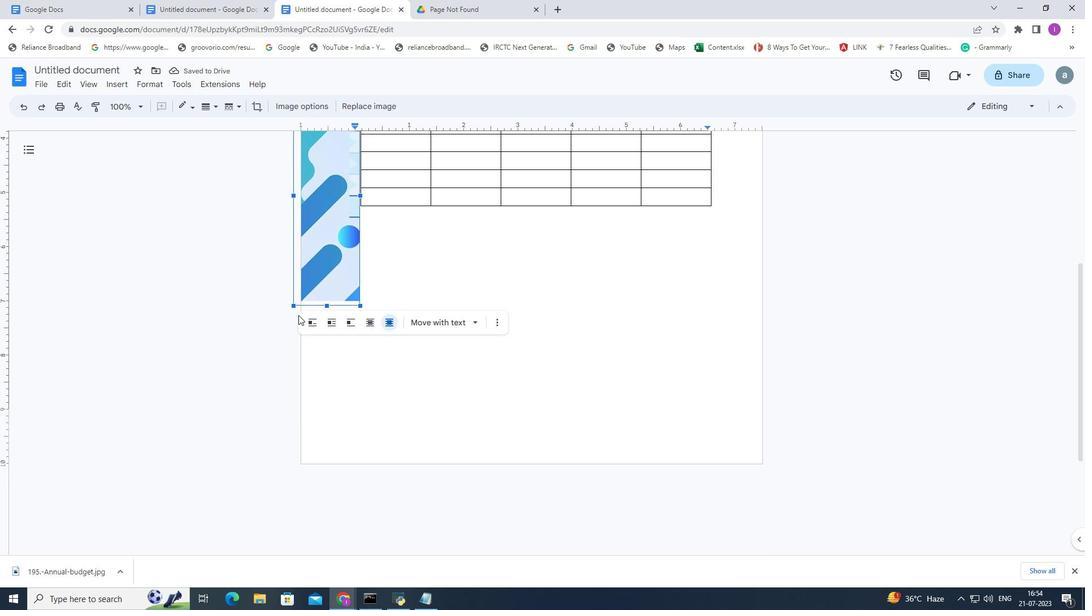 
Action: Mouse moved to (333, 302)
Screenshot: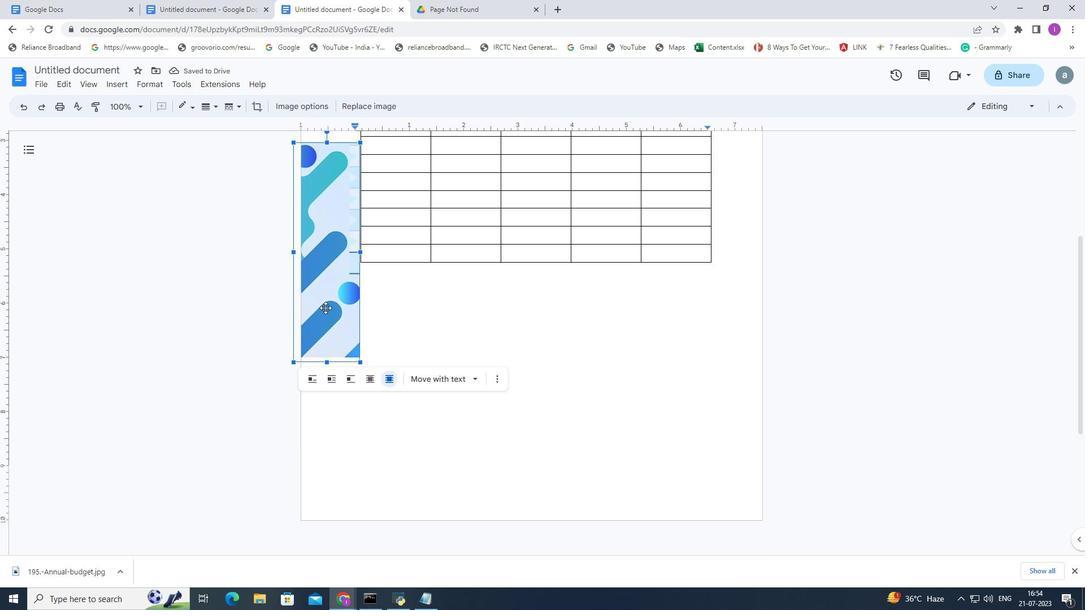 
Action: Mouse pressed left at (333, 302)
Screenshot: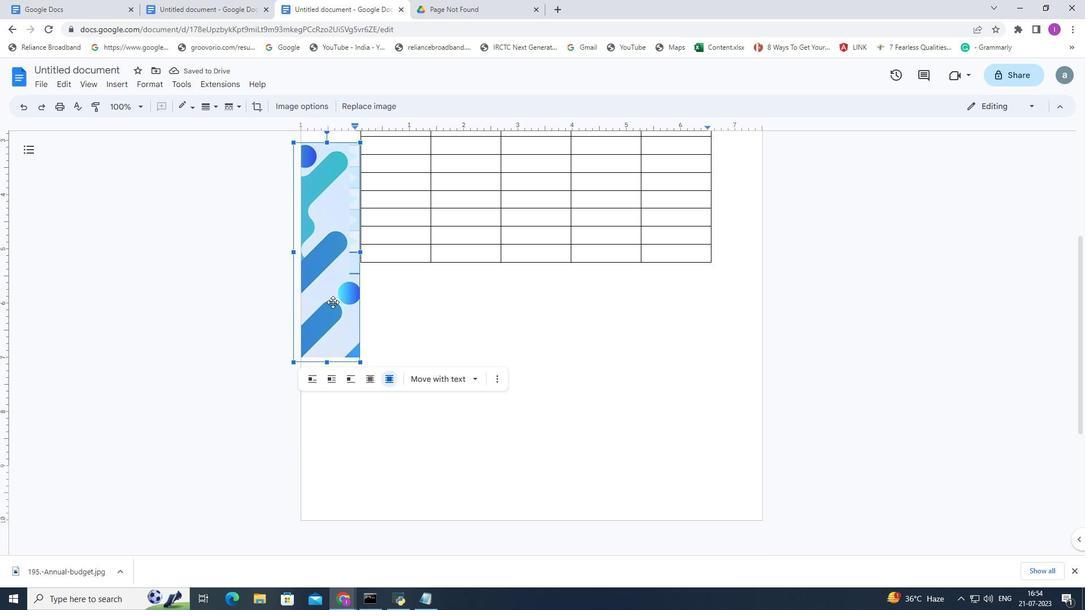 
Action: Mouse moved to (353, 372)
Screenshot: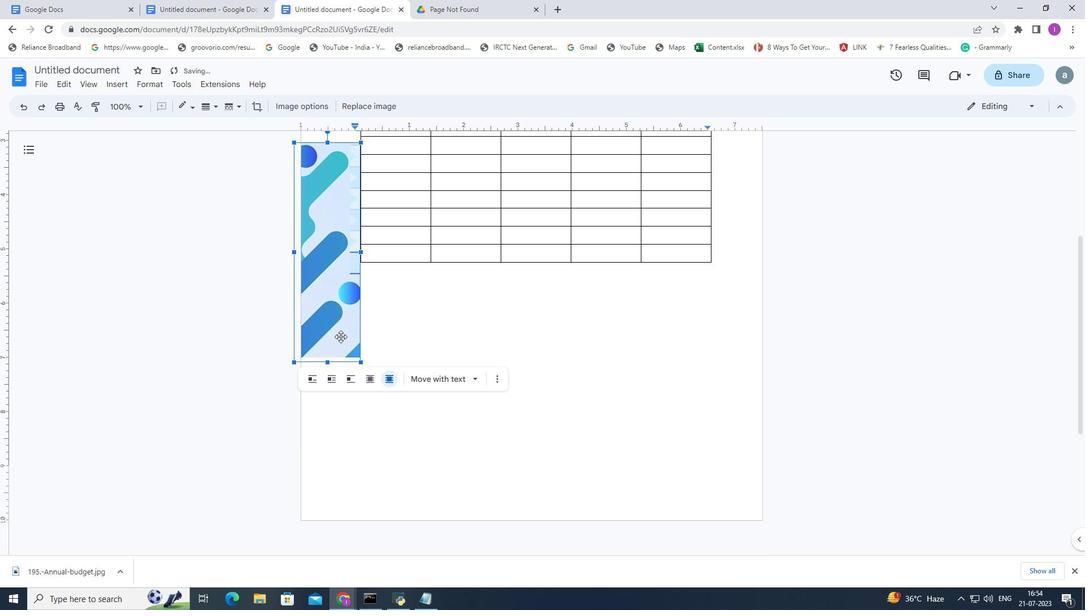 
Action: Mouse scrolled (353, 373) with delta (0, 0)
Screenshot: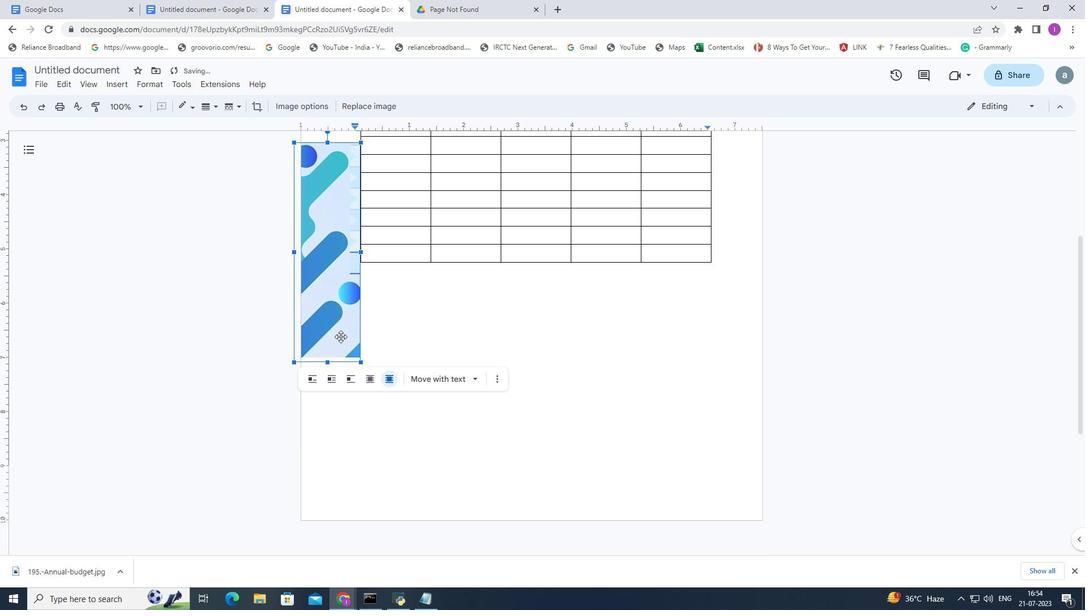 
Action: Mouse moved to (354, 377)
Screenshot: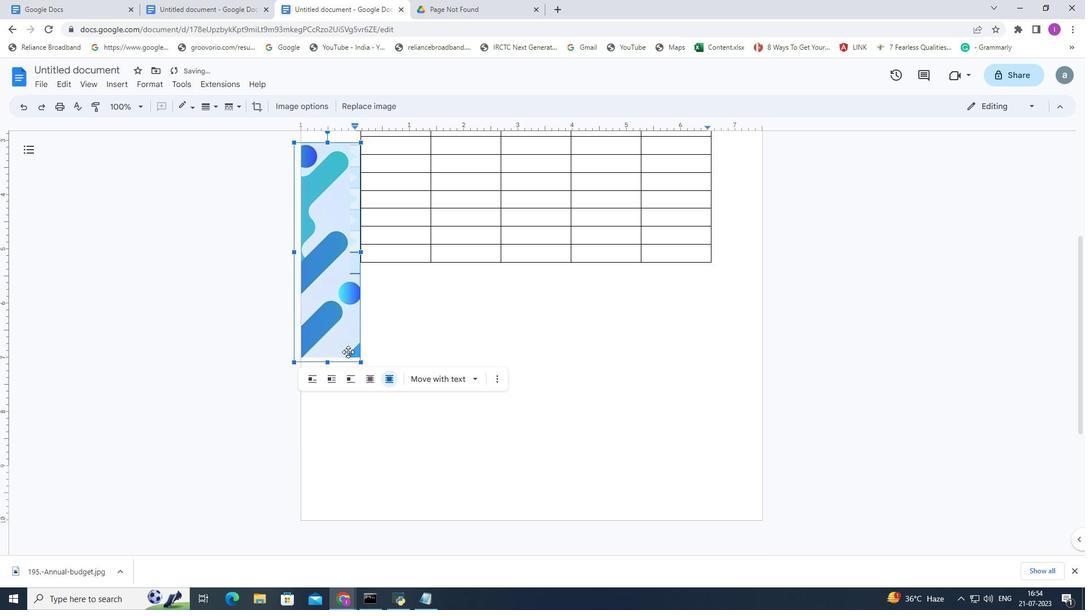 
Action: Mouse scrolled (354, 378) with delta (0, 0)
Screenshot: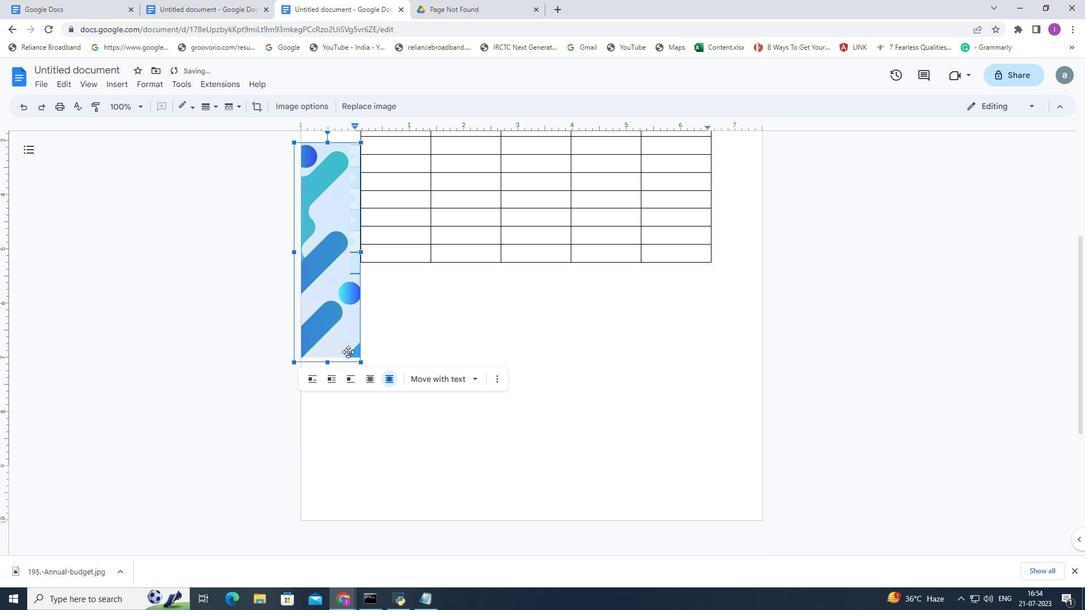 
Action: Mouse moved to (355, 378)
Screenshot: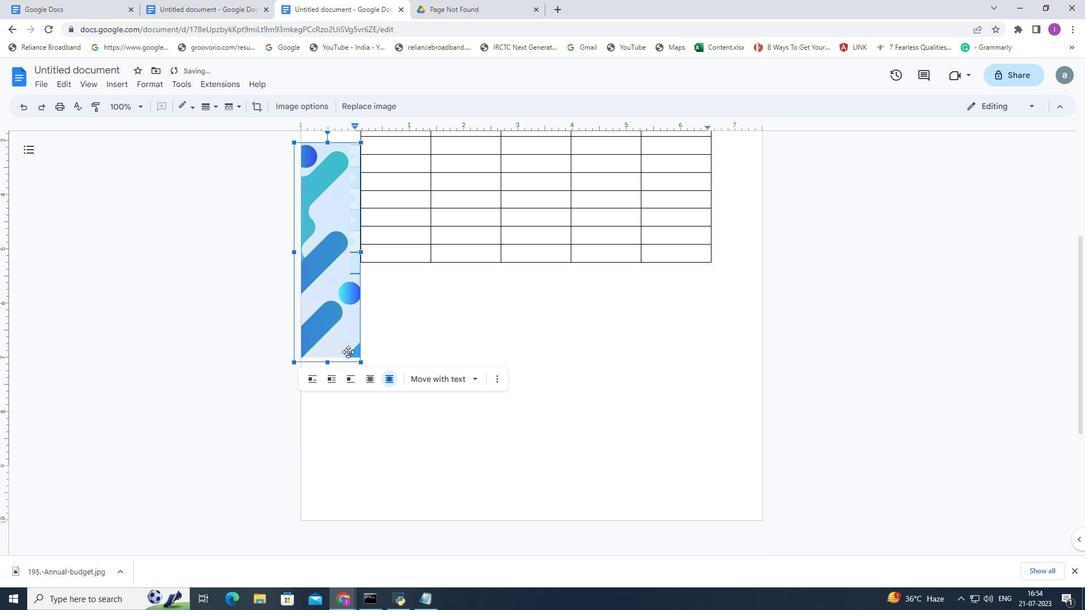 
Action: Mouse scrolled (355, 378) with delta (0, 0)
Screenshot: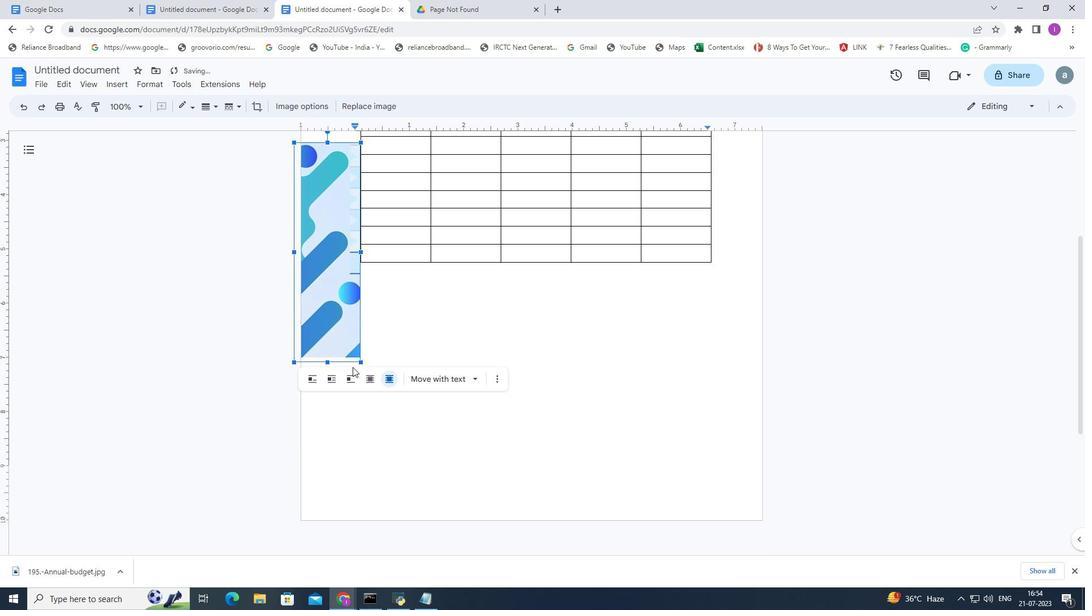 
Action: Mouse moved to (331, 326)
Screenshot: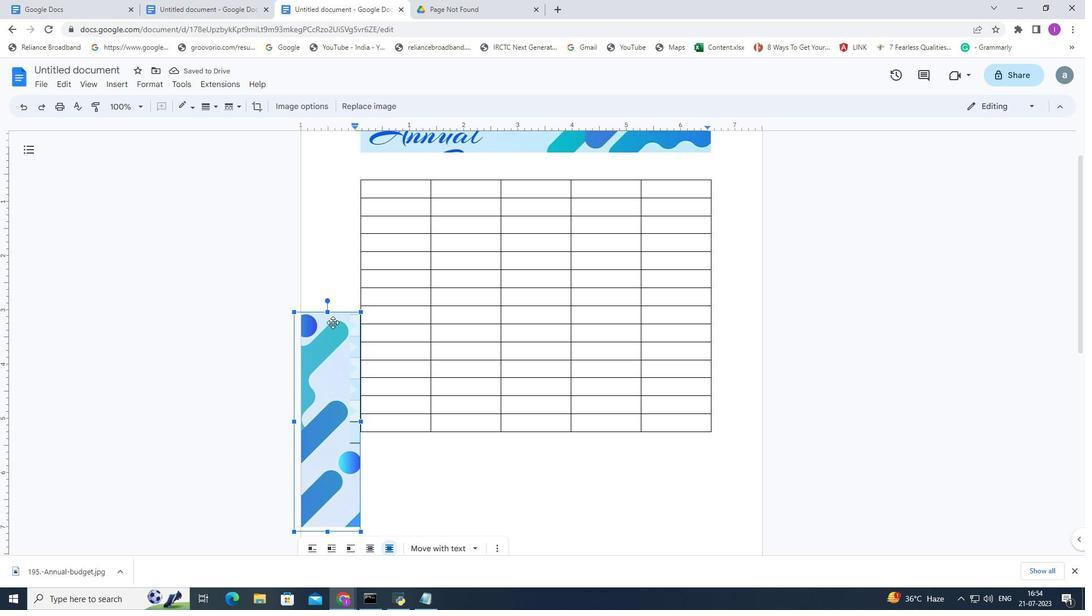 
Action: Mouse pressed left at (331, 326)
Screenshot: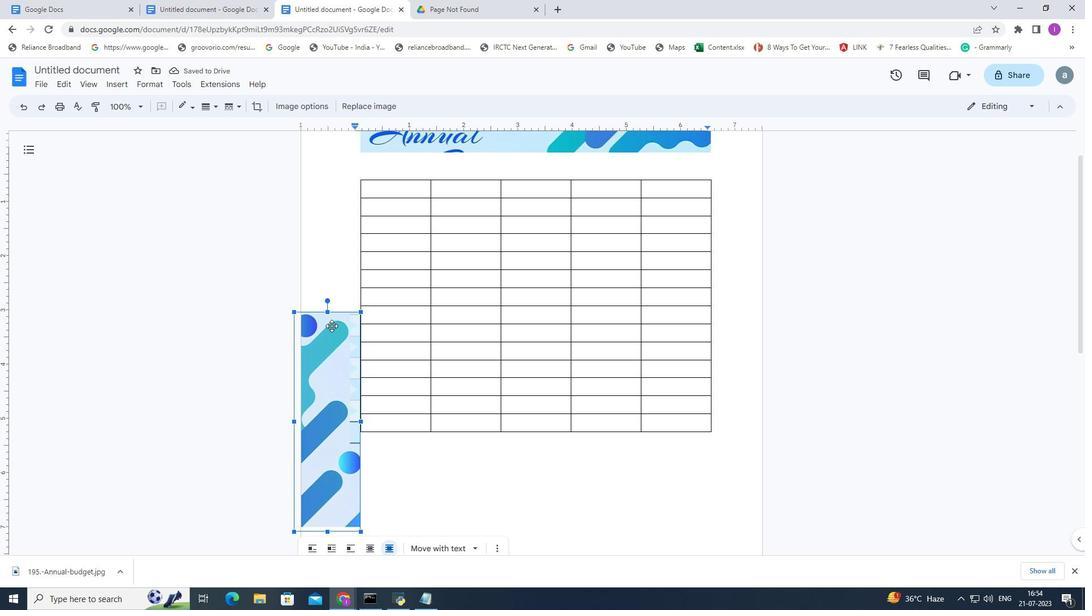 
Action: Mouse moved to (118, 87)
Screenshot: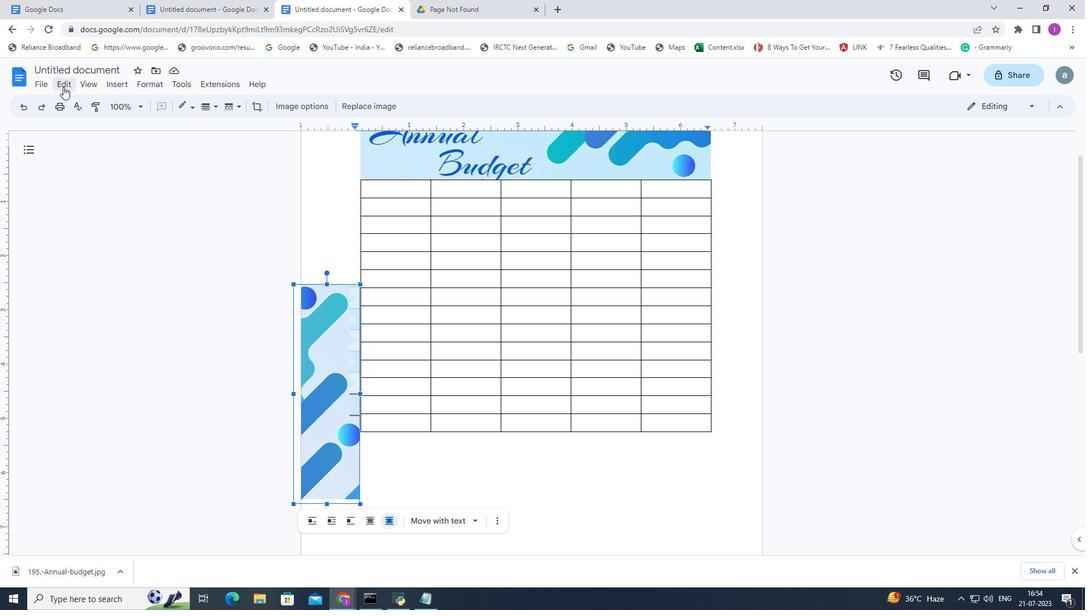 
Action: Mouse pressed left at (118, 87)
Screenshot: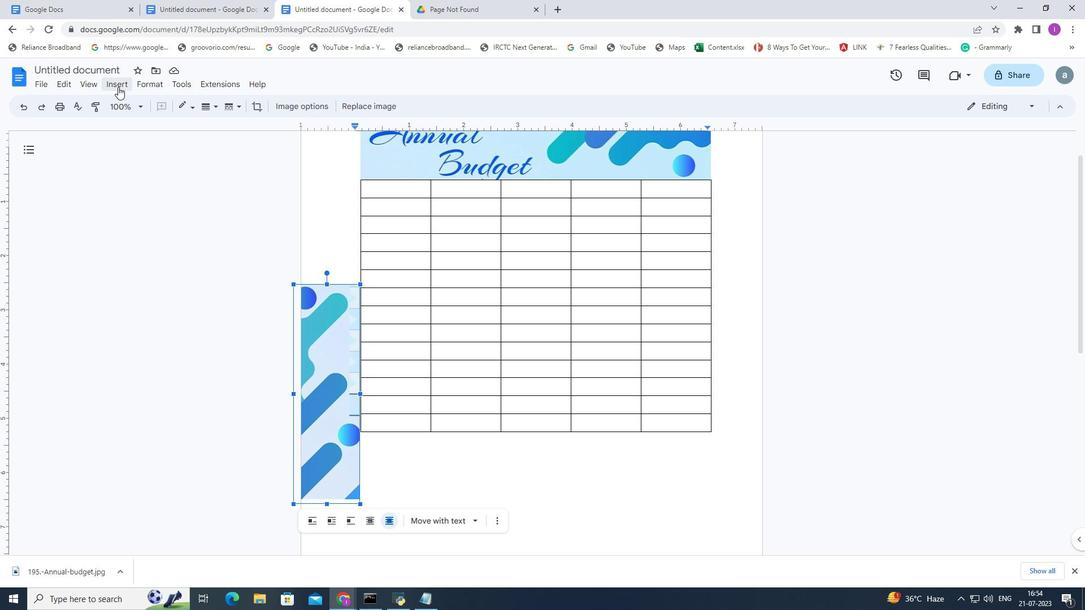 
Action: Mouse moved to (287, 223)
Screenshot: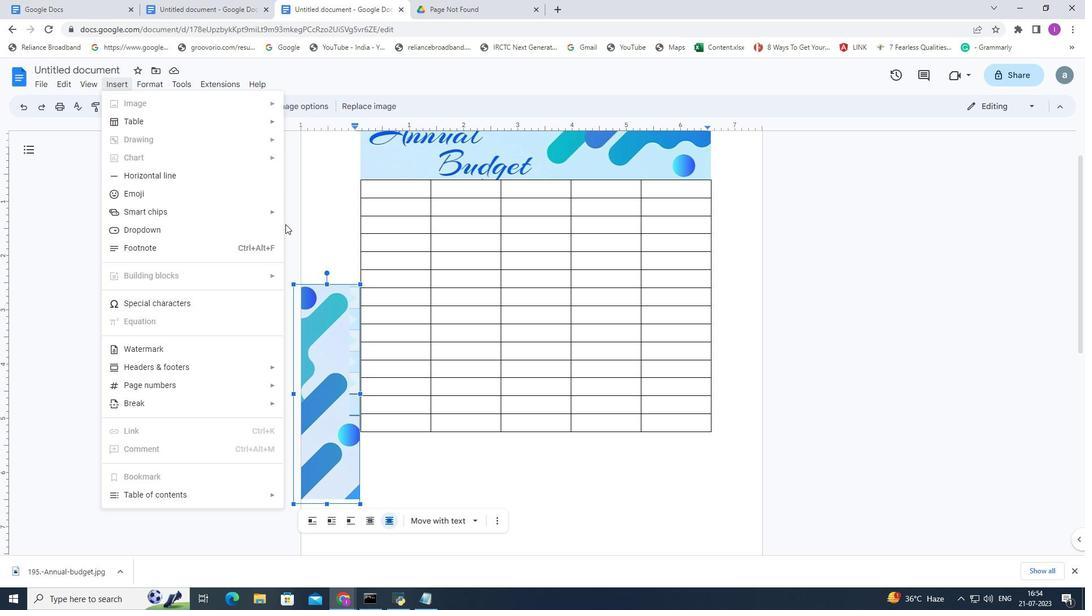 
Action: Mouse pressed left at (287, 223)
Screenshot: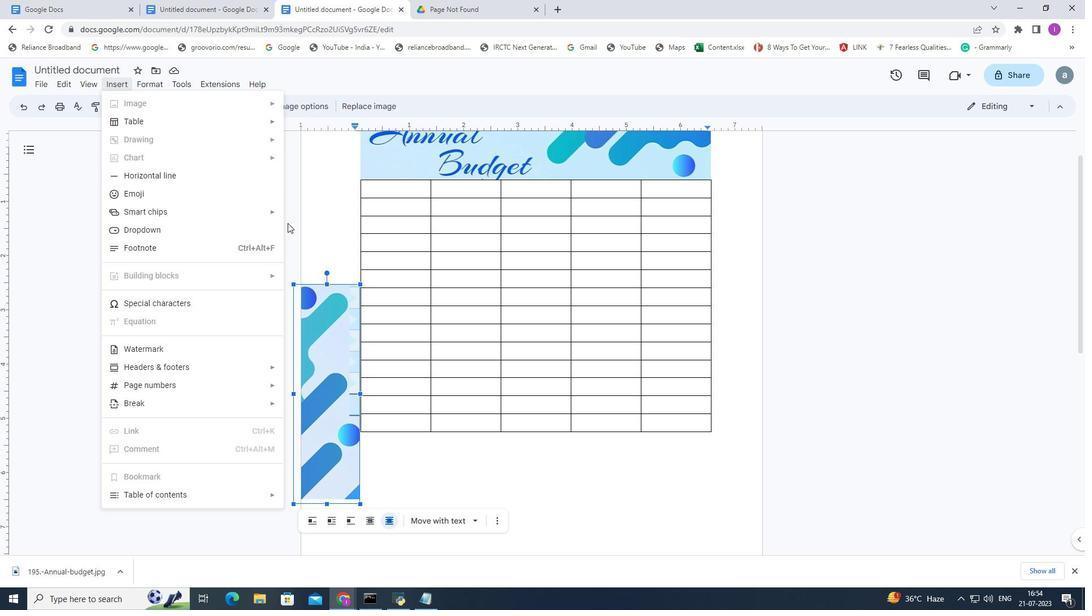 
Action: Mouse moved to (121, 81)
Screenshot: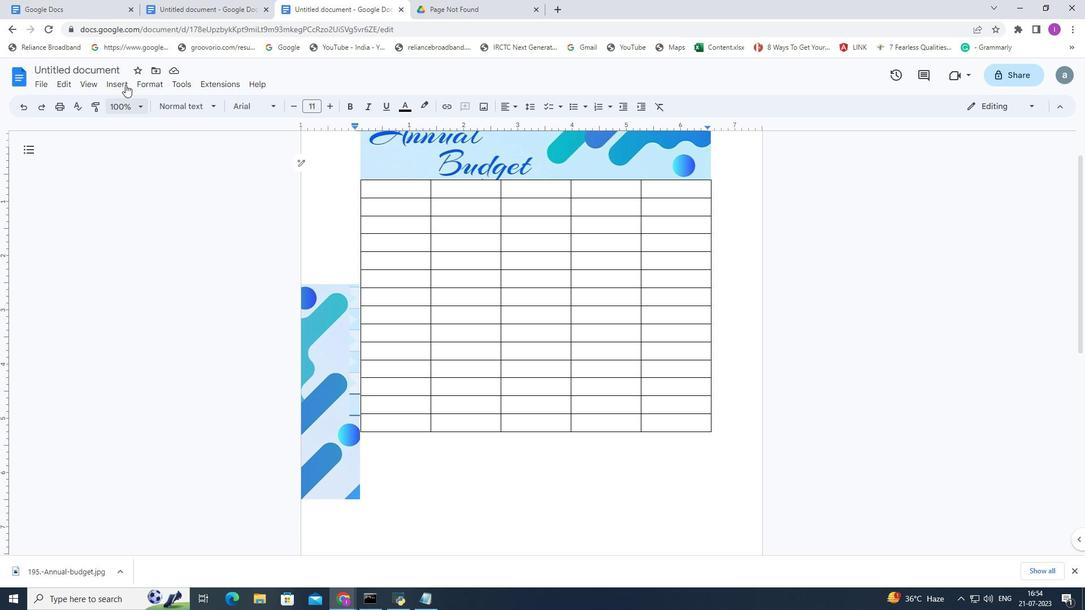 
Action: Mouse pressed left at (121, 81)
Screenshot: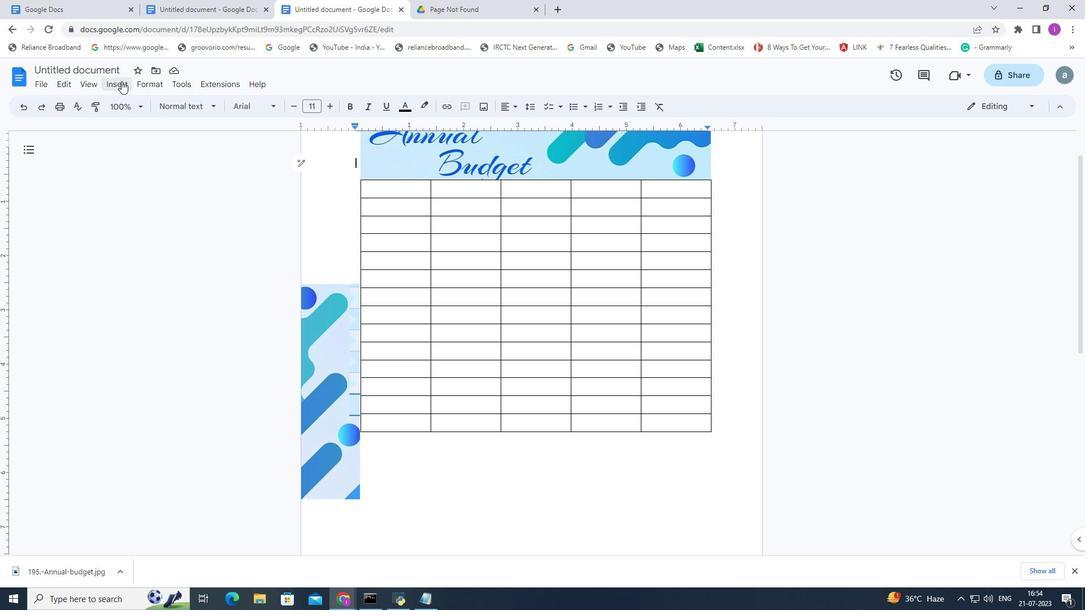 
Action: Mouse moved to (335, 106)
Screenshot: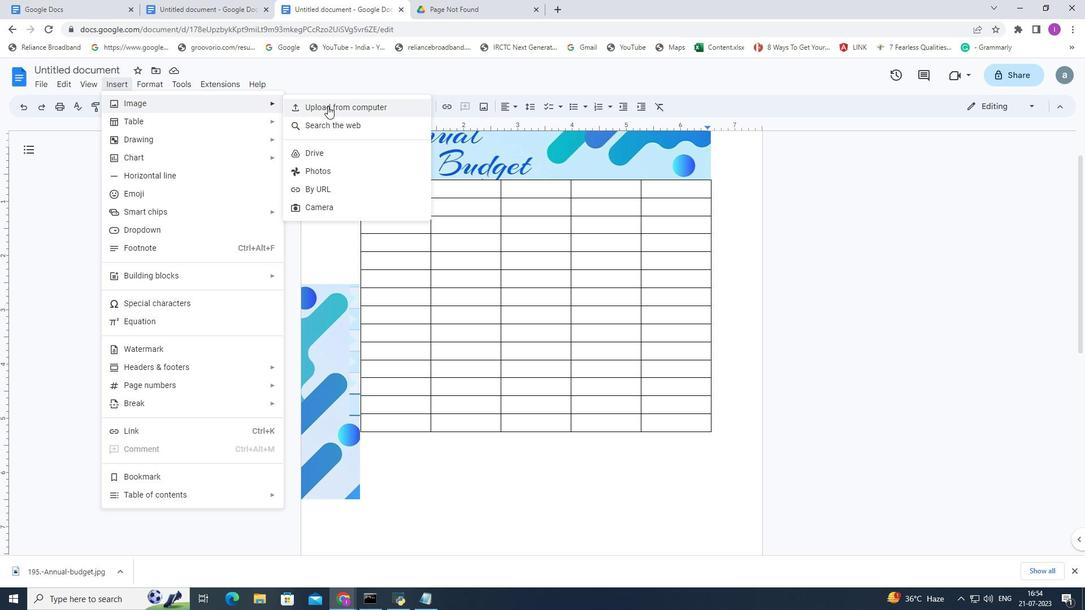
Action: Mouse pressed left at (335, 106)
Screenshot: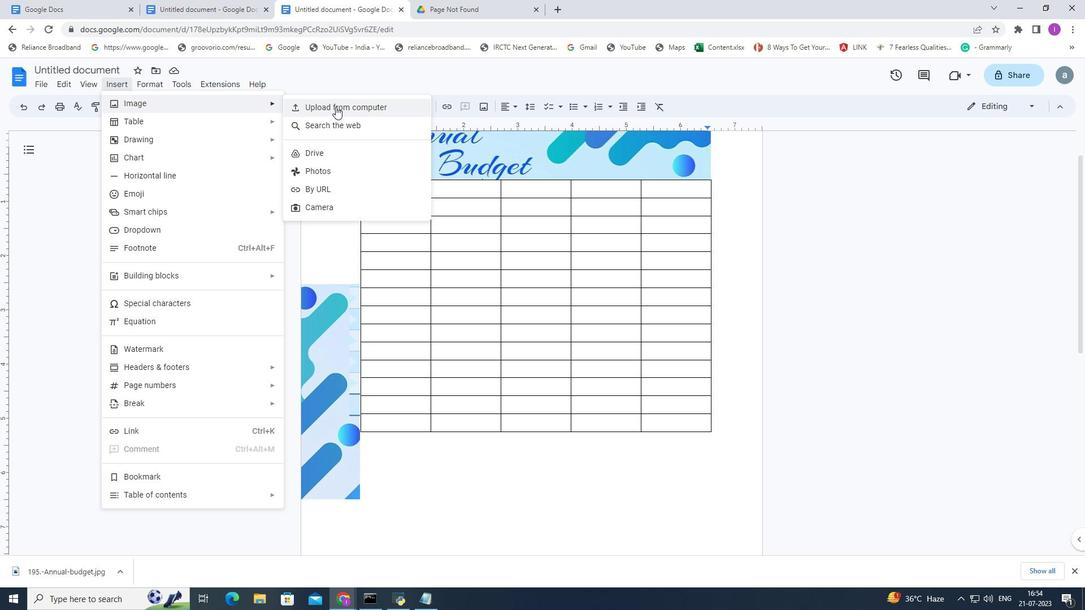 
Action: Mouse moved to (288, 109)
Screenshot: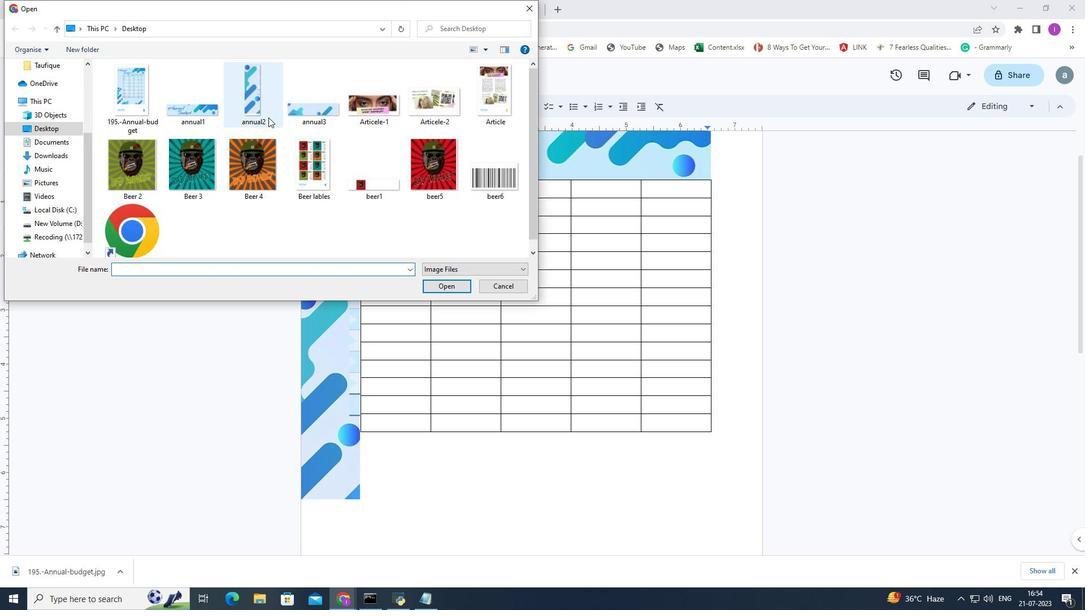 
Action: Mouse pressed left at (288, 109)
Screenshot: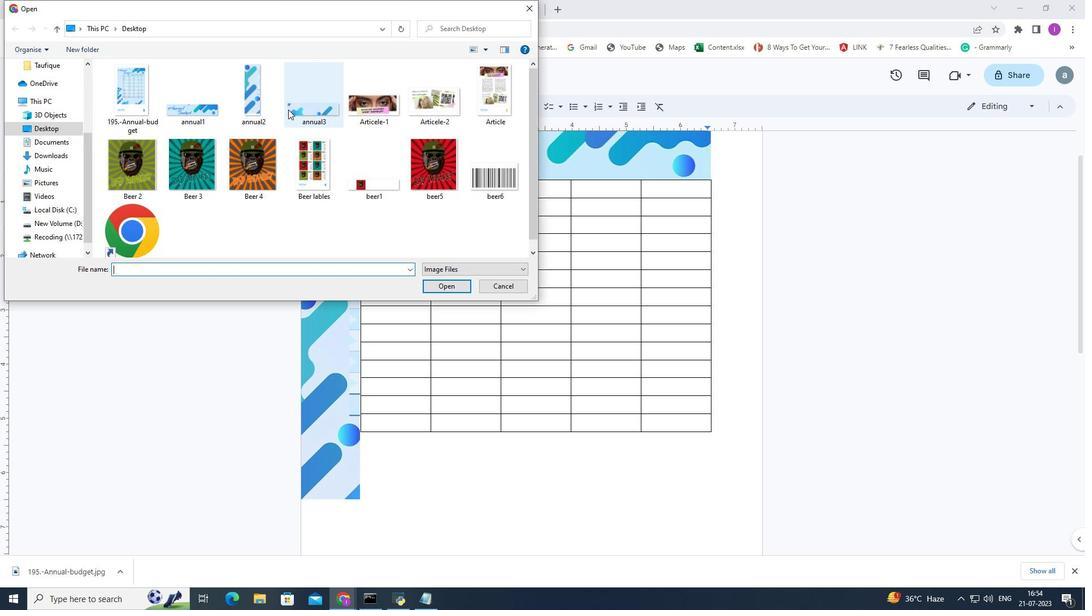 
Action: Mouse moved to (429, 284)
Screenshot: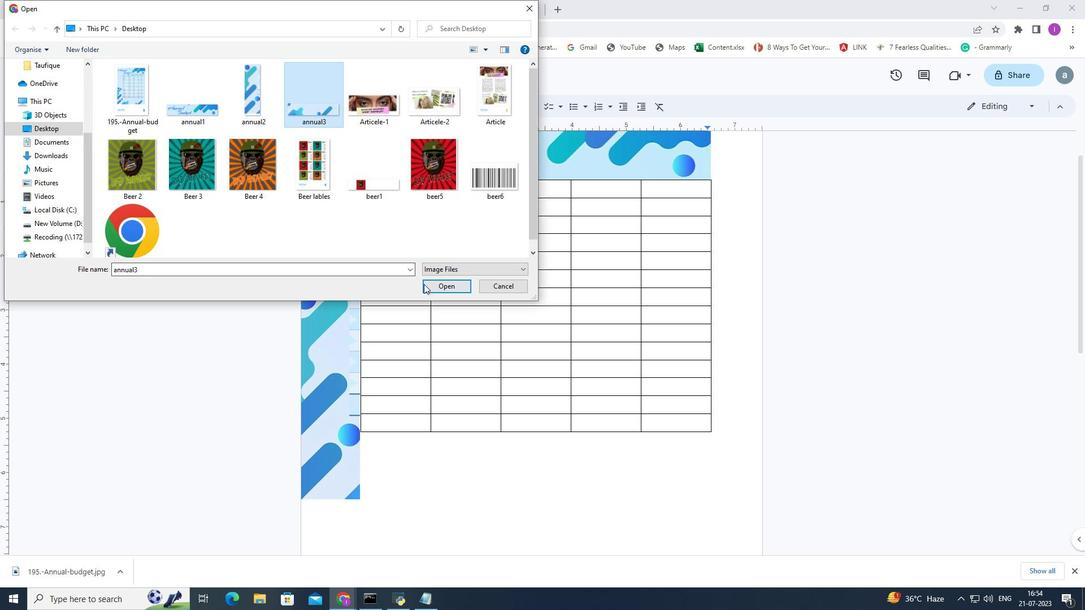 
Action: Mouse pressed left at (429, 284)
Screenshot: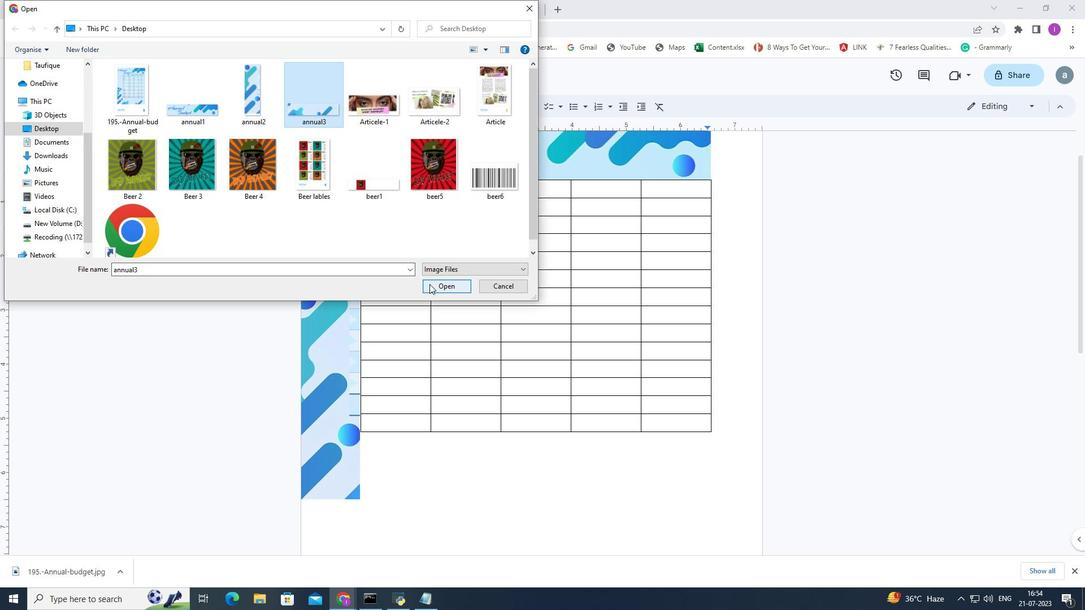 
Action: Mouse moved to (436, 471)
Screenshot: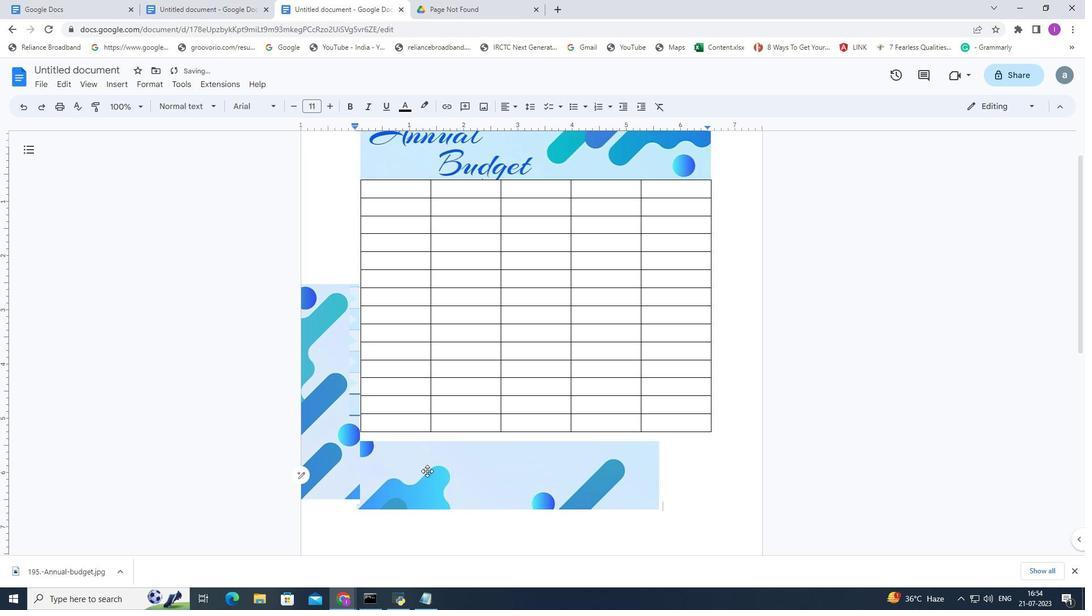 
Action: Mouse pressed left at (436, 471)
Screenshot: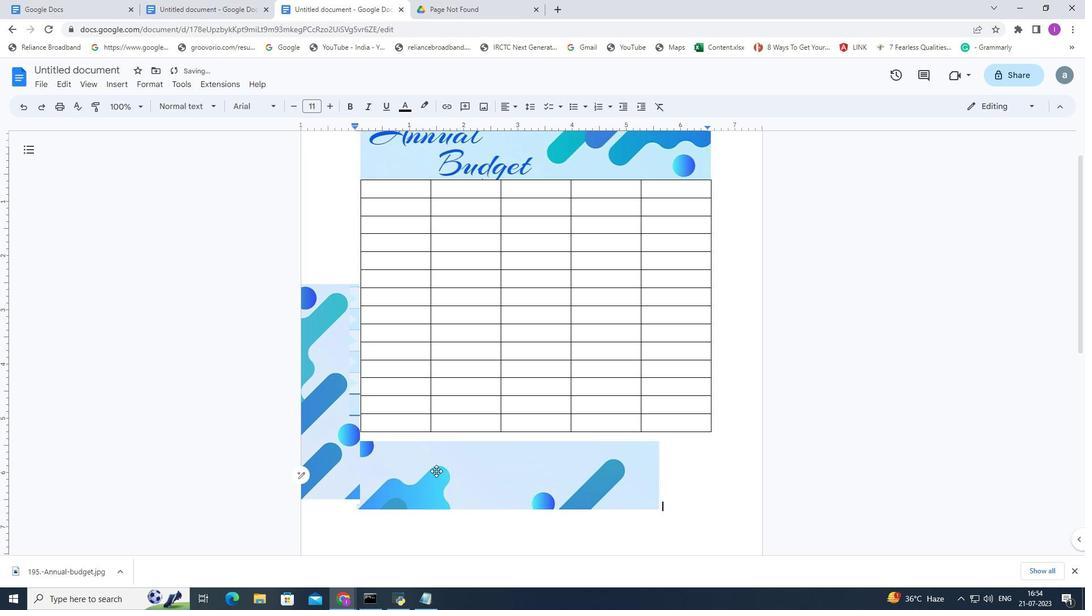 
Action: Mouse moved to (448, 532)
Screenshot: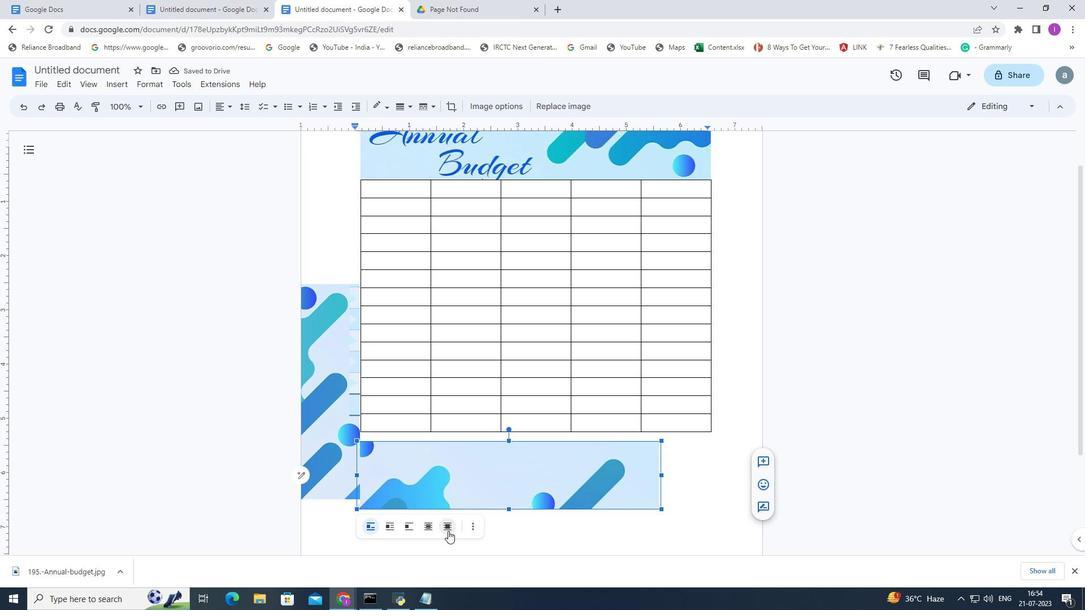 
Action: Mouse pressed left at (448, 532)
Screenshot: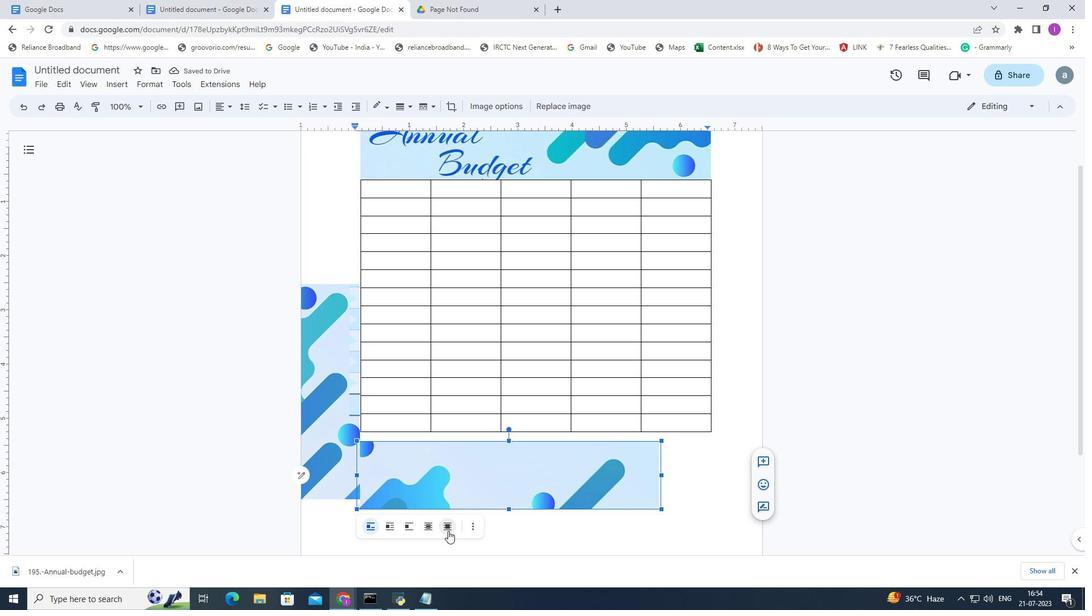 
Action: Mouse moved to (473, 482)
Screenshot: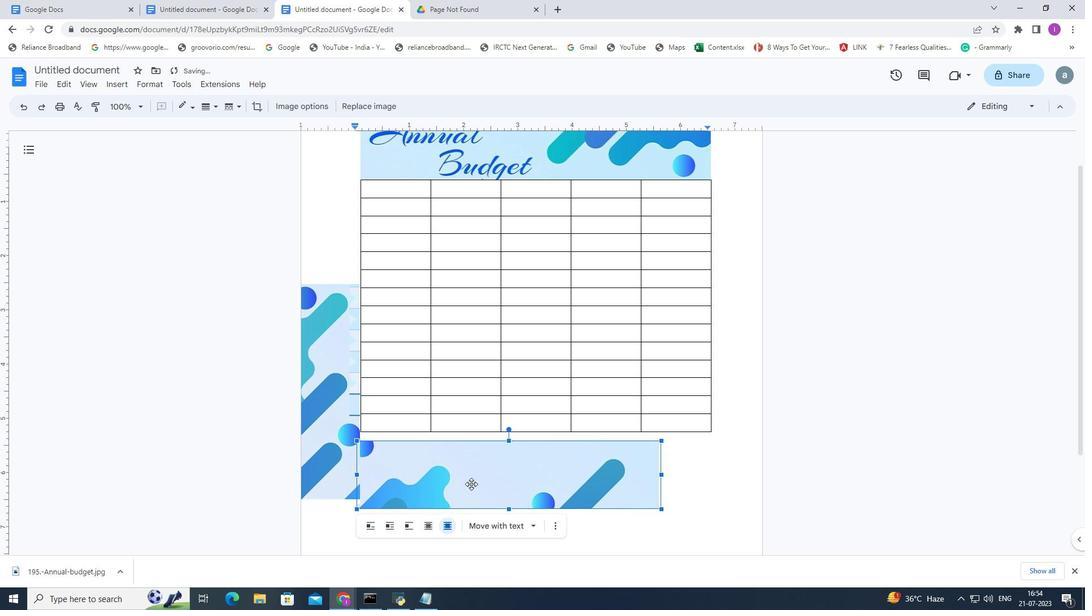 
Action: Mouse pressed left at (473, 482)
Screenshot: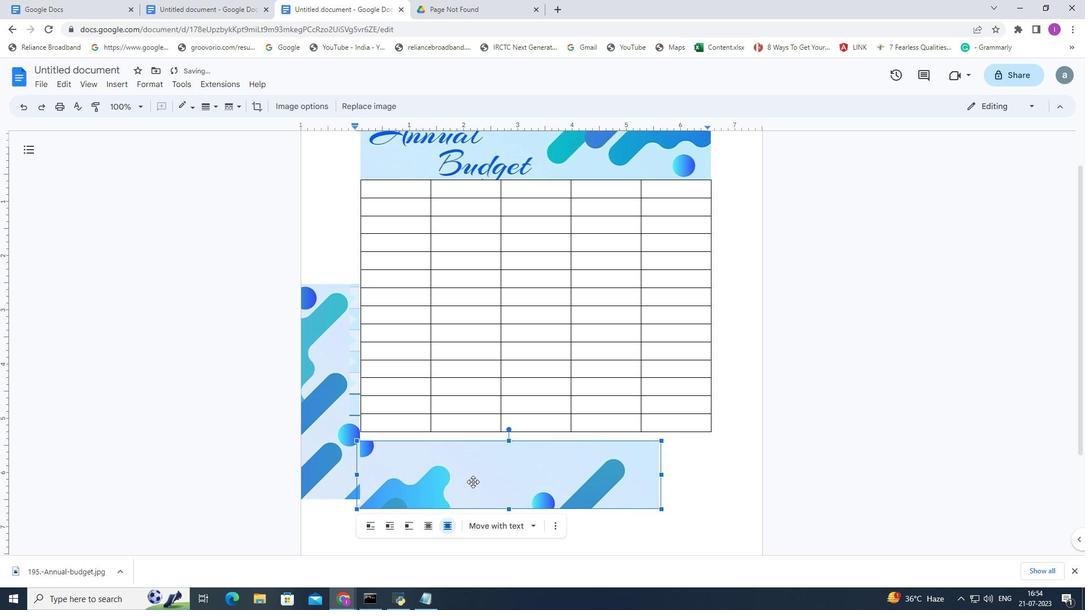 
Action: Mouse moved to (390, 187)
Screenshot: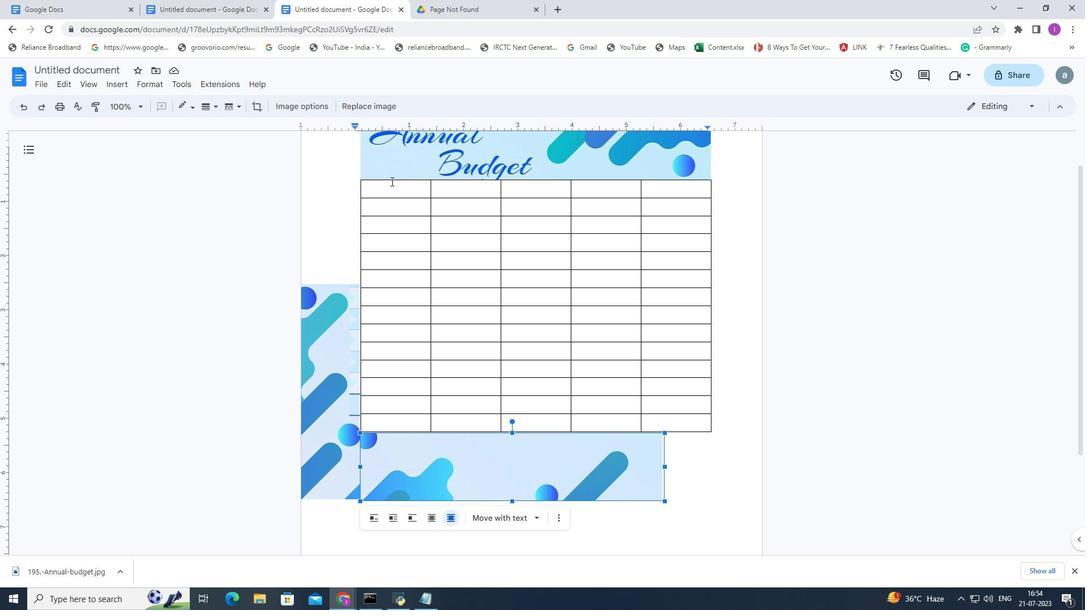 
Action: Mouse pressed left at (390, 187)
Screenshot: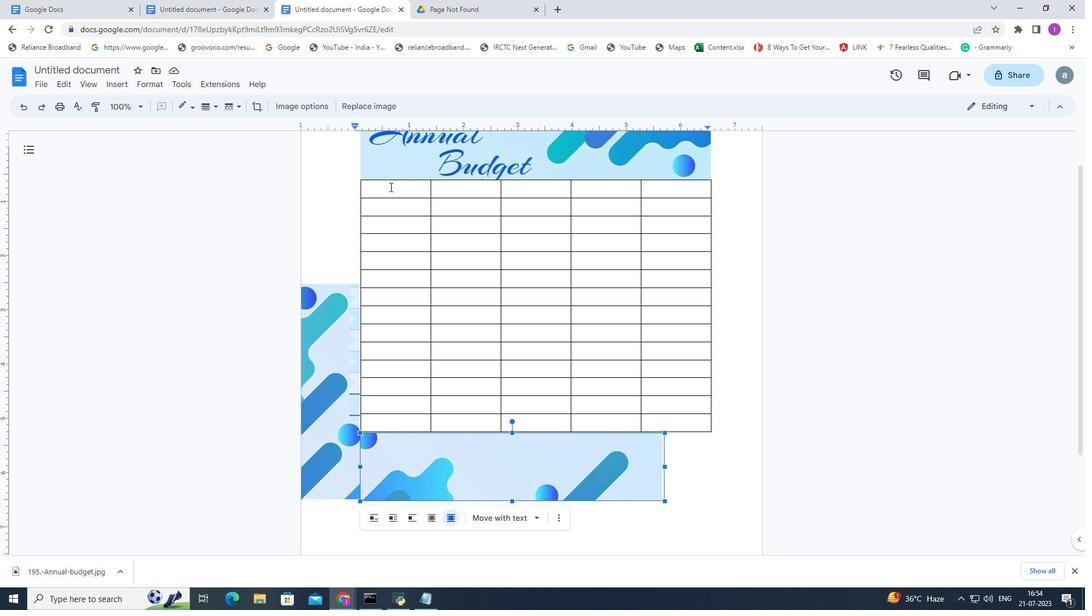 
Action: Mouse moved to (688, 108)
Screenshot: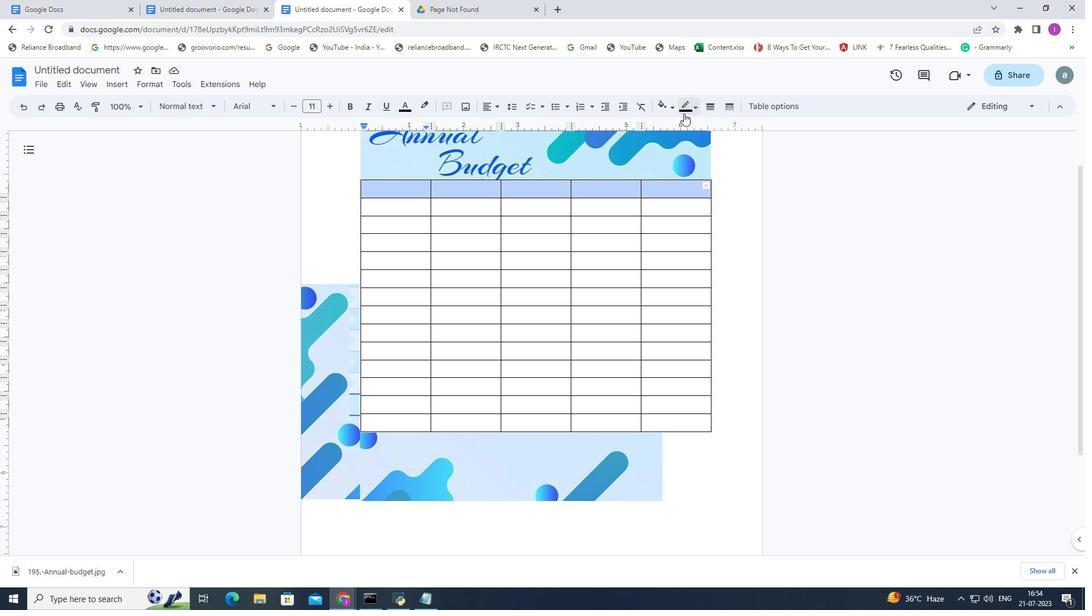 
Action: Mouse pressed left at (688, 108)
Screenshot: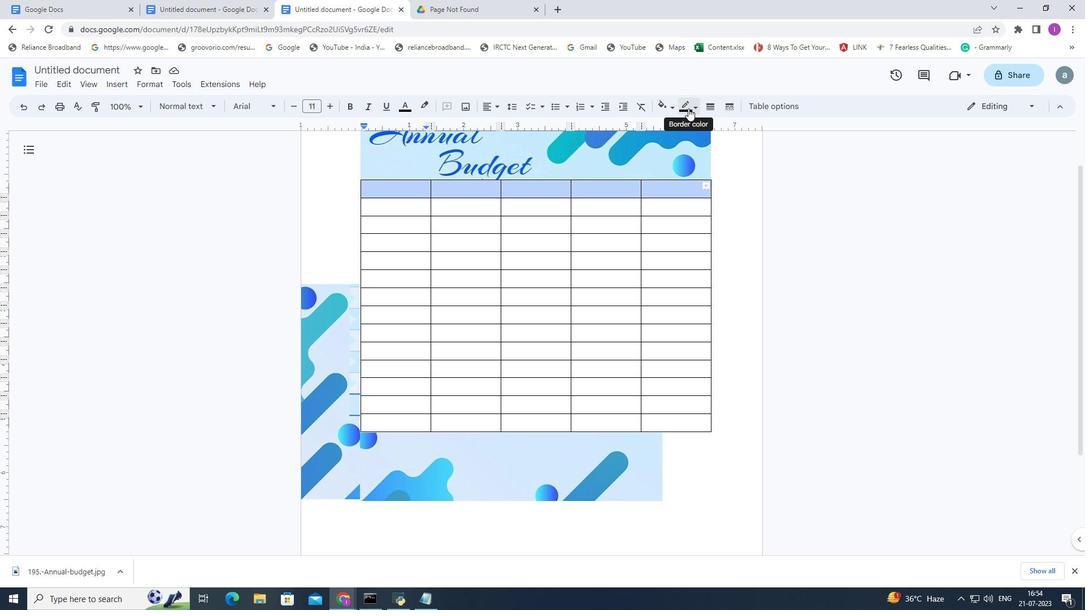 
Action: Mouse moved to (779, 137)
Screenshot: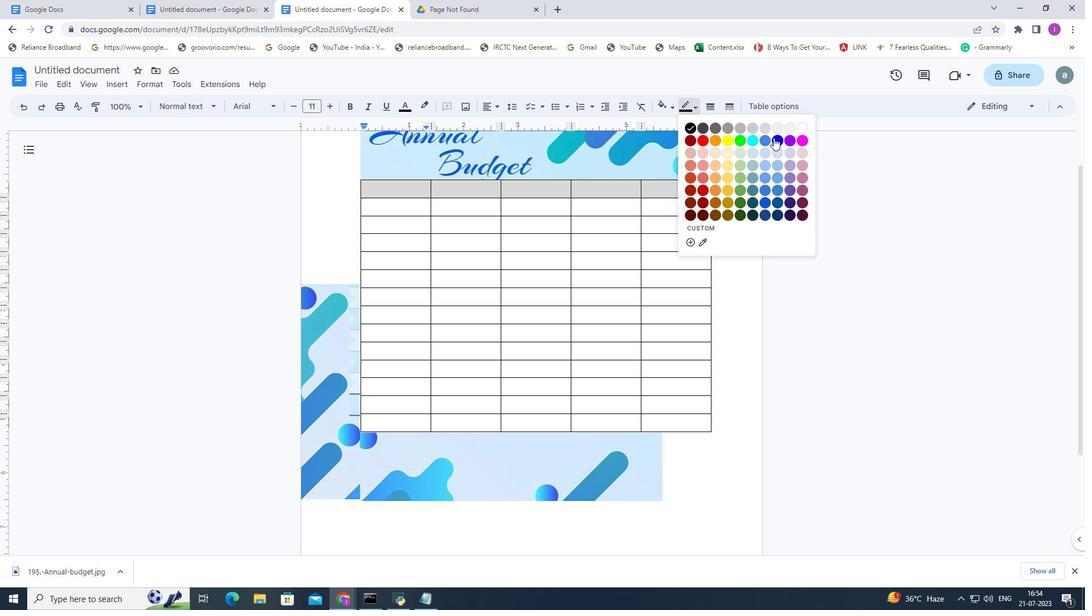 
Action: Mouse pressed left at (779, 137)
Screenshot: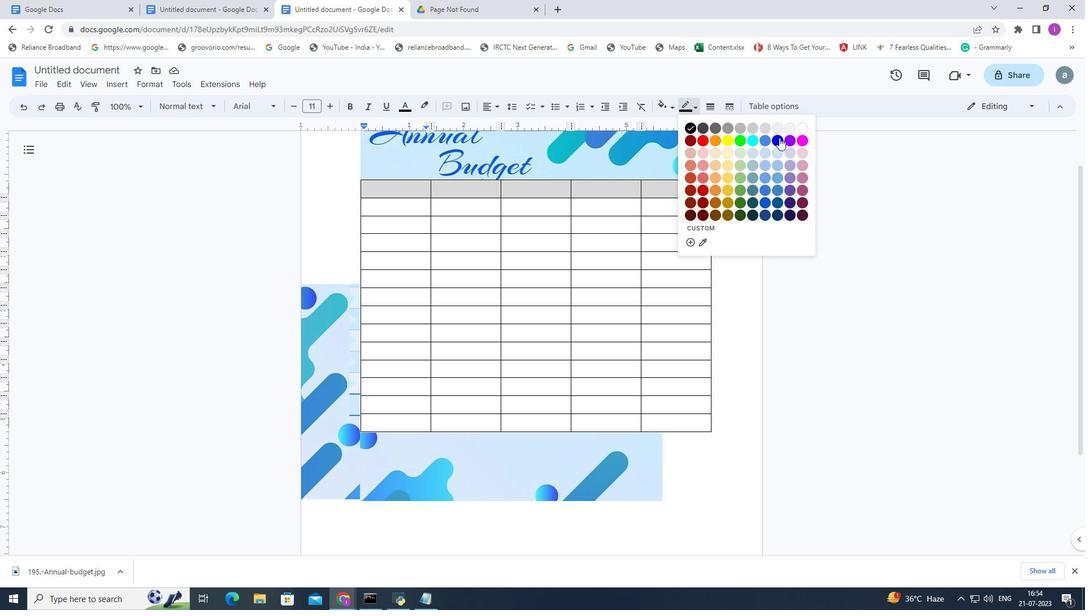 
Action: Mouse moved to (713, 106)
Screenshot: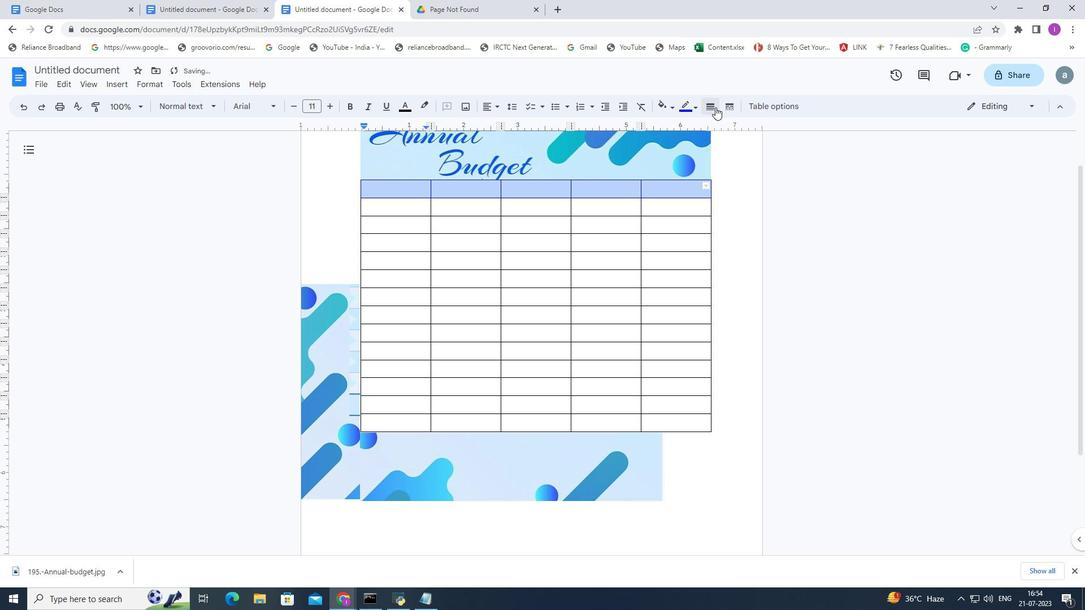 
Action: Mouse pressed left at (713, 106)
Screenshot: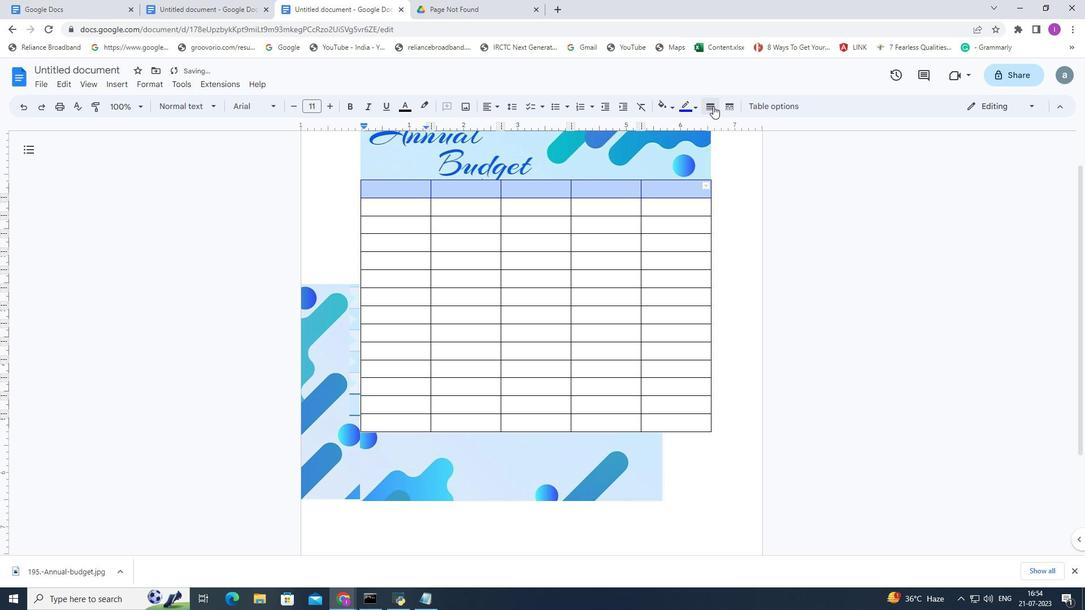 
Action: Mouse moved to (735, 214)
Screenshot: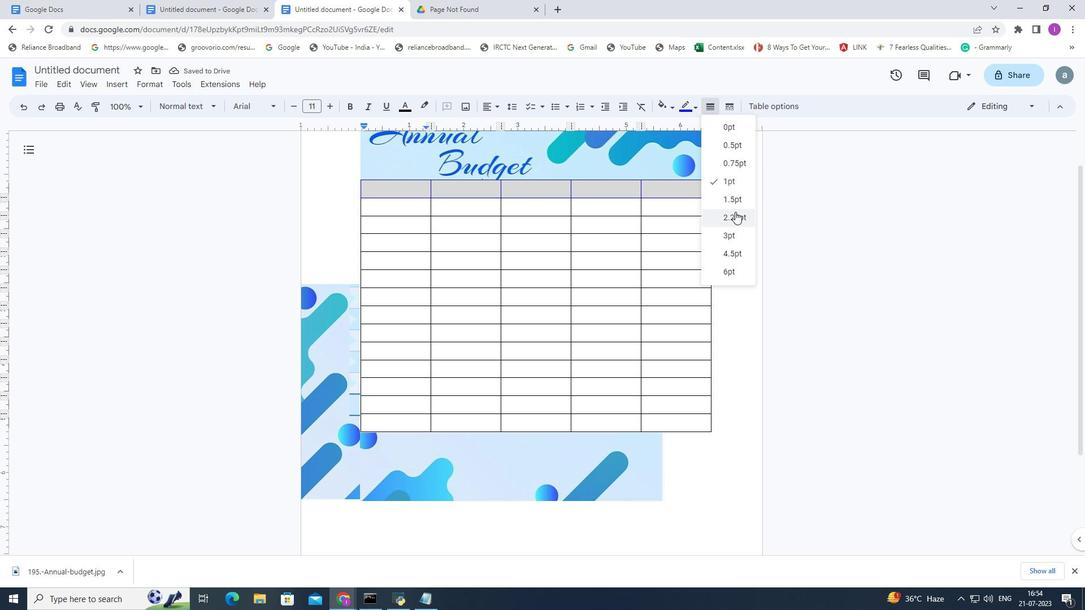 
Action: Mouse pressed left at (735, 214)
Screenshot: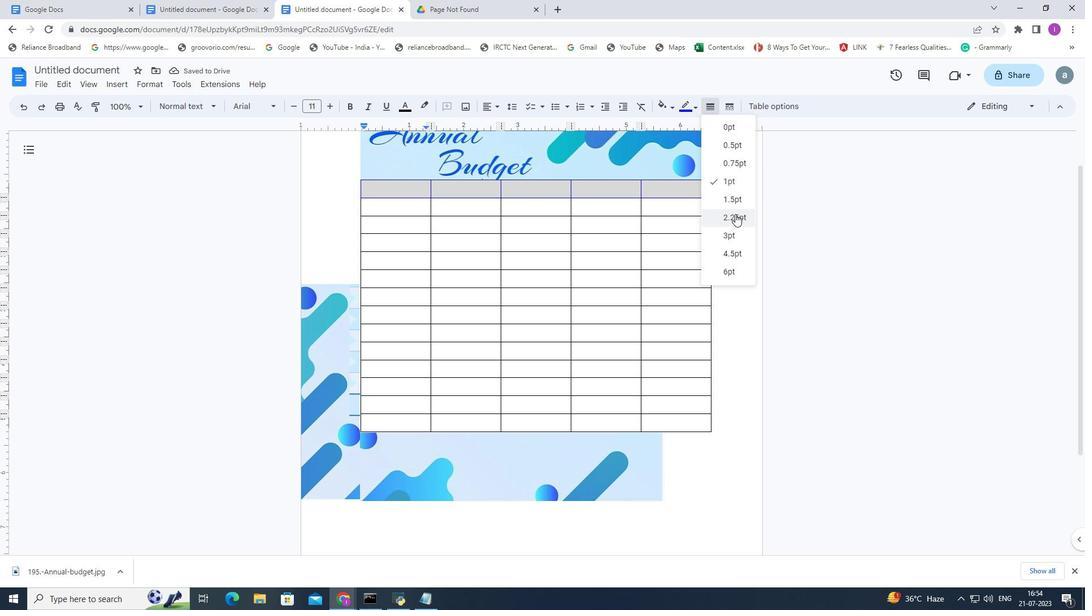 
Action: Mouse moved to (486, 470)
Screenshot: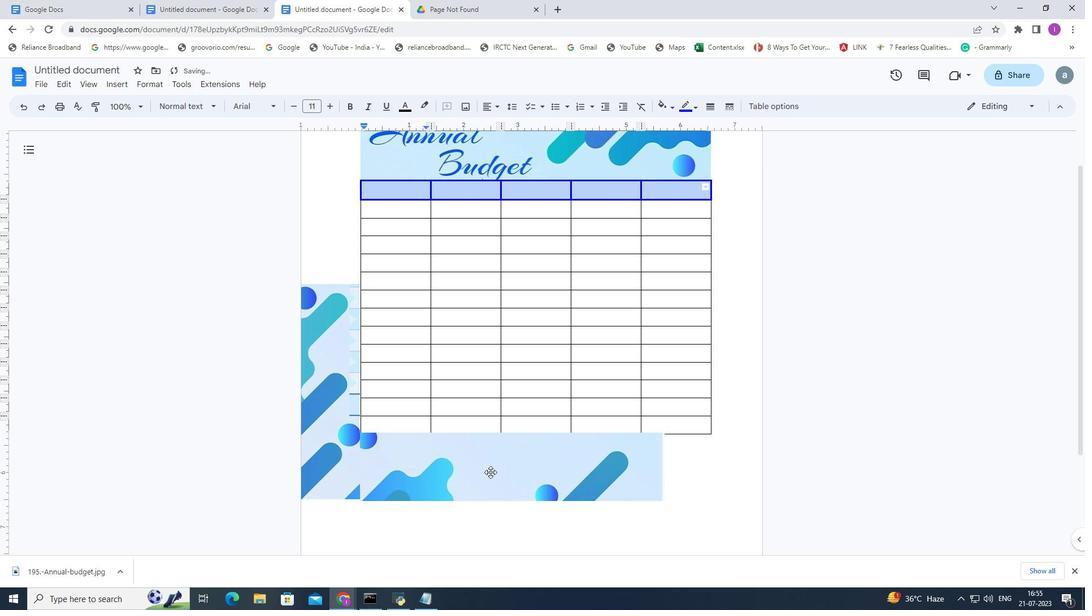 
Action: Mouse pressed left at (486, 470)
Screenshot: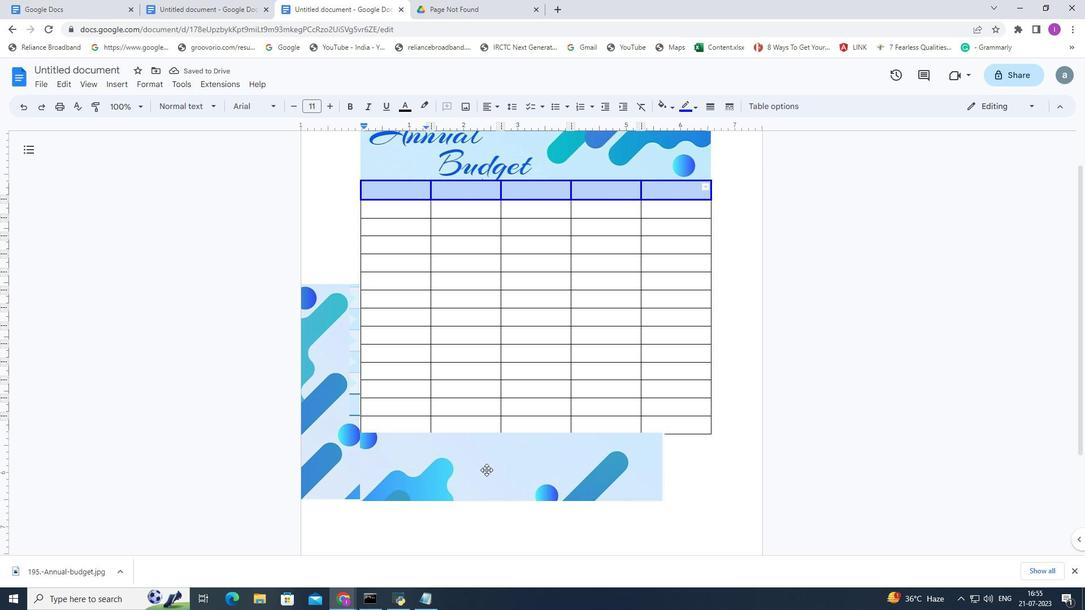 
Action: Mouse pressed left at (486, 470)
Screenshot: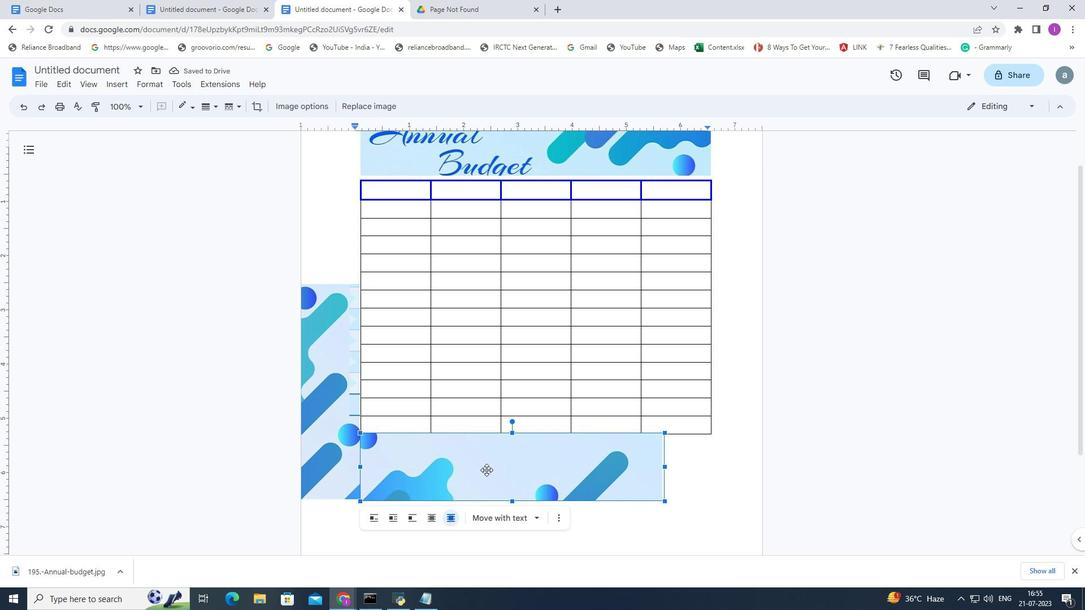 
Action: Mouse moved to (491, 468)
Screenshot: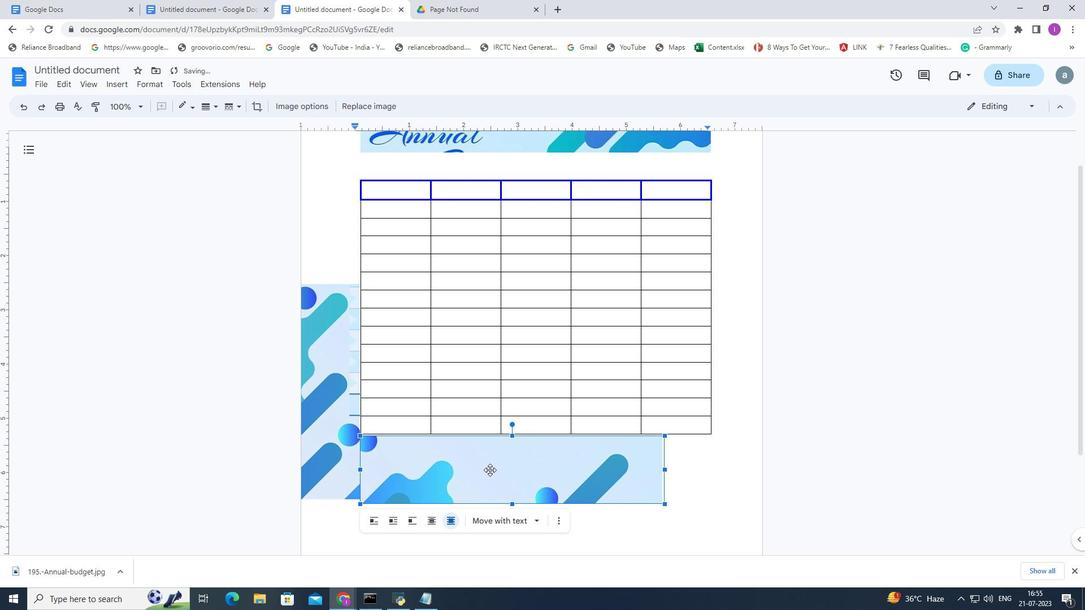 
Action: Mouse pressed left at (491, 468)
Screenshot: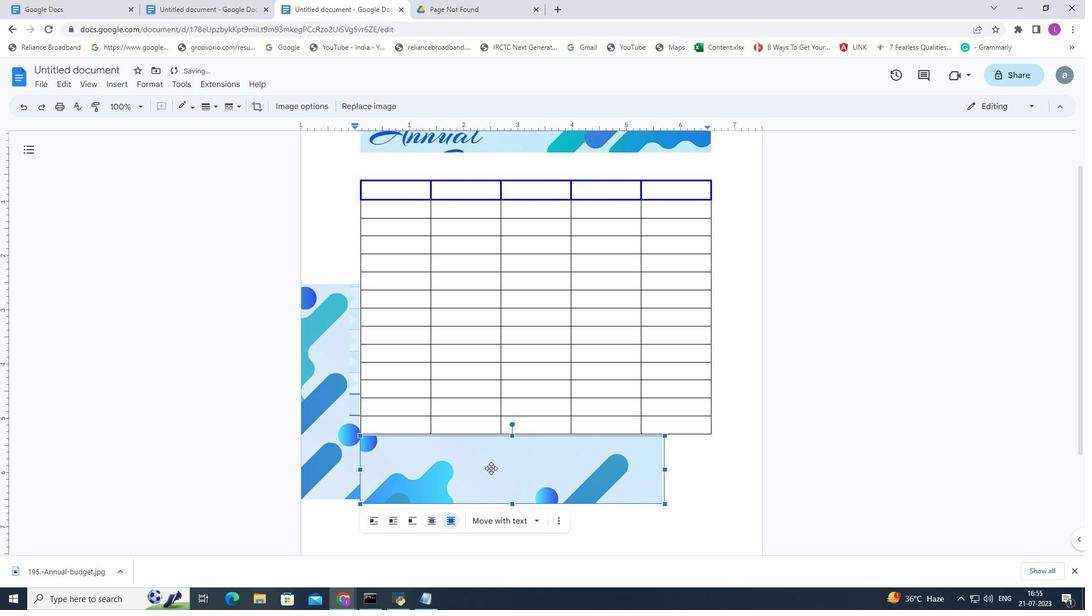 
Action: Mouse moved to (405, 427)
Screenshot: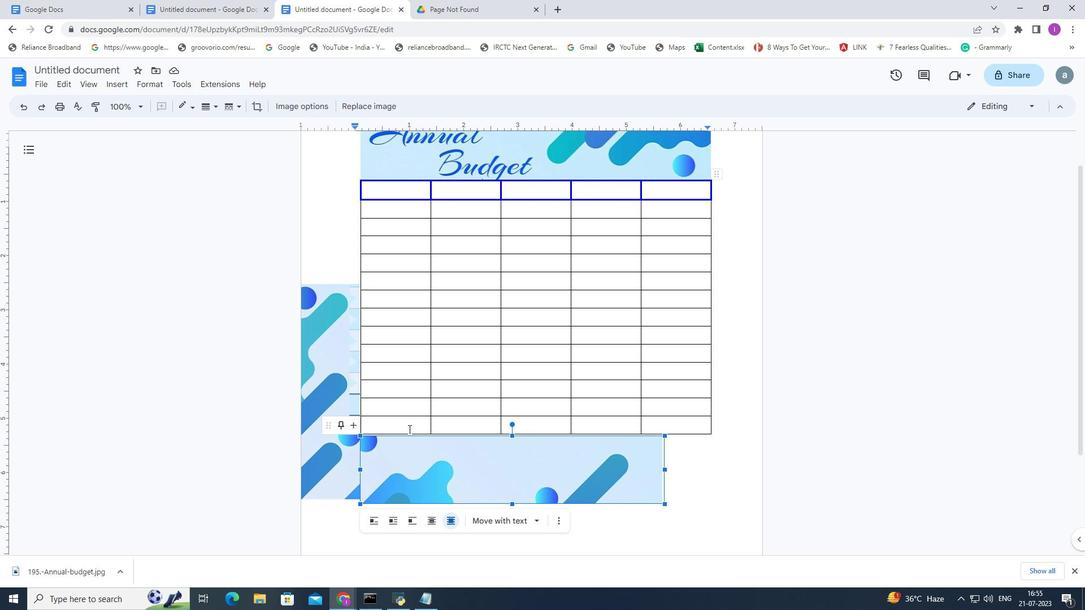 
Action: Mouse pressed left at (405, 427)
Screenshot: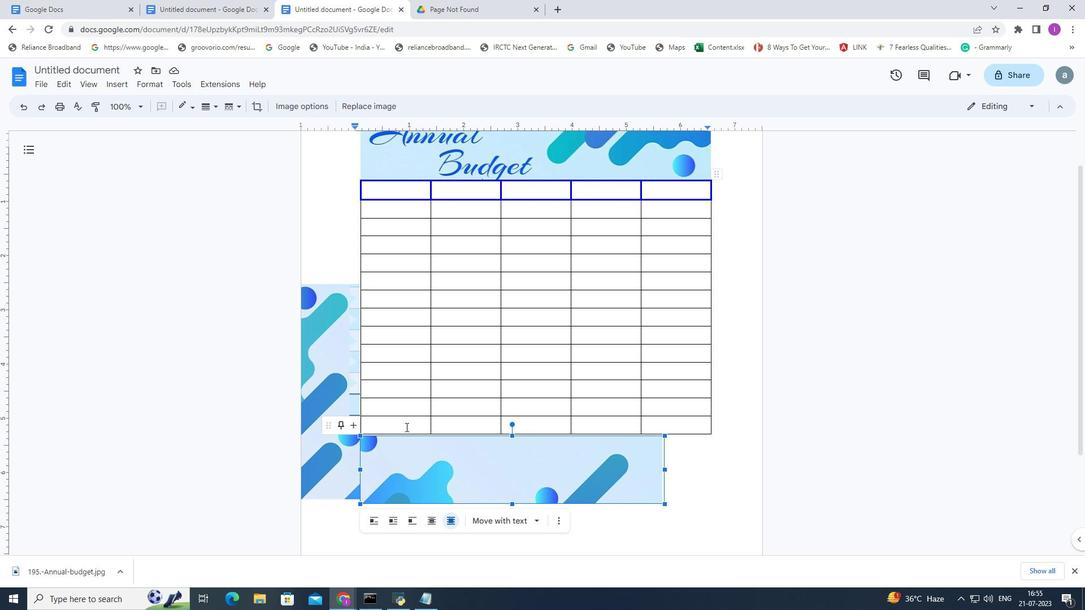 
Action: Mouse moved to (693, 105)
Screenshot: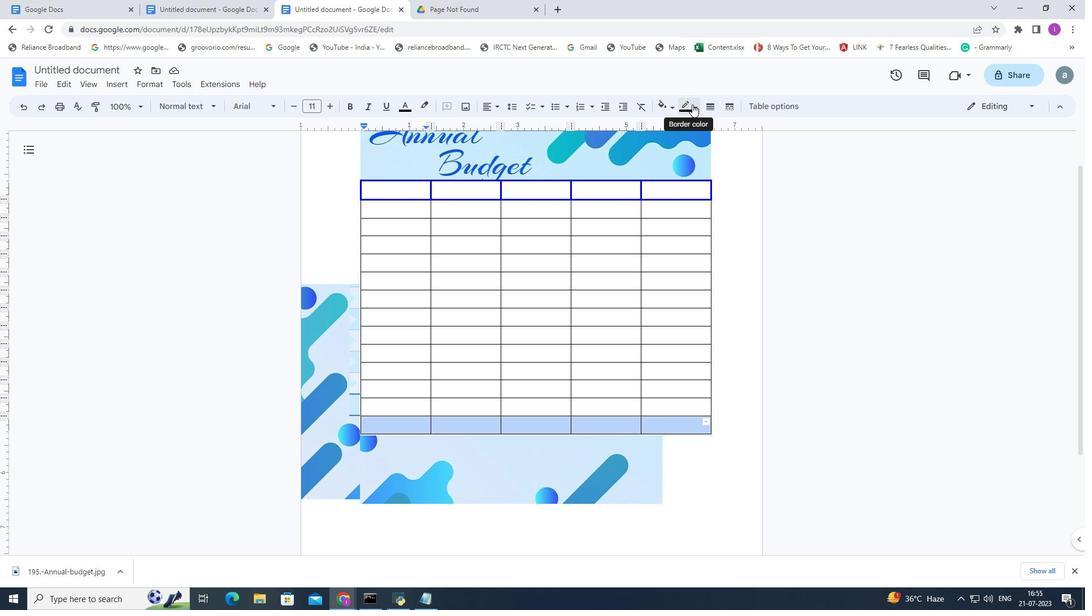 
Action: Mouse pressed left at (693, 105)
Screenshot: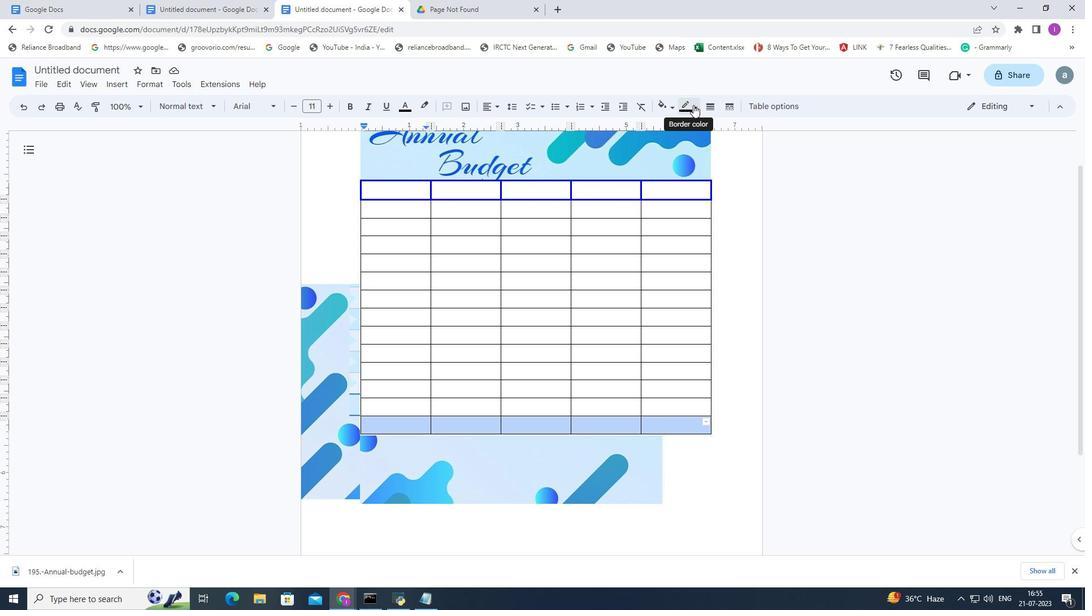 
Action: Mouse moved to (776, 143)
